 Task: Worlds best dad card (2 per page) blue modern-simple.
Action: Mouse moved to (167, 102)
Screenshot: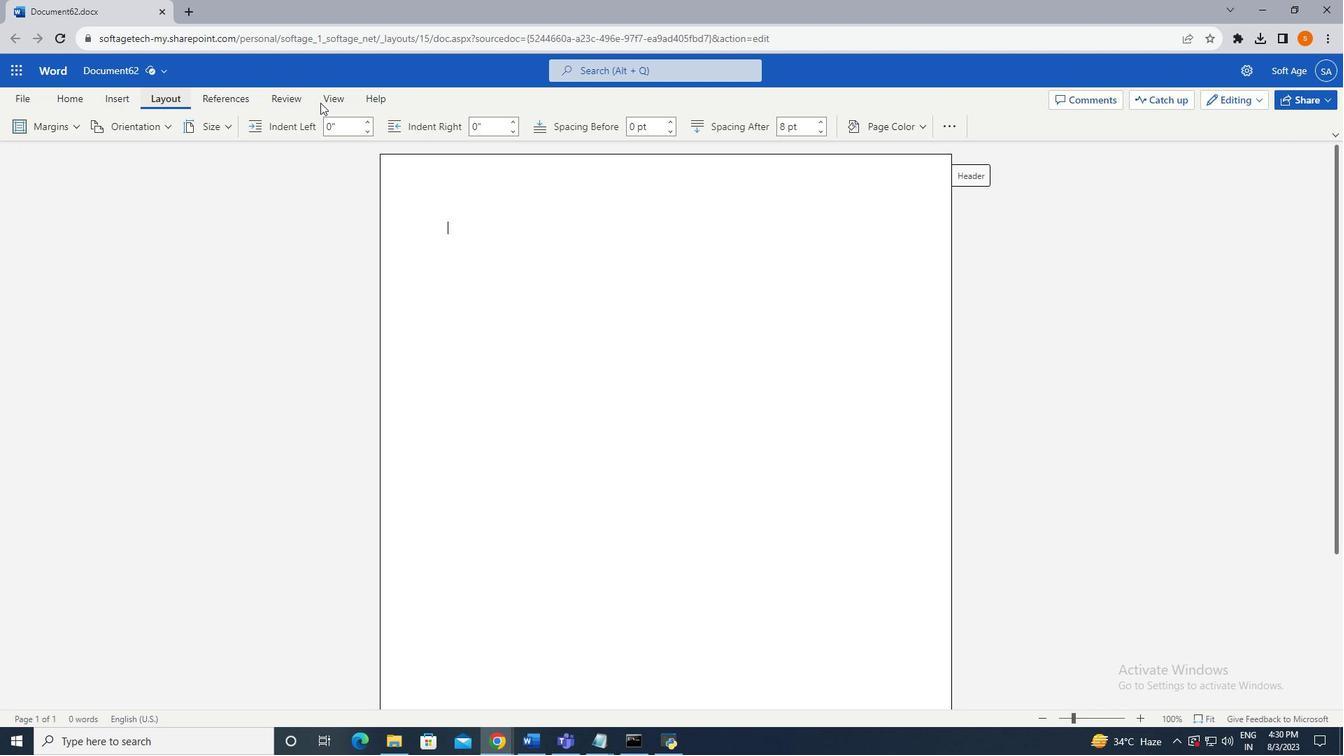 
Action: Mouse pressed left at (167, 102)
Screenshot: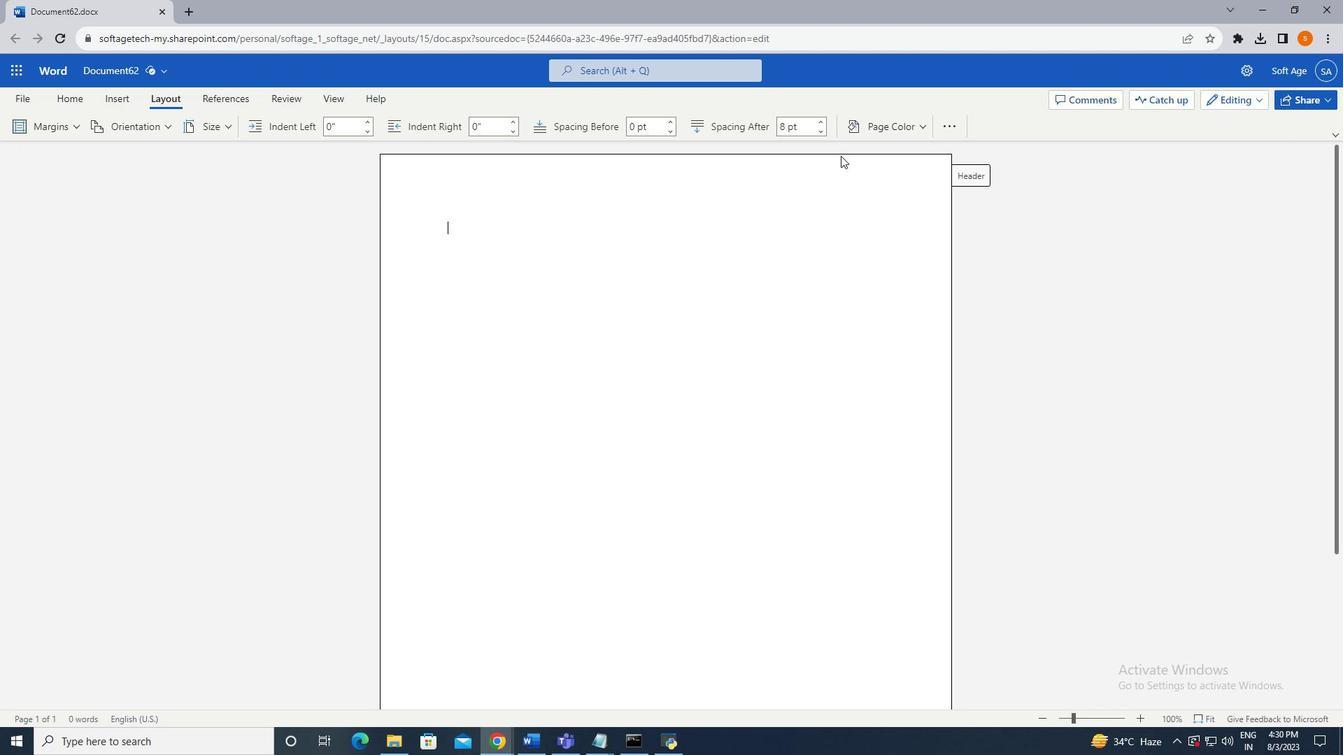 
Action: Mouse moved to (924, 123)
Screenshot: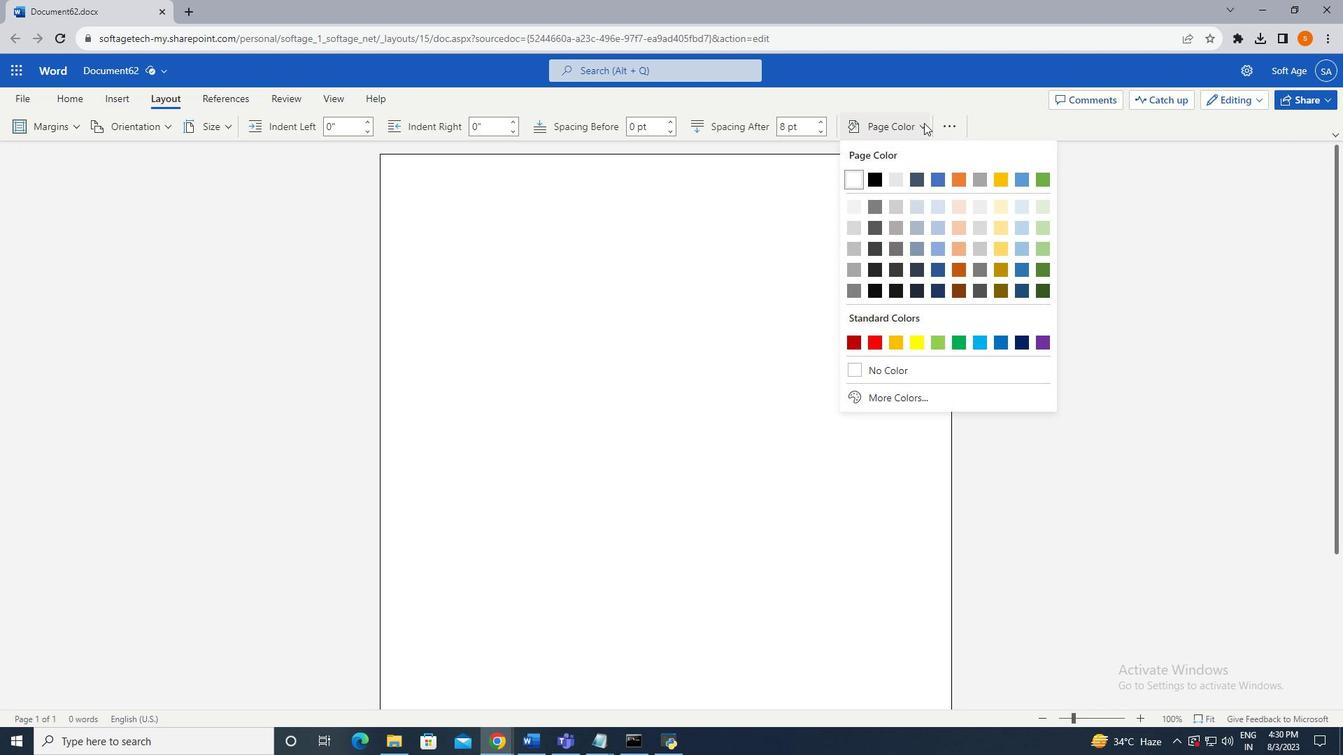 
Action: Mouse pressed left at (924, 123)
Screenshot: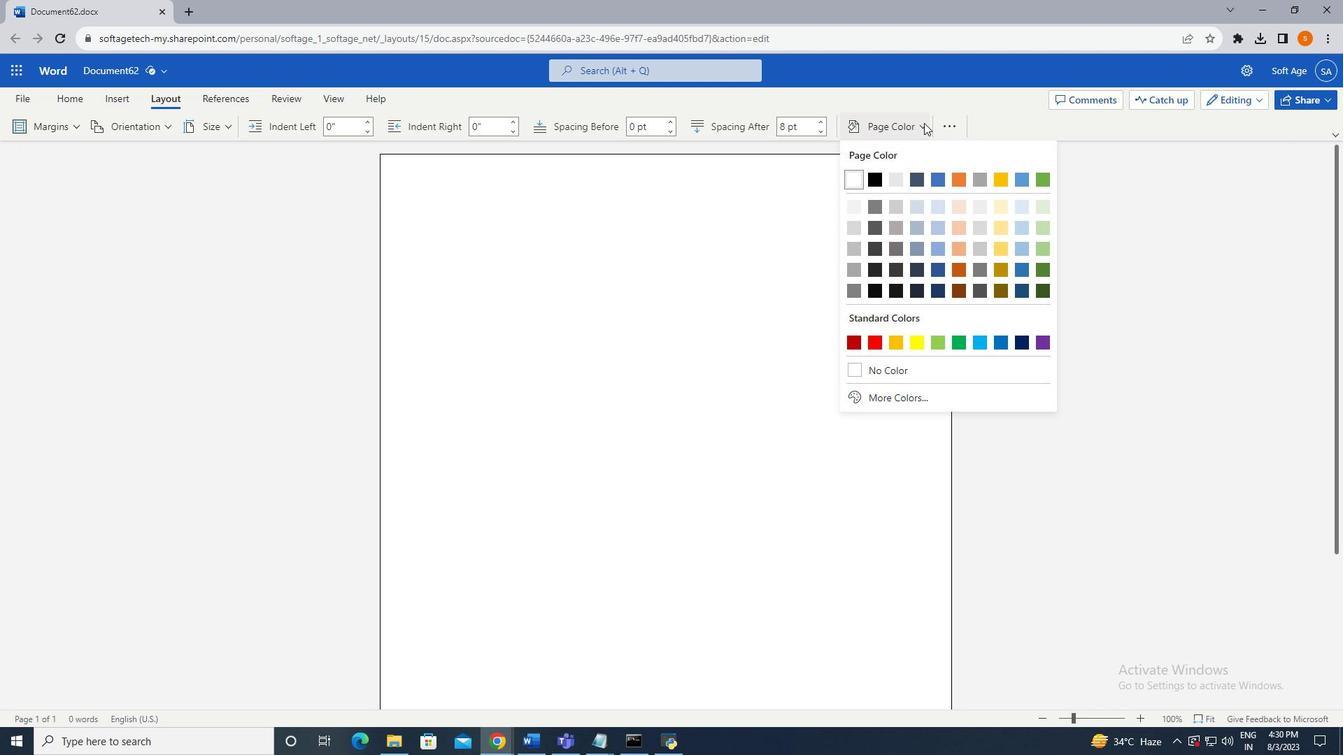 
Action: Mouse moved to (1024, 347)
Screenshot: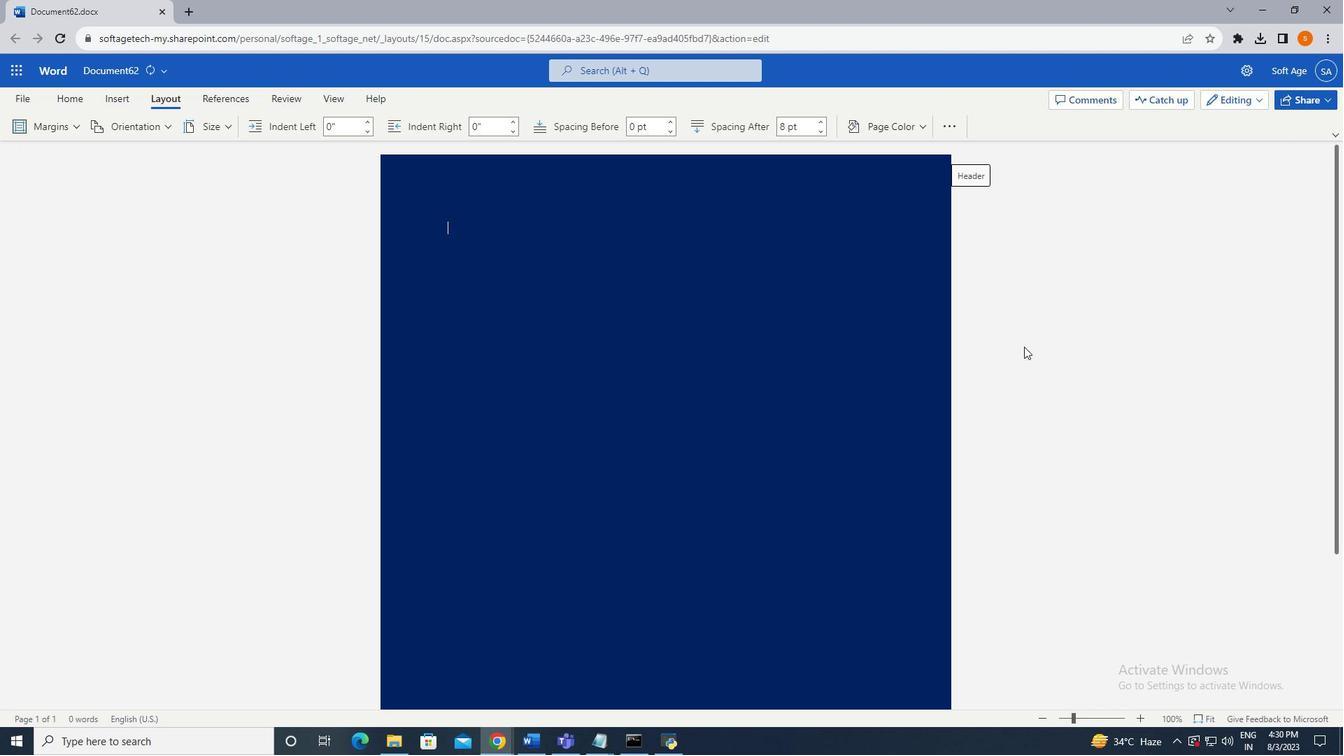 
Action: Mouse pressed left at (1024, 347)
Screenshot: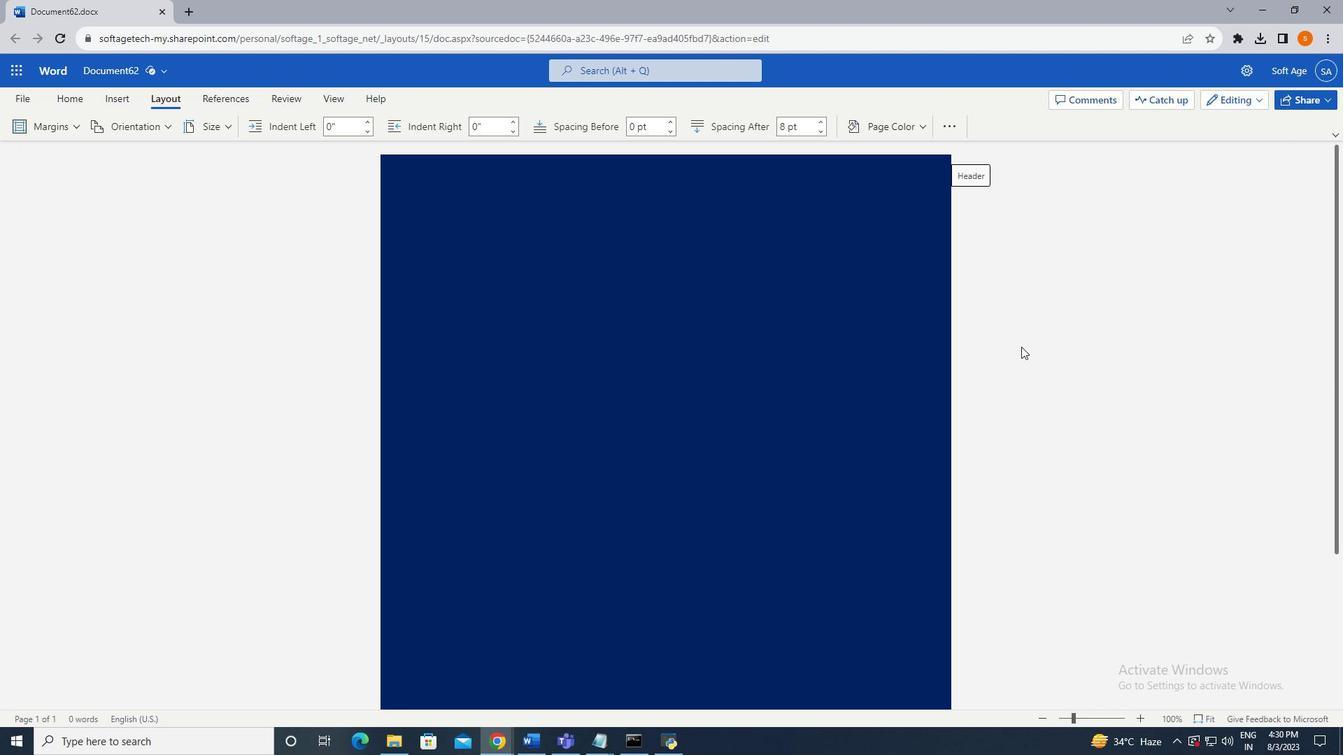 
Action: Mouse moved to (595, 246)
Screenshot: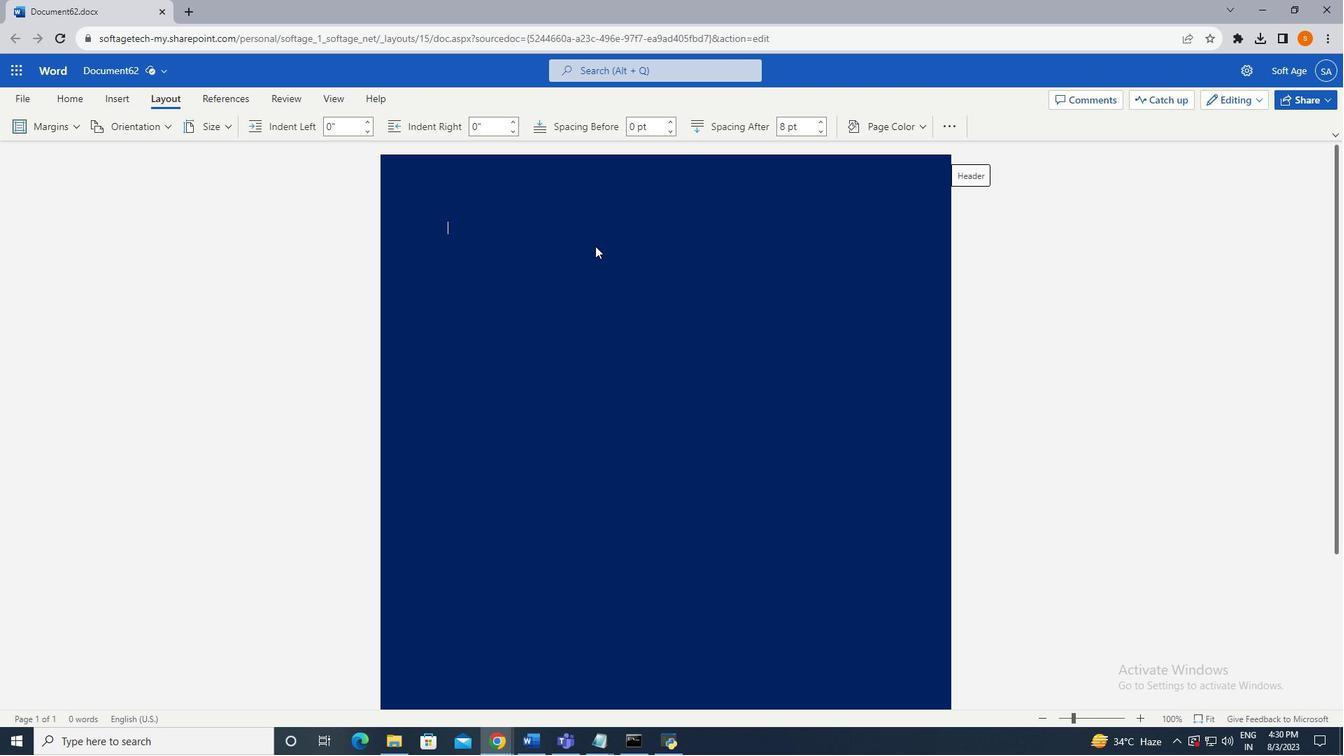 
Action: Key pressed h<Key.backspace><Key.caps_lock>G<Key.backspace>HAPPY<Key.space><Key.enter><Key.space><Key.space><Key.space><Key.space><Key.space><Key.space><Key.space><Key.space><Key.space><Key.space>FATHER'S<Key.enter><Key.space><Key.space><Key.space><Key.space><Key.space><Key.space><Key.space><Key.space><Key.space><Key.space><Key.space><Key.space><Key.space><Key.space><Key.space><Key.space><Key.space><Key.space><Key.space><Key.space><Key.space><Key.space><Key.space><Key.space><Key.space><Key.space>DAY<Key.enter><Key.enter><Key.enter><Key.enter><Key.enter><Key.enter><Key.space><Key.space><Key.space><Key.space><Key.space>D<Key.caps_lock>ad,<Key.space>you're<Key.space>still<Key.space>the<Key.space>one<Key.space><Key.shift_r>I<Key.space>think<Key.space>of<Key.space>first<Key.space>when<Key.space><Key.shift_r>I<Key.space>have<Key.space>a<Key.space>question<Key.space>about<Key.space>something<Key.space>or<Key.space>when<Key.space><Key.shift_r>I<Key.space>just<Key.space>need<Key.space>some<Key.space>support<Key.space>and<Key.space>good<Key.space>advice.
Screenshot: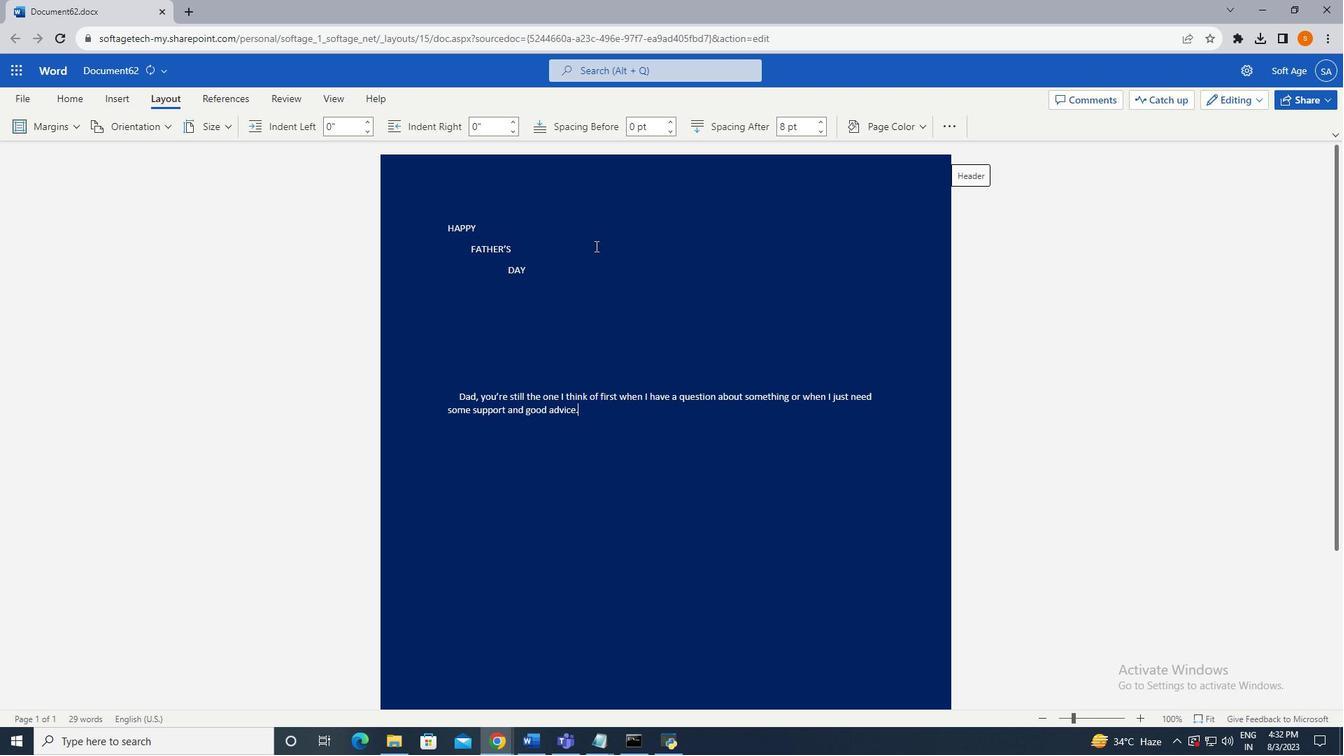 
Action: Mouse moved to (643, 396)
Screenshot: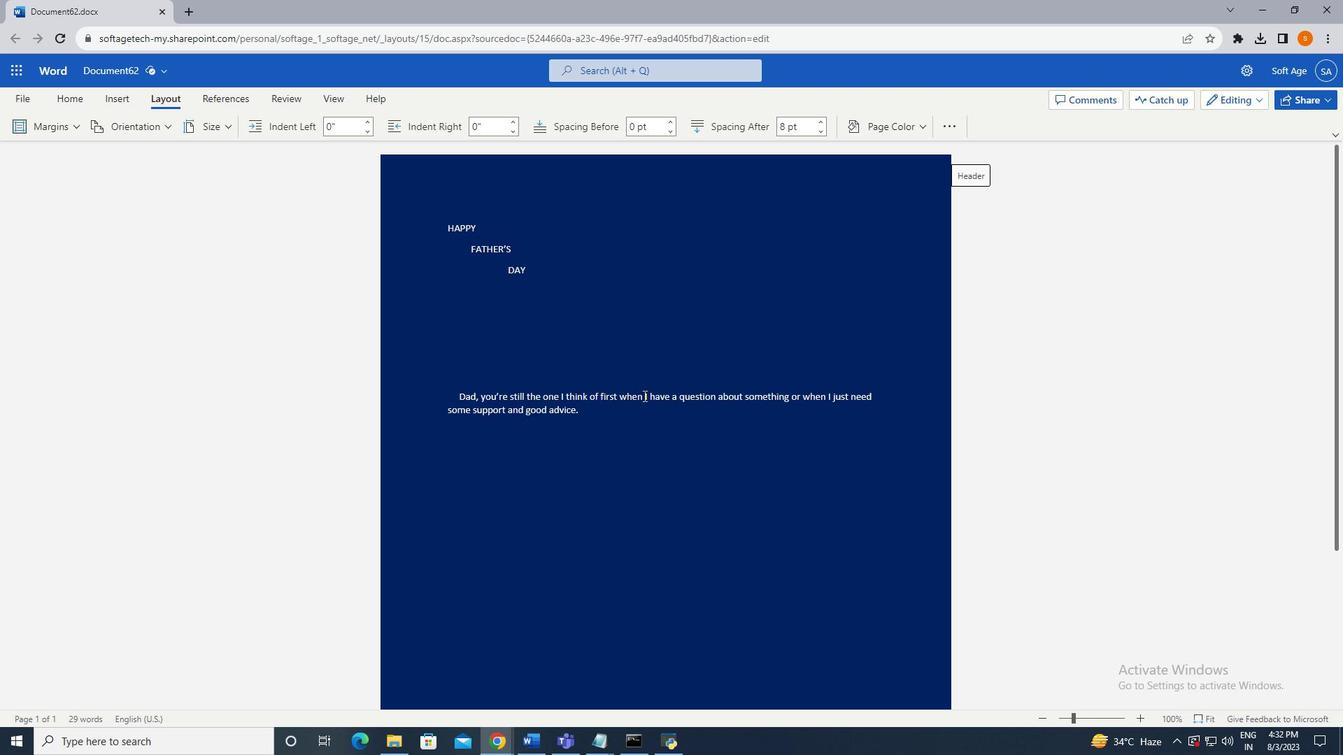 
Action: Mouse pressed left at (643, 396)
Screenshot: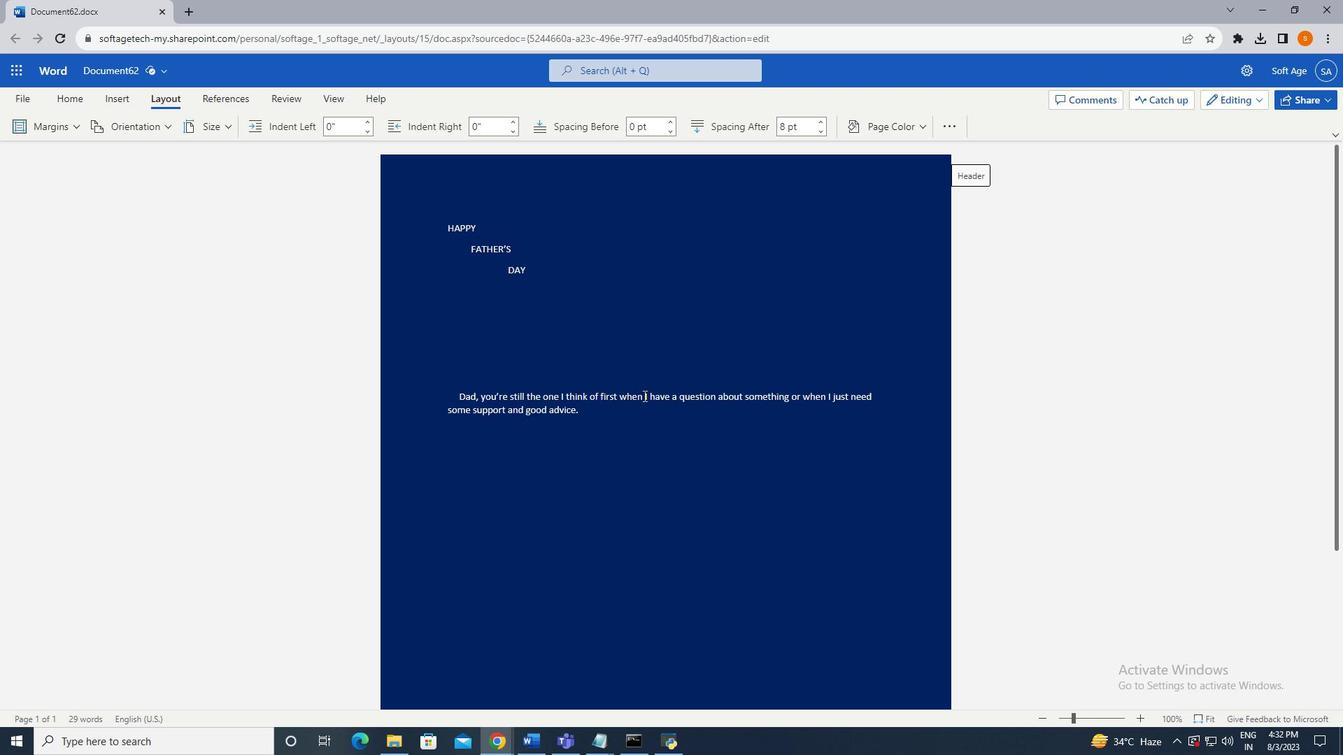 
Action: Key pressed <Key.enter>
Screenshot: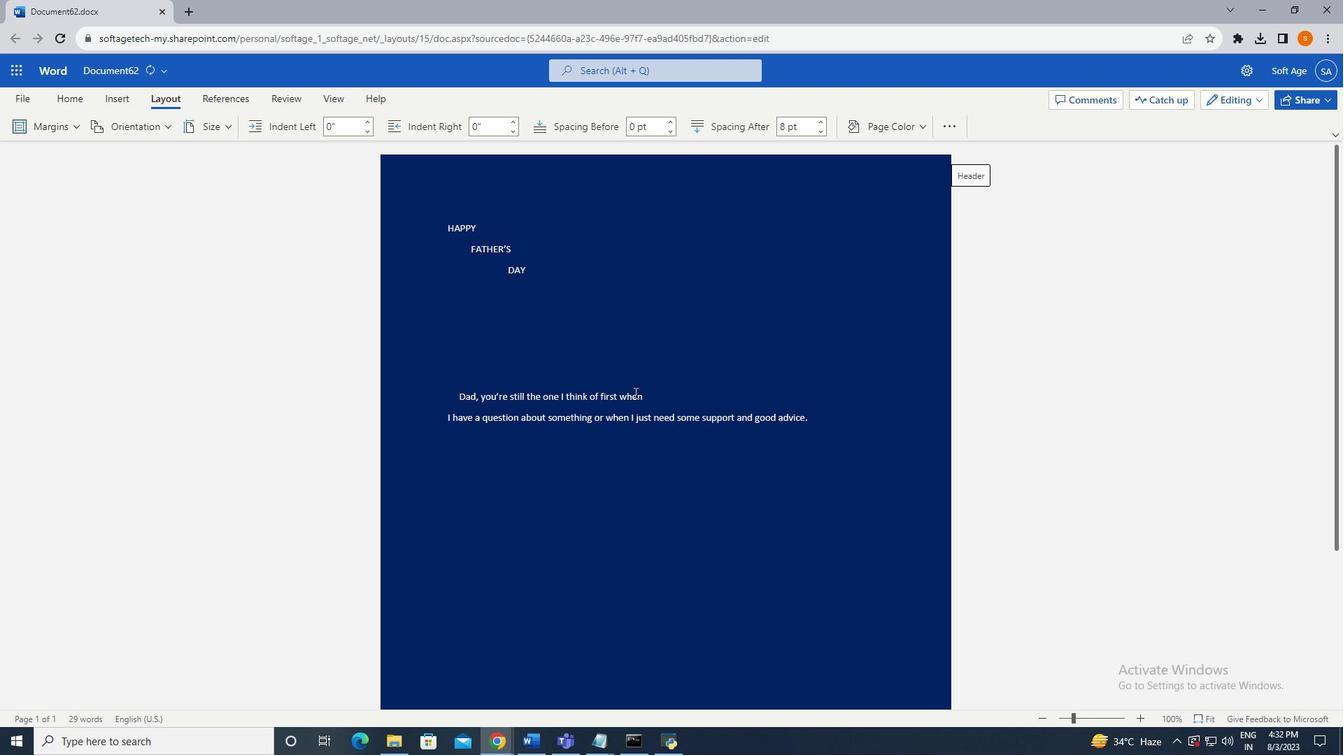 
Action: Mouse moved to (605, 419)
Screenshot: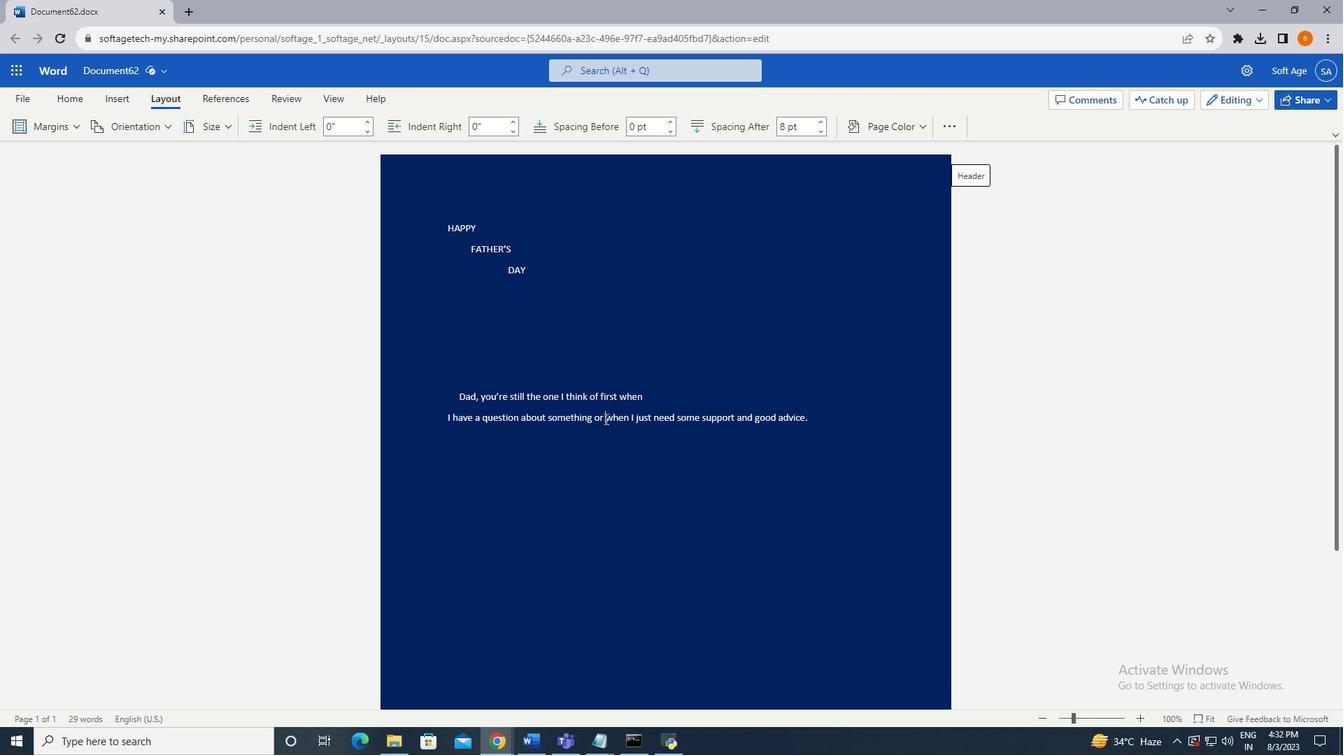 
Action: Mouse pressed left at (605, 419)
Screenshot: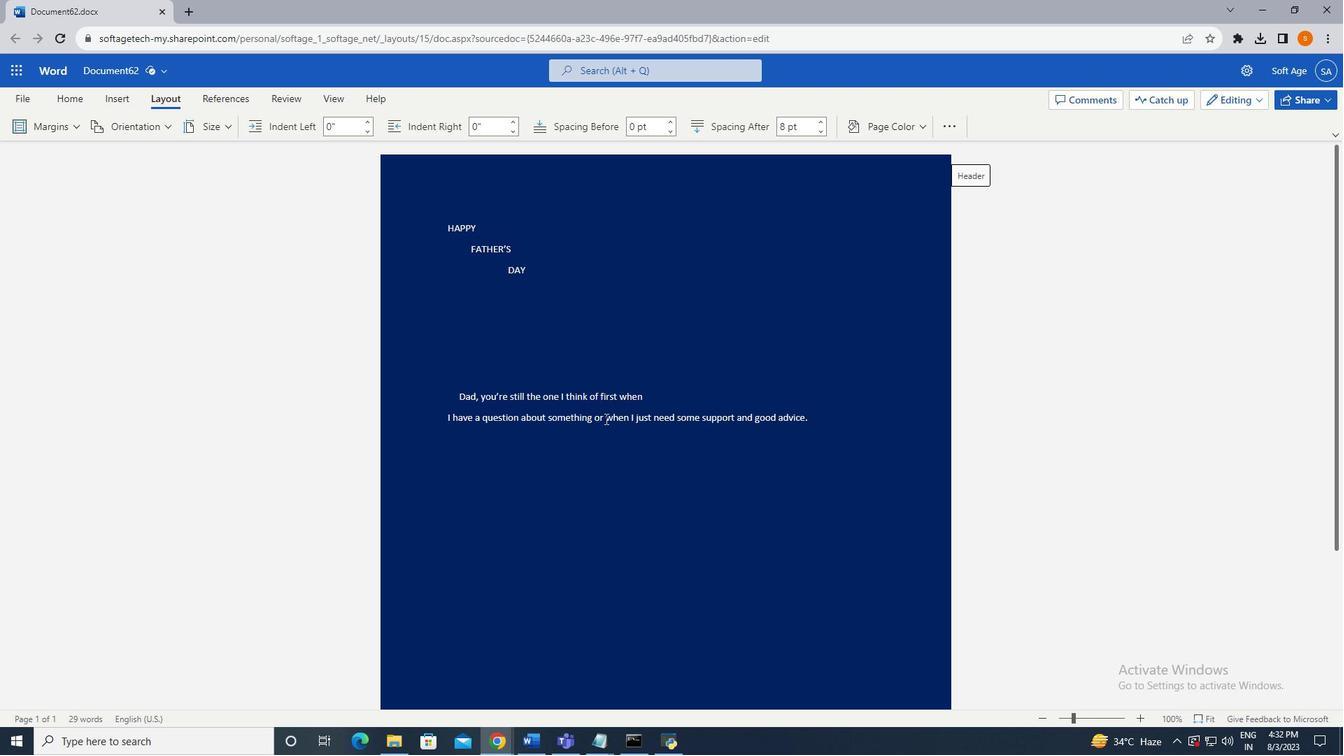 
Action: Key pressed <Key.enter>
Screenshot: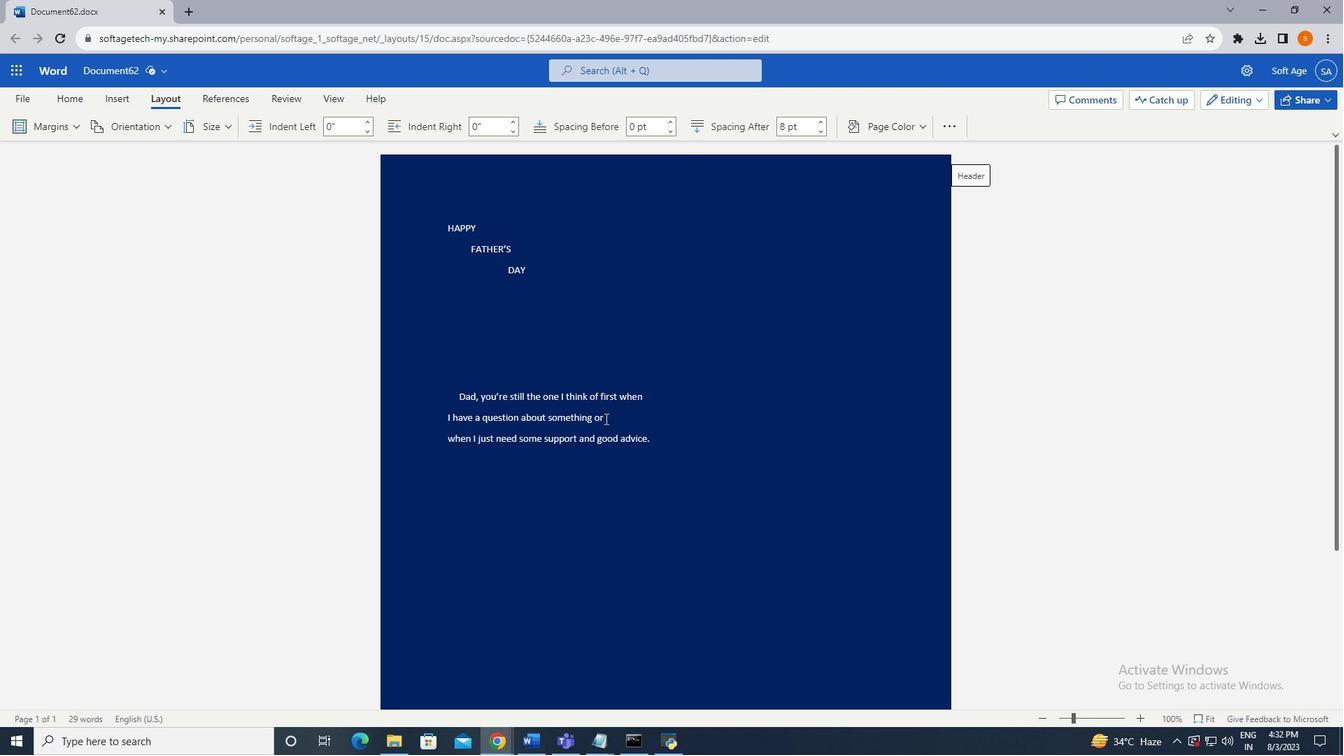 
Action: Mouse moved to (442, 411)
Screenshot: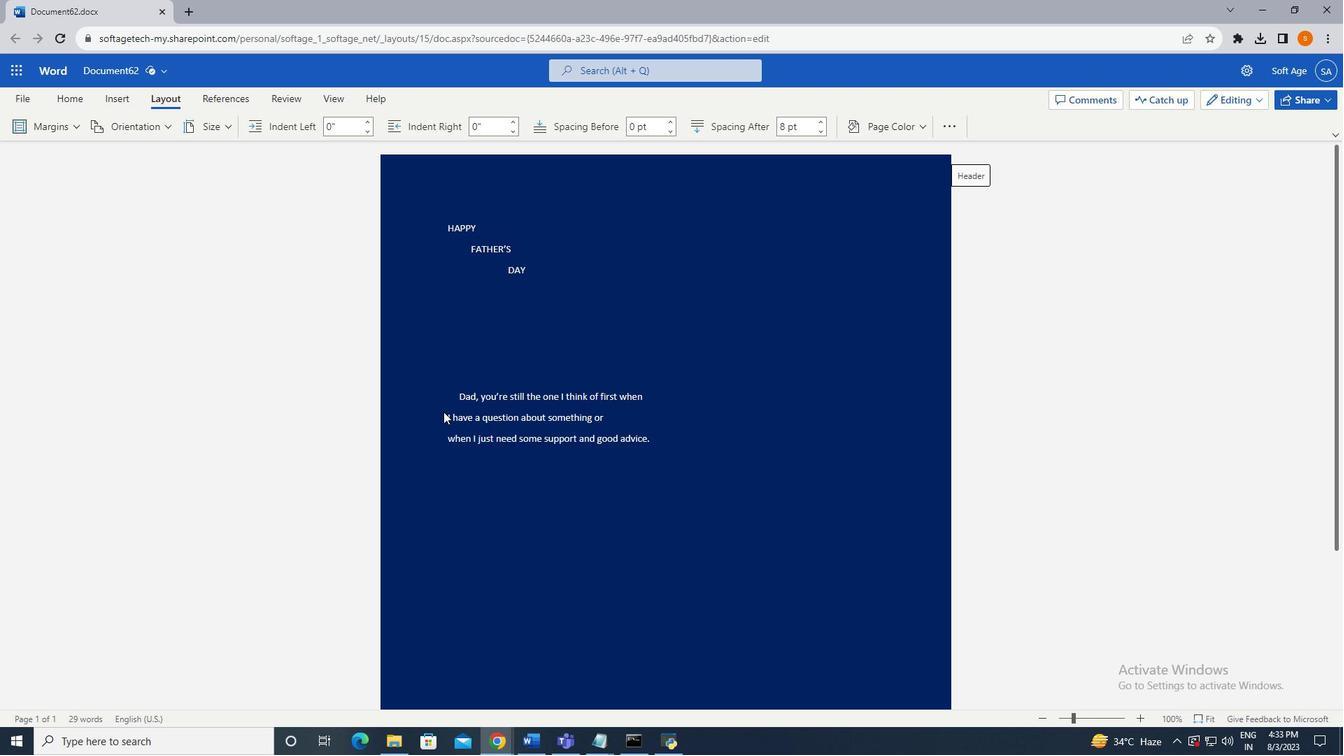 
Action: Mouse pressed left at (442, 411)
Screenshot: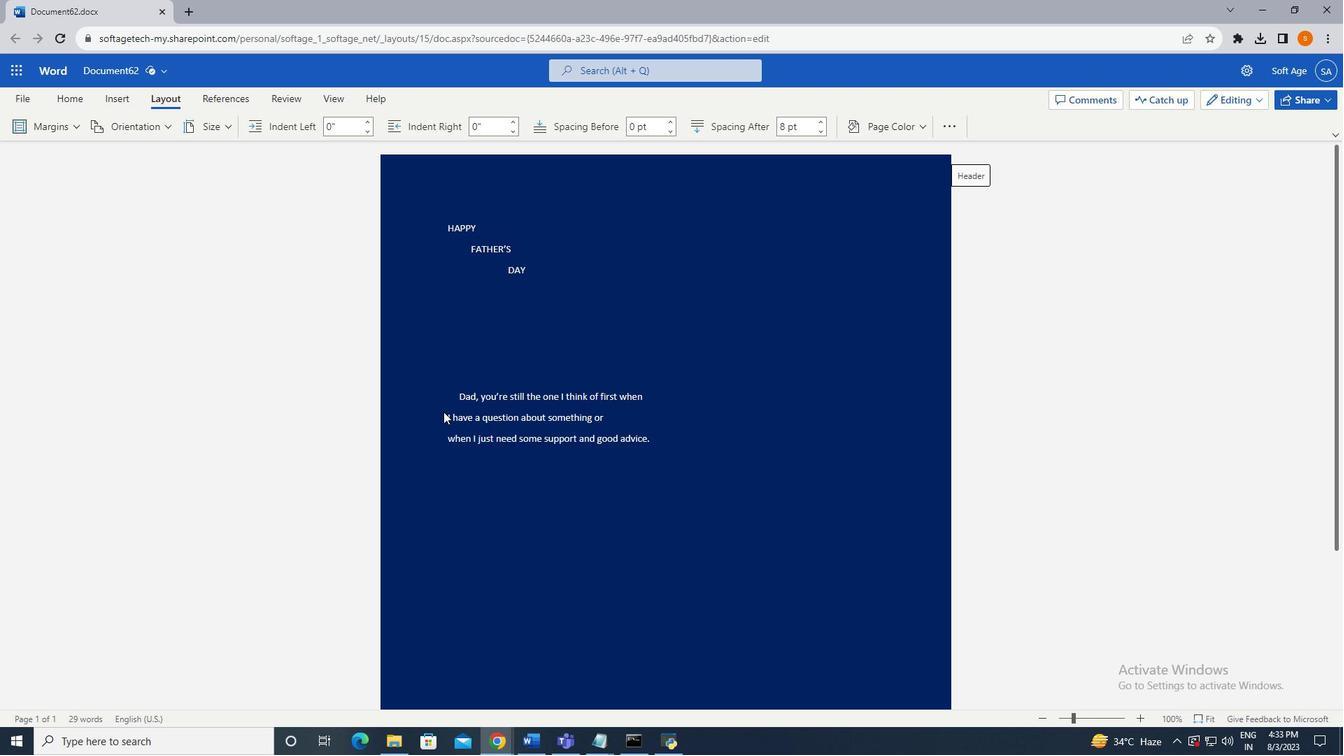 
Action: Mouse moved to (443, 412)
Screenshot: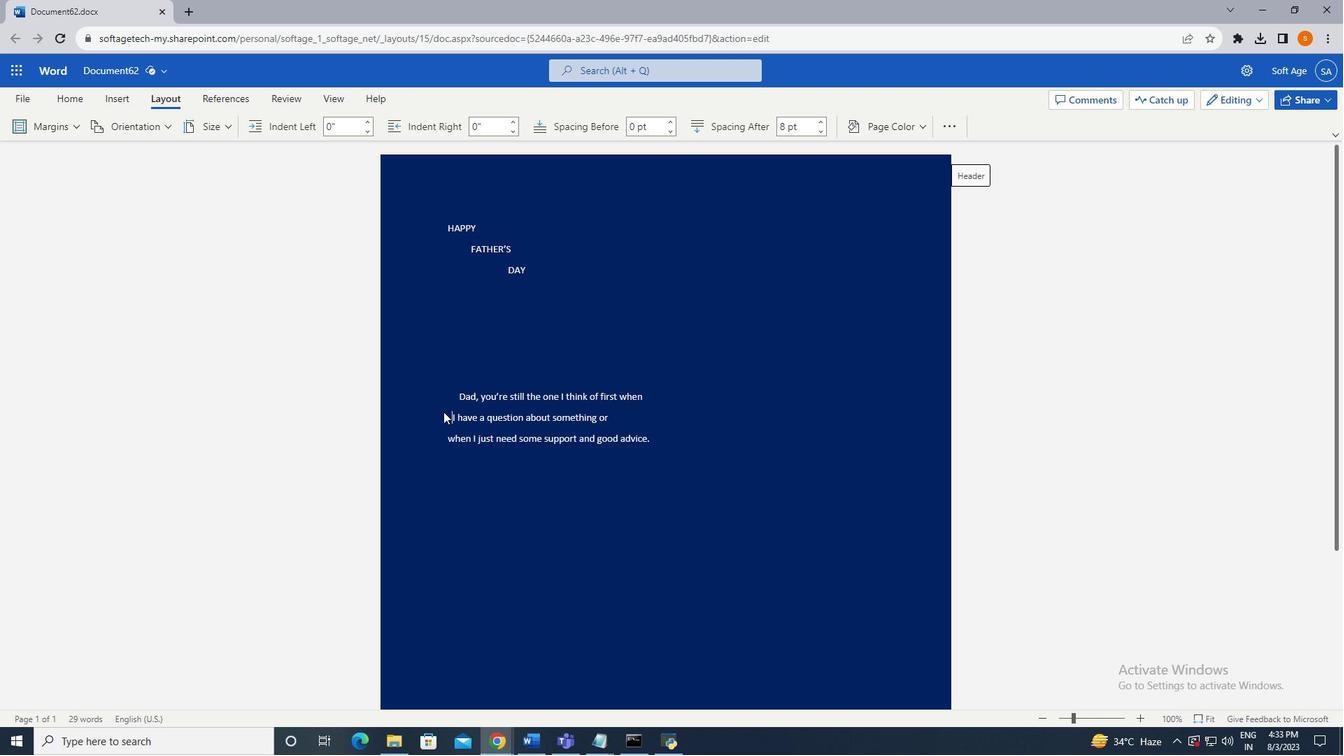 
Action: Key pressed <Key.space><Key.space><Key.space><Key.space><Key.space><Key.space><Key.space><Key.space><Key.space><Key.space><Key.space><Key.space><Key.space><Key.space><Key.space><Key.space><Key.space><Key.space><Key.space><Key.space><Key.space><Key.space><Key.space><Key.space><Key.space><Key.space><Key.space><Key.space><Key.space><Key.space><Key.space><Key.space><Key.space><Key.space><Key.space>
Screenshot: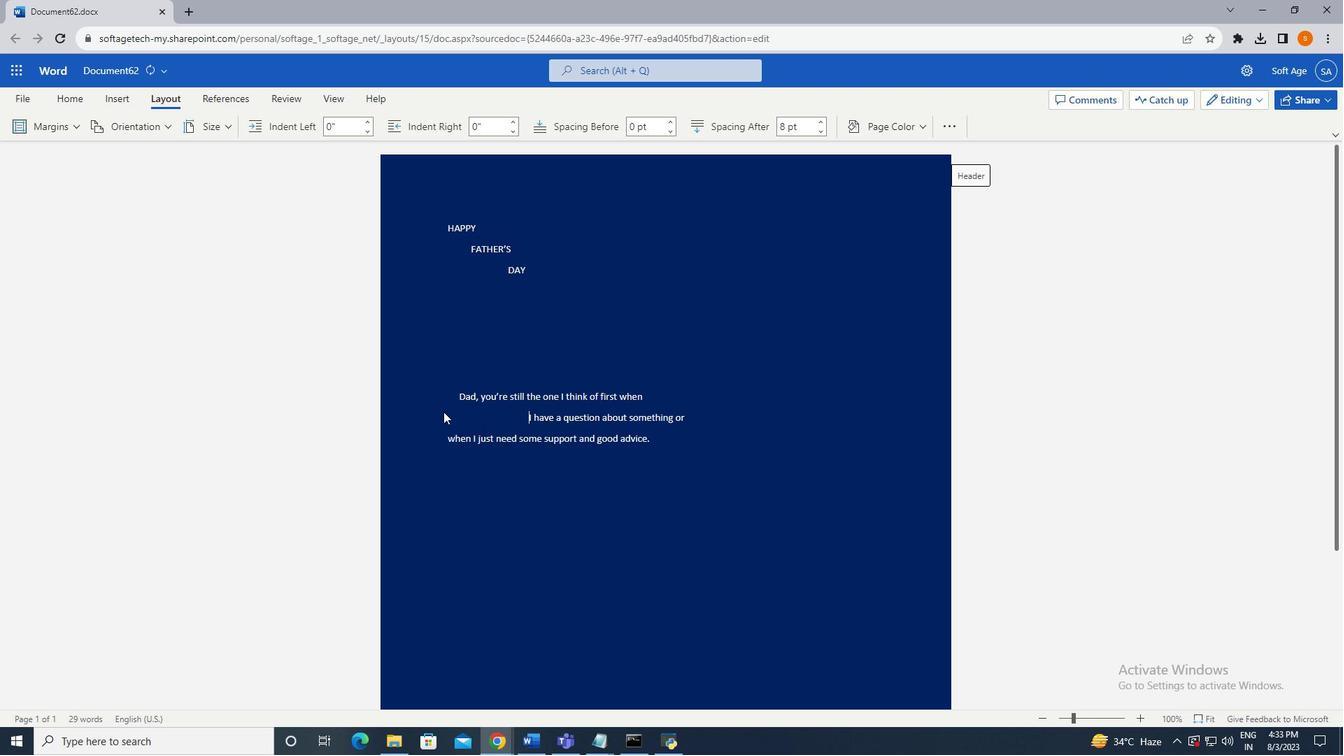 
Action: Mouse moved to (440, 438)
Screenshot: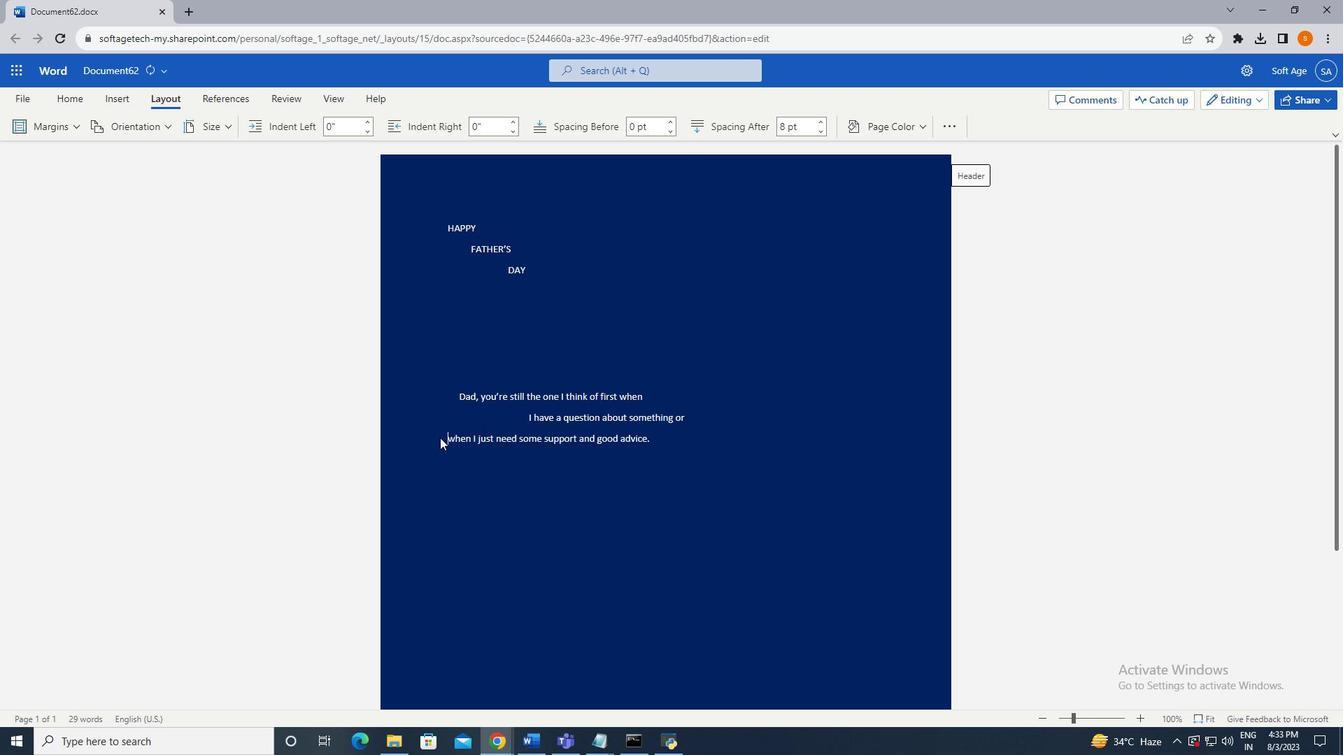 
Action: Mouse pressed left at (440, 438)
Screenshot: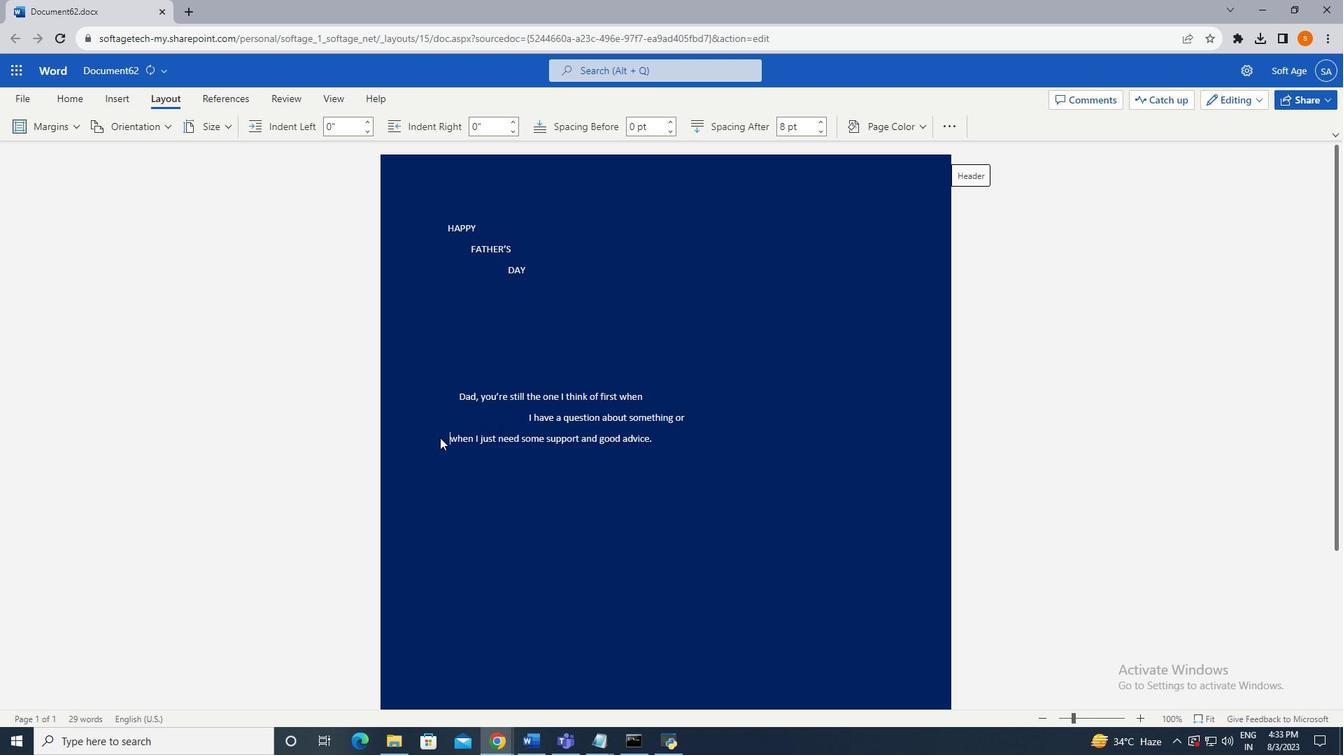 
Action: Key pressed <Key.space><Key.space><Key.space><Key.space><Key.space><Key.space><Key.space><Key.space><Key.space><Key.space><Key.space><Key.space><Key.space><Key.space><Key.space><Key.space><Key.space><Key.space><Key.space><Key.space><Key.space><Key.space><Key.space><Key.space><Key.space><Key.space><Key.space><Key.space><Key.space><Key.space><Key.space><Key.space><Key.space><Key.space><Key.space><Key.space><Key.space><Key.space><Key.space><Key.space><Key.space><Key.space><Key.space><Key.space><Key.space><Key.space><Key.space><Key.space><Key.space>
Screenshot: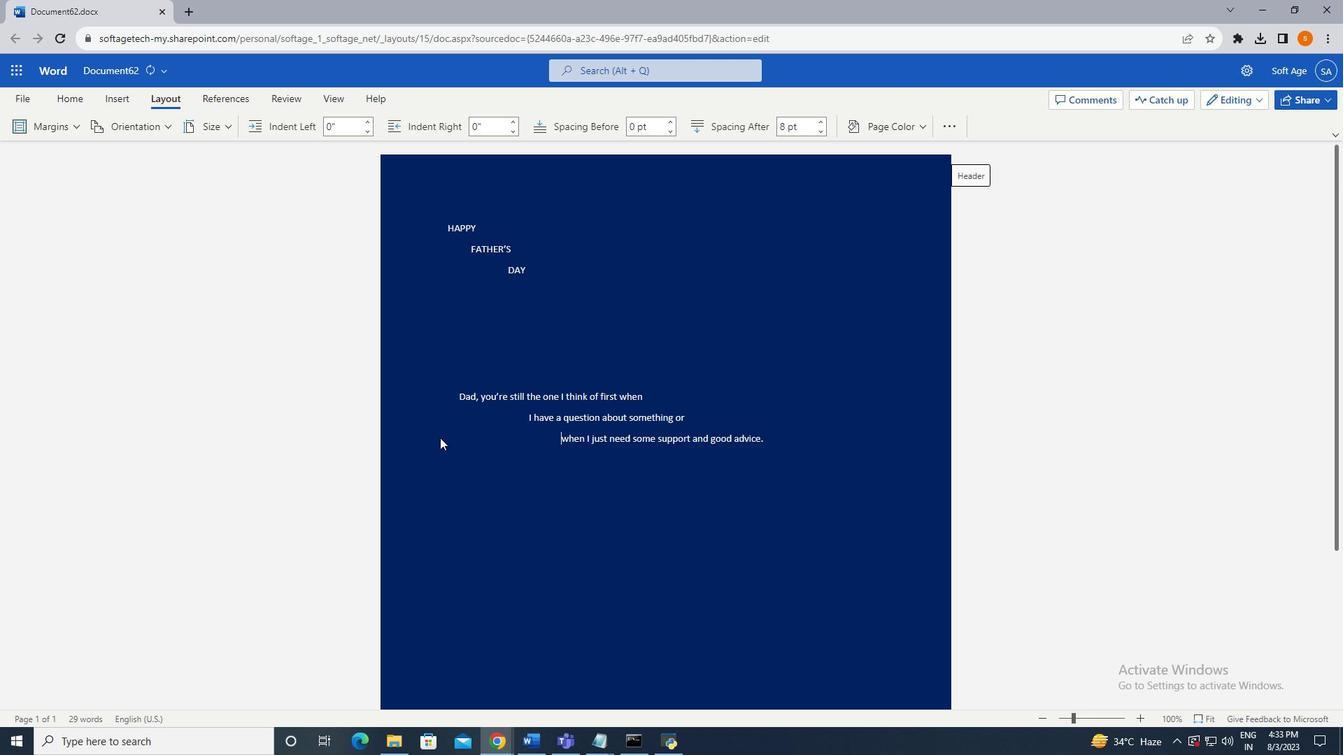 
Action: Mouse moved to (772, 442)
Screenshot: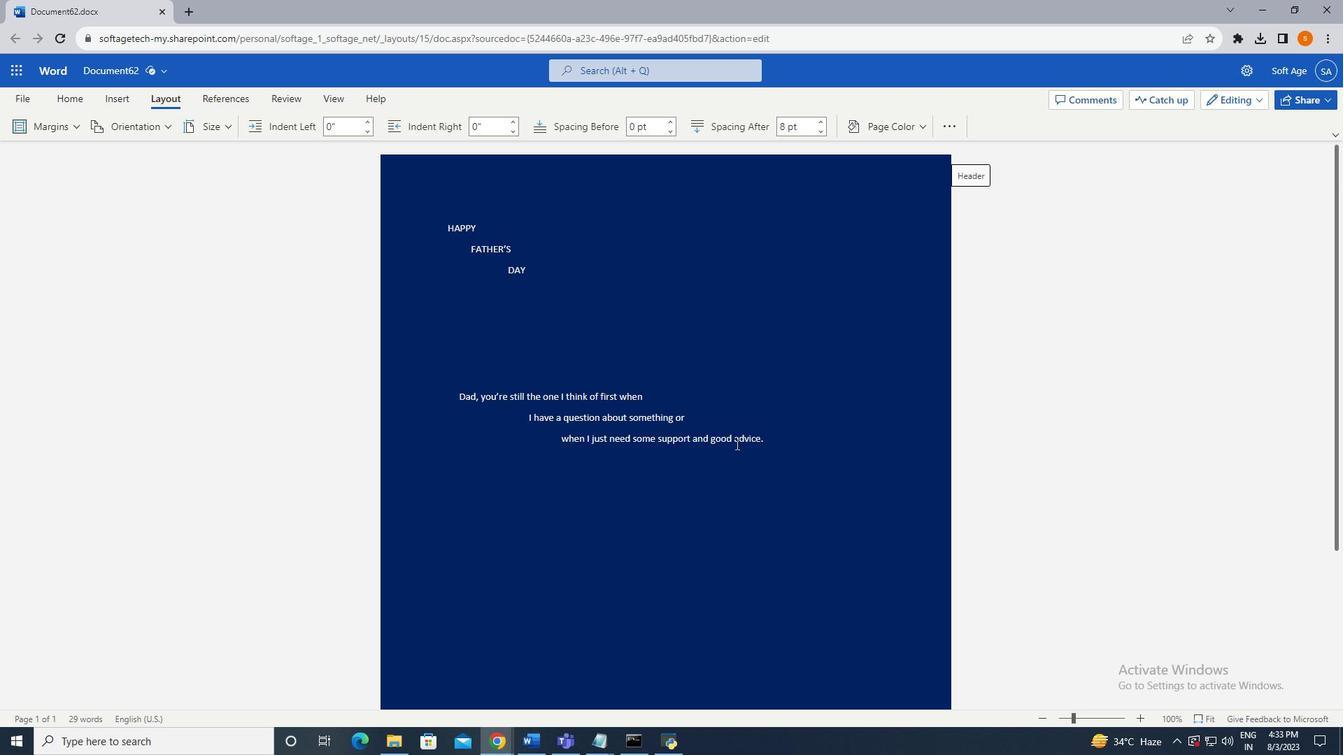 
Action: Mouse pressed left at (772, 442)
Screenshot: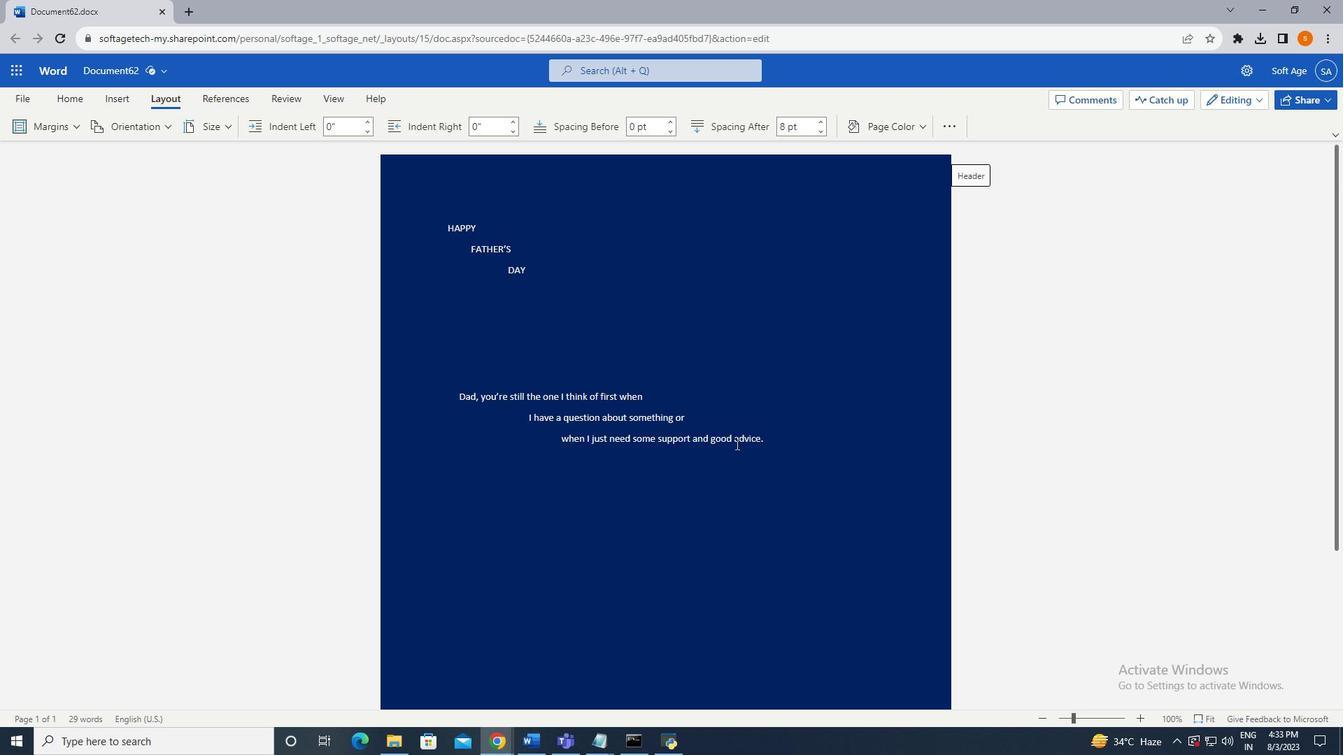 
Action: Mouse moved to (736, 444)
Screenshot: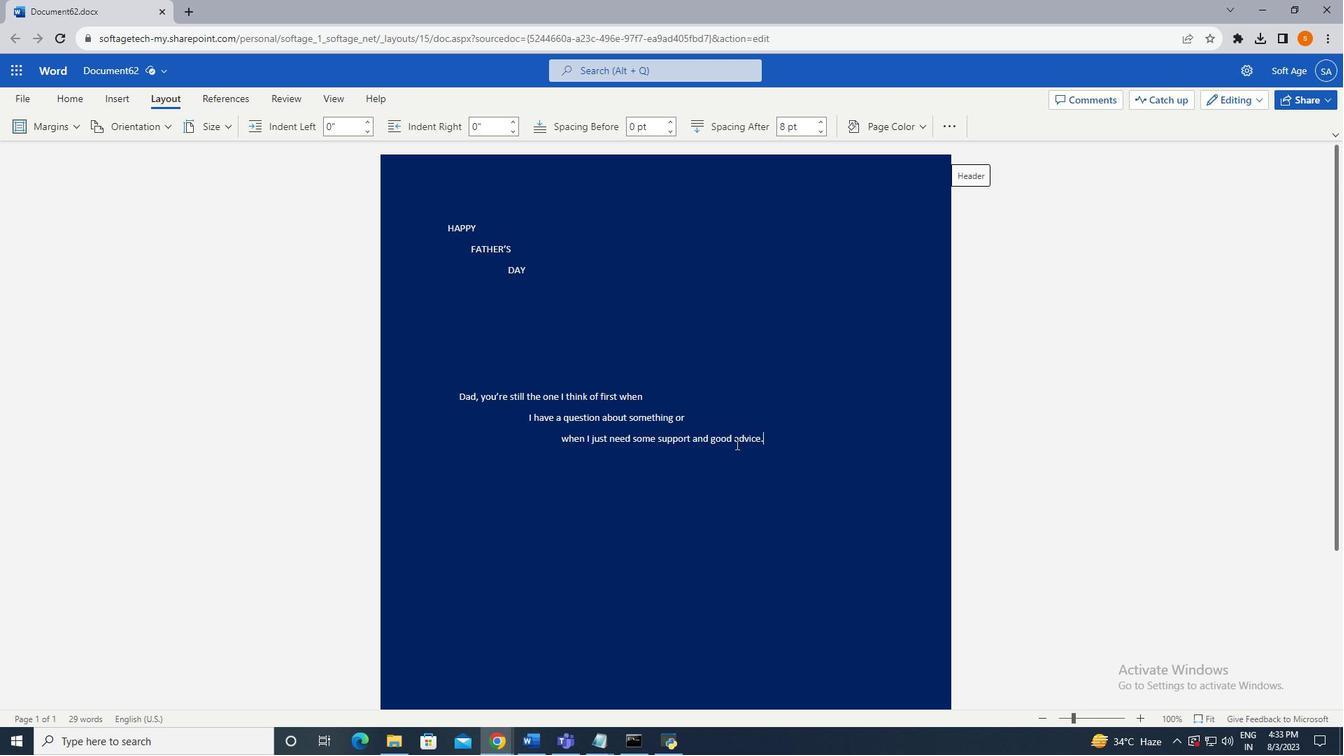 
Action: Key pressed <Key.enter><Key.space><Key.space><Key.space><Key.space><Key.space><Key.space><Key.space><Key.space><Key.space><Key.space><Key.space><Key.space><Key.space><Key.space><Key.space><Key.space><Key.space><Key.space><Key.space><Key.space><Key.space><Key.space><Key.space><Key.space><Key.space><Key.space><Key.space><Key.space><Key.space><Key.backspace><Key.backspace><Key.backspace><Key.backspace><Key.backspace><Key.backspace><Key.backspace><Key.backspace><Key.backspace><Key.backspace><Key.backspace><Key.backspace><Key.backspace><Key.backspace><Key.backspace><Key.backspace><Key.backspace><Key.backspace><Key.backspace><Key.backspace><Key.backspace><Key.shift><Key.shift><Key.shift><Key.shift><Key.shift><Key.shift>Thank<Key.space>you<Key.space>for<Key.space>always<Key.space>being<Key.space>there<Key.space>for<Key.space>me
Screenshot: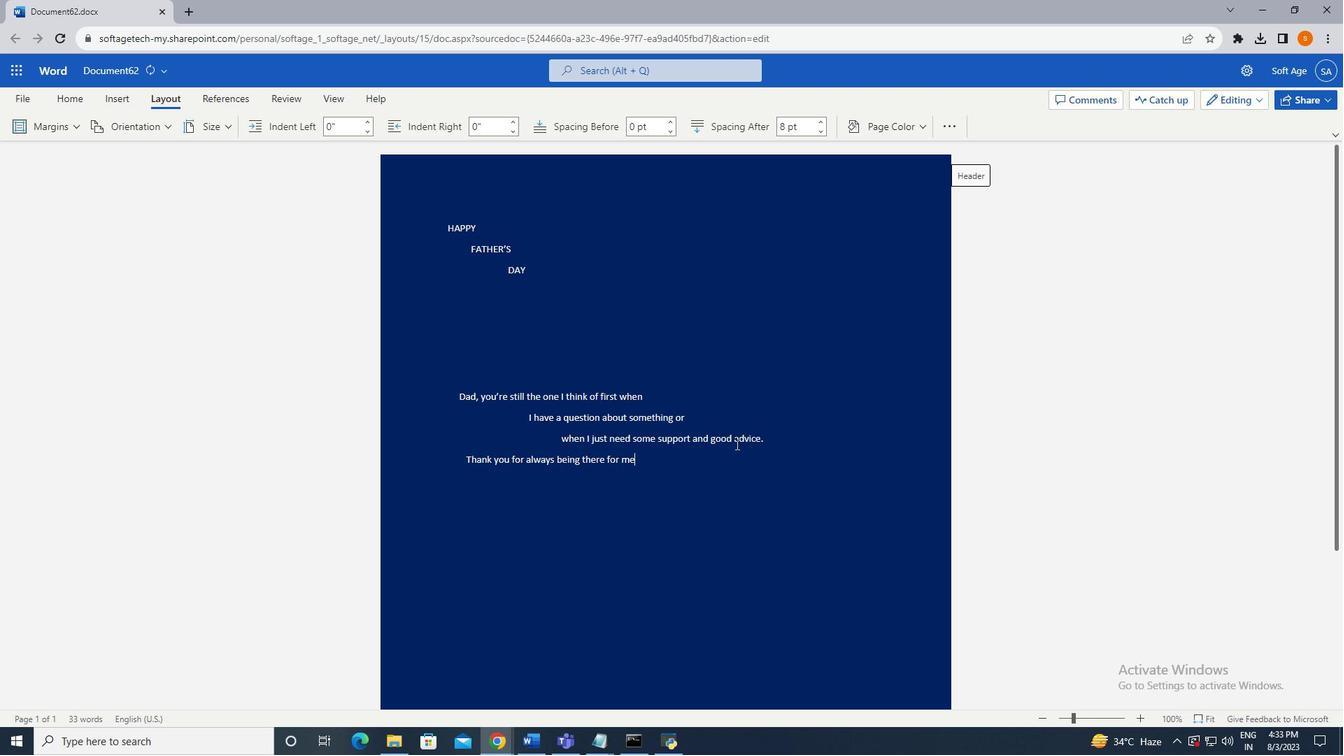 
Action: Mouse moved to (457, 464)
Screenshot: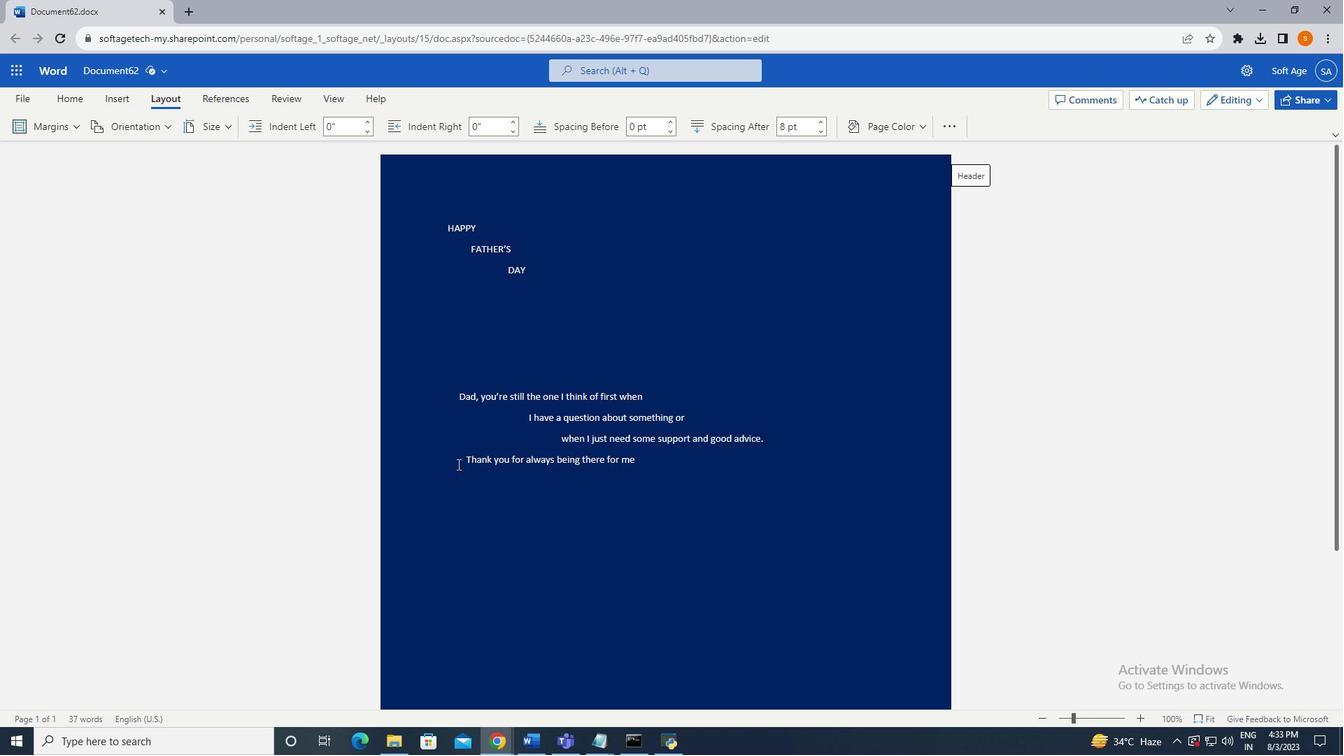 
Action: Mouse pressed left at (457, 464)
Screenshot: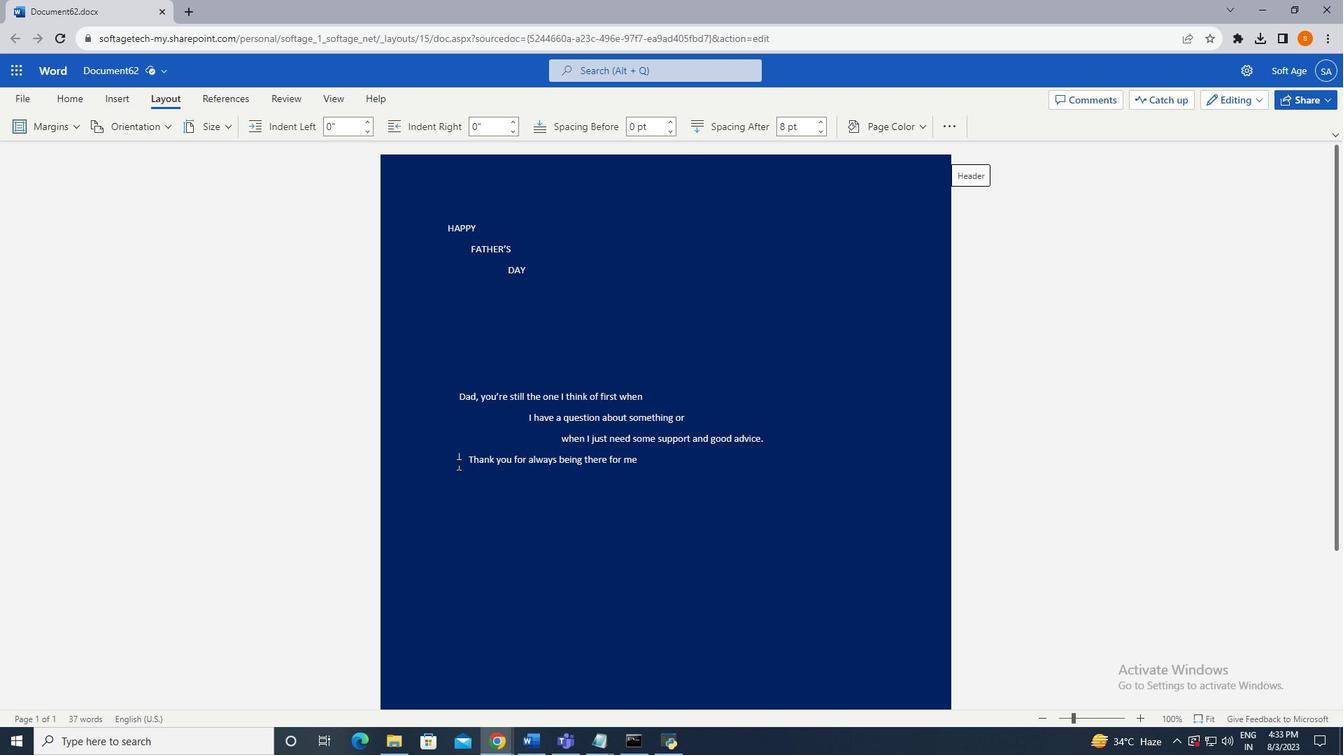 
Action: Key pressed <Key.space><Key.space><Key.space><Key.space><Key.space><Key.space><Key.space><Key.space><Key.space><Key.space><Key.space><Key.space><Key.space><Key.space><Key.space><Key.space><Key.space><Key.space><Key.space><Key.space><Key.space><Key.space><Key.space><Key.space><Key.space><Key.space><Key.space><Key.space><Key.space><Key.space><Key.space><Key.space><Key.space><Key.space><Key.space><Key.space><Key.space><Key.space><Key.space><Key.space><Key.space><Key.space><Key.space><Key.space><Key.space><Key.space><Key.space><Key.space><Key.space><Key.space><Key.space><Key.space><Key.space><Key.space><Key.space><Key.space><Key.space><Key.space><Key.space><Key.space><Key.space><Key.space><Key.space><Key.space><Key.space><Key.space><Key.space><Key.space><Key.space><Key.space><Key.space><Key.space><Key.space><Key.space><Key.space><Key.space><Key.space><Key.space><Key.space><Key.space><Key.space><Key.space><Key.space><Key.space><Key.space><Key.space><Key.space><Key.space><Key.space><Key.space>
Screenshot: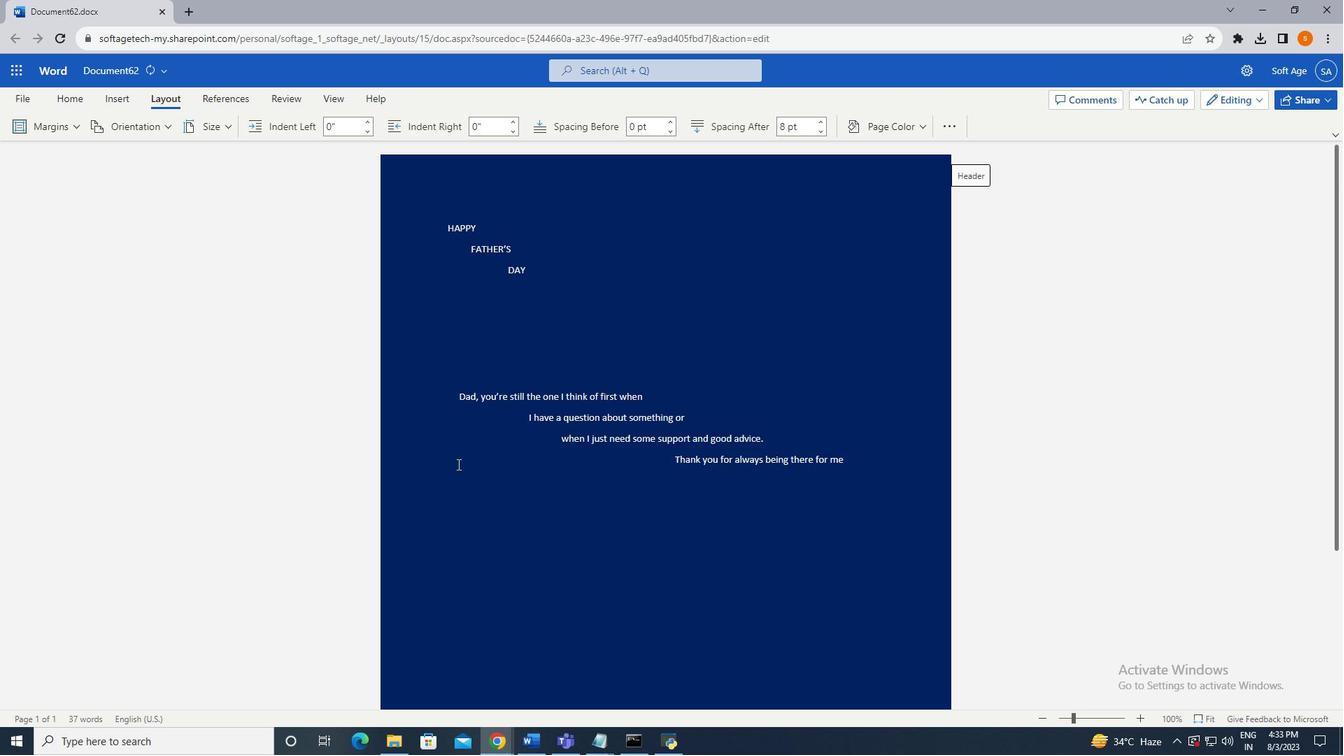 
Action: Mouse moved to (438, 226)
Screenshot: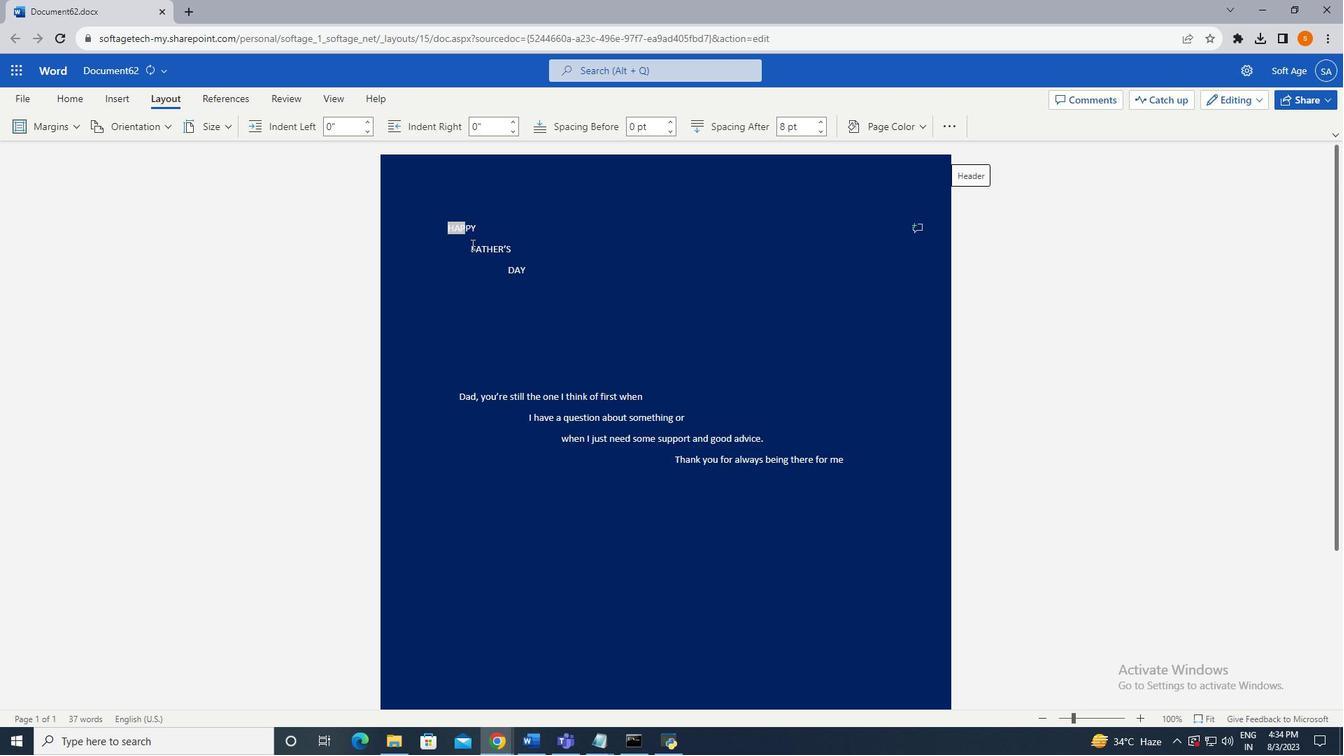 
Action: Mouse pressed left at (438, 226)
Screenshot: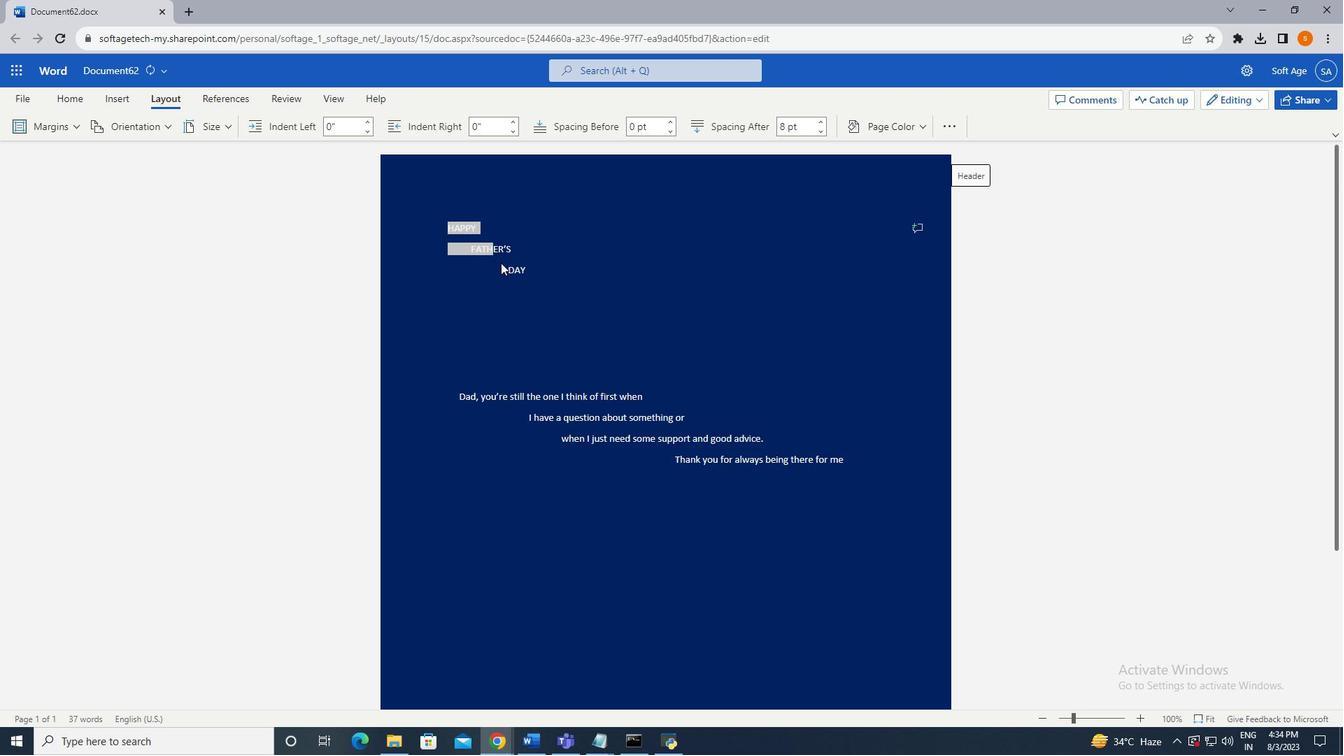 
Action: Mouse moved to (653, 228)
Screenshot: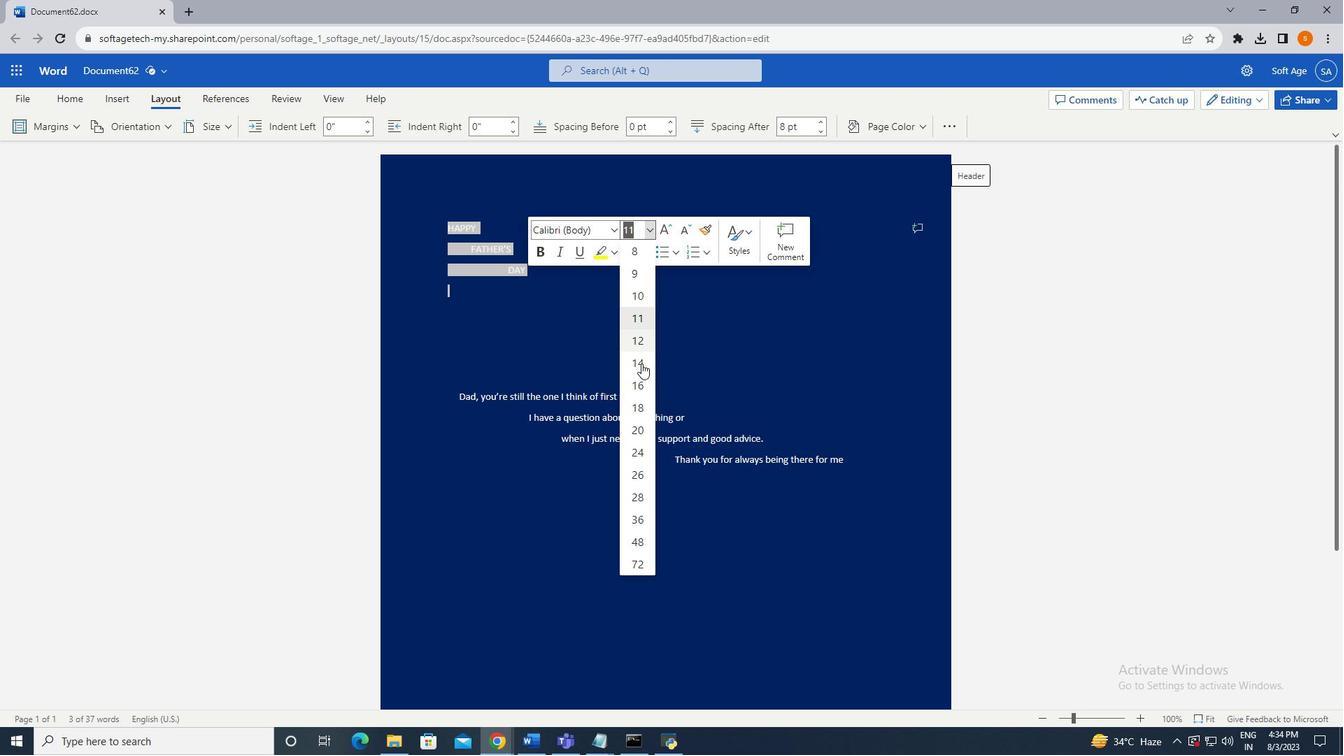 
Action: Mouse pressed left at (653, 228)
Screenshot: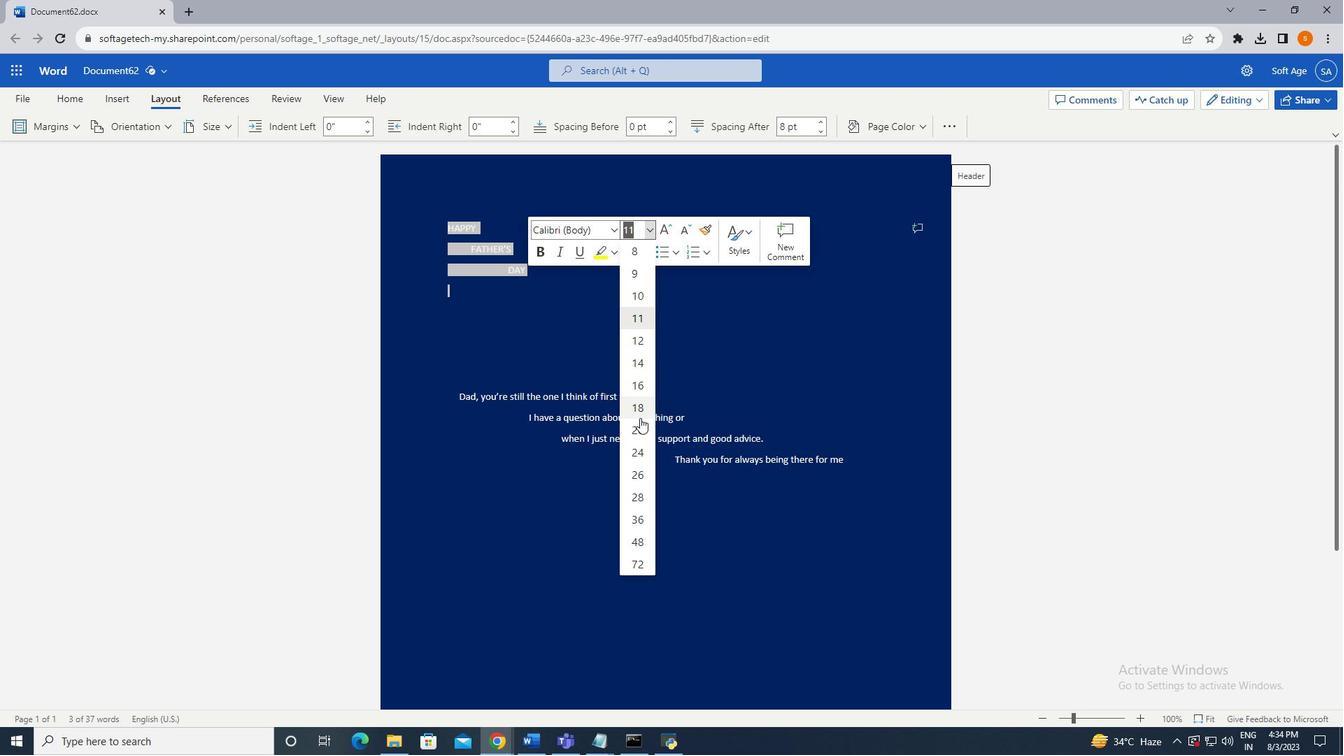 
Action: Mouse moved to (642, 494)
Screenshot: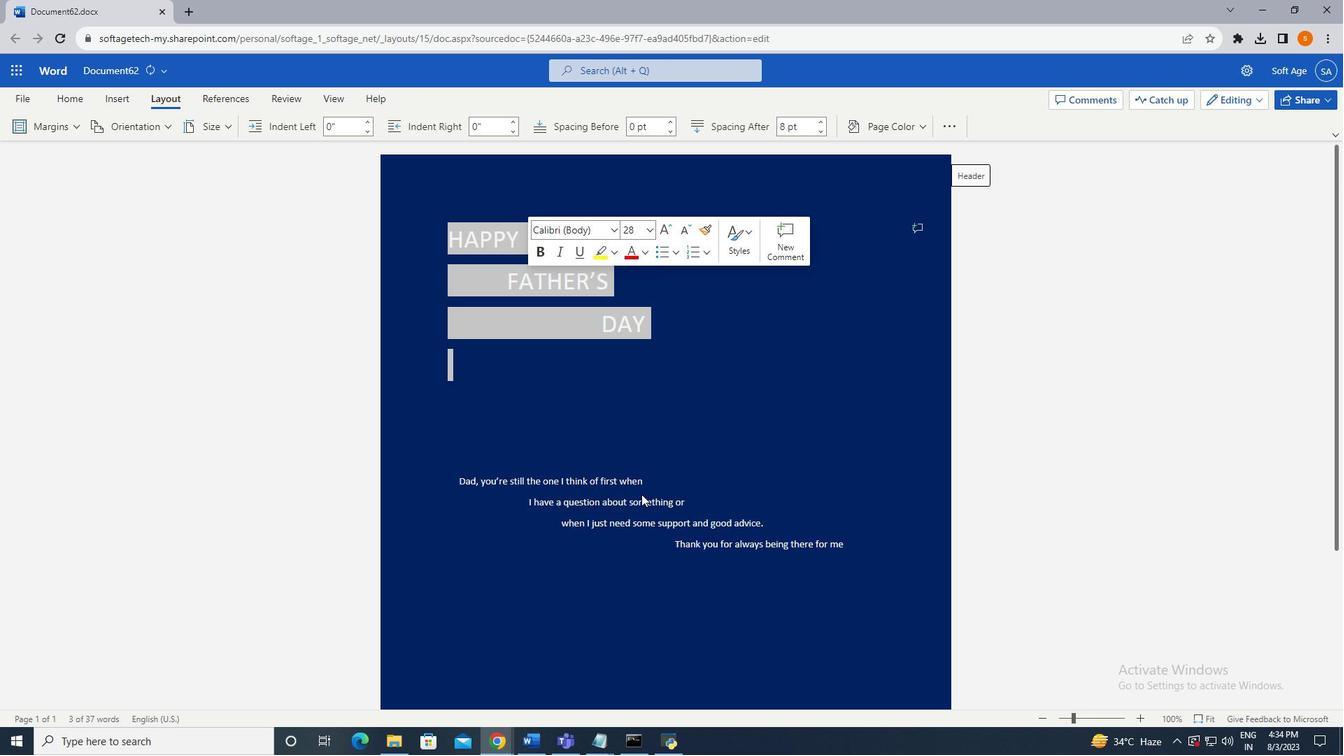 
Action: Mouse pressed left at (642, 494)
Screenshot: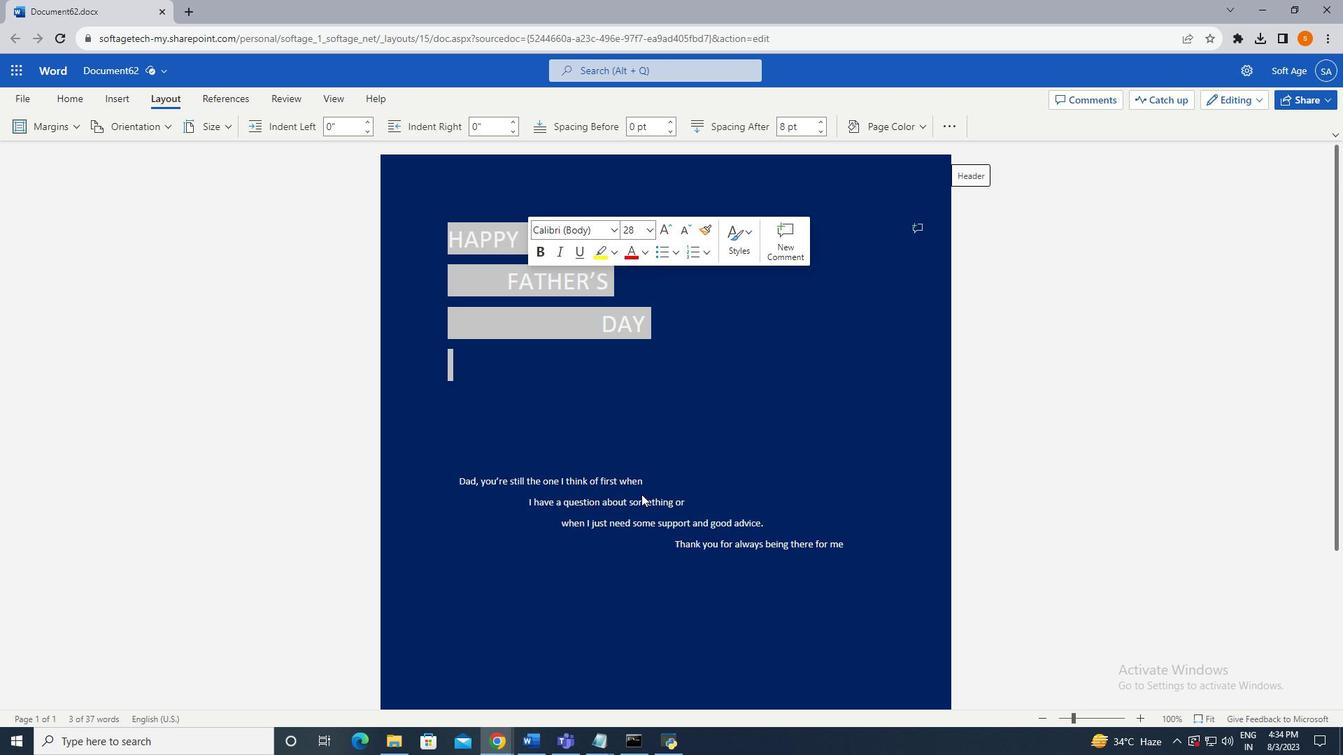 
Action: Mouse moved to (612, 229)
Screenshot: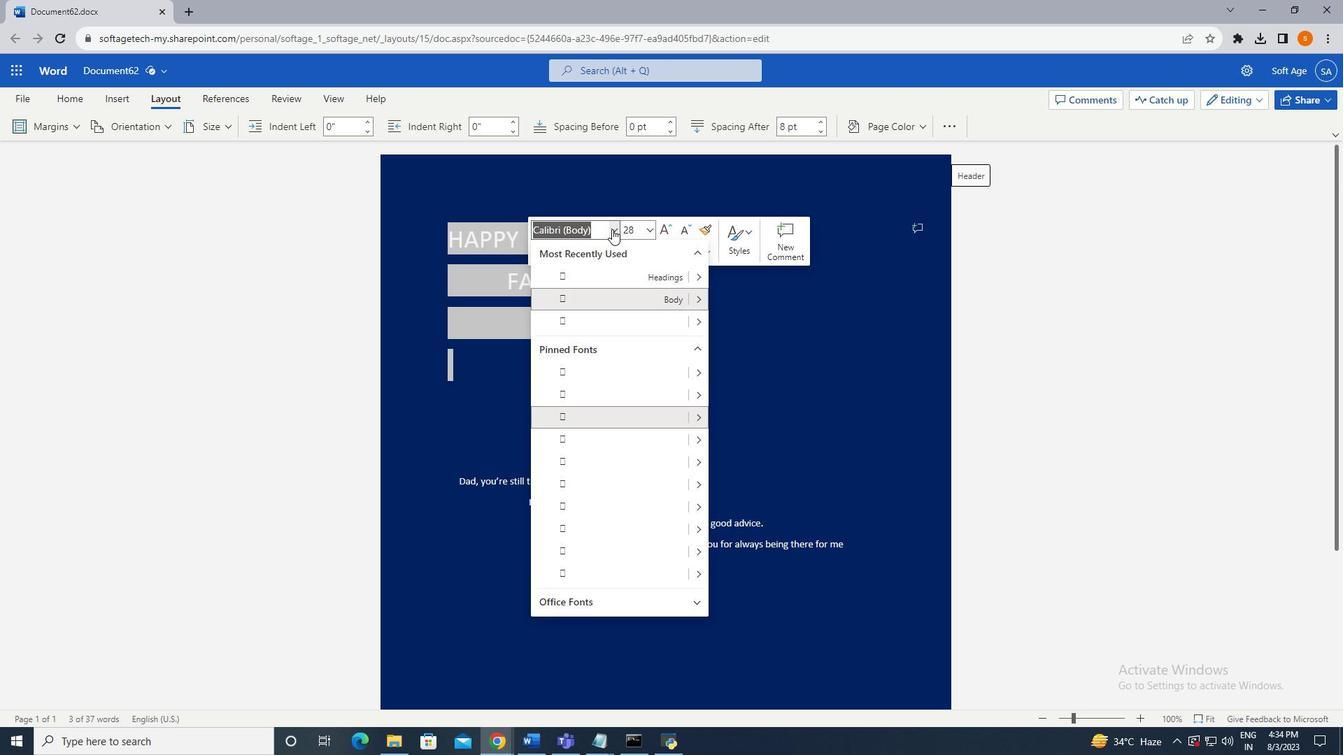 
Action: Mouse pressed left at (612, 229)
Screenshot: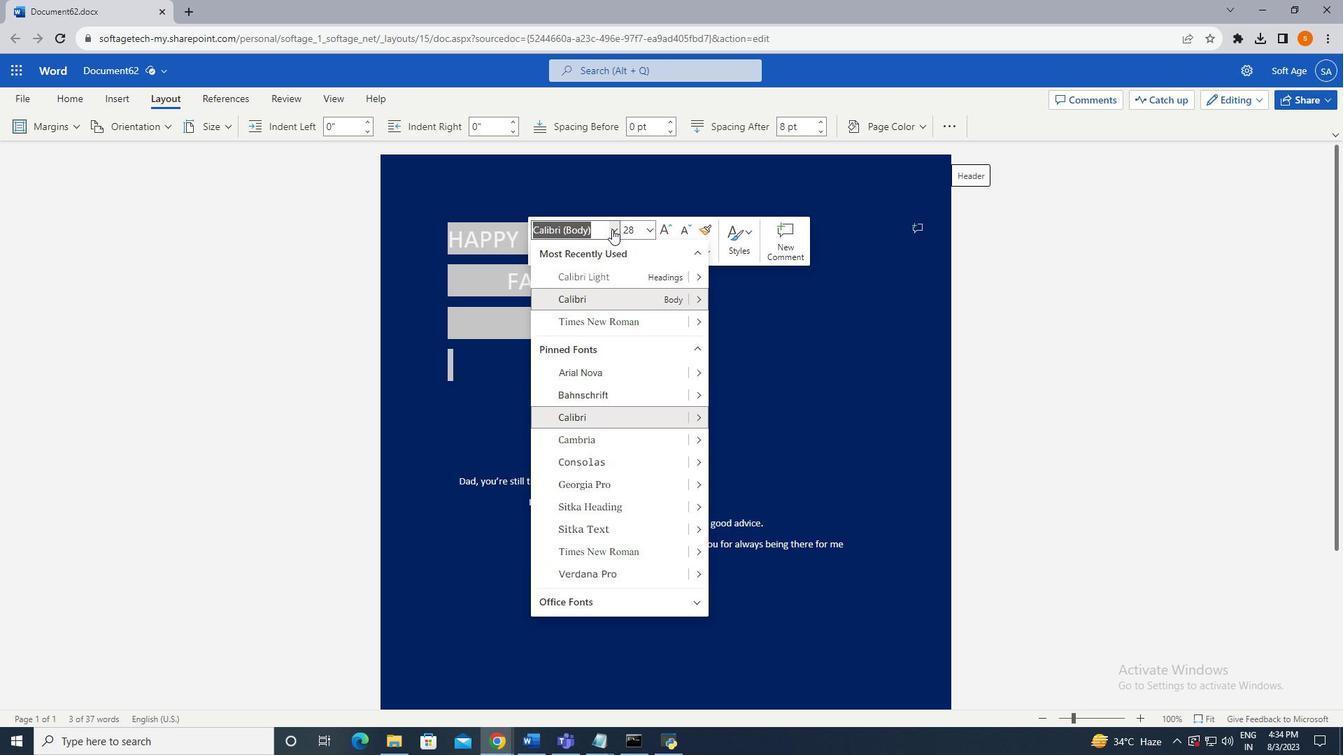 
Action: Mouse moved to (610, 384)
Screenshot: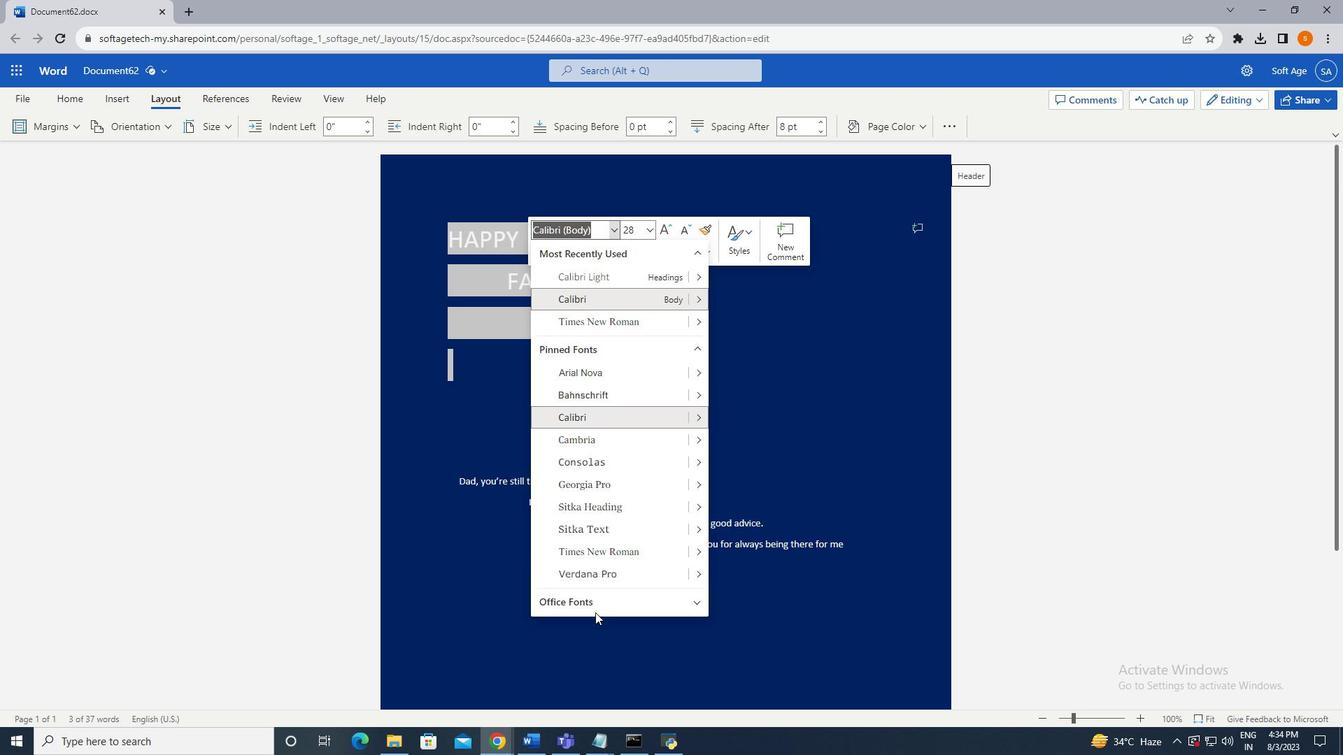 
Action: Mouse scrolled (610, 383) with delta (0, 0)
Screenshot: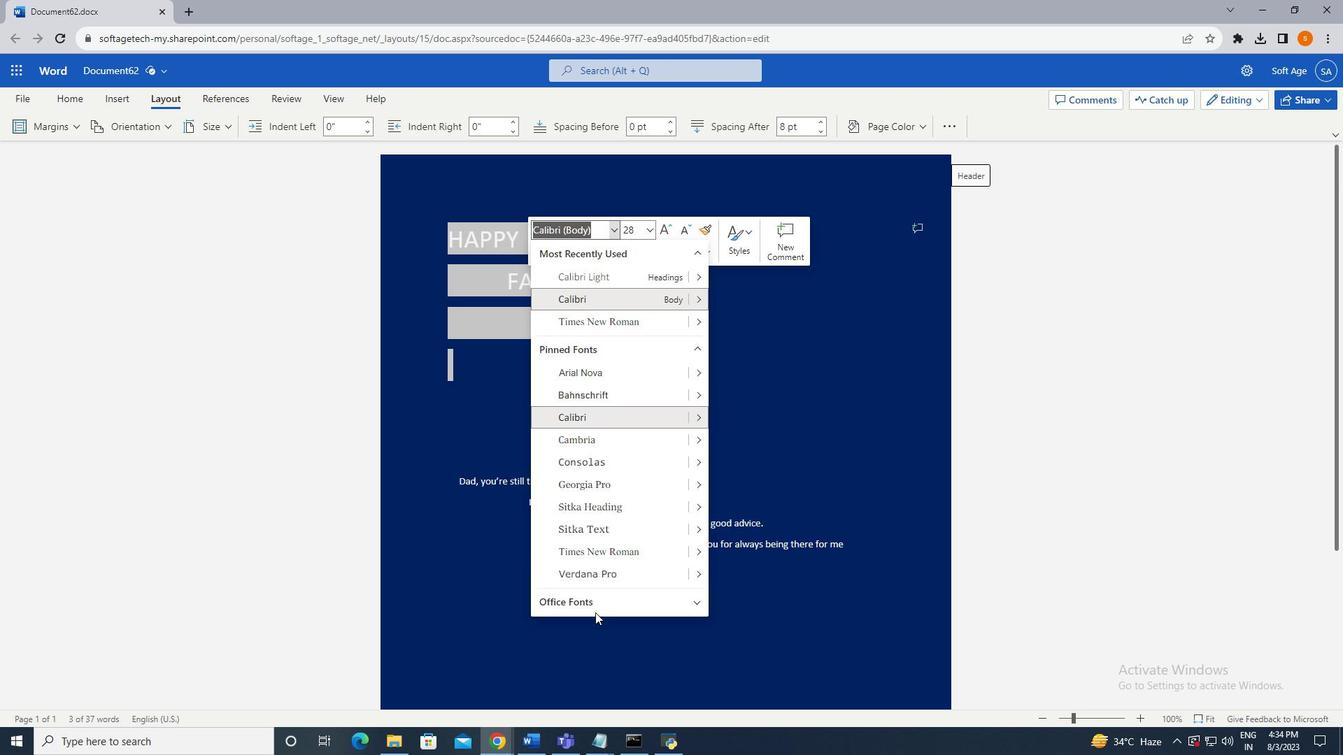 
Action: Mouse moved to (610, 403)
Screenshot: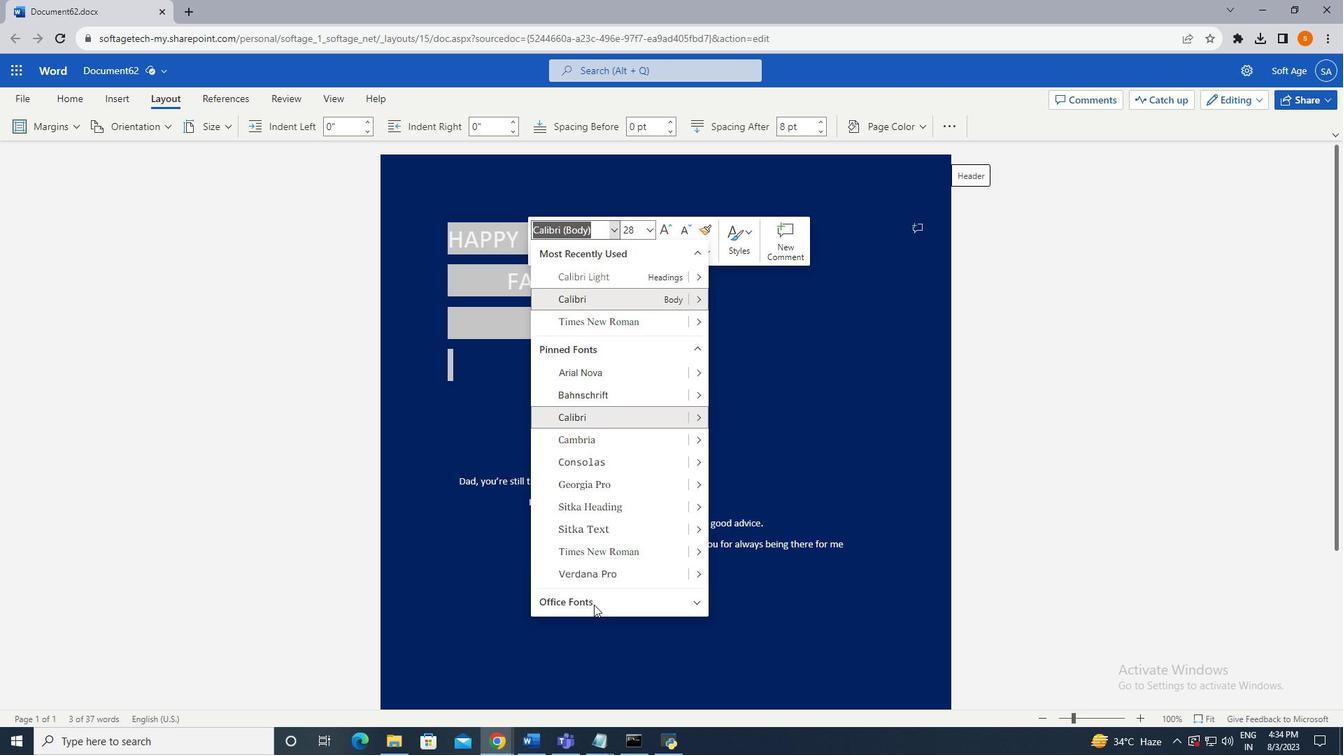 
Action: Mouse scrolled (610, 403) with delta (0, 0)
Screenshot: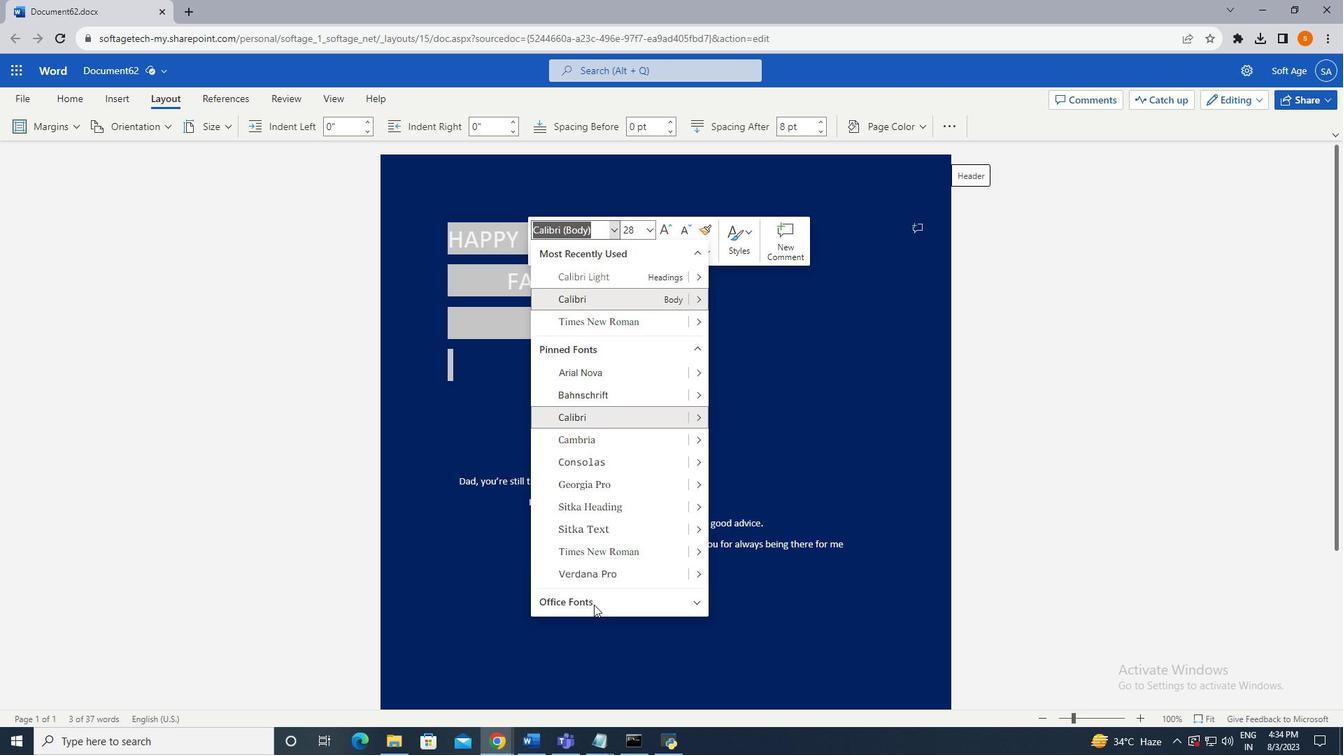 
Action: Mouse moved to (594, 605)
Screenshot: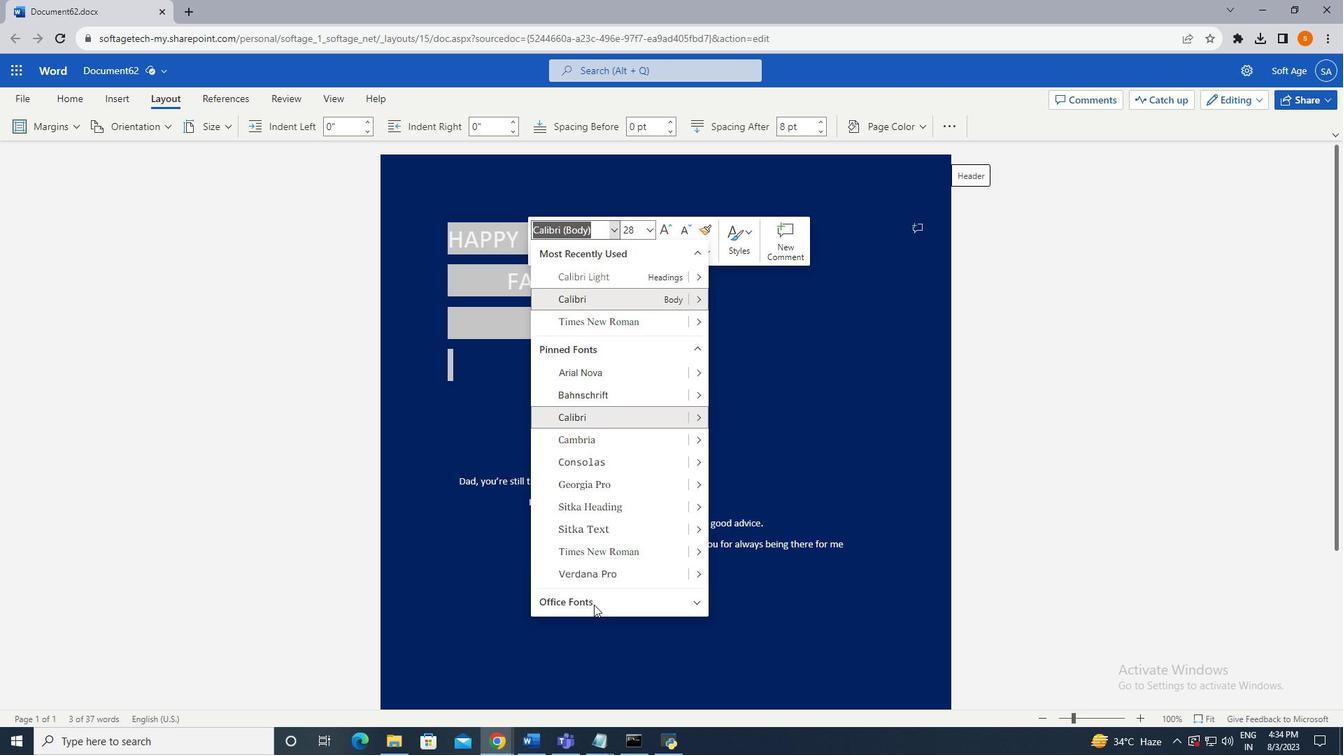 
Action: Mouse pressed left at (594, 605)
Screenshot: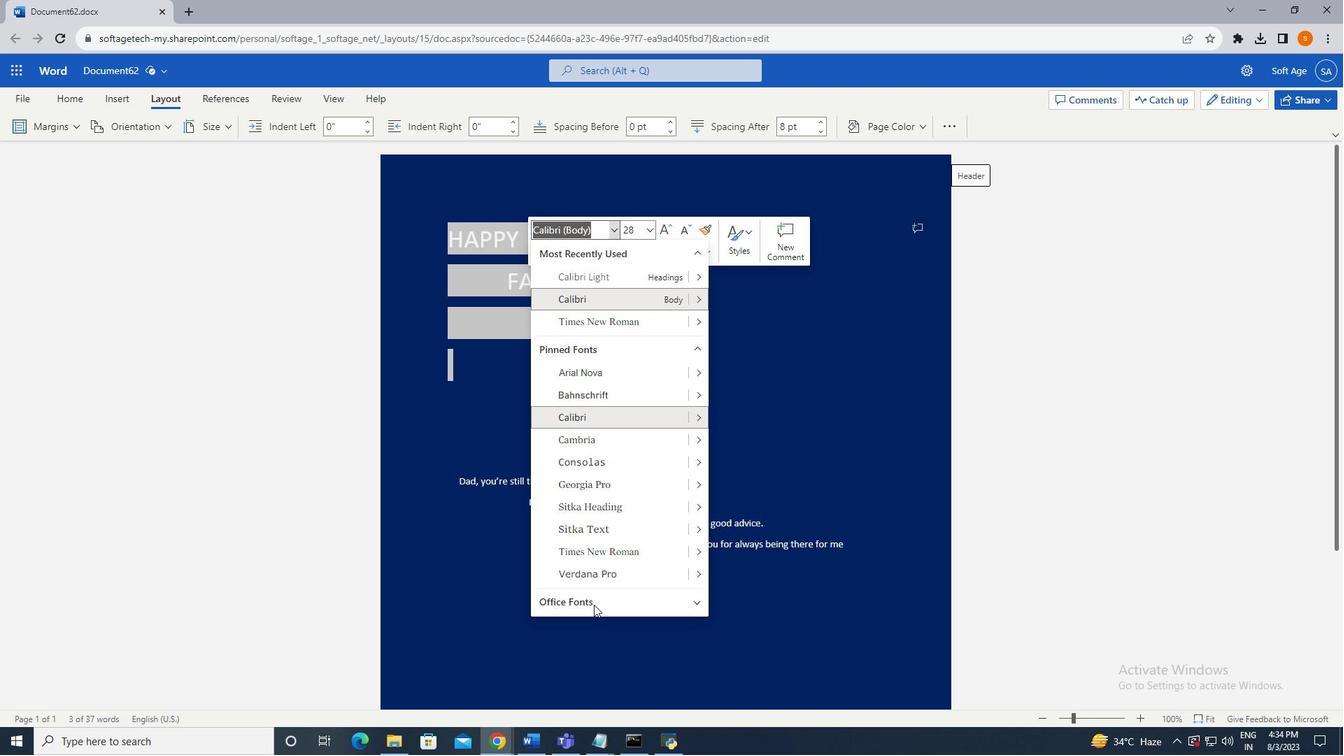 
Action: Mouse pressed left at (594, 605)
Screenshot: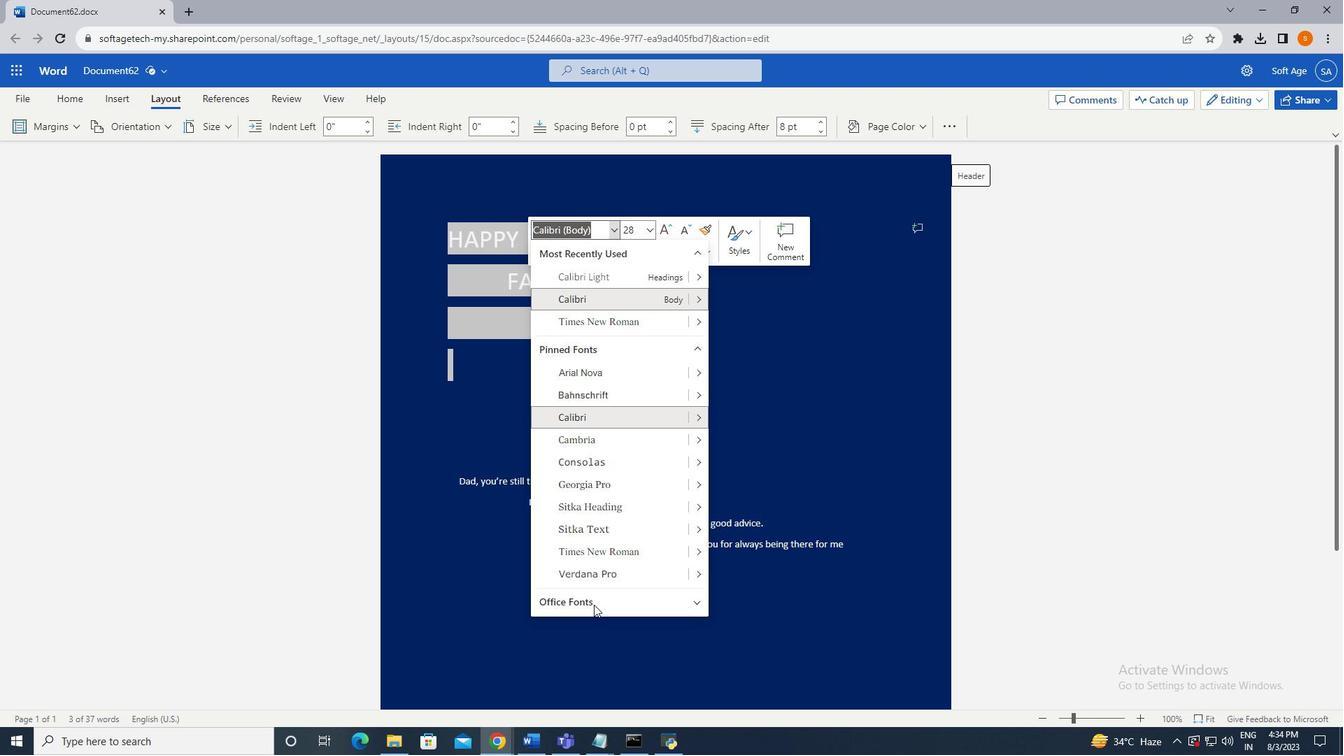 
Action: Mouse moved to (700, 600)
Screenshot: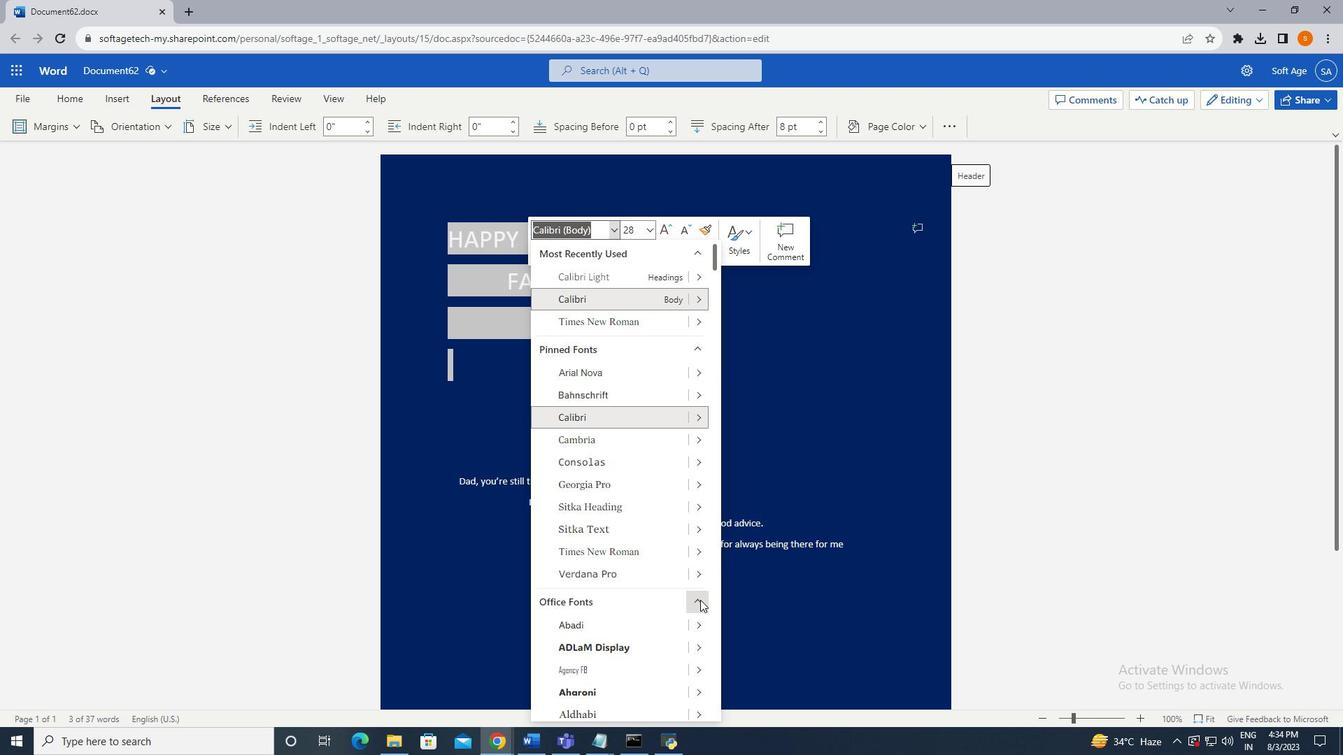 
Action: Mouse pressed left at (700, 600)
Screenshot: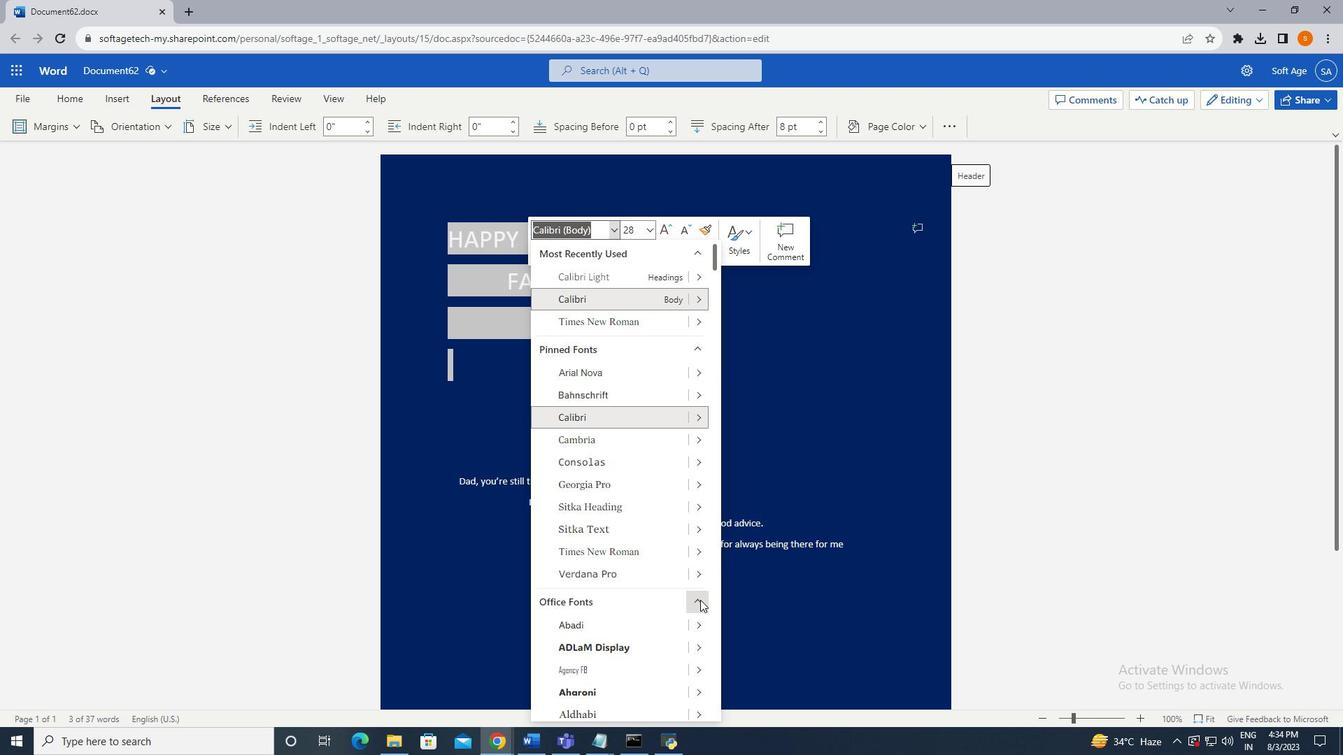 
Action: Mouse moved to (594, 596)
Screenshot: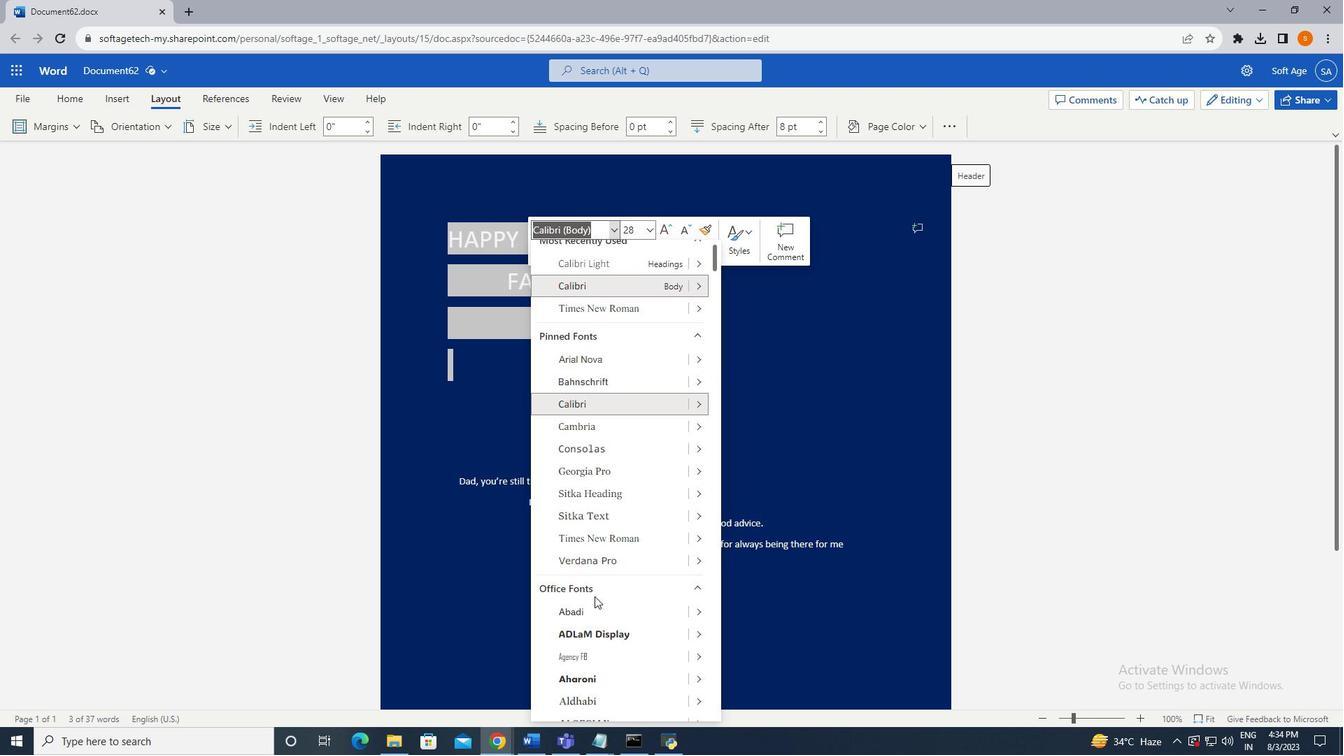 
Action: Mouse scrolled (594, 596) with delta (0, 0)
Screenshot: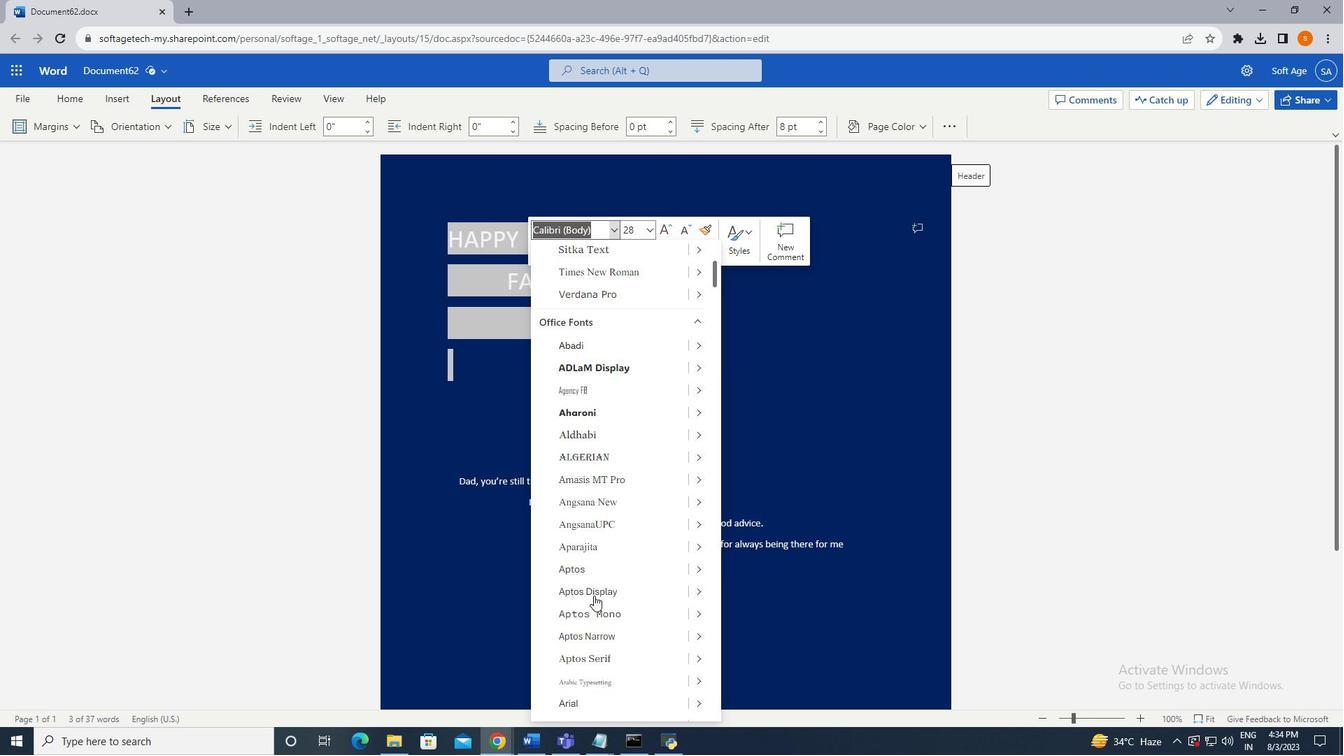 
Action: Mouse scrolled (594, 596) with delta (0, 0)
Screenshot: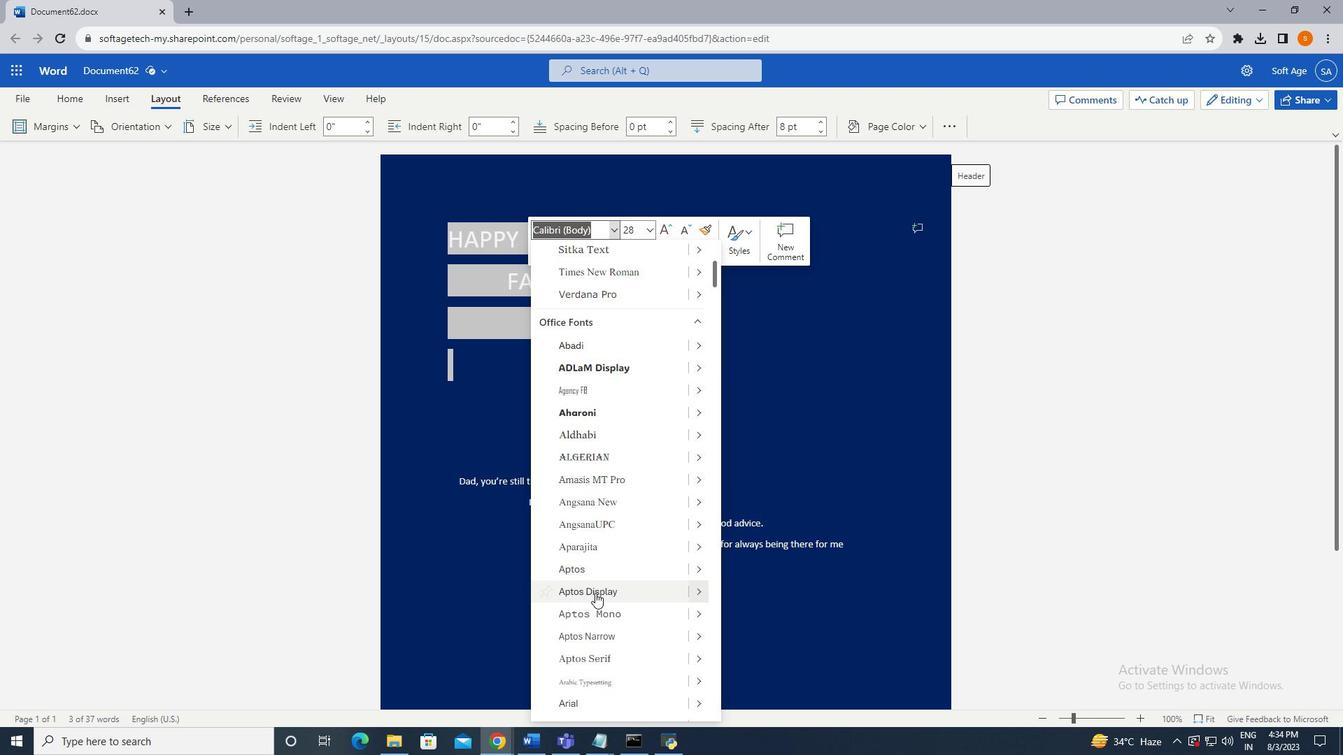
Action: Mouse scrolled (594, 596) with delta (0, 0)
Screenshot: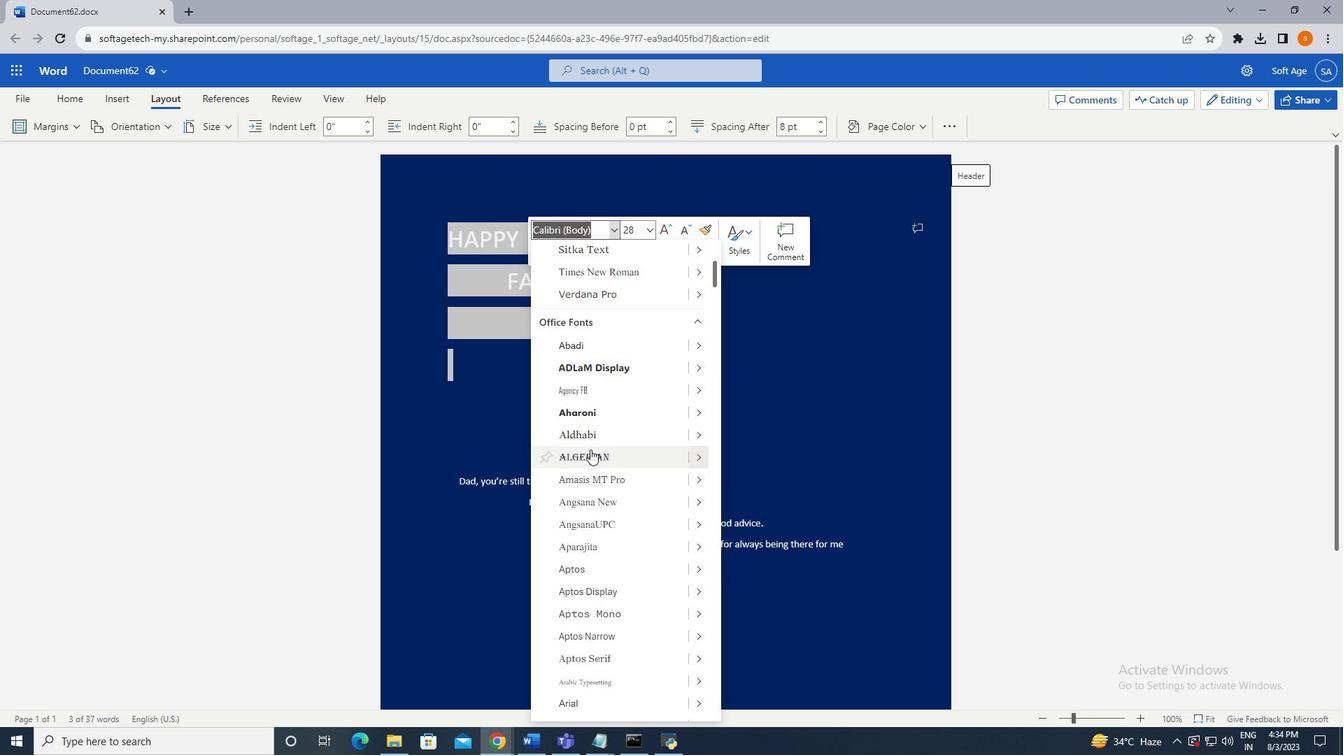 
Action: Mouse scrolled (594, 596) with delta (0, 0)
Screenshot: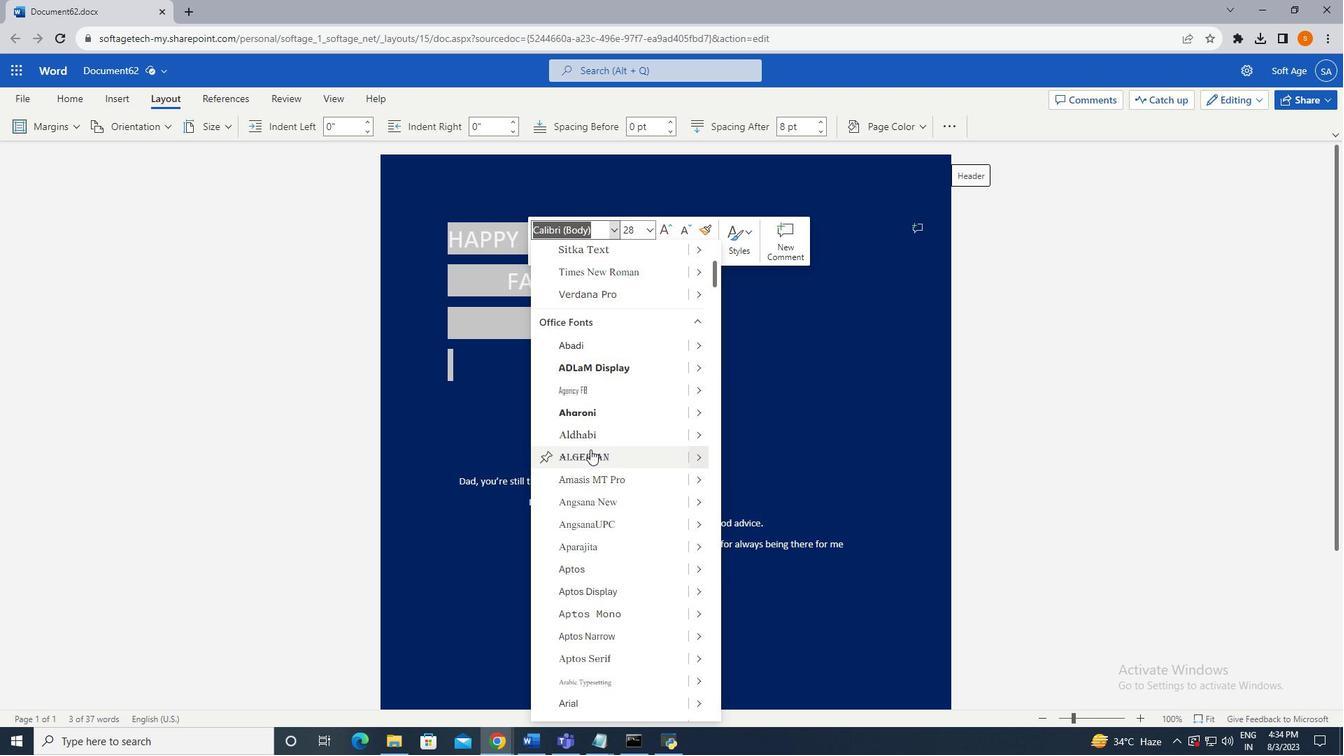 
Action: Mouse moved to (566, 538)
Screenshot: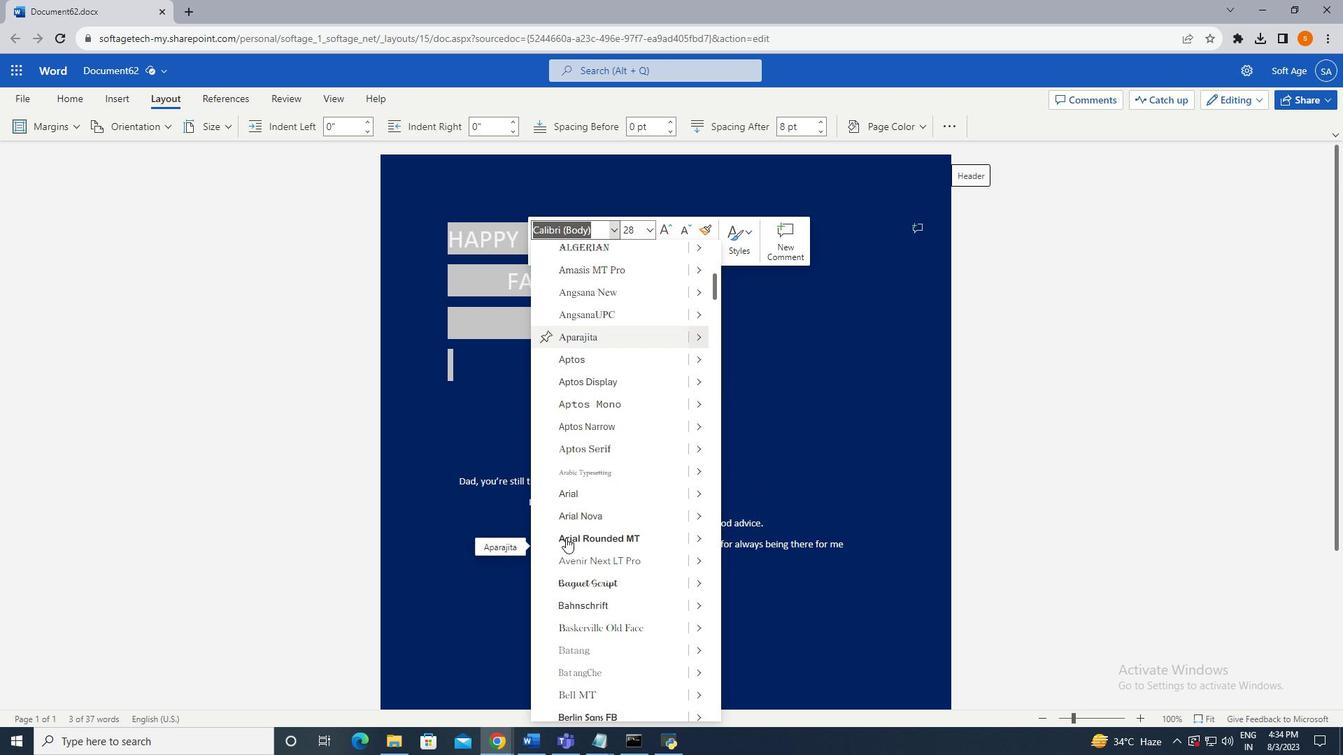 
Action: Mouse scrolled (566, 537) with delta (0, 0)
Screenshot: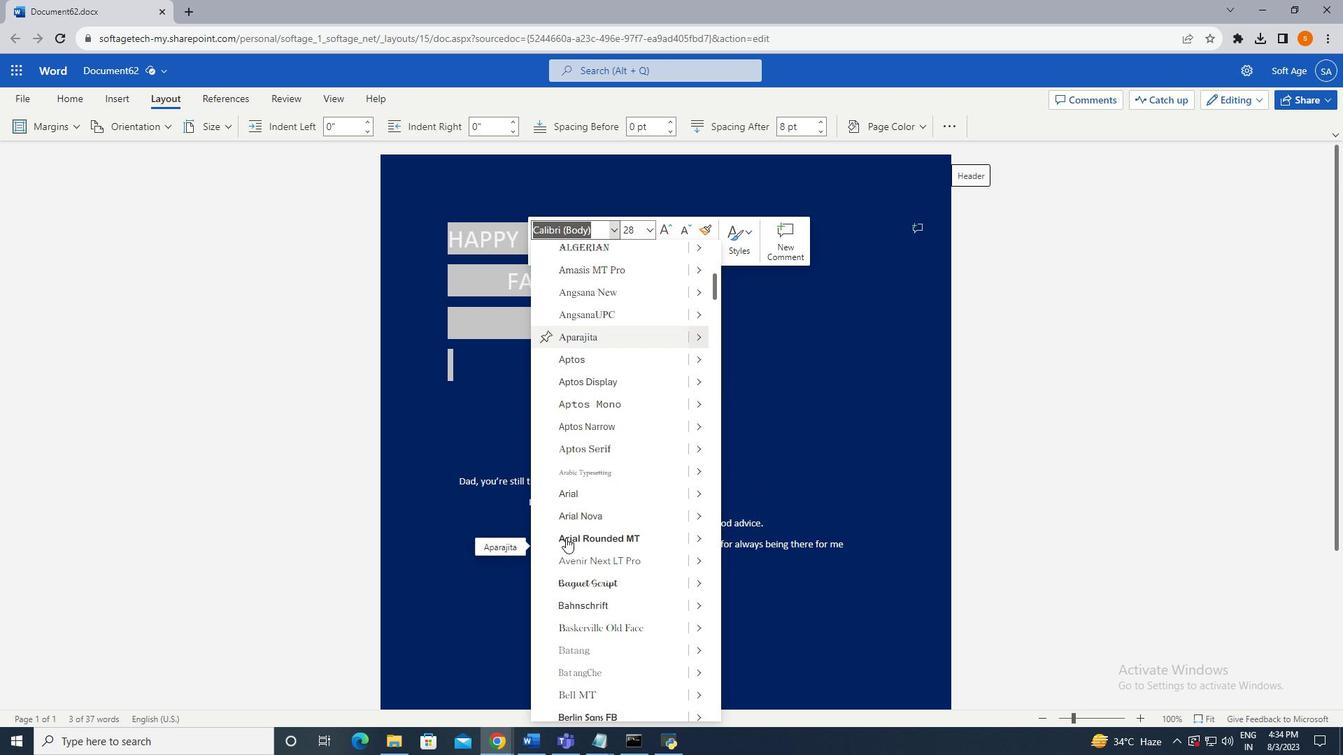 
Action: Mouse scrolled (566, 537) with delta (0, 0)
Screenshot: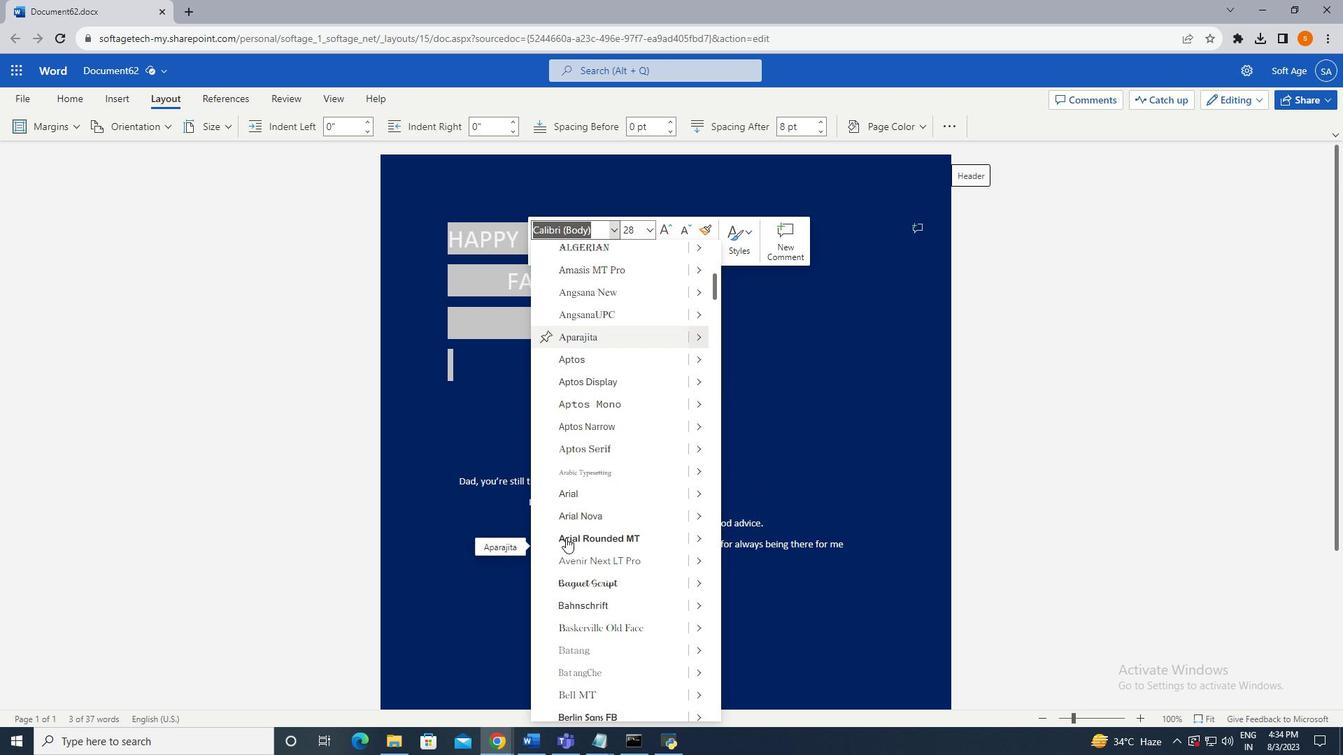 
Action: Mouse scrolled (566, 537) with delta (0, 0)
Screenshot: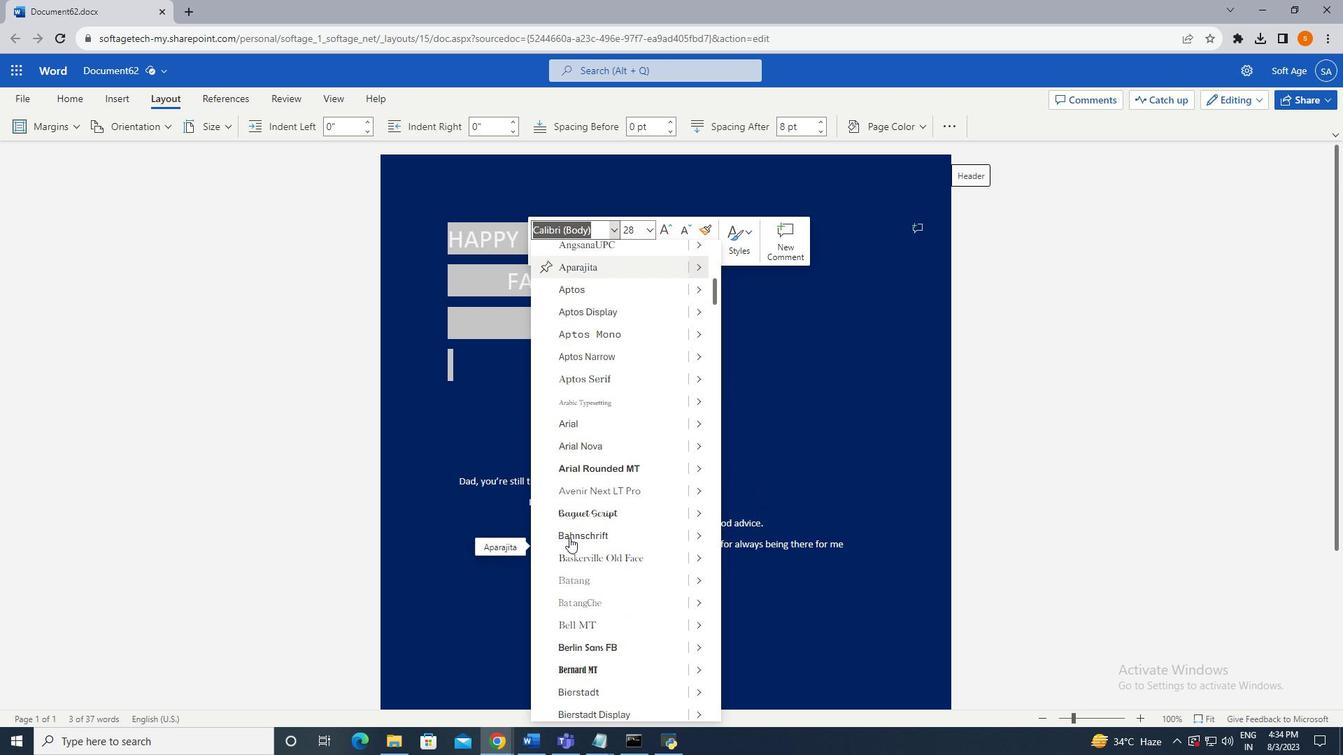 
Action: Mouse scrolled (566, 537) with delta (0, 0)
Screenshot: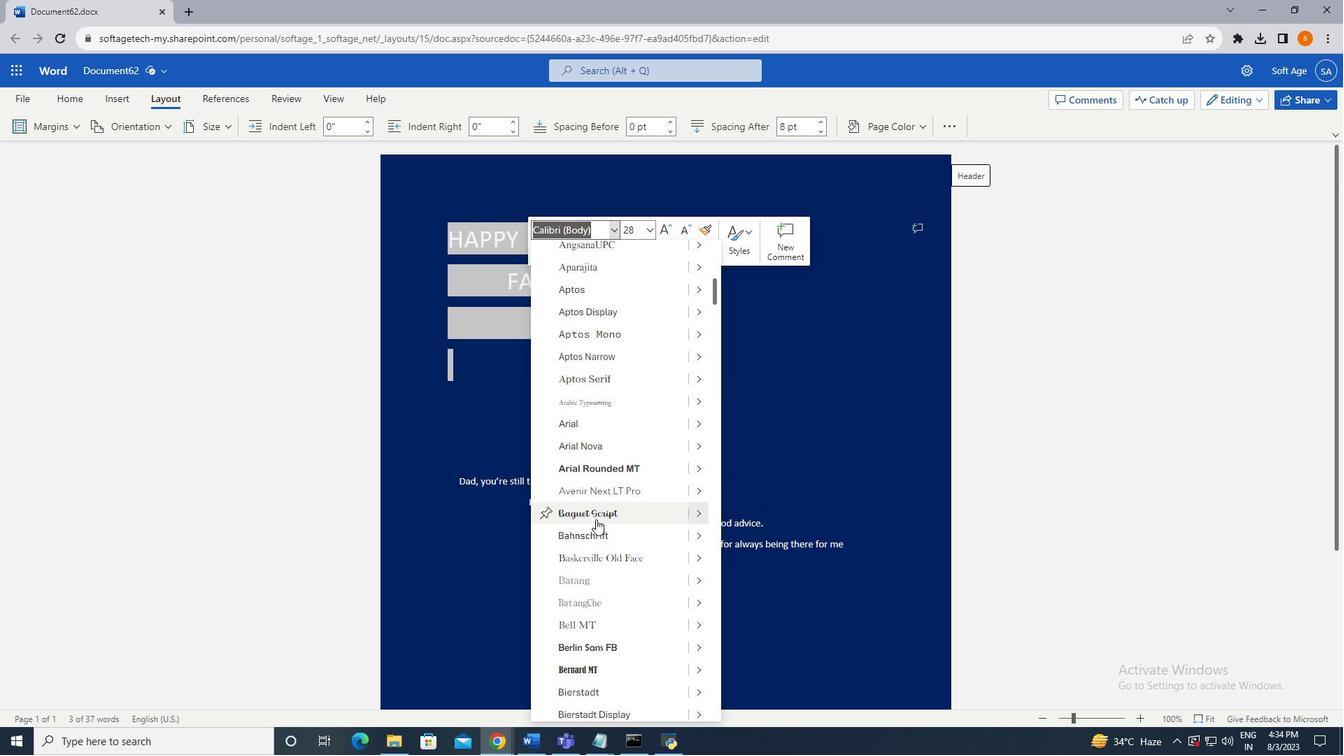 
Action: Mouse moved to (603, 561)
Screenshot: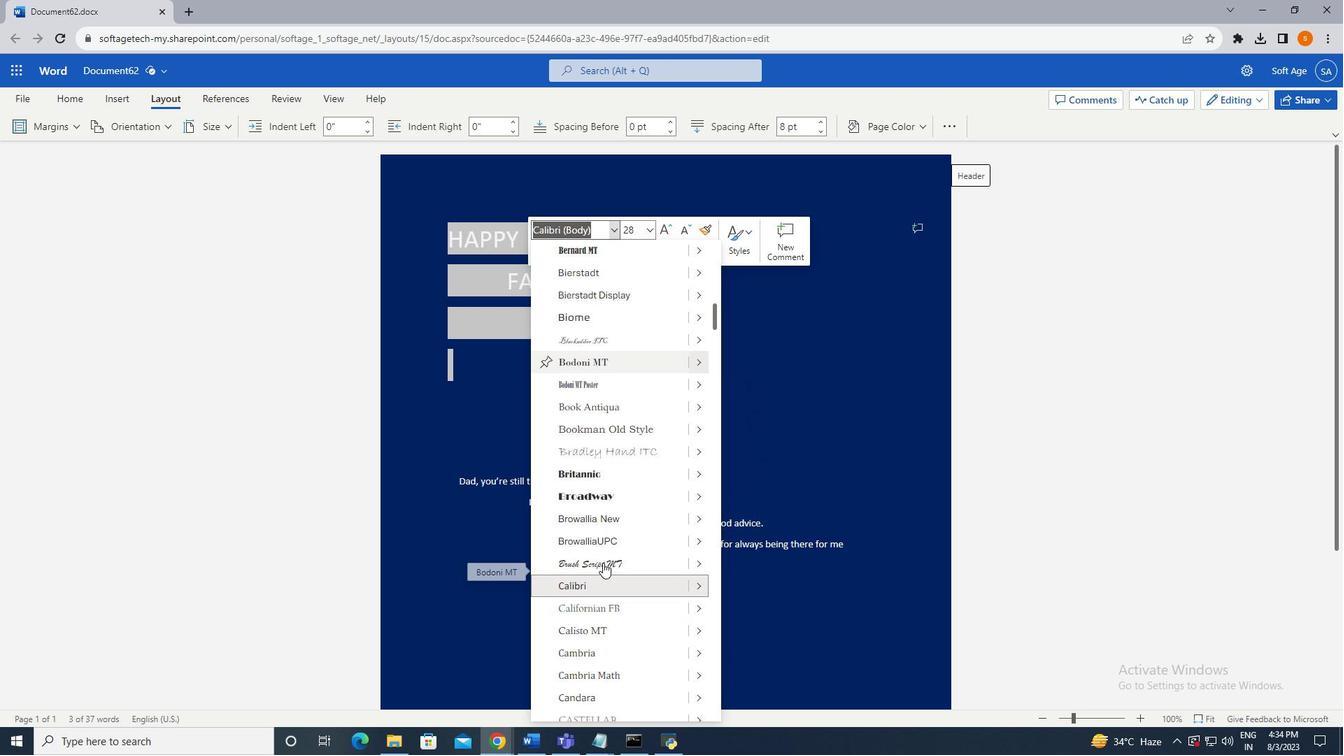 
Action: Mouse scrolled (603, 560) with delta (0, 0)
Screenshot: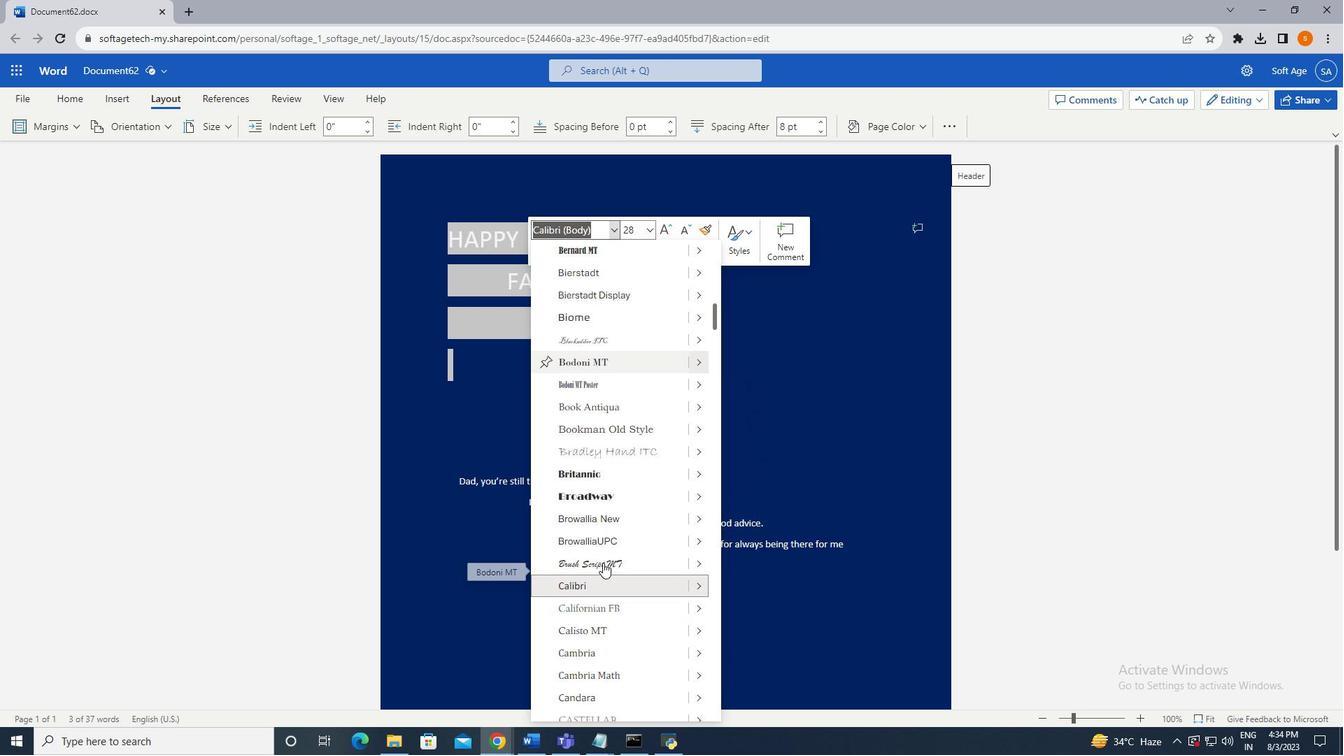 
Action: Mouse moved to (603, 563)
Screenshot: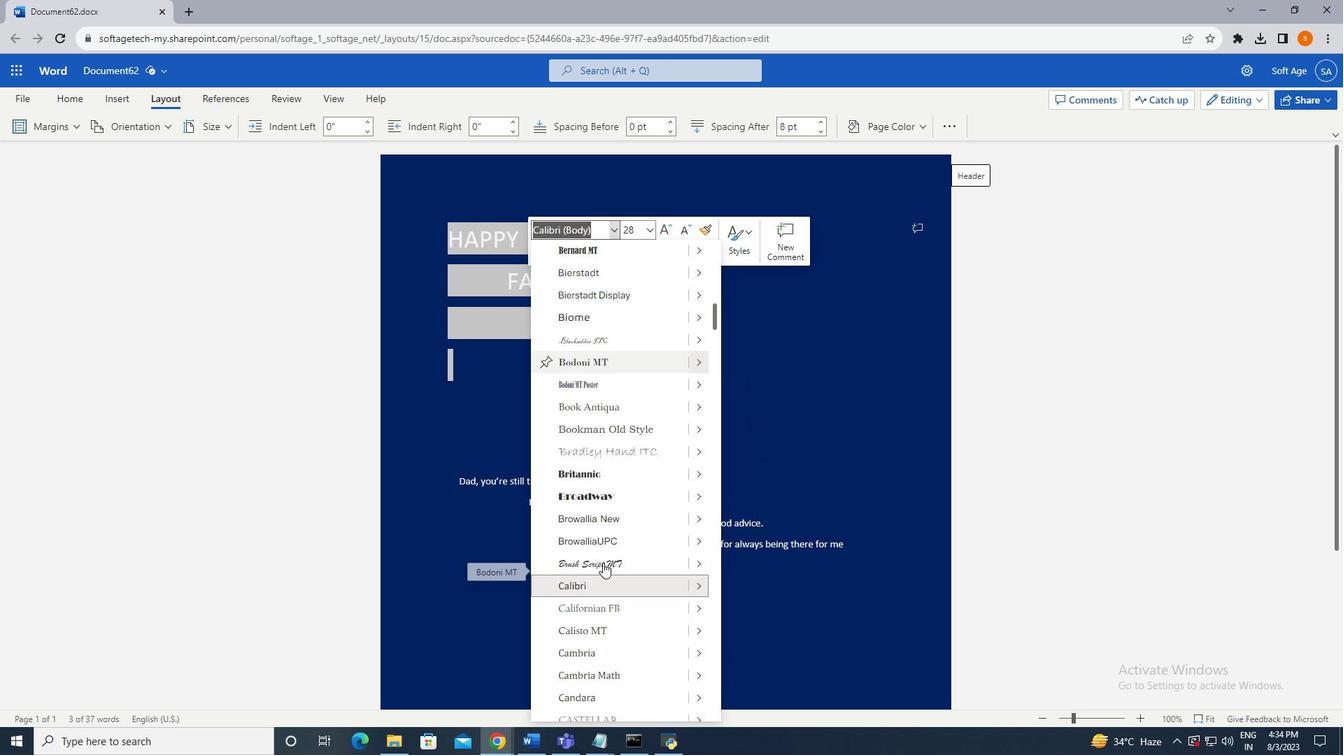 
Action: Mouse scrolled (603, 562) with delta (0, 0)
Screenshot: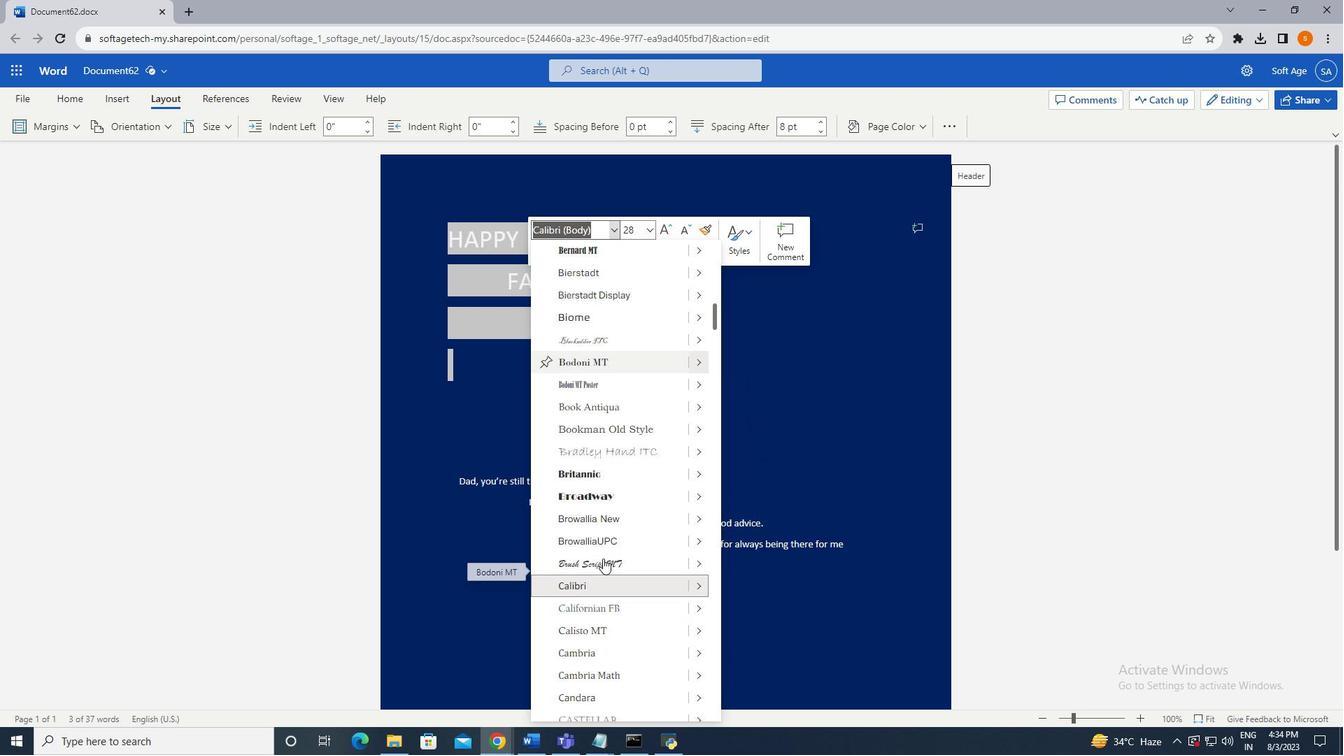 
Action: Mouse scrolled (603, 562) with delta (0, 0)
Screenshot: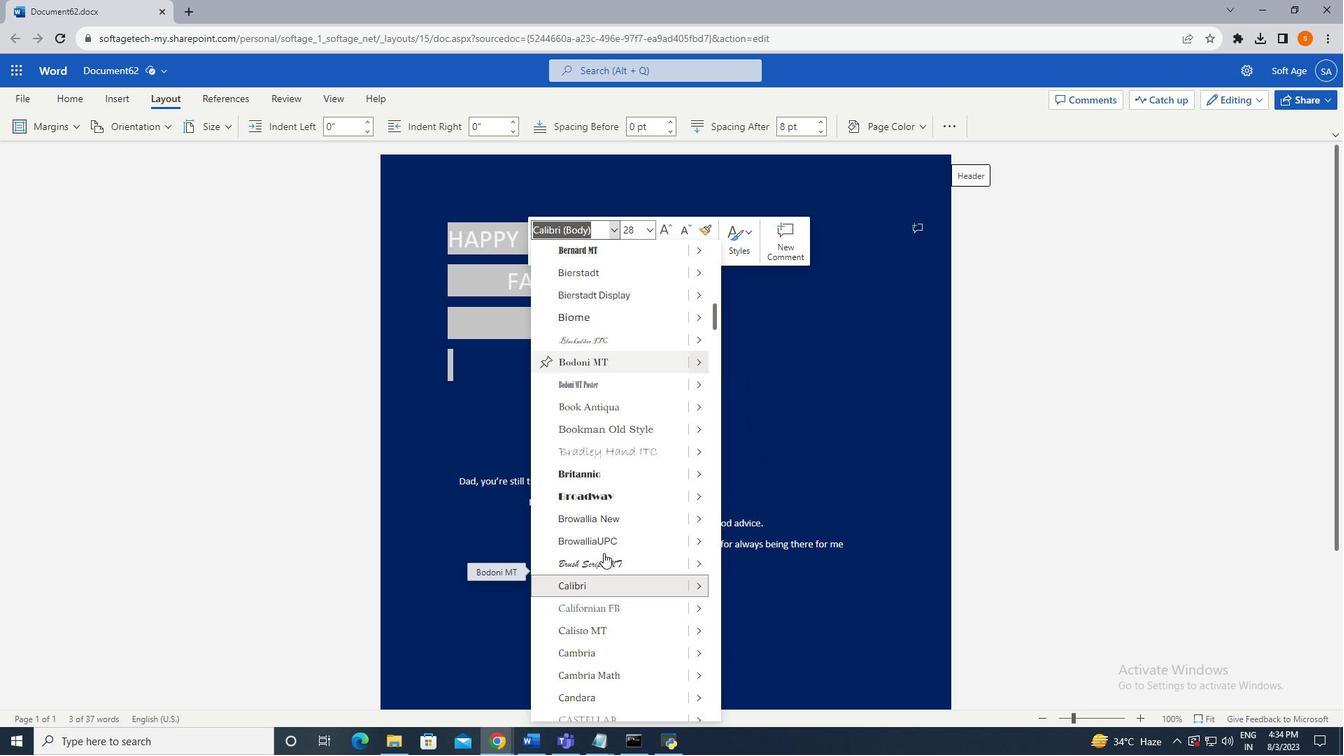 
Action: Mouse scrolled (603, 562) with delta (0, 0)
Screenshot: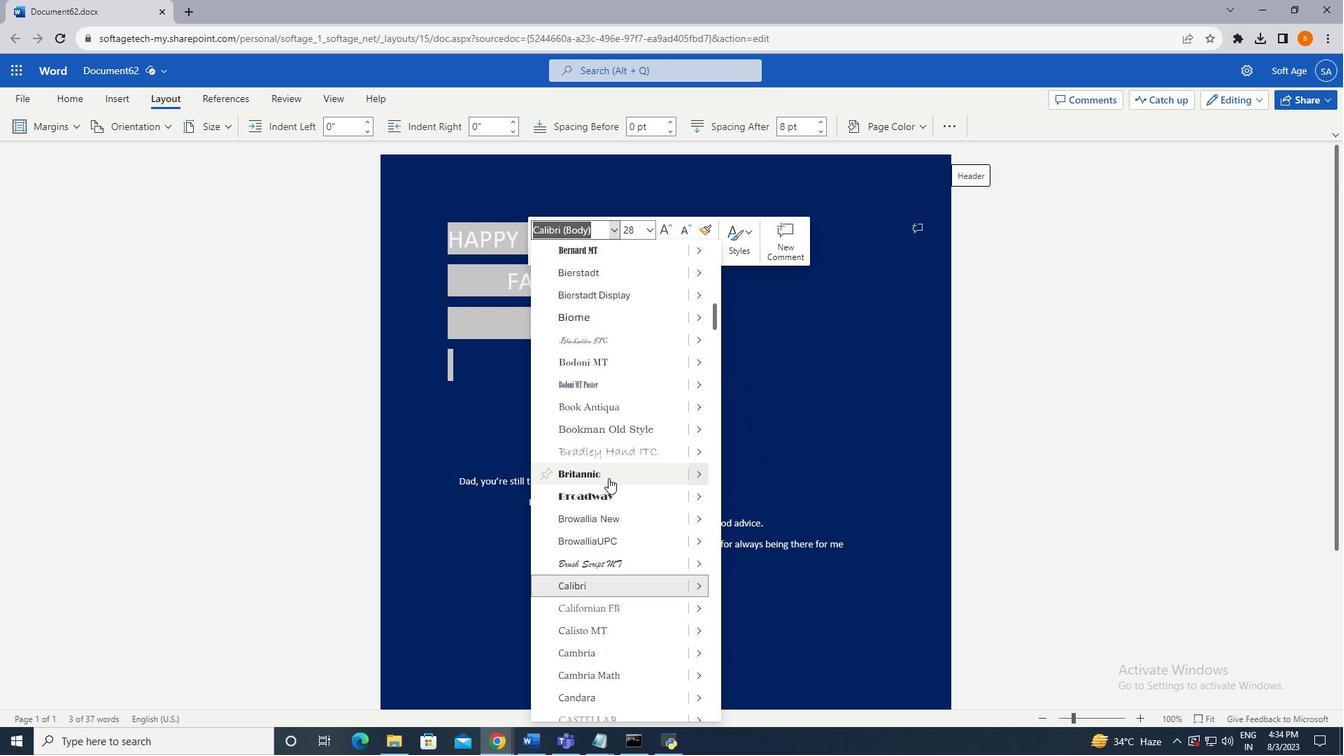 
Action: Mouse scrolled (603, 562) with delta (0, 0)
Screenshot: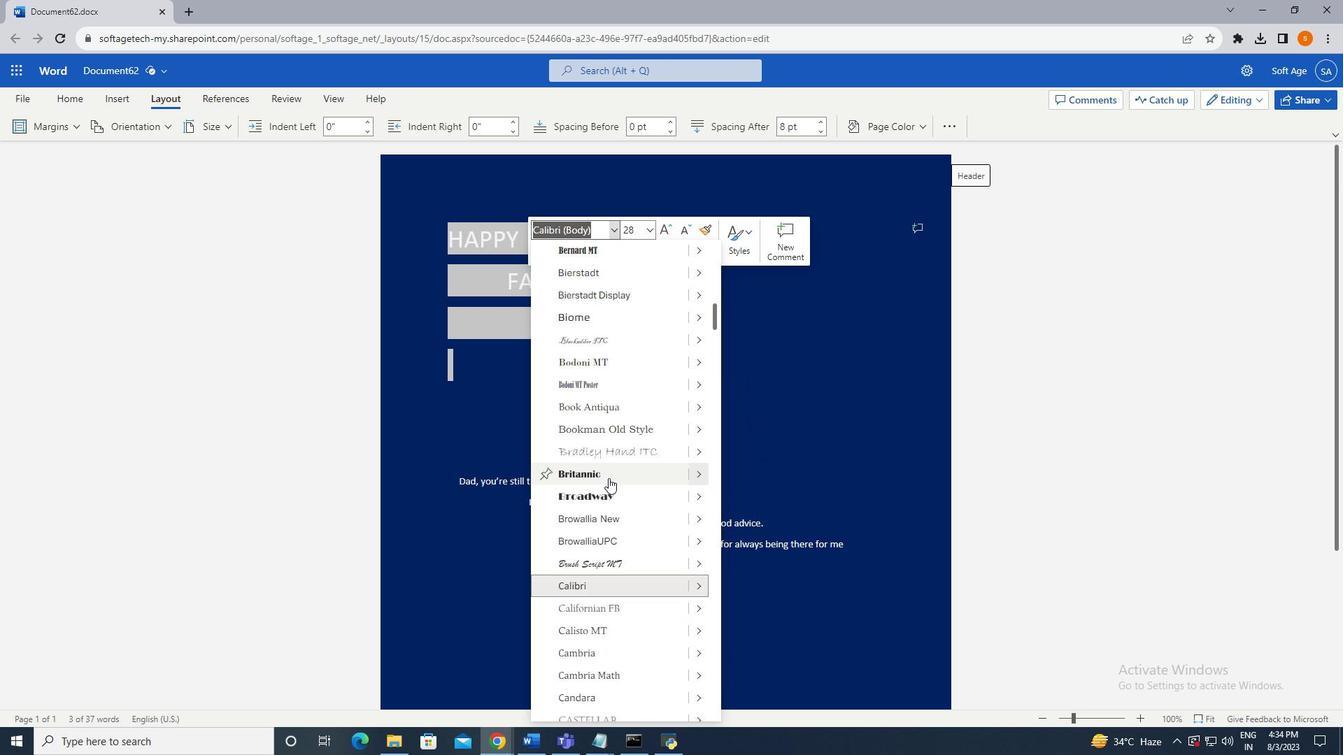 
Action: Mouse scrolled (603, 562) with delta (0, 0)
Screenshot: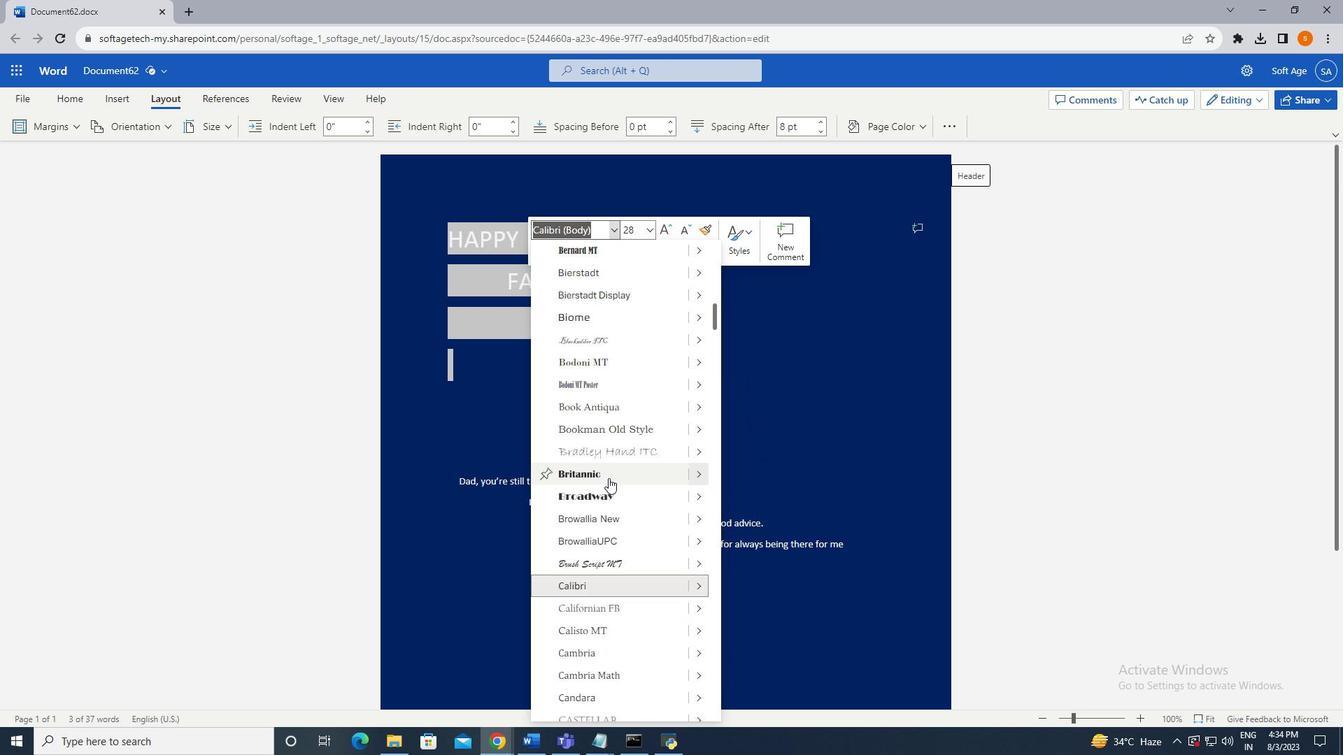 
Action: Mouse moved to (594, 566)
Screenshot: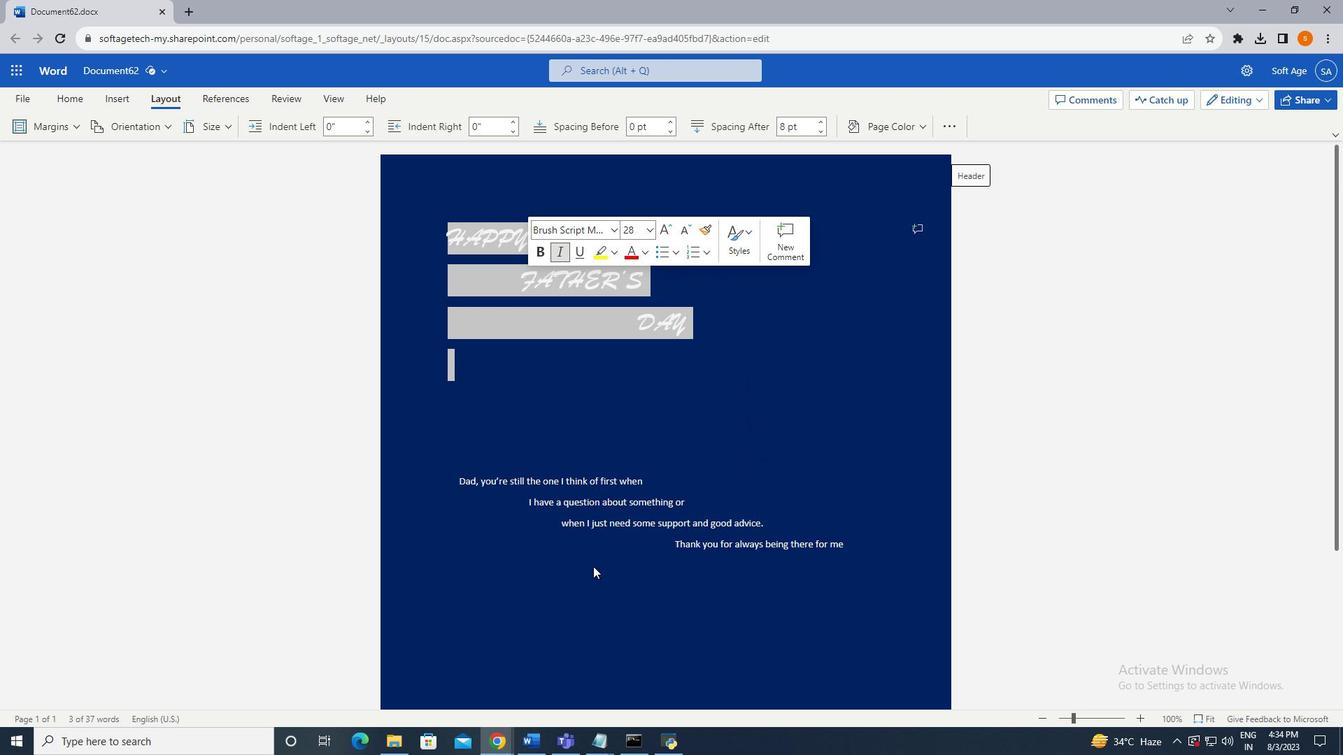 
Action: Mouse pressed left at (594, 566)
Screenshot: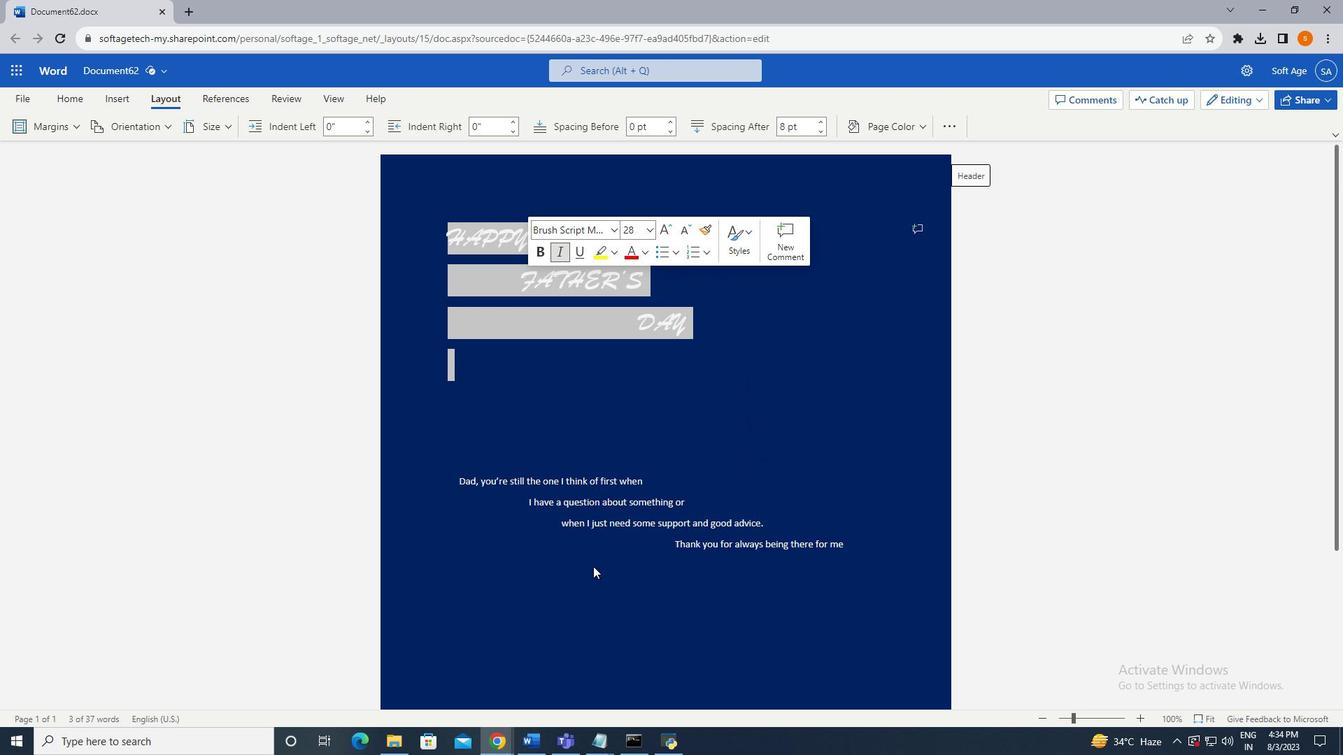 
Action: Mouse moved to (669, 376)
Screenshot: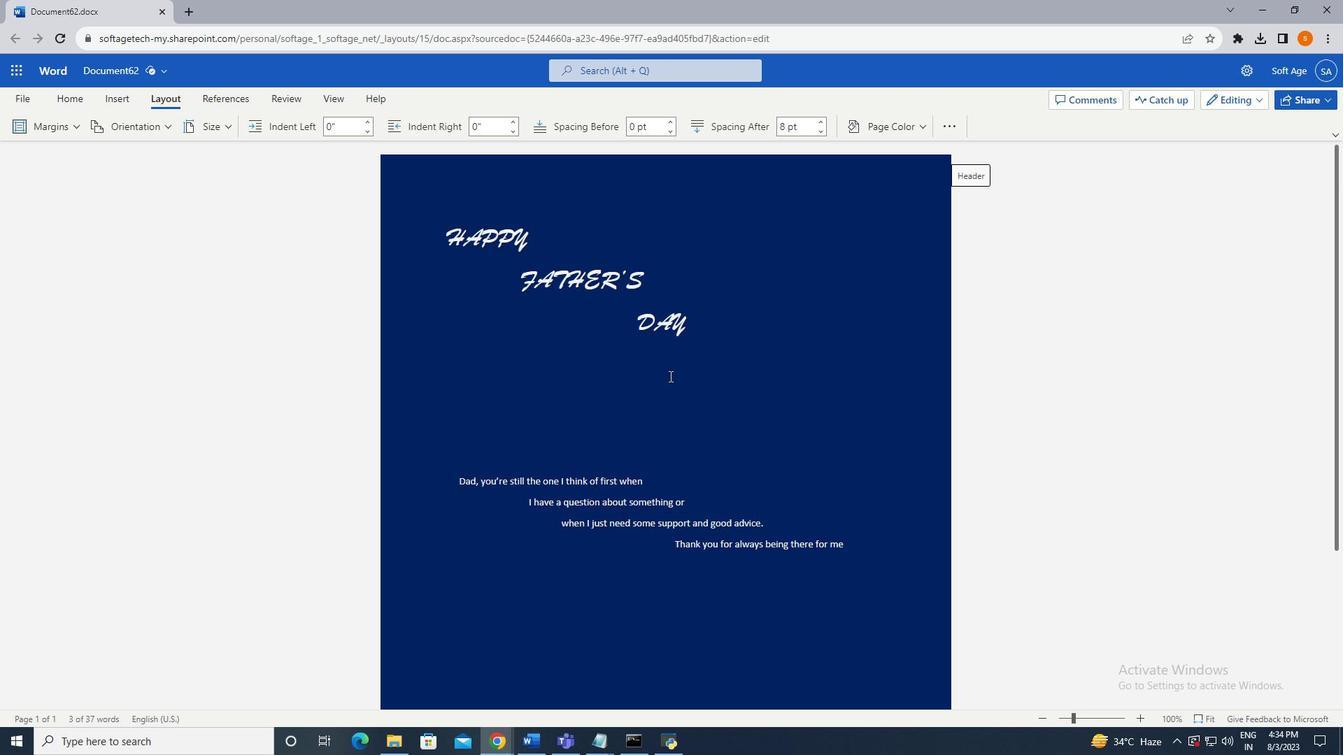 
Action: Mouse pressed left at (669, 376)
Screenshot: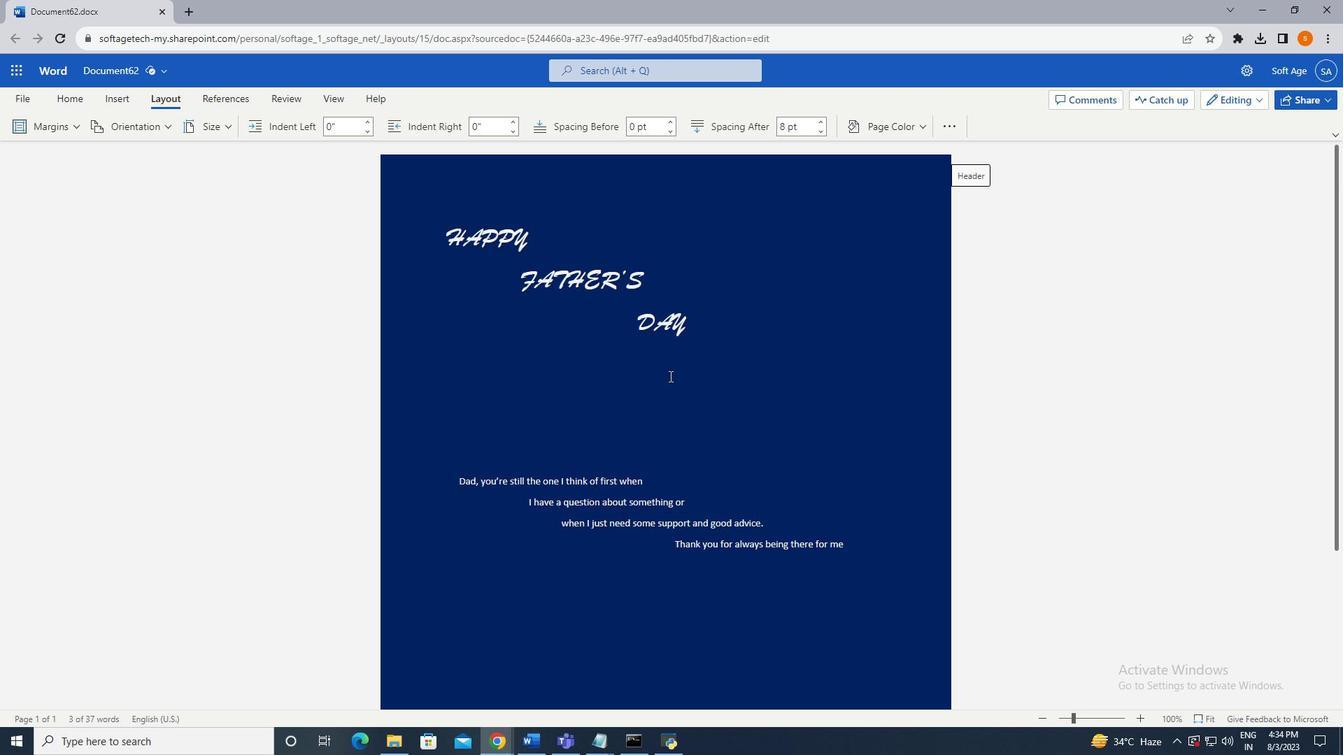 
Action: Mouse moved to (456, 478)
Screenshot: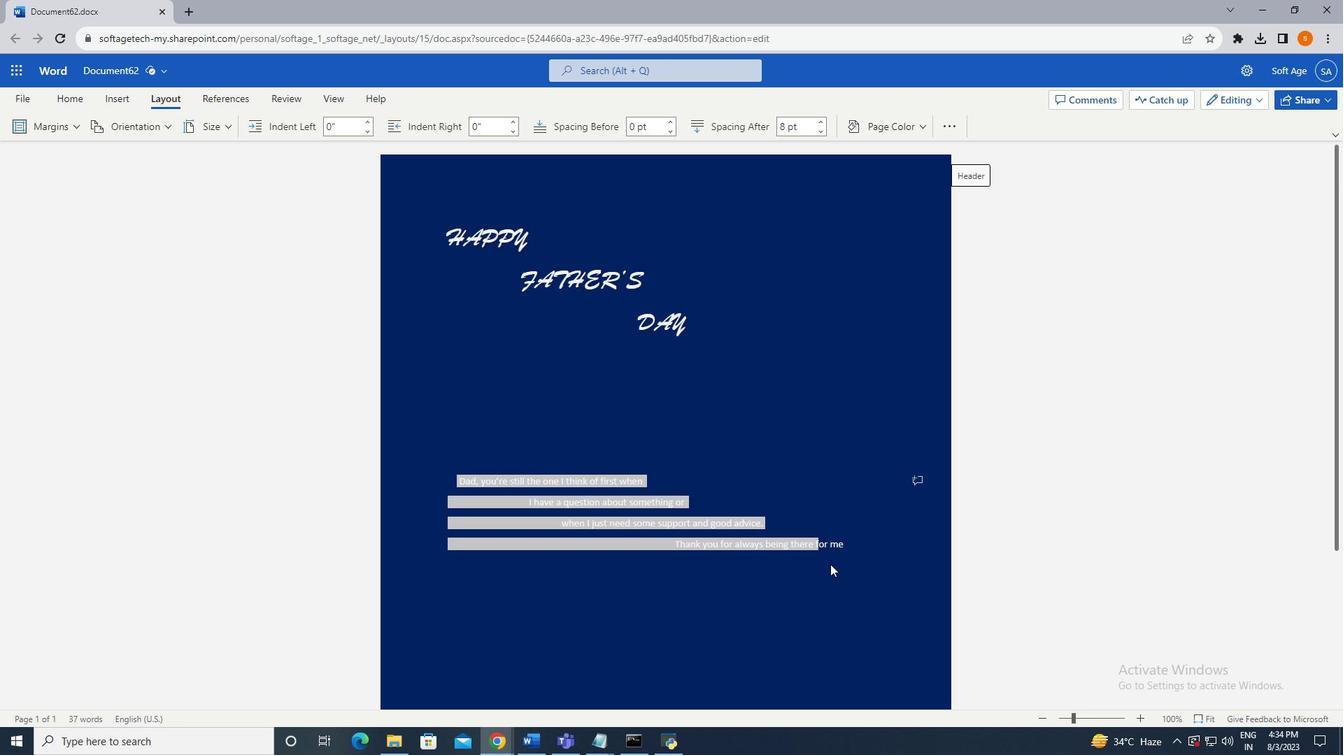 
Action: Mouse pressed left at (456, 478)
Screenshot: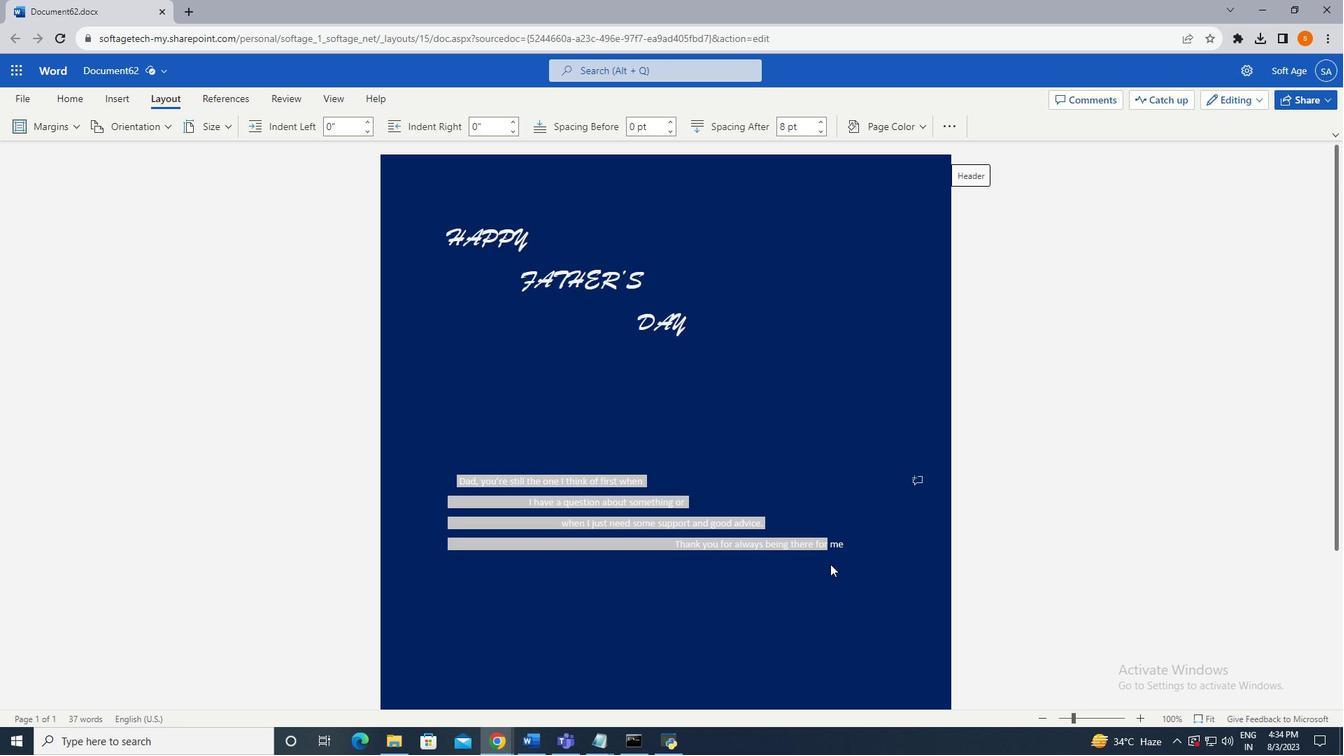 
Action: Mouse moved to (693, 464)
Screenshot: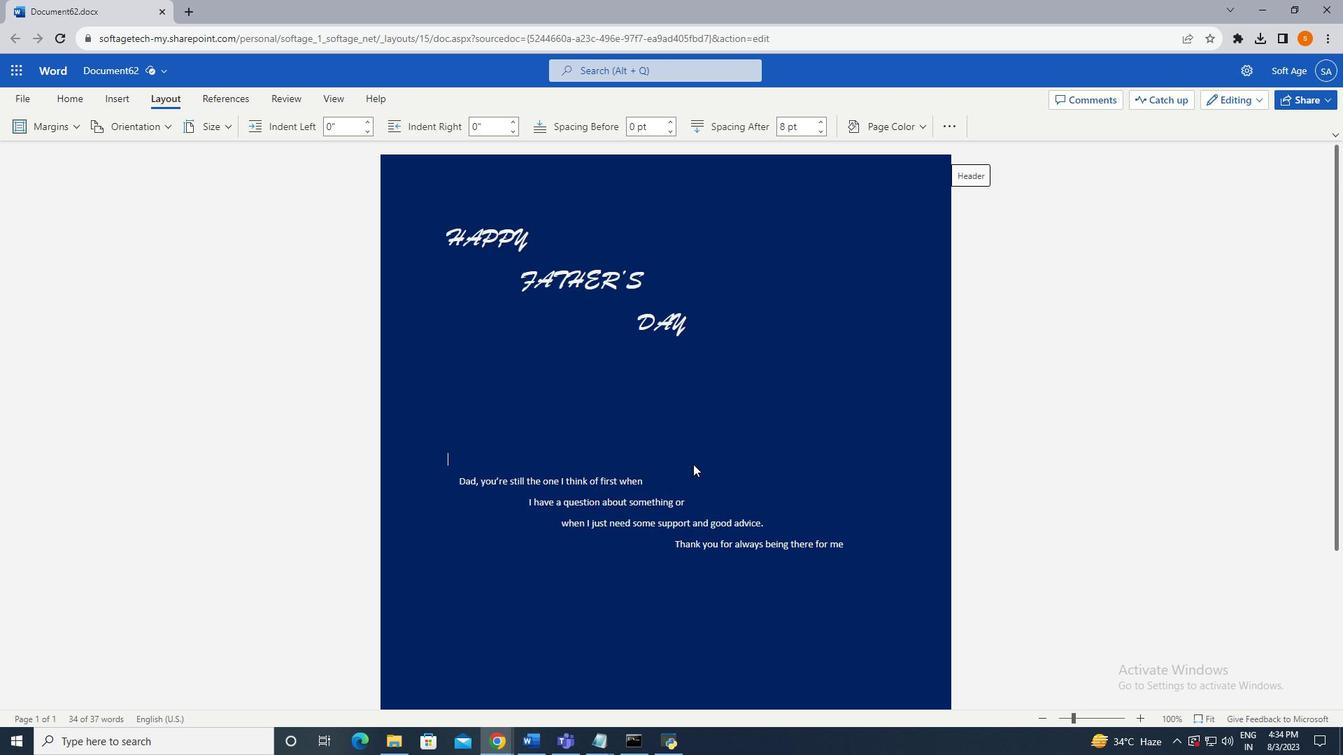 
Action: Mouse pressed right at (693, 464)
Screenshot: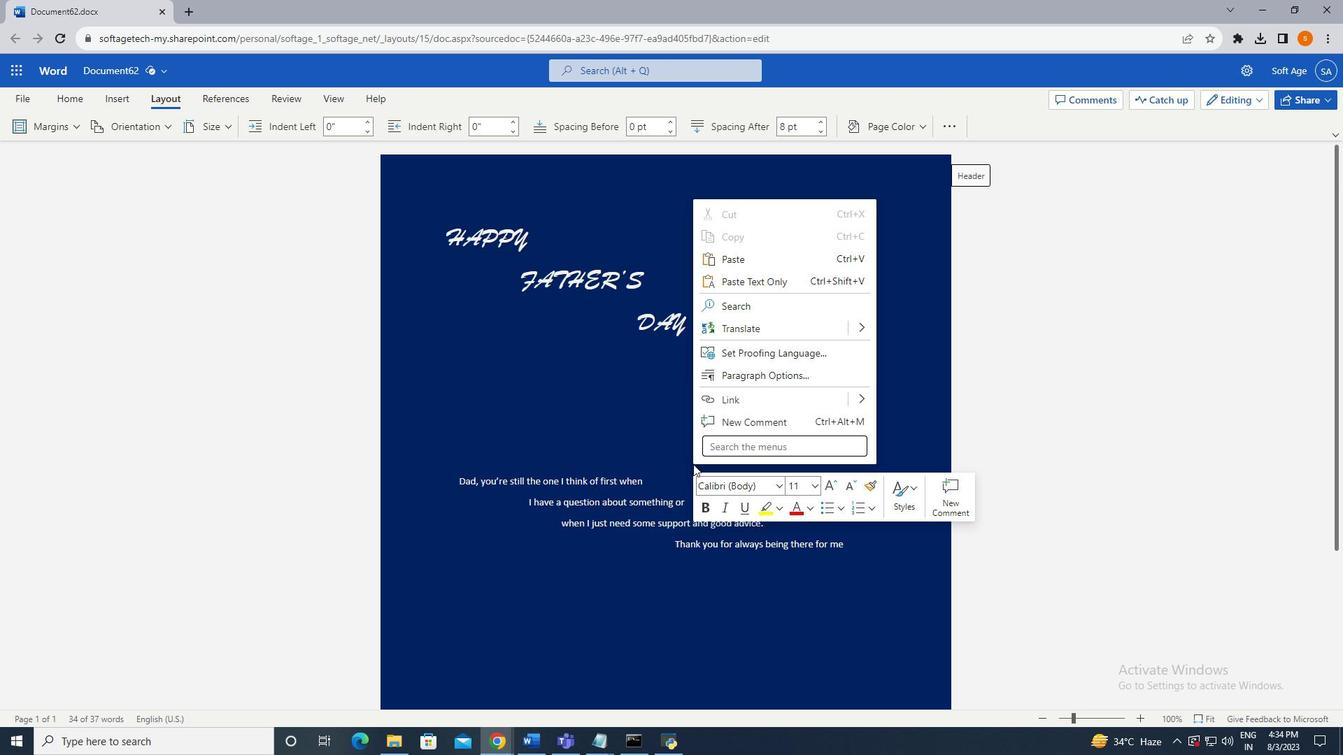 
Action: Mouse moved to (641, 439)
Screenshot: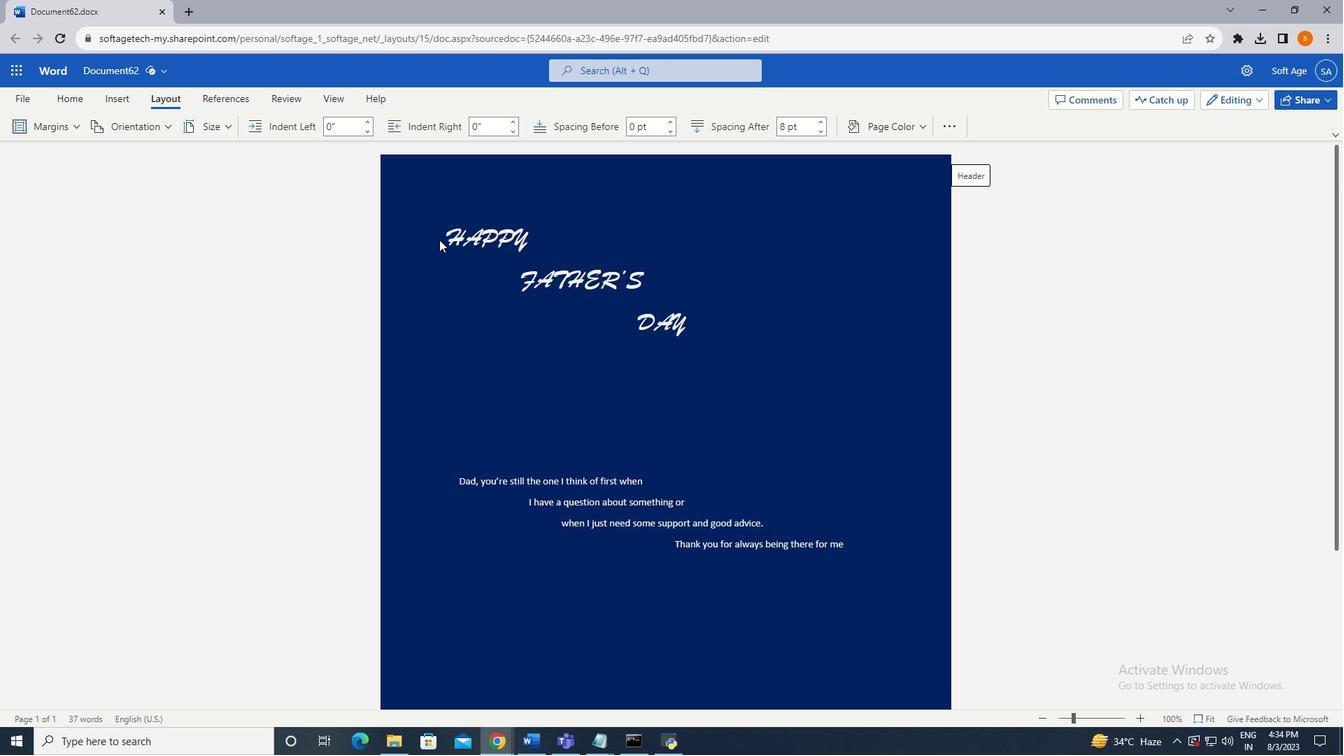 
Action: Mouse pressed left at (641, 439)
Screenshot: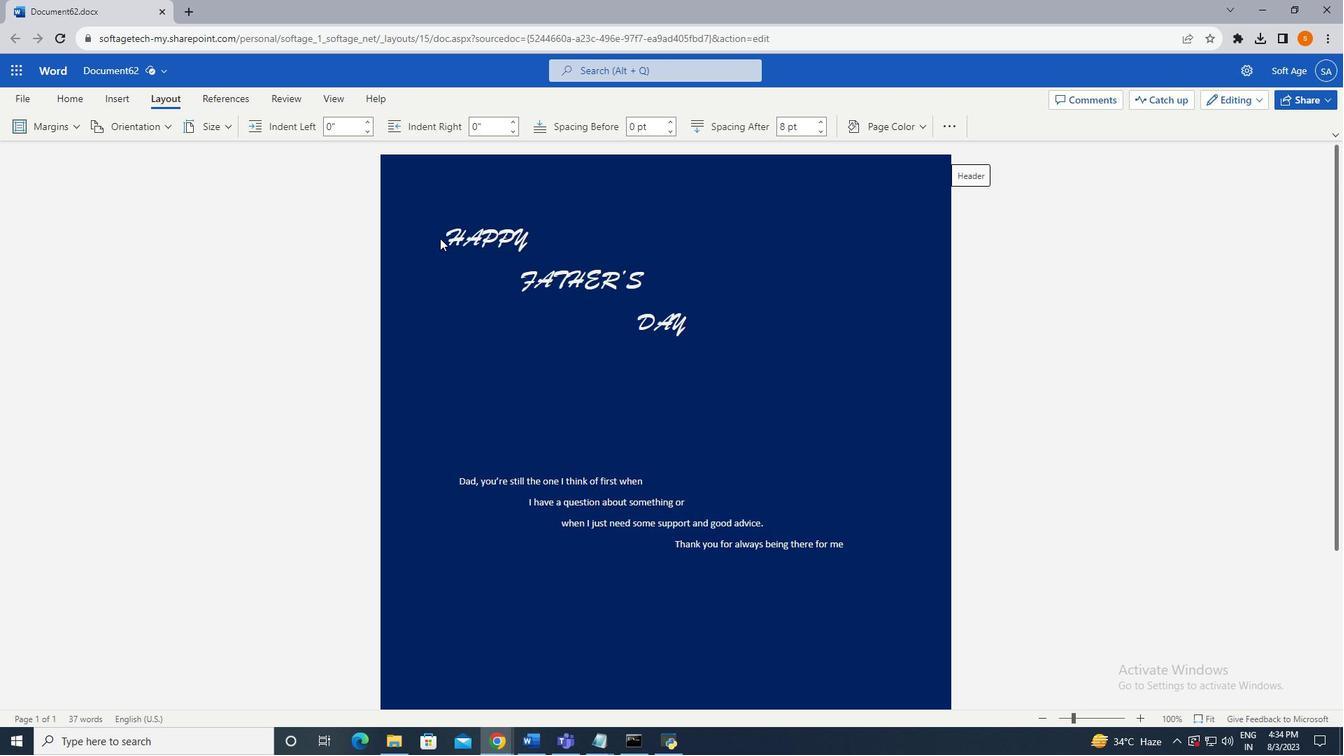 
Action: Mouse moved to (440, 237)
Screenshot: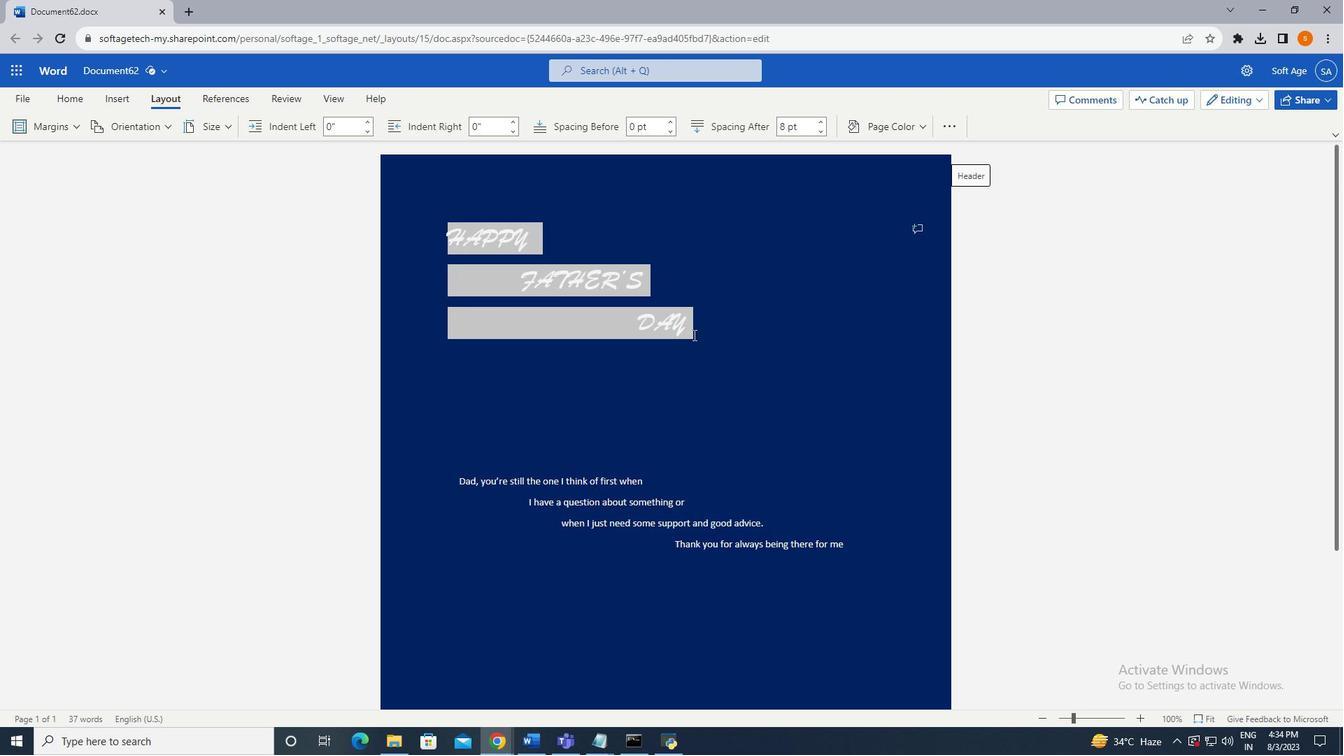 
Action: Mouse pressed left at (440, 237)
Screenshot: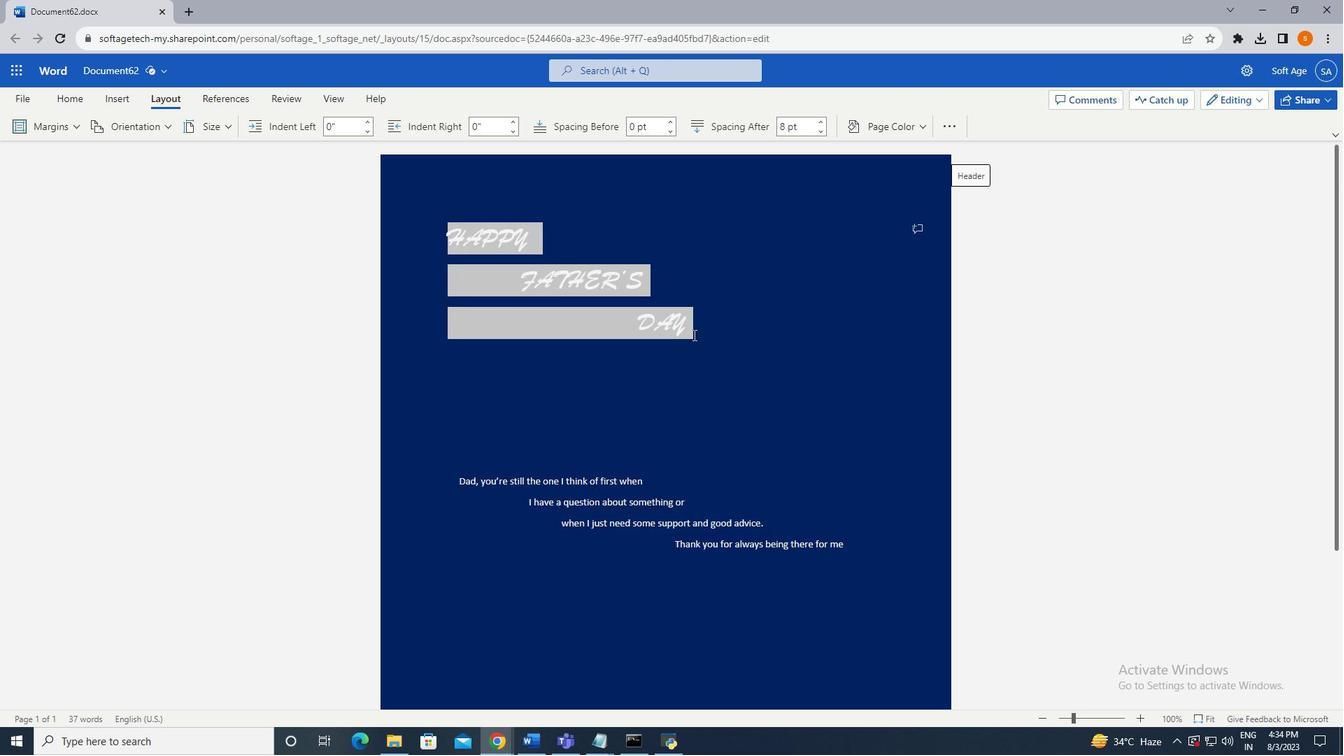 
Action: Mouse moved to (700, 300)
Screenshot: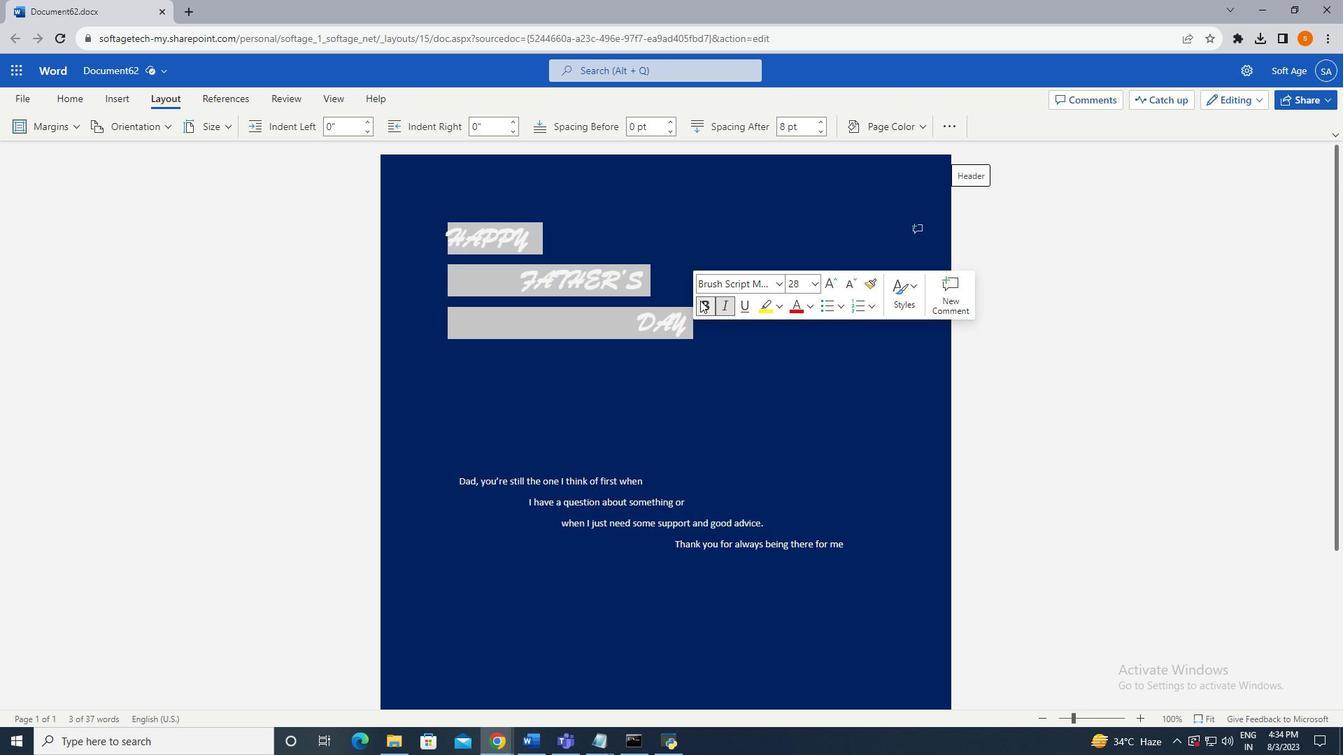 
Action: Mouse pressed left at (700, 300)
Screenshot: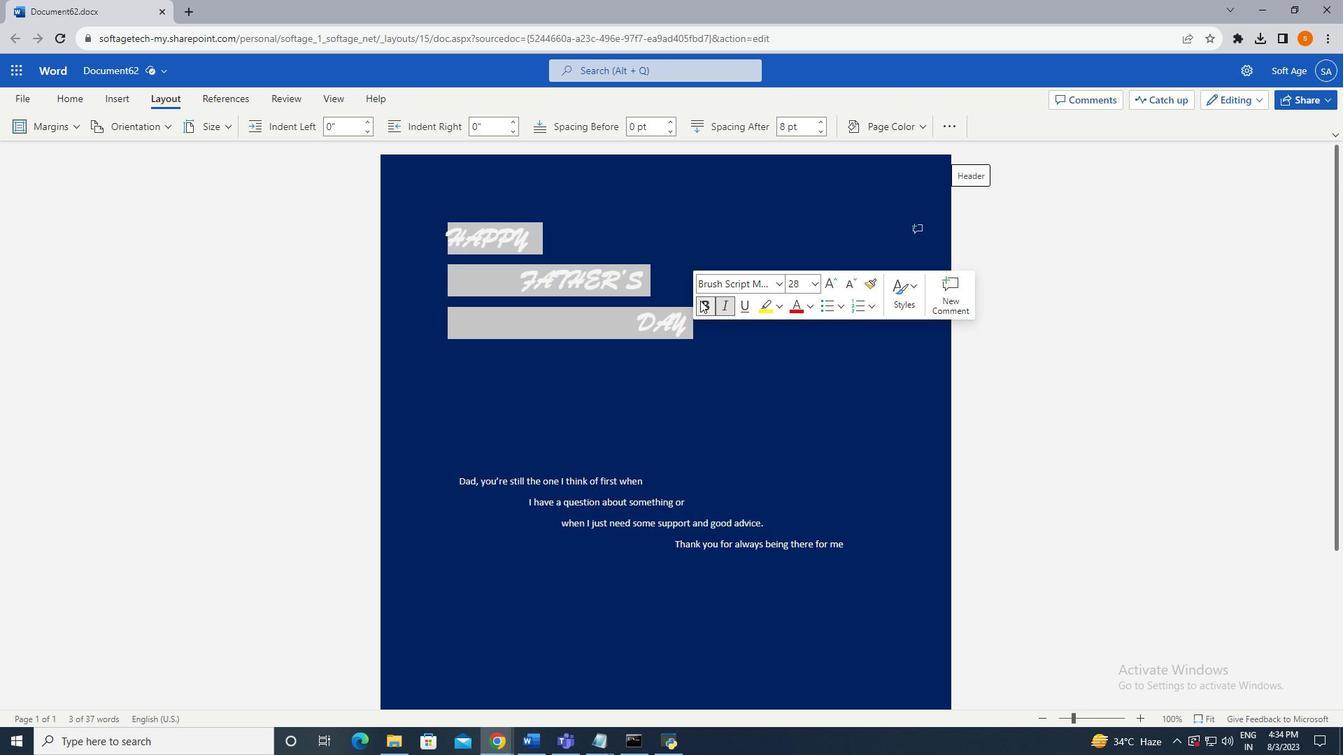 
Action: Mouse moved to (808, 308)
Screenshot: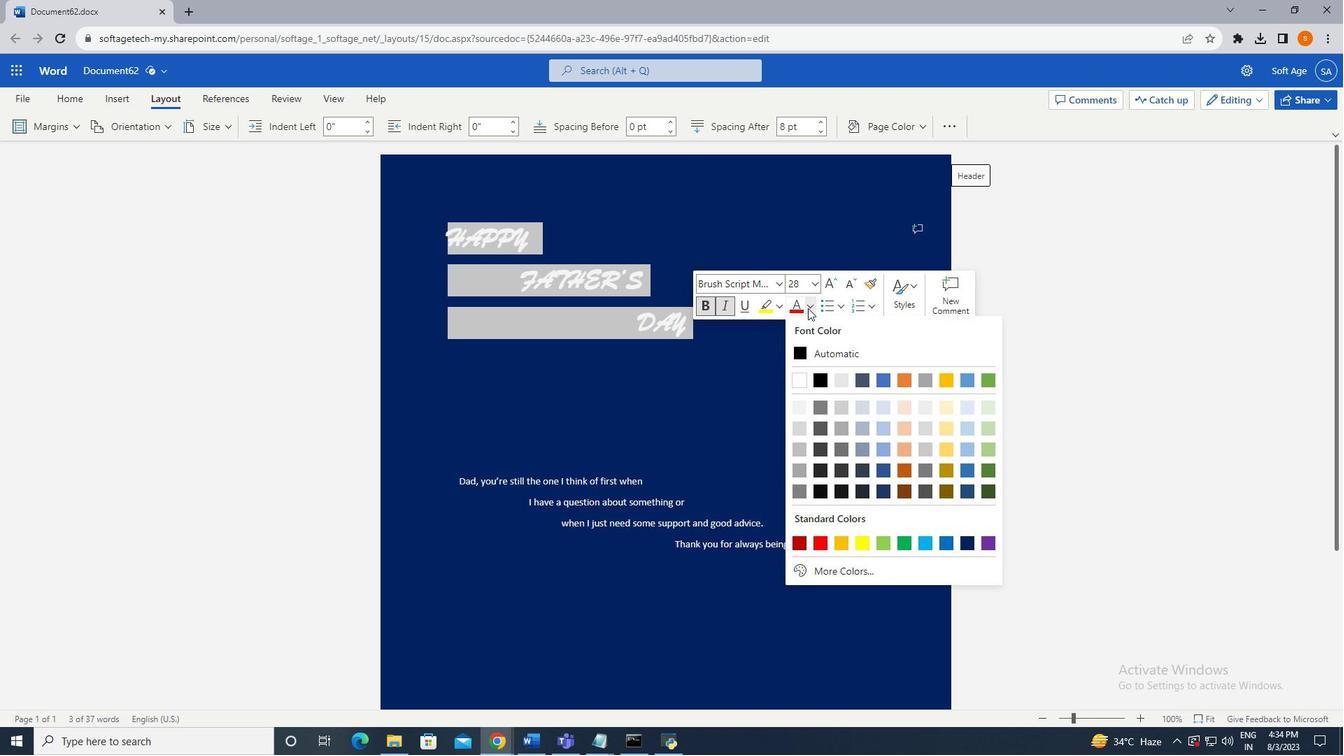 
Action: Mouse pressed left at (808, 308)
Screenshot: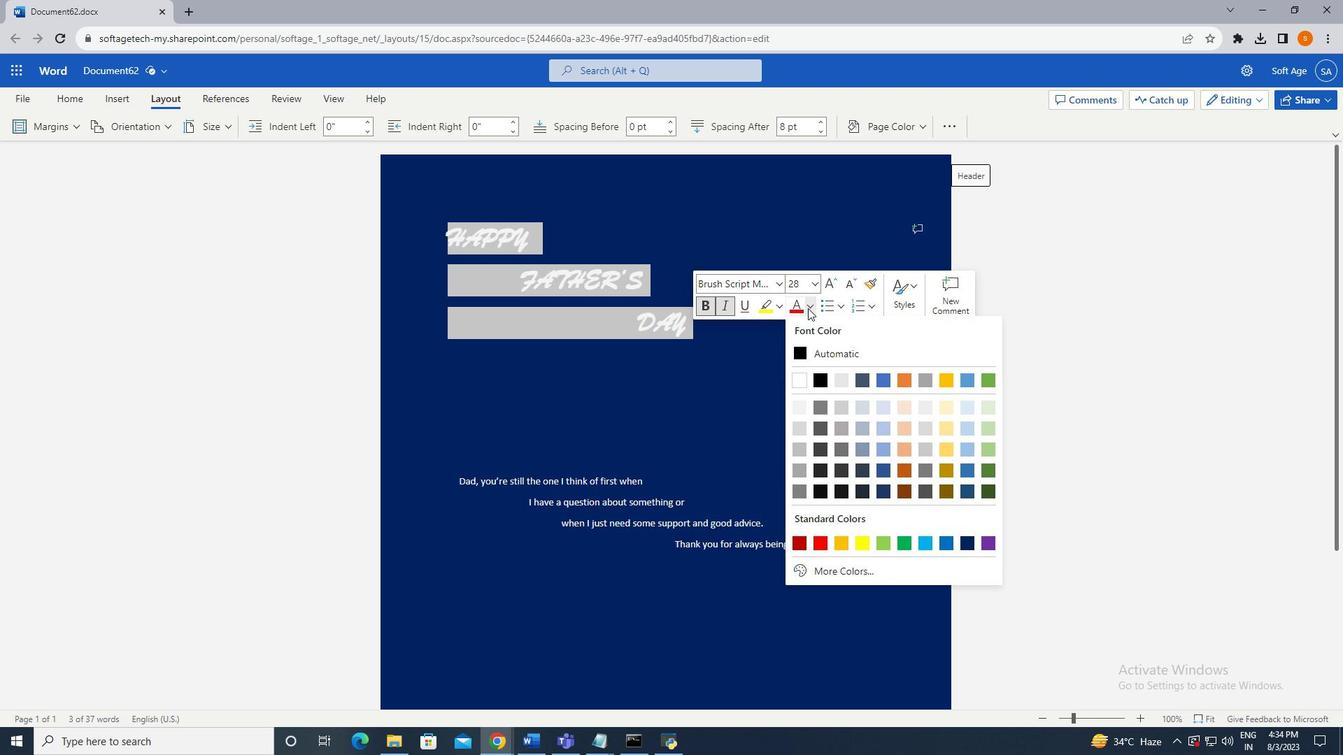 
Action: Mouse moved to (815, 376)
Screenshot: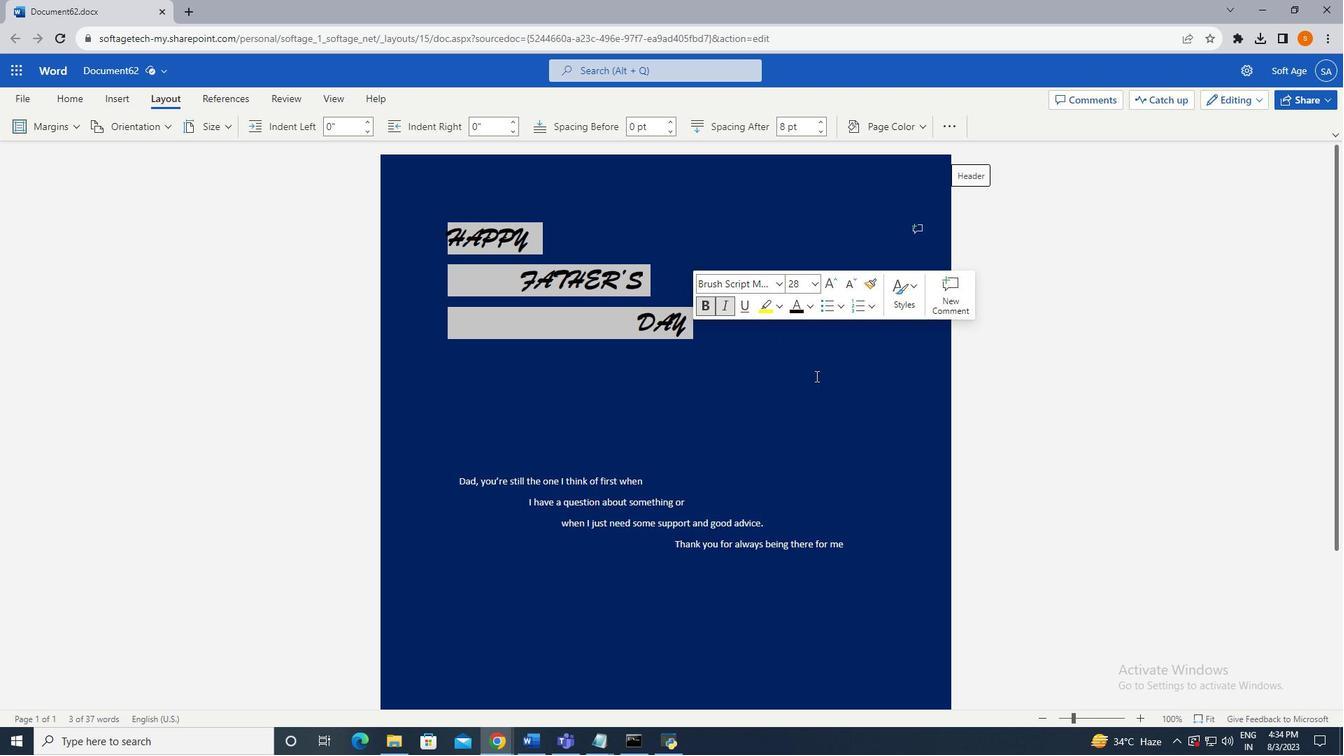 
Action: Mouse pressed left at (815, 376)
Screenshot: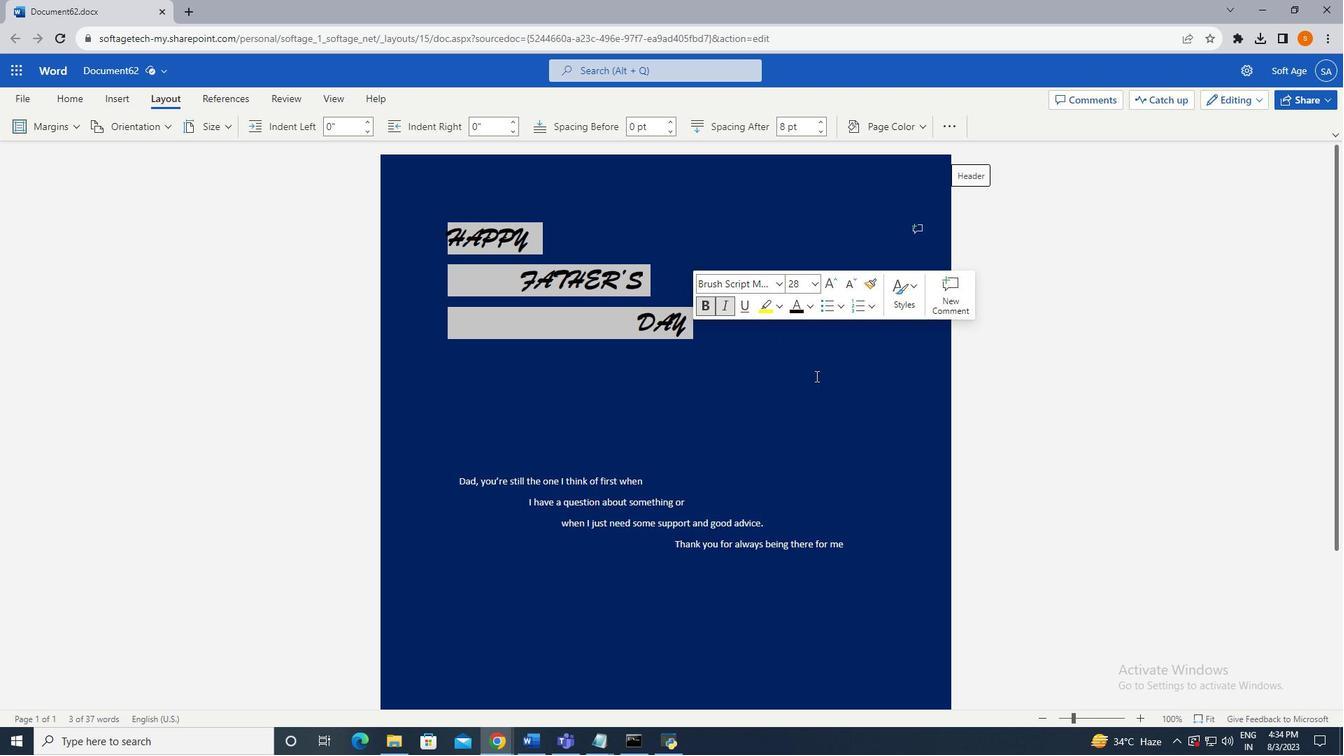 
Action: Mouse moved to (782, 291)
Screenshot: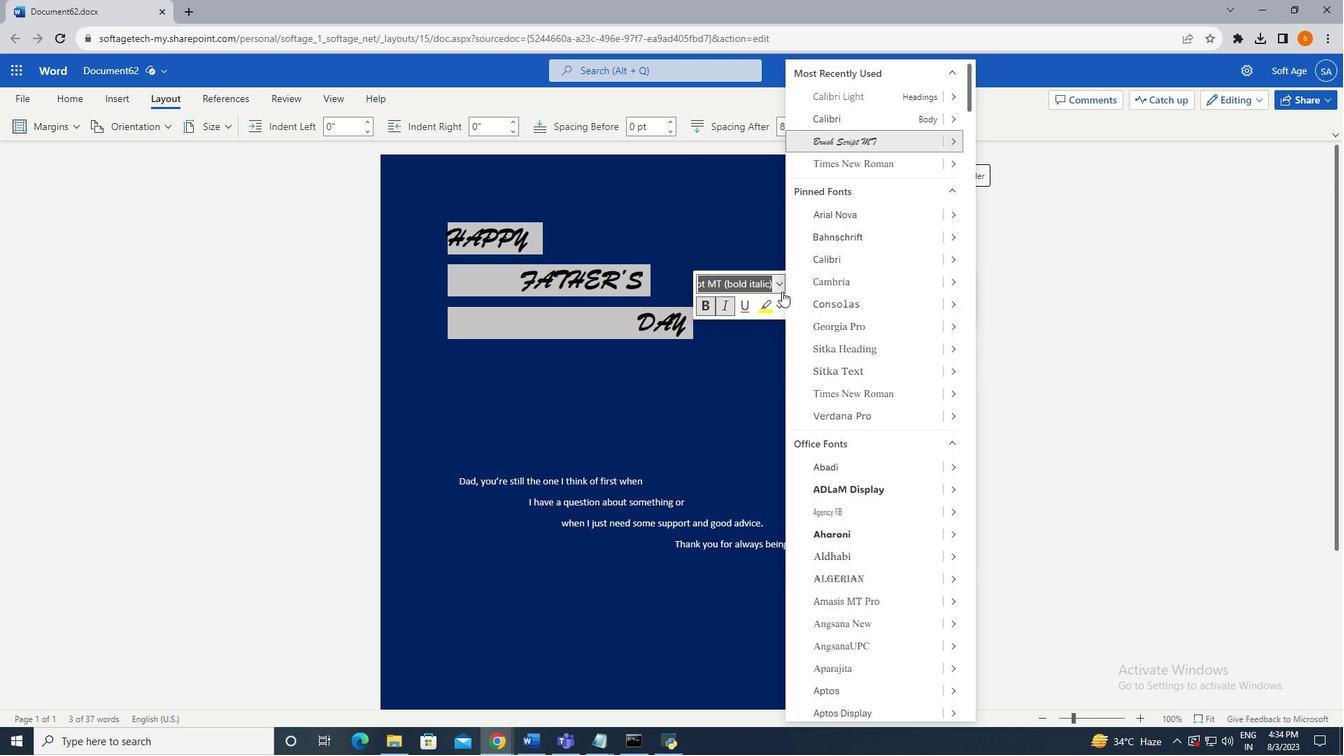 
Action: Mouse pressed left at (782, 291)
Screenshot: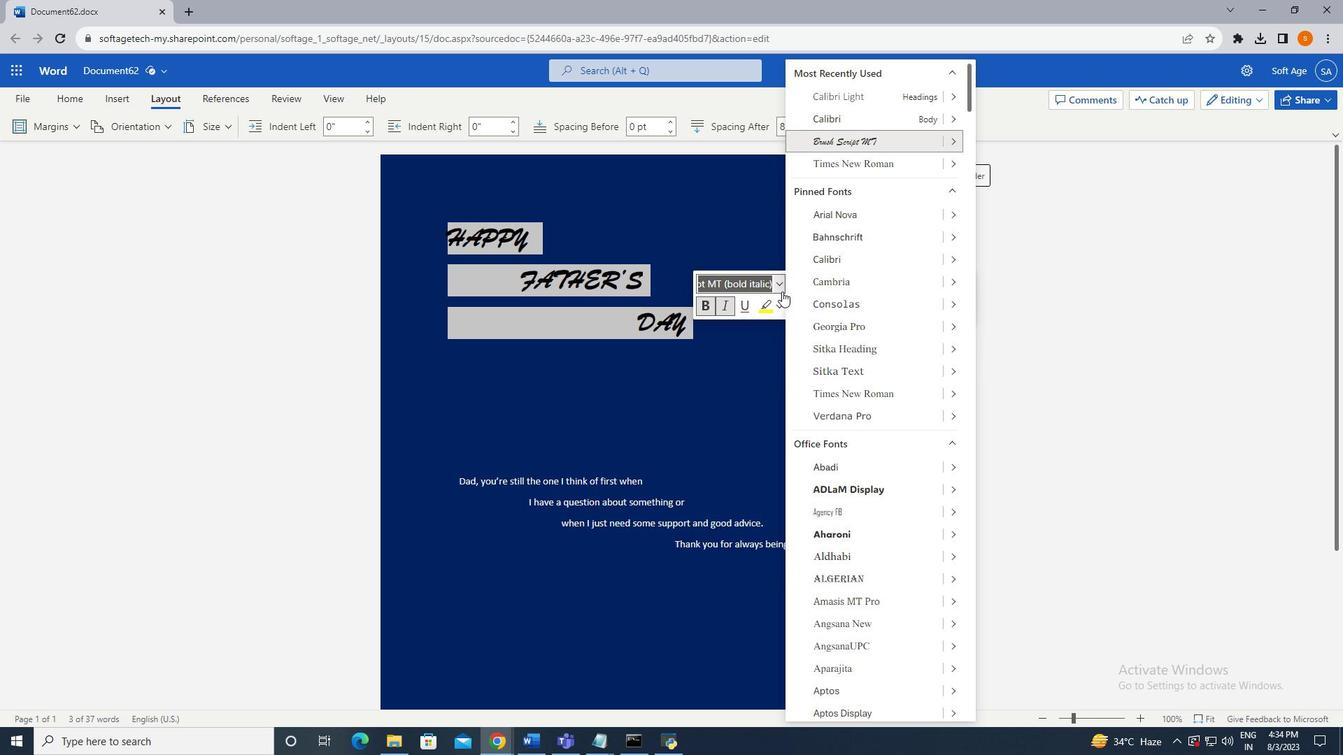 
Action: Mouse moved to (850, 505)
Screenshot: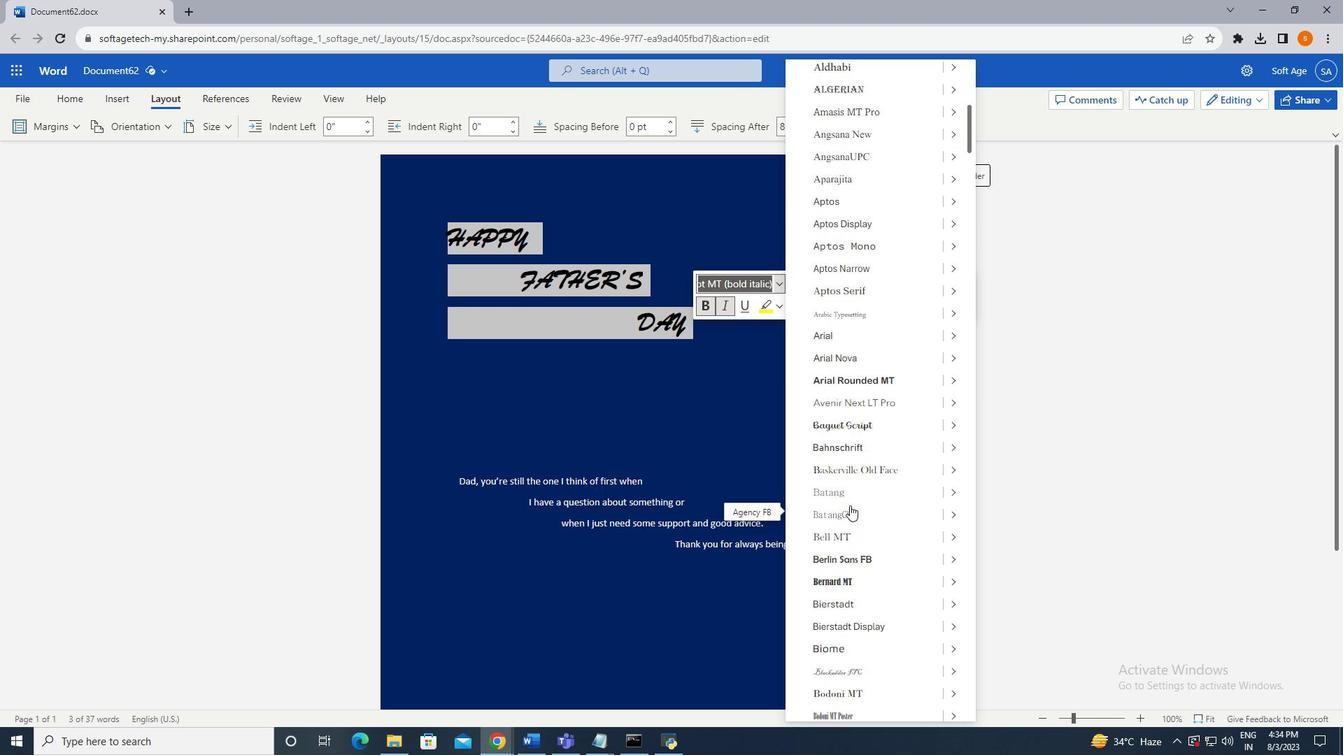 
Action: Mouse scrolled (850, 505) with delta (0, 0)
Screenshot: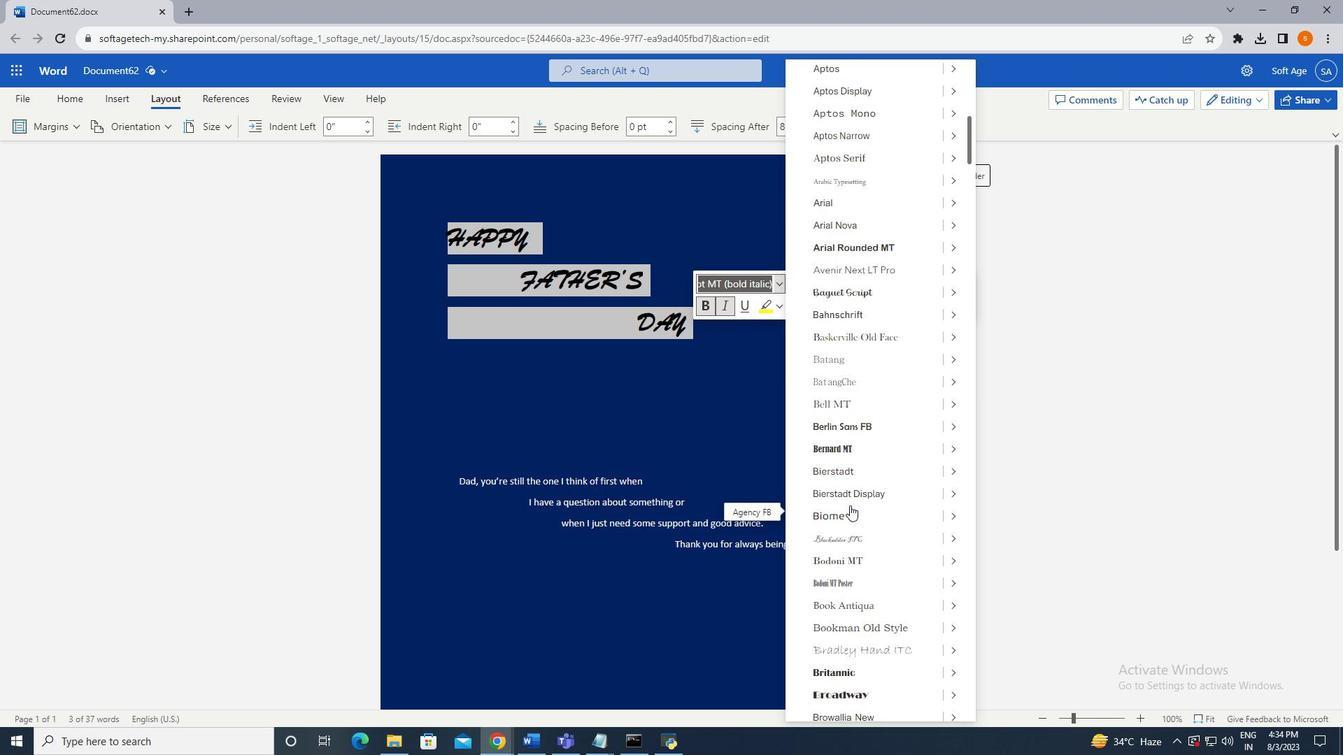 
Action: Mouse scrolled (850, 505) with delta (0, 0)
Screenshot: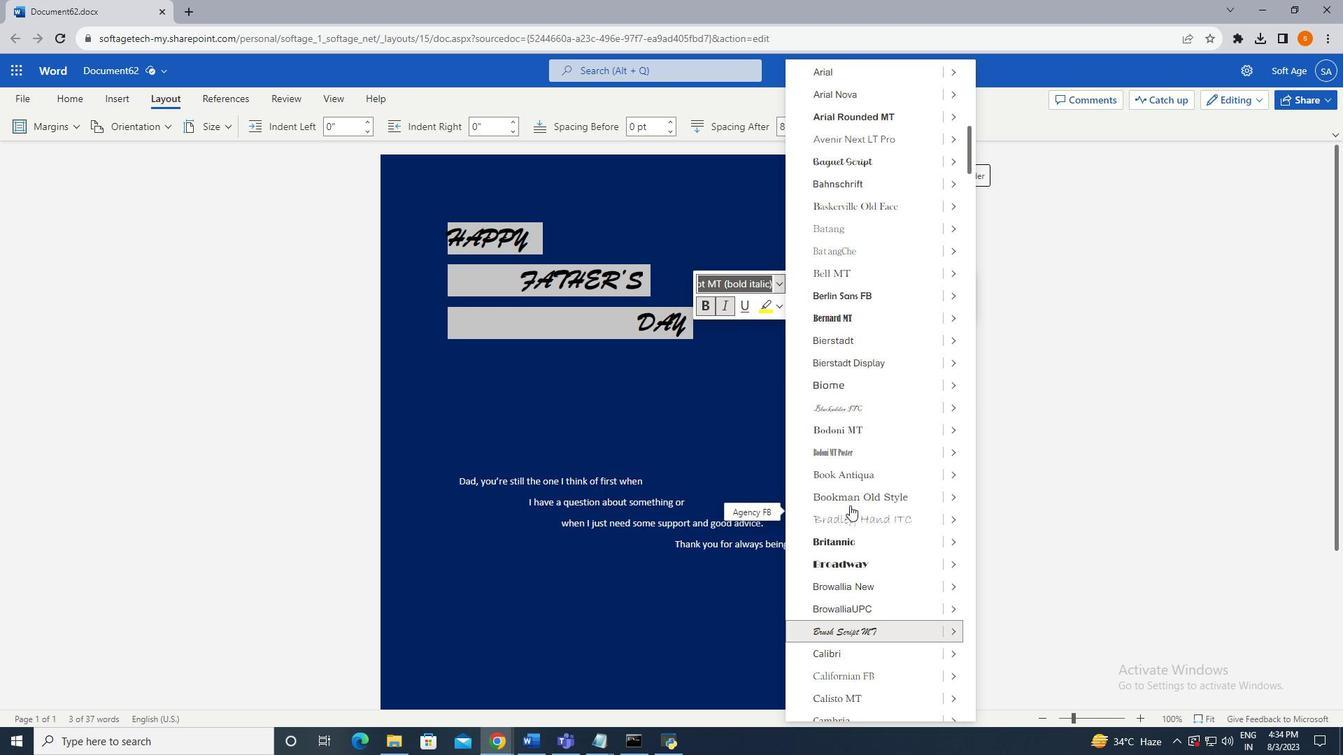 
Action: Mouse scrolled (850, 505) with delta (0, 0)
Screenshot: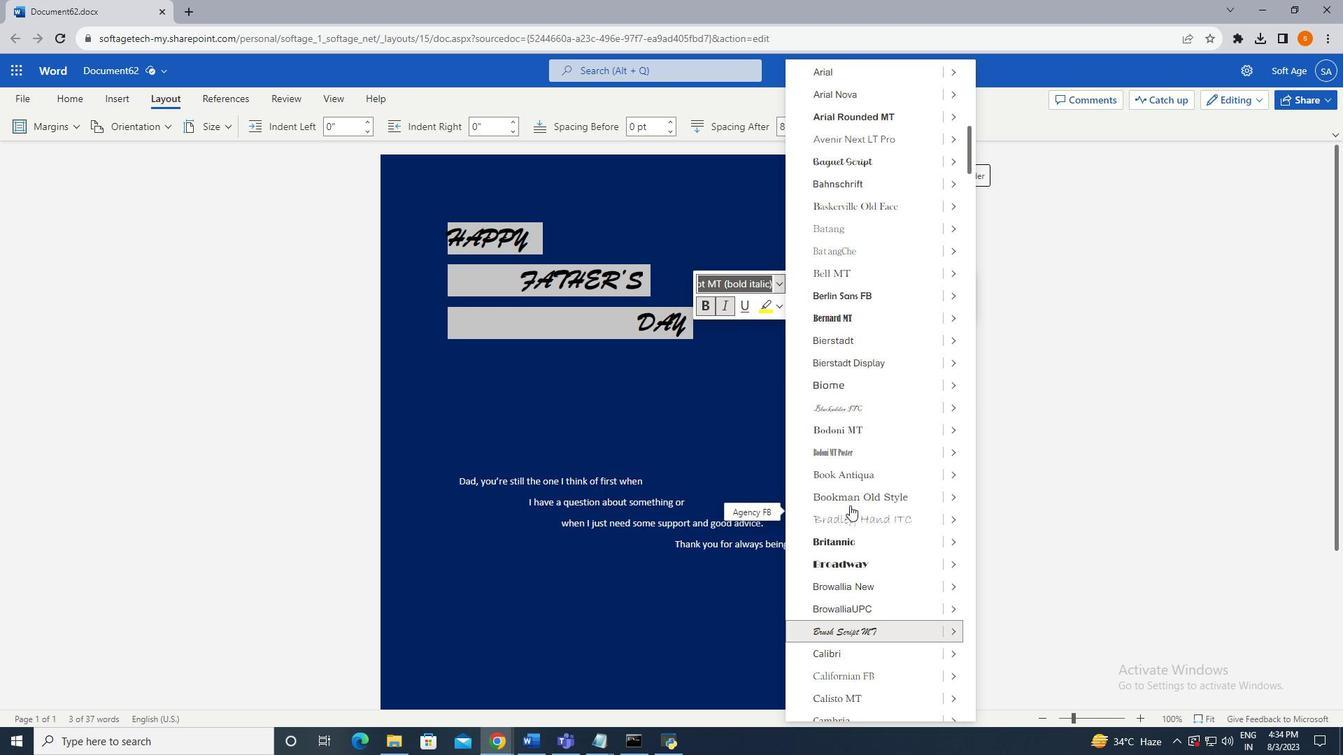 
Action: Mouse scrolled (850, 505) with delta (0, 0)
Screenshot: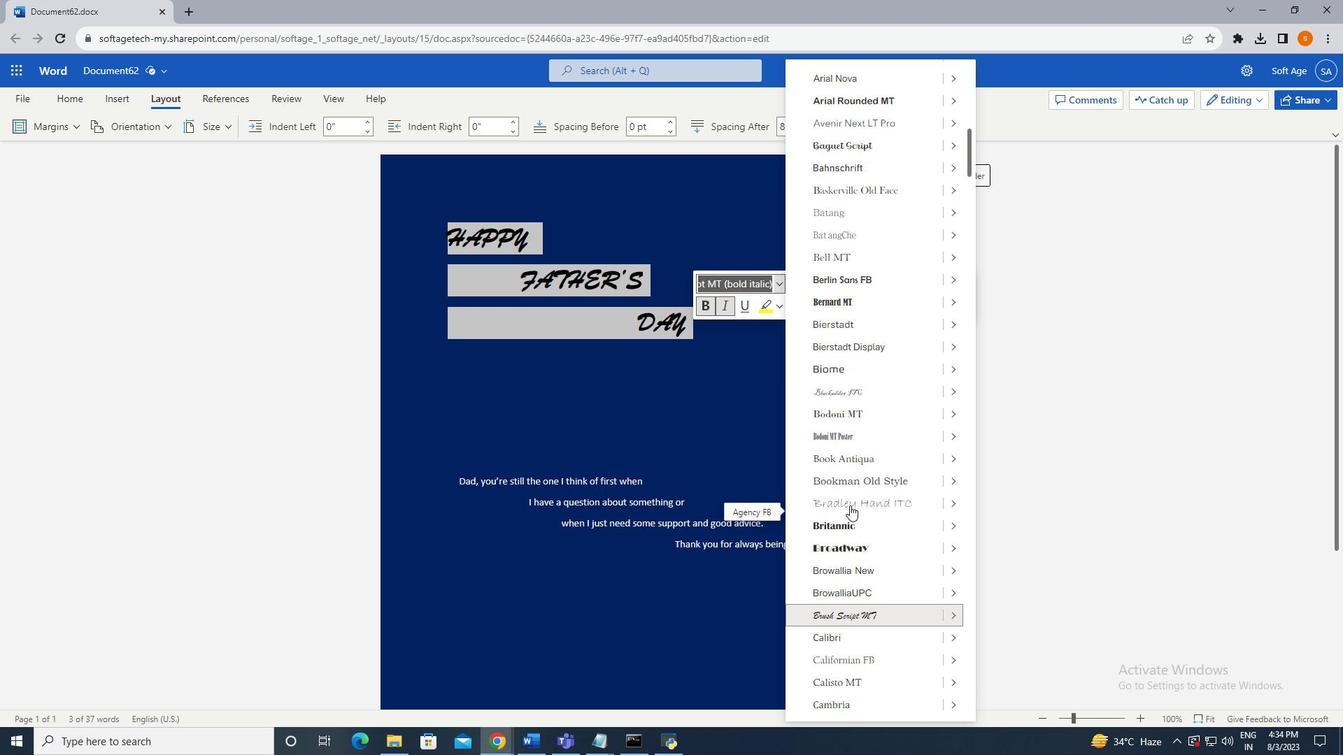
Action: Mouse scrolled (850, 505) with delta (0, 0)
Screenshot: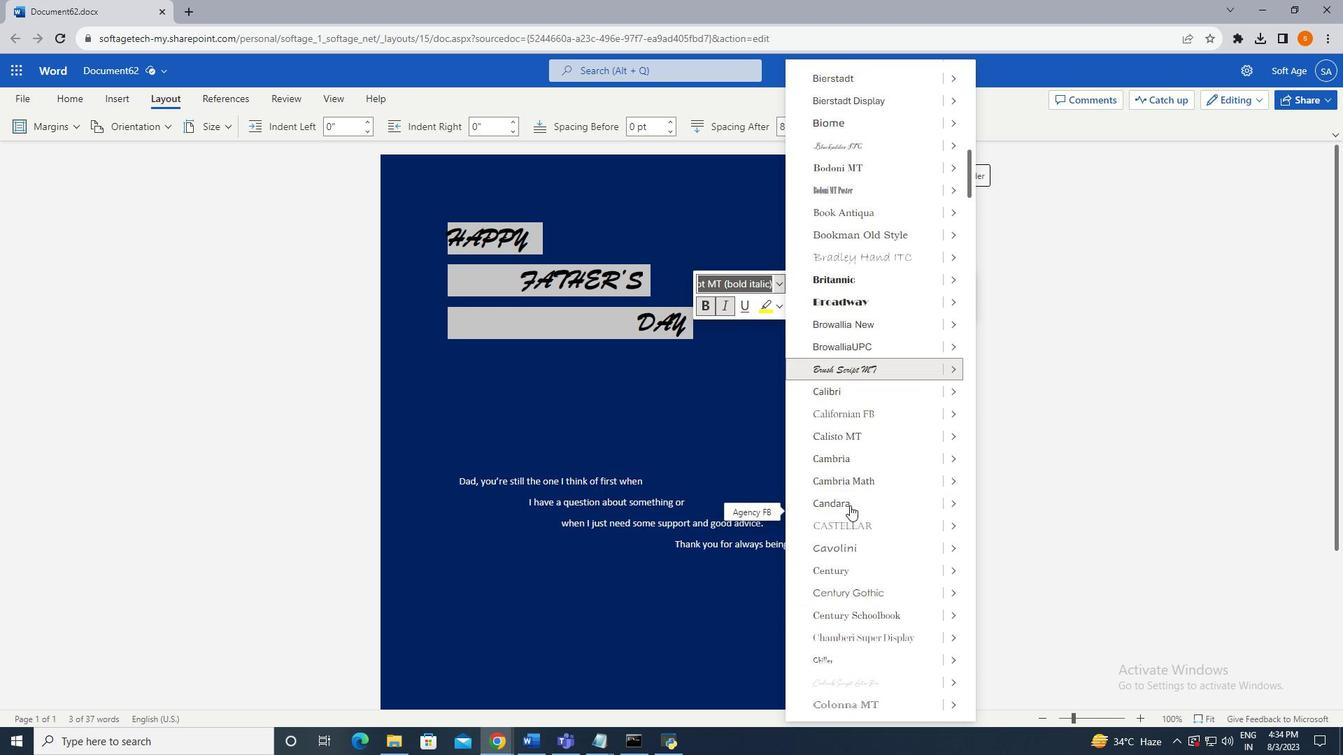 
Action: Mouse scrolled (850, 505) with delta (0, 0)
Screenshot: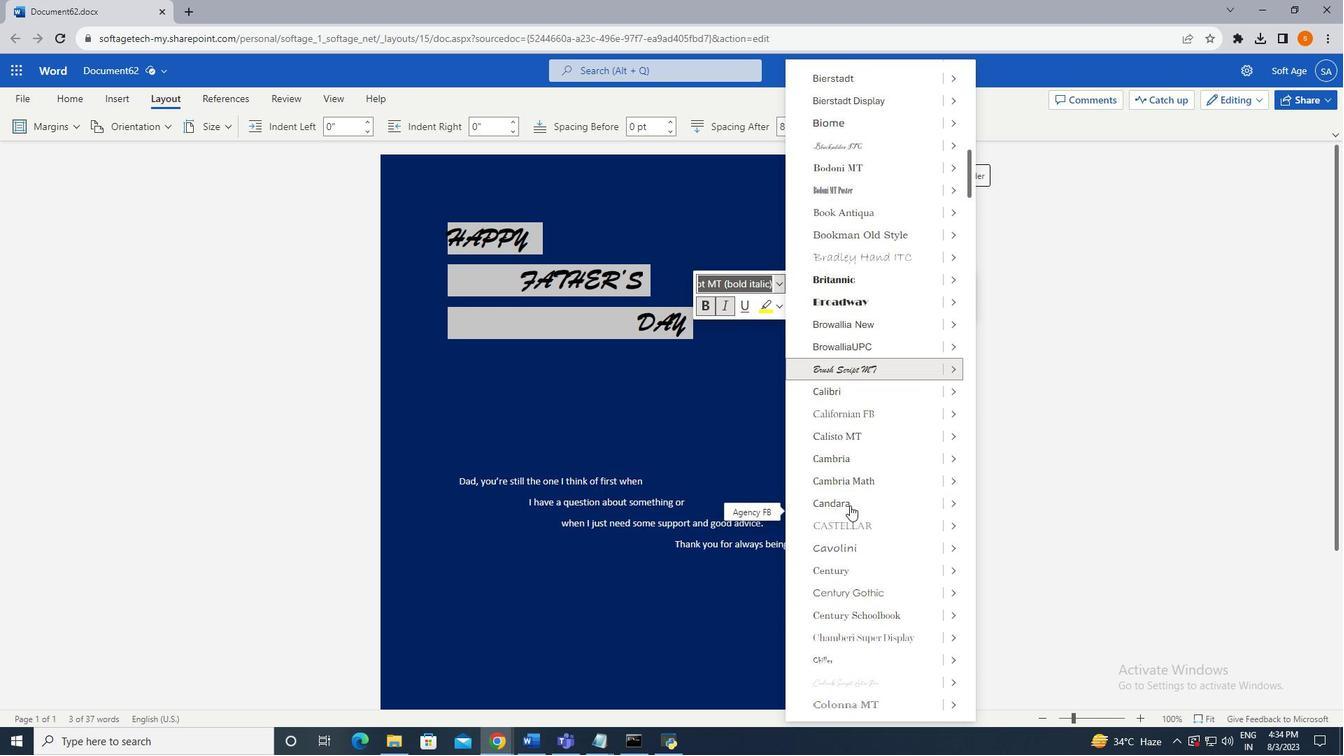 
Action: Mouse scrolled (850, 505) with delta (0, 0)
Screenshot: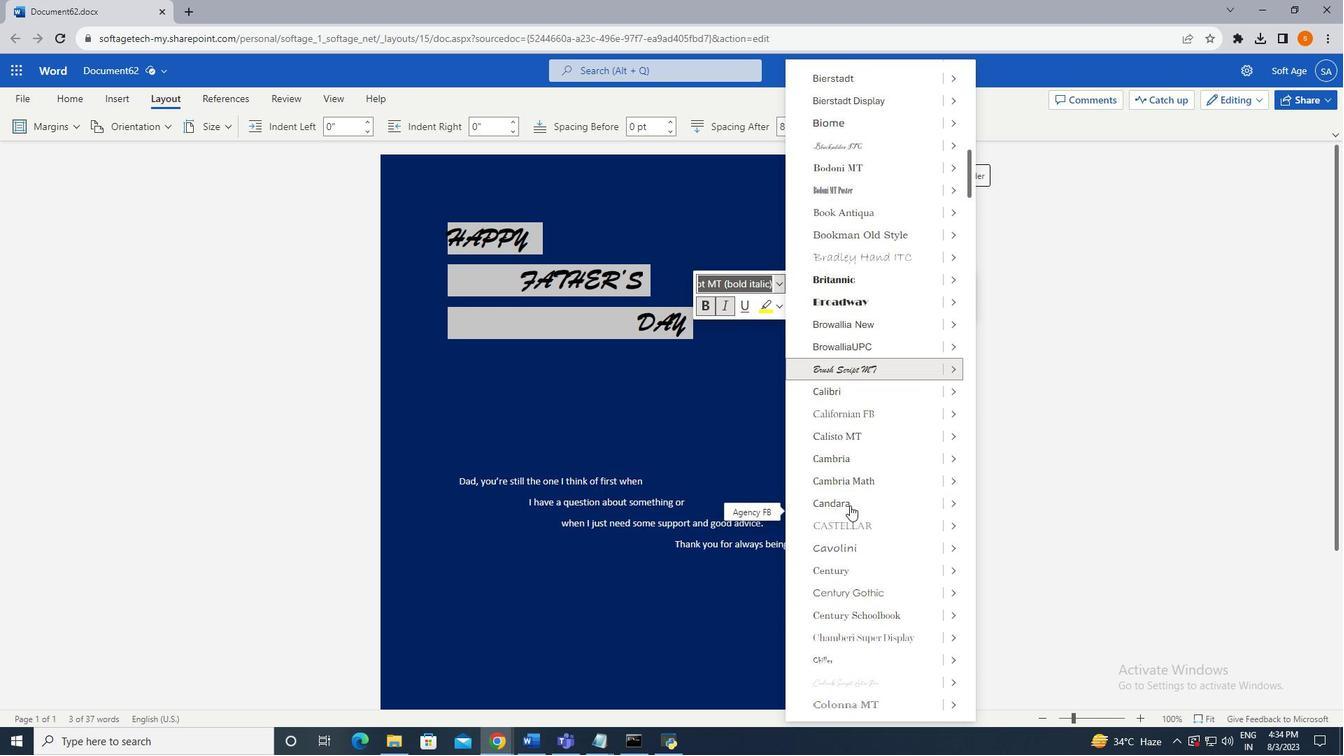 
Action: Mouse scrolled (850, 505) with delta (0, 0)
Screenshot: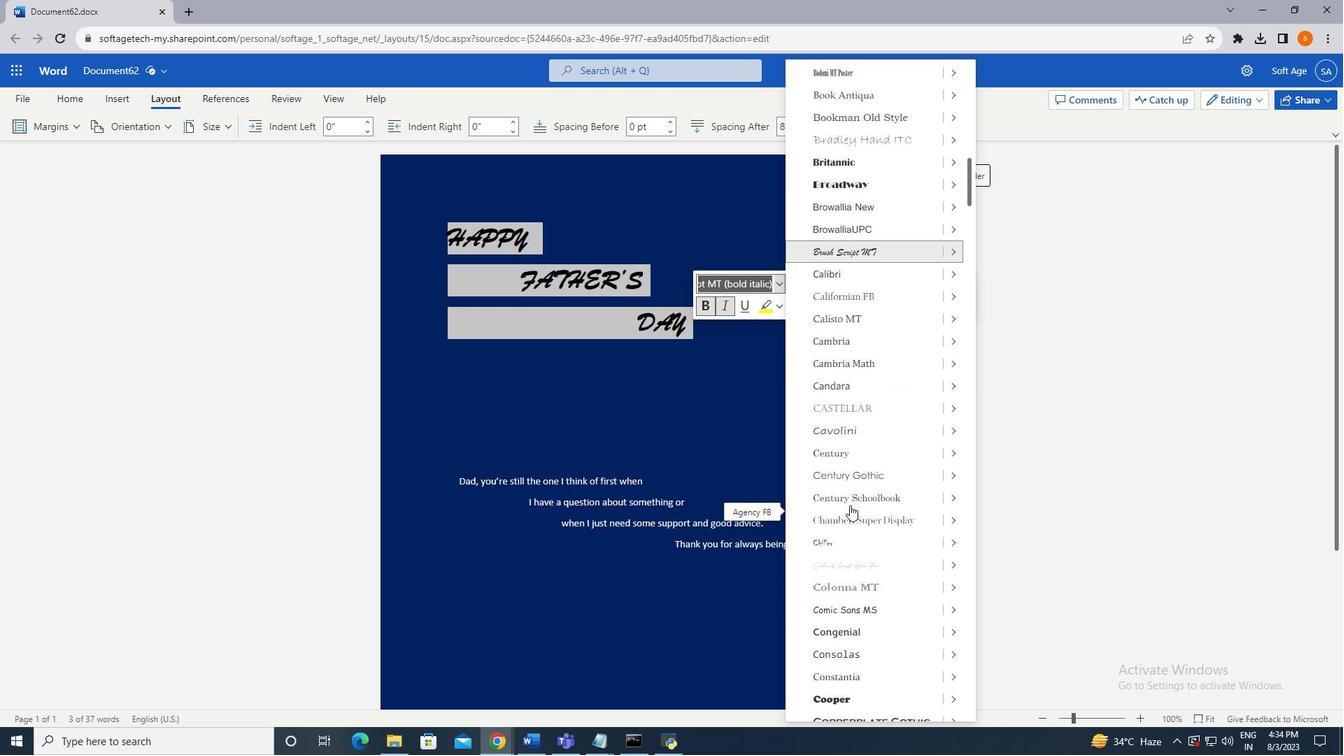 
Action: Mouse scrolled (850, 505) with delta (0, 0)
Screenshot: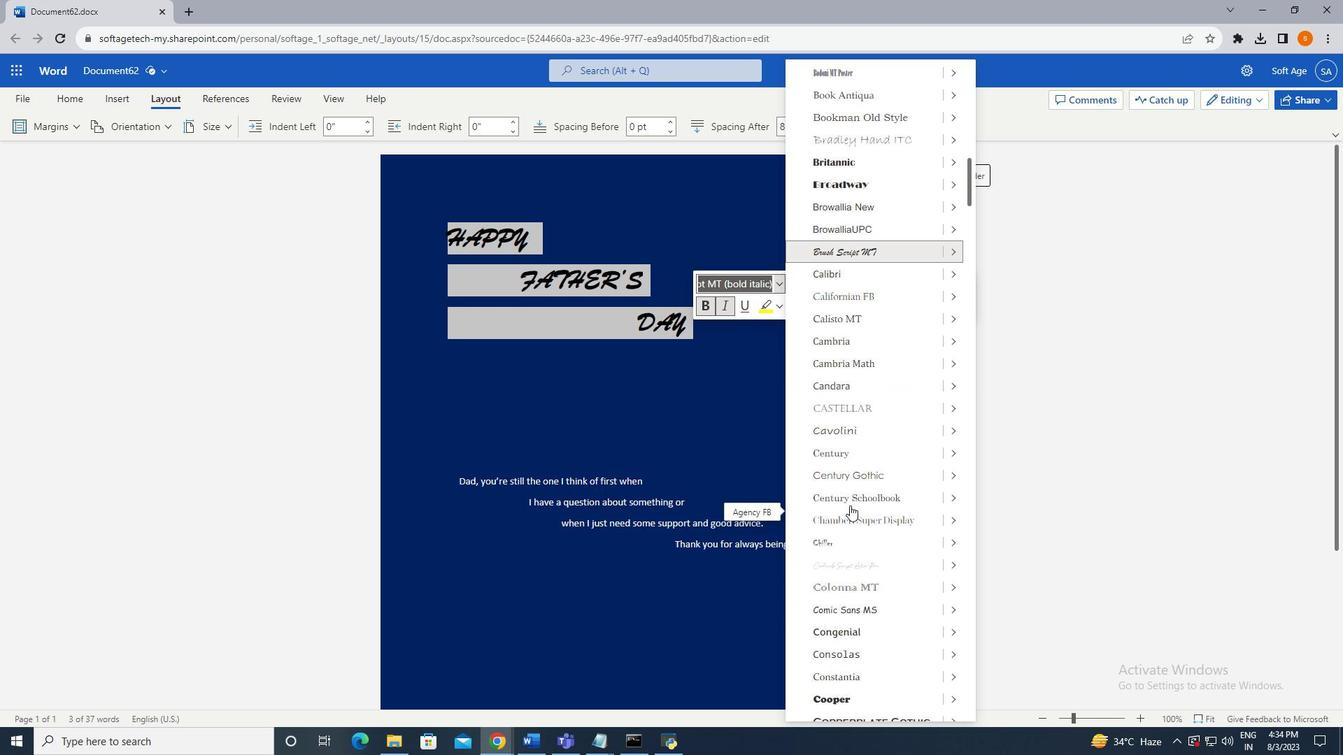 
Action: Mouse scrolled (850, 505) with delta (0, 0)
Screenshot: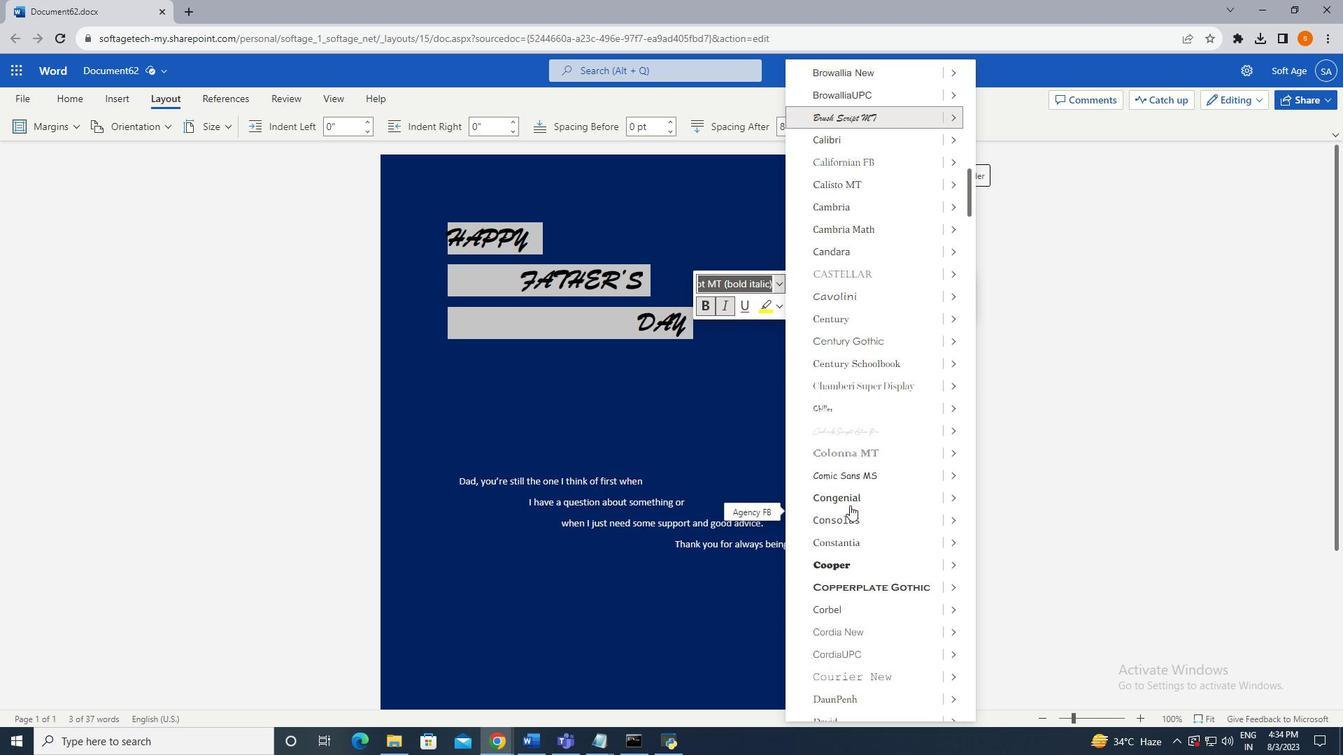 
Action: Mouse scrolled (850, 505) with delta (0, 0)
Screenshot: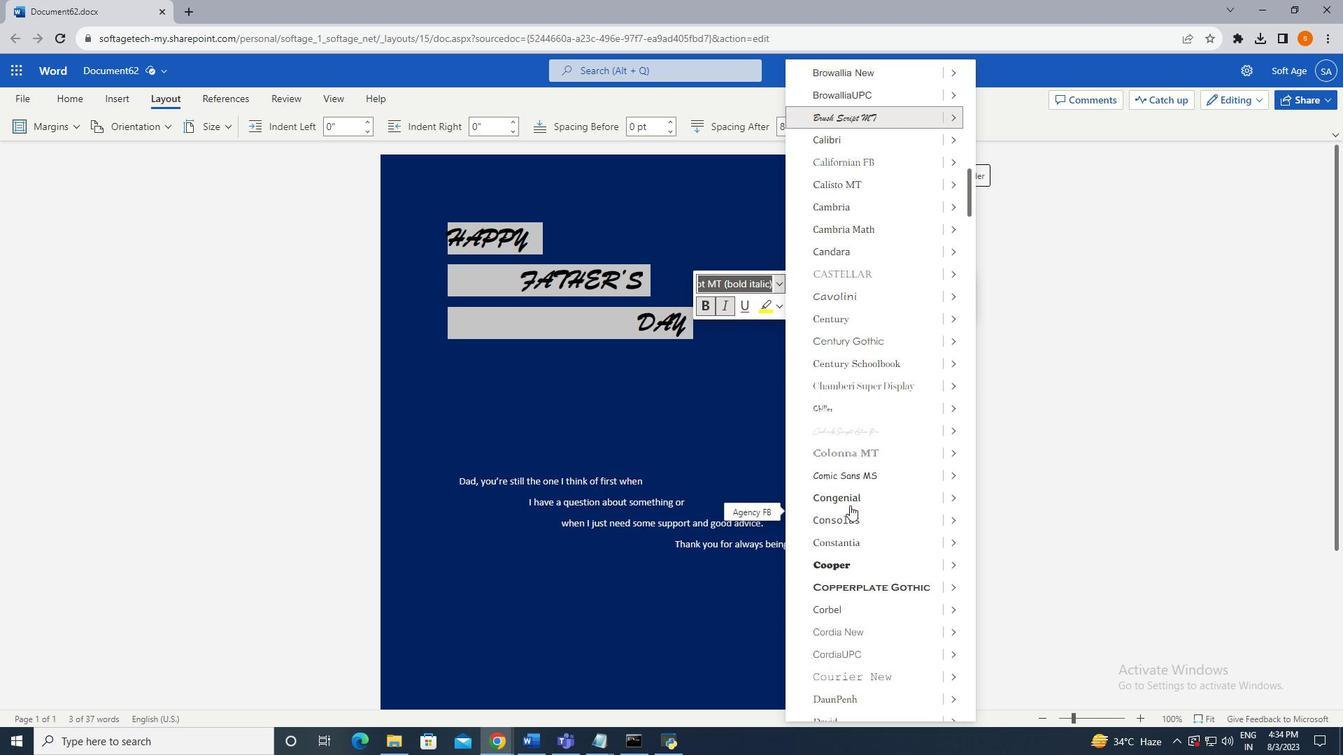 
Action: Mouse scrolled (850, 505) with delta (0, 0)
Screenshot: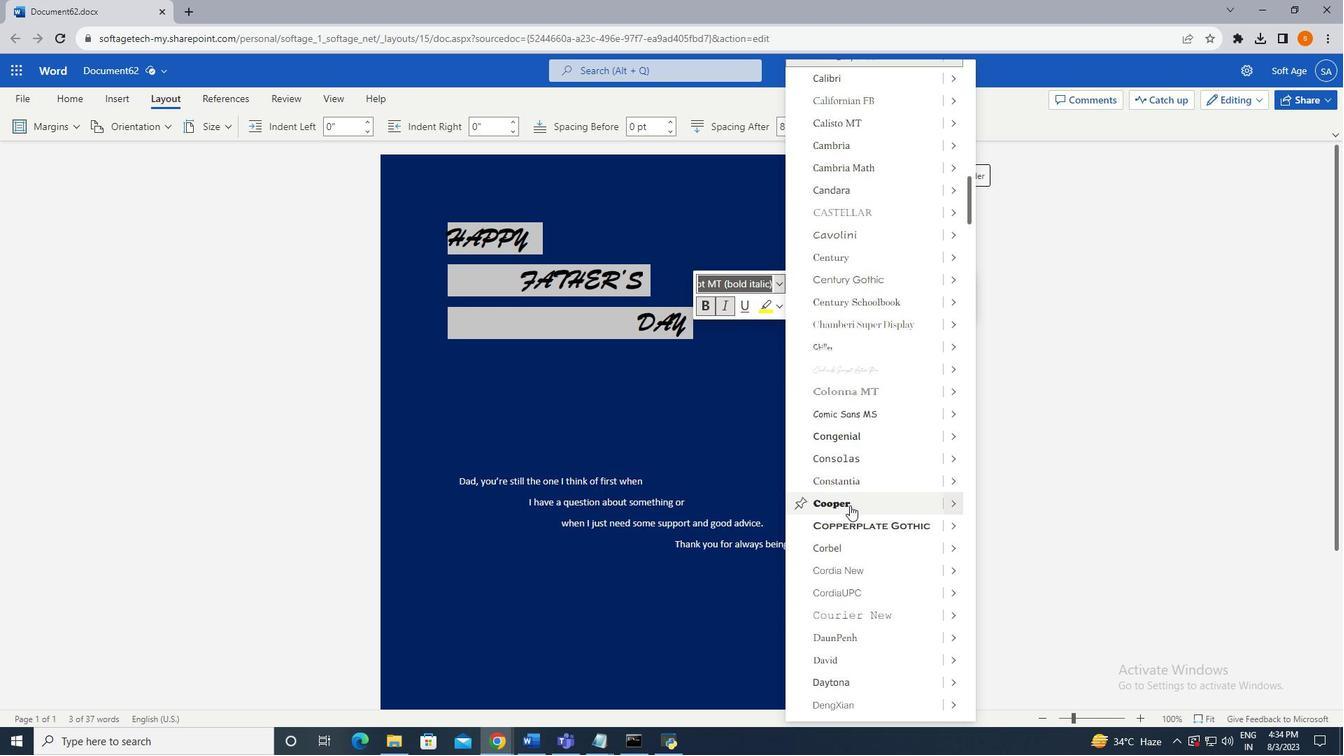 
Action: Mouse scrolled (850, 505) with delta (0, 0)
Screenshot: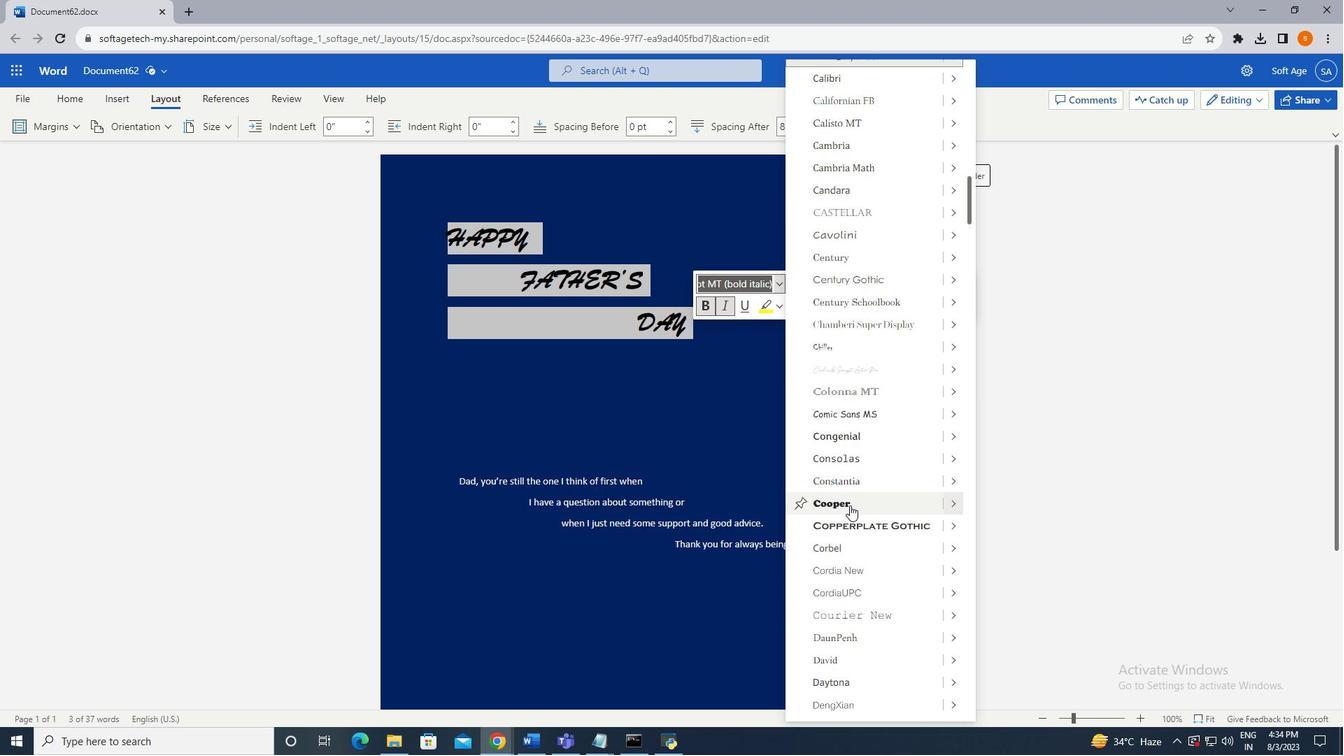 
Action: Mouse scrolled (850, 505) with delta (0, 0)
Screenshot: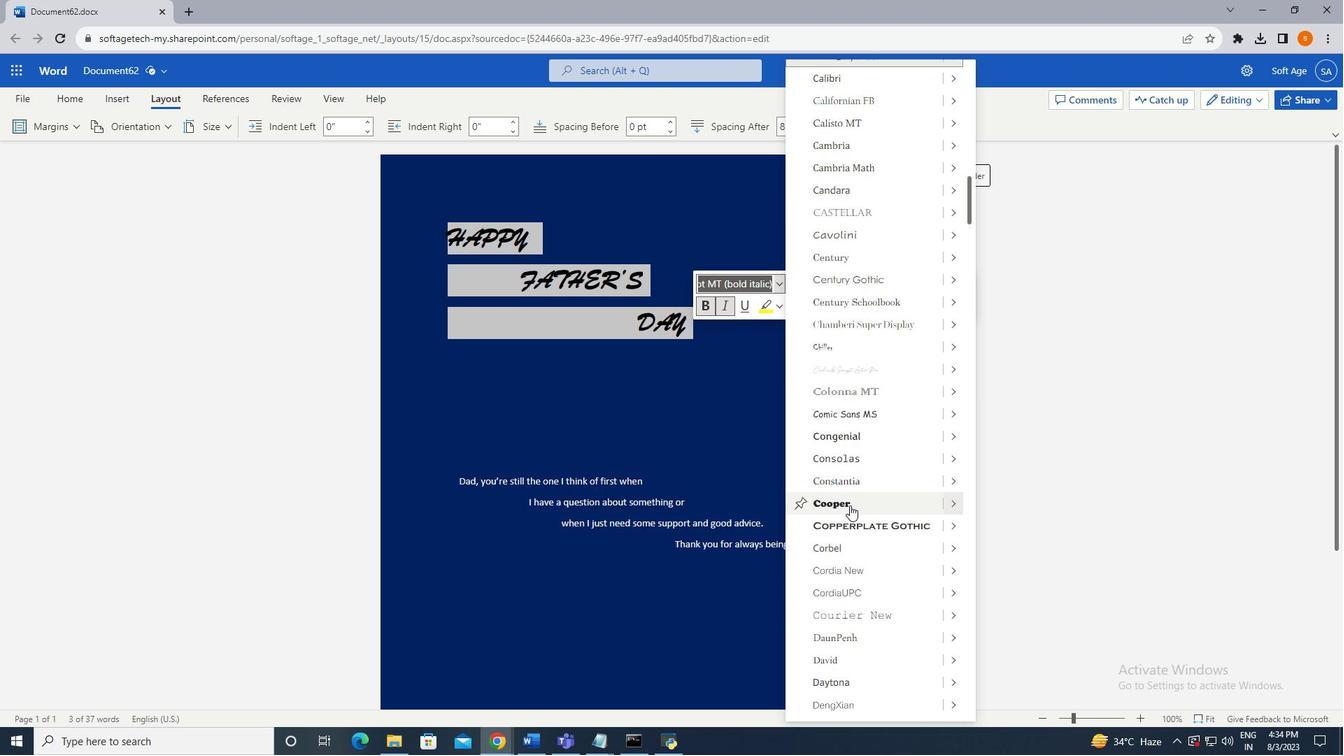 
Action: Mouse scrolled (850, 505) with delta (0, 0)
Screenshot: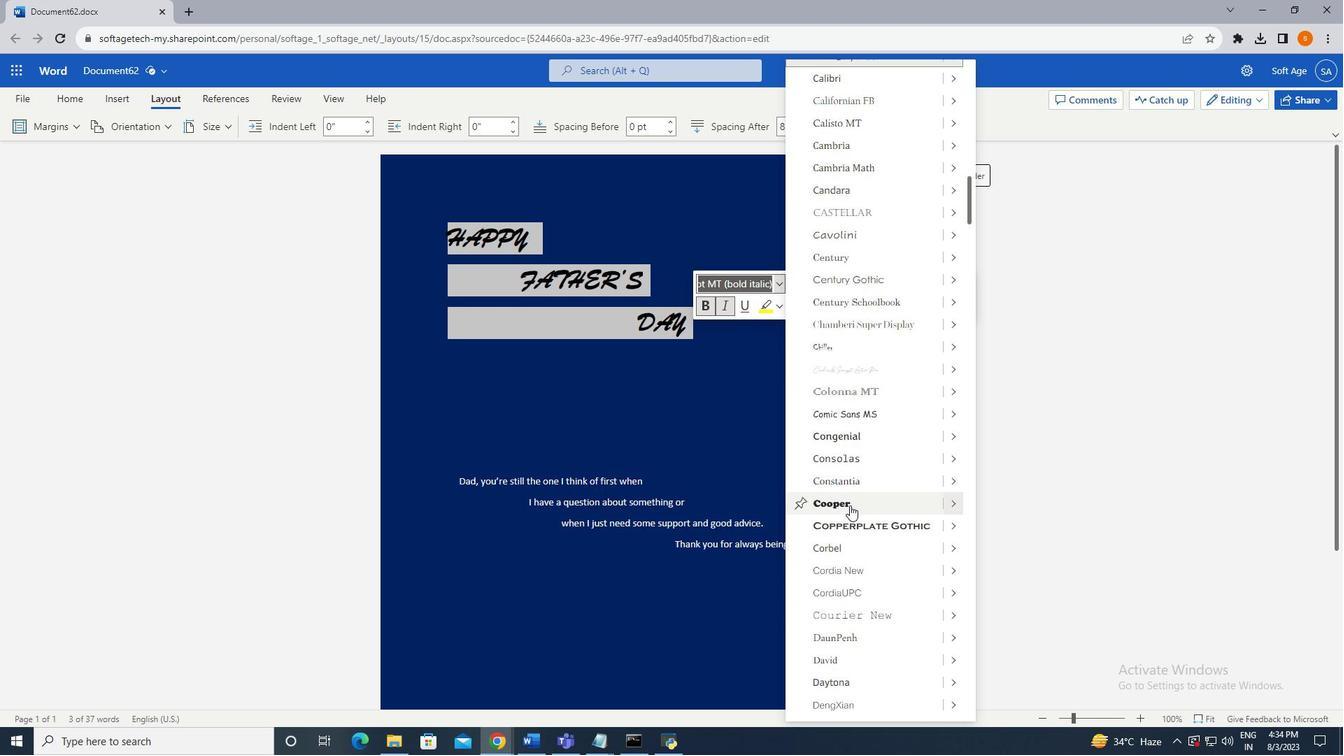 
Action: Mouse scrolled (850, 505) with delta (0, 0)
Screenshot: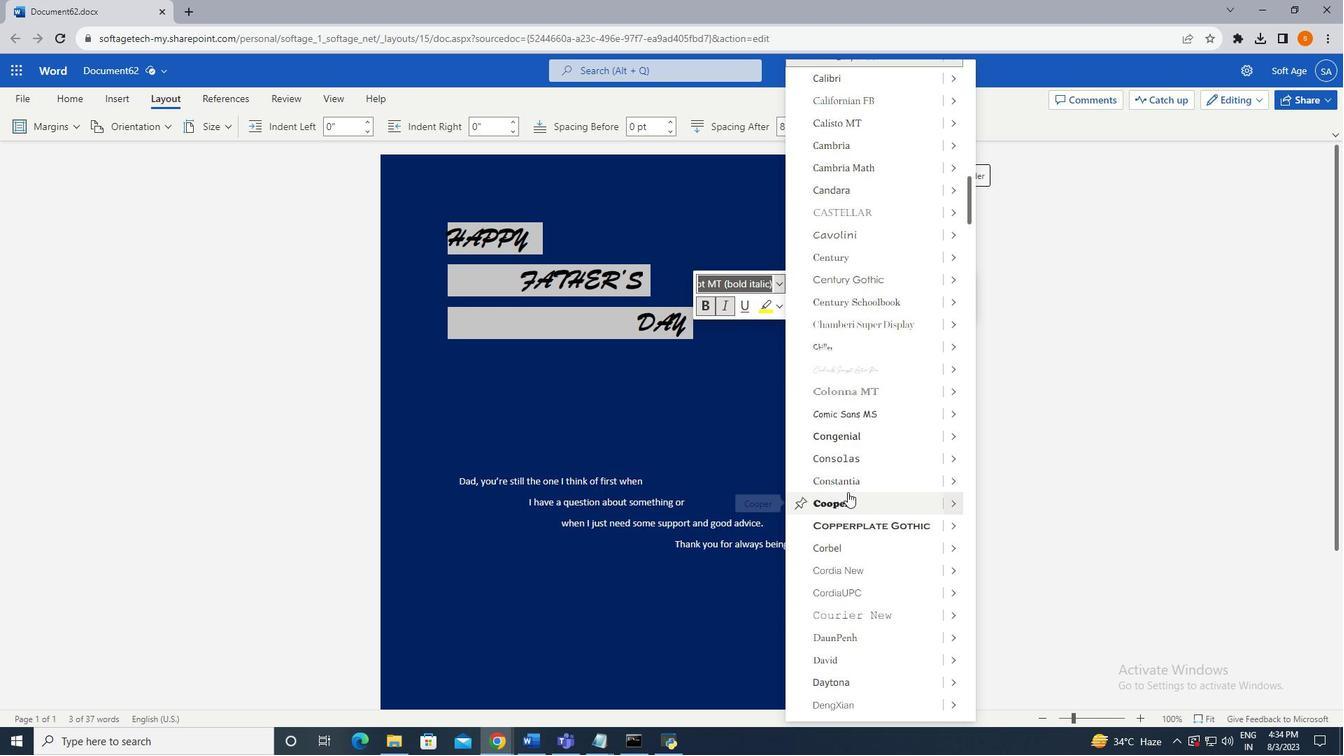 
Action: Mouse scrolled (850, 505) with delta (0, 0)
Screenshot: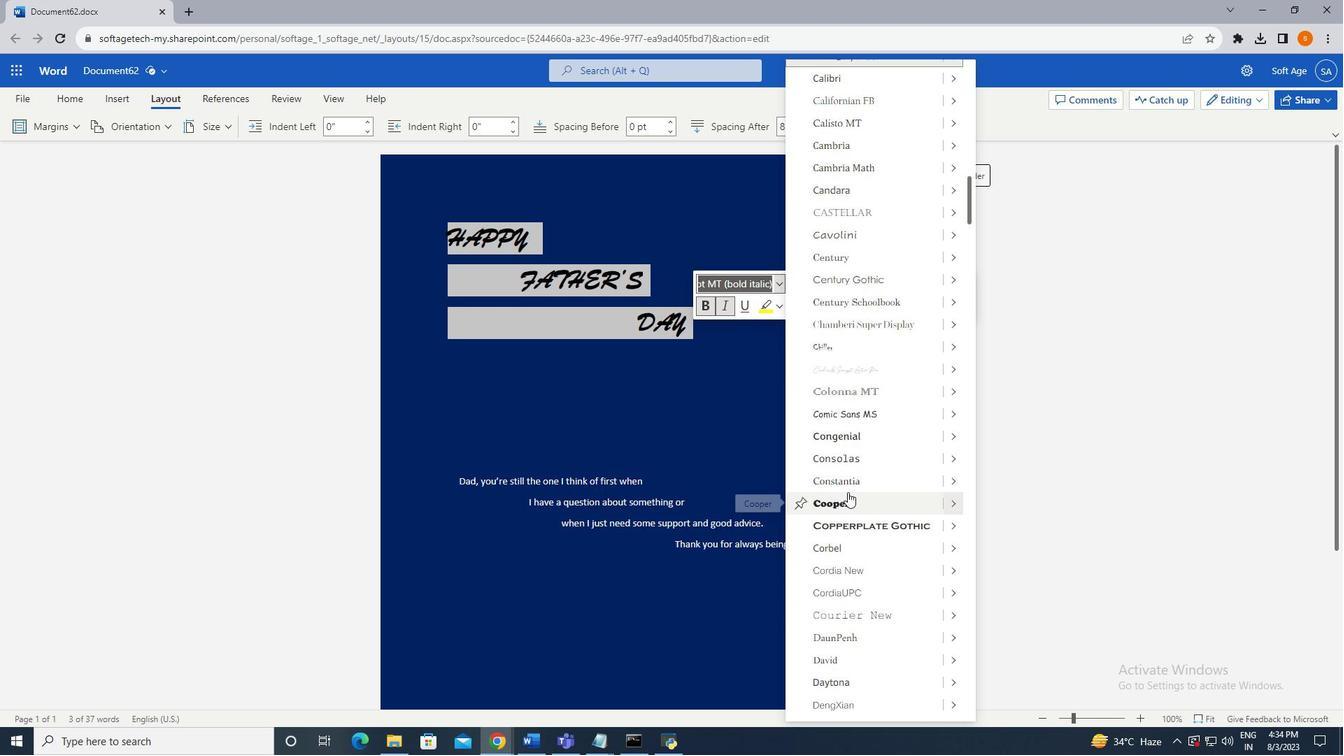 
Action: Mouse scrolled (850, 505) with delta (0, 0)
Screenshot: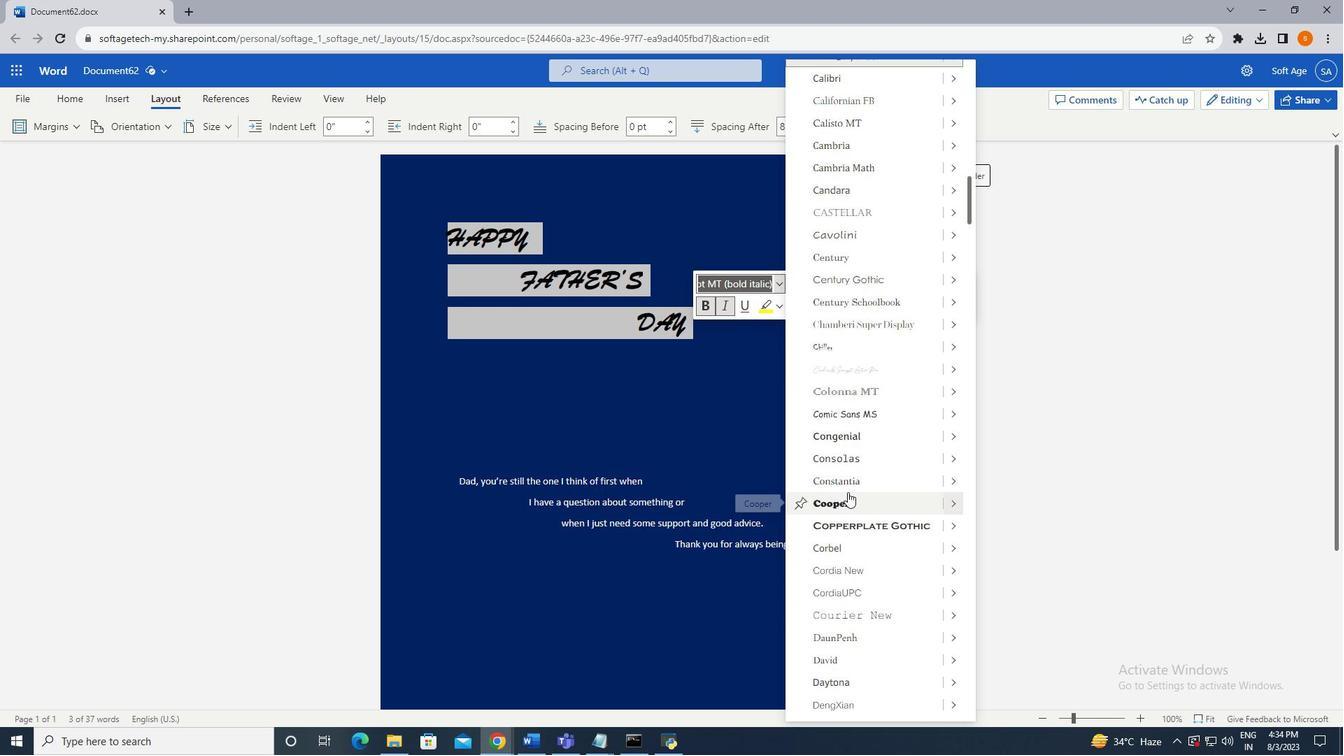 
Action: Mouse scrolled (850, 505) with delta (0, 0)
Screenshot: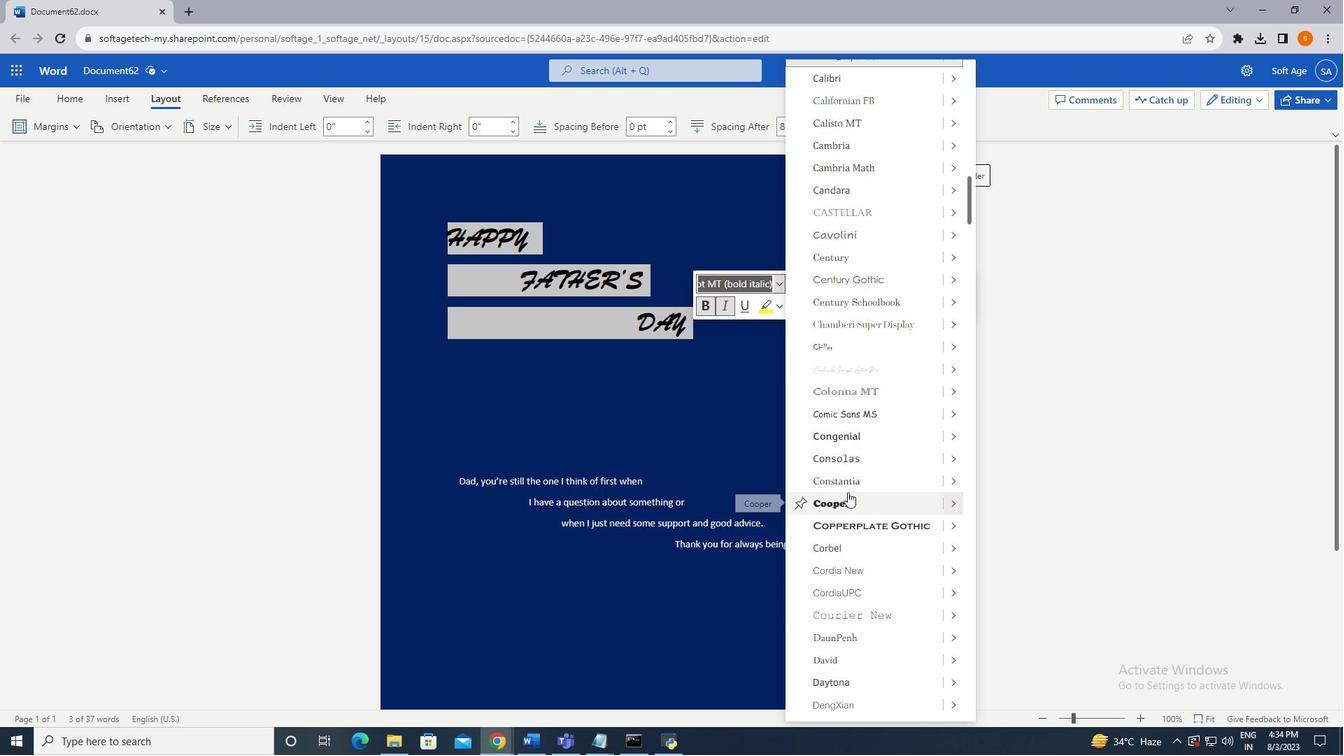 
Action: Mouse moved to (840, 492)
Screenshot: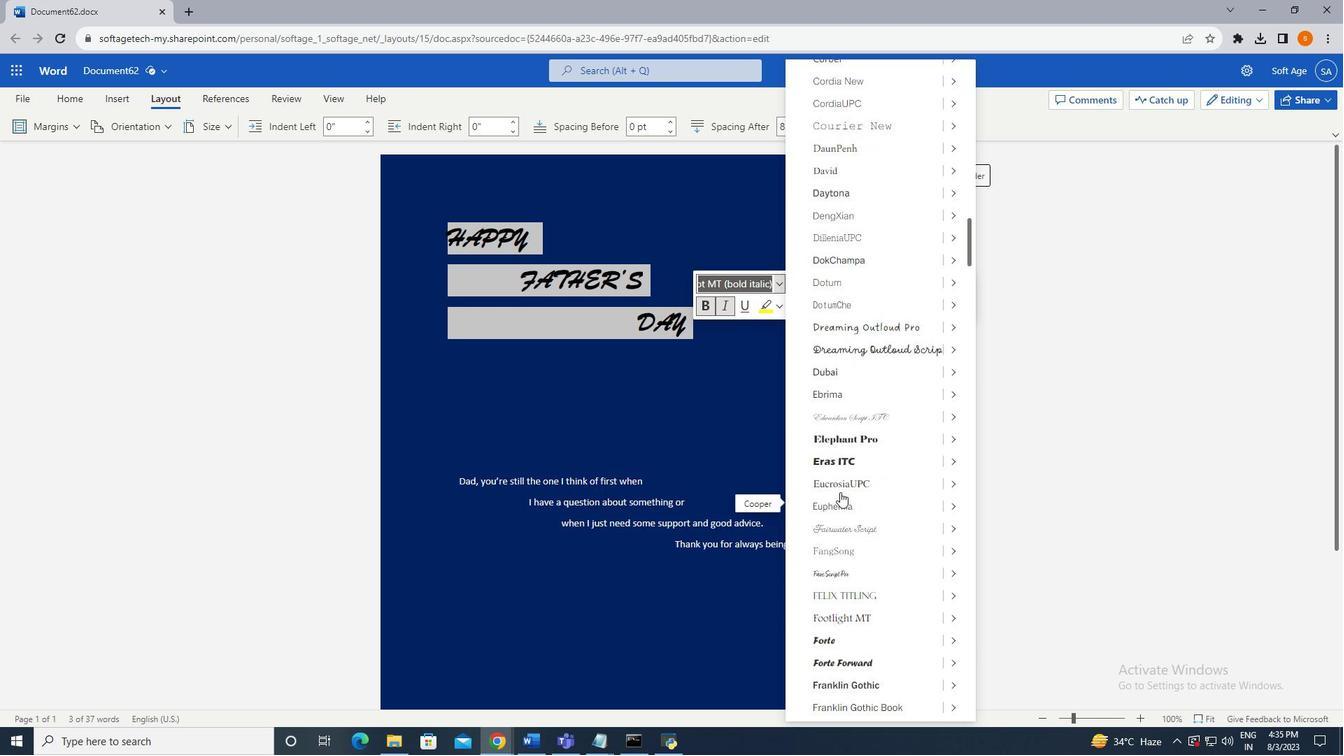 
Action: Mouse scrolled (840, 491) with delta (0, 0)
Screenshot: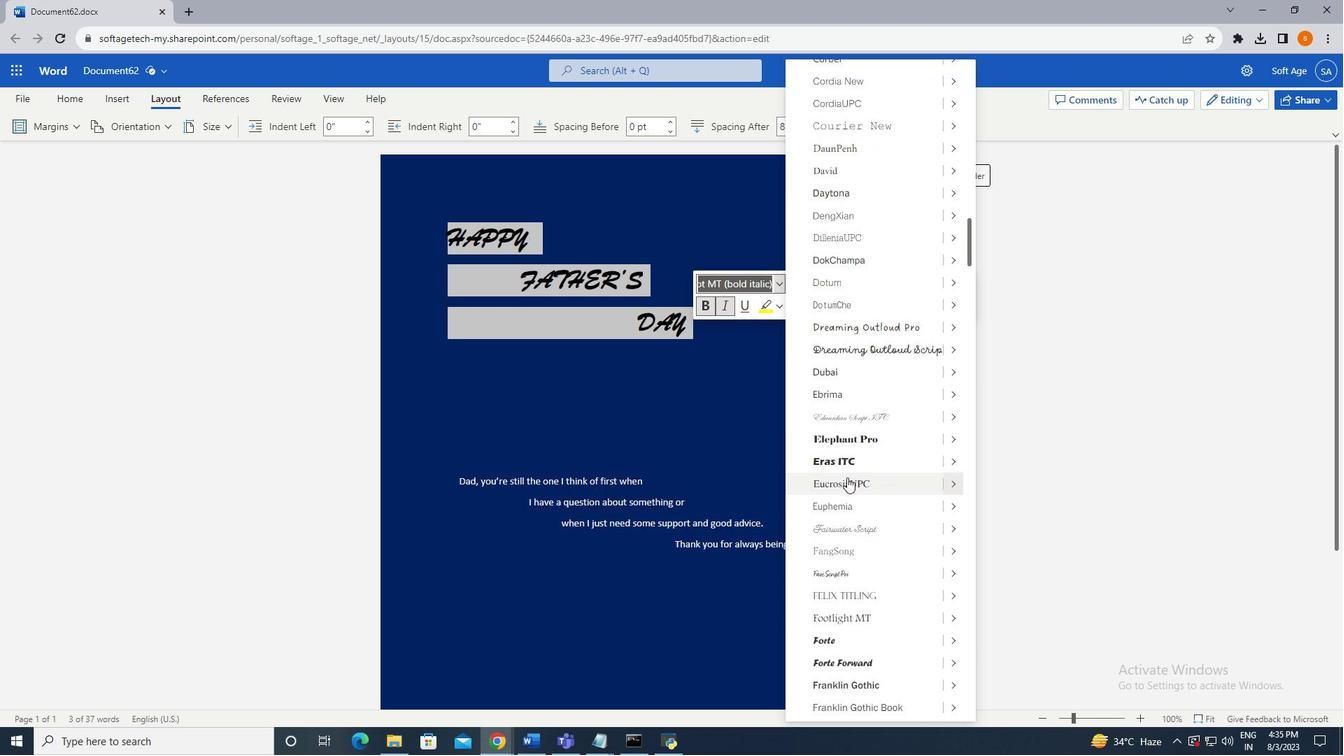 
Action: Mouse scrolled (840, 491) with delta (0, 0)
Screenshot: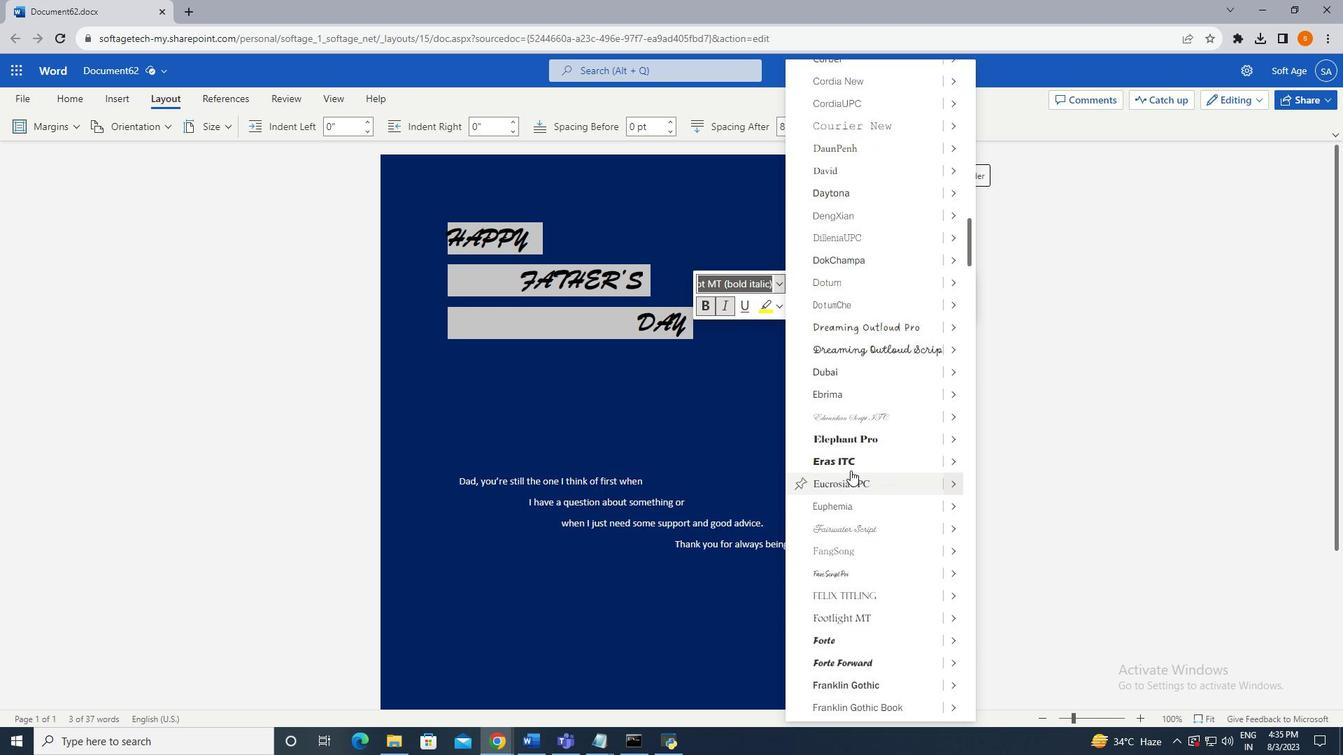 
Action: Mouse scrolled (840, 491) with delta (0, 0)
Screenshot: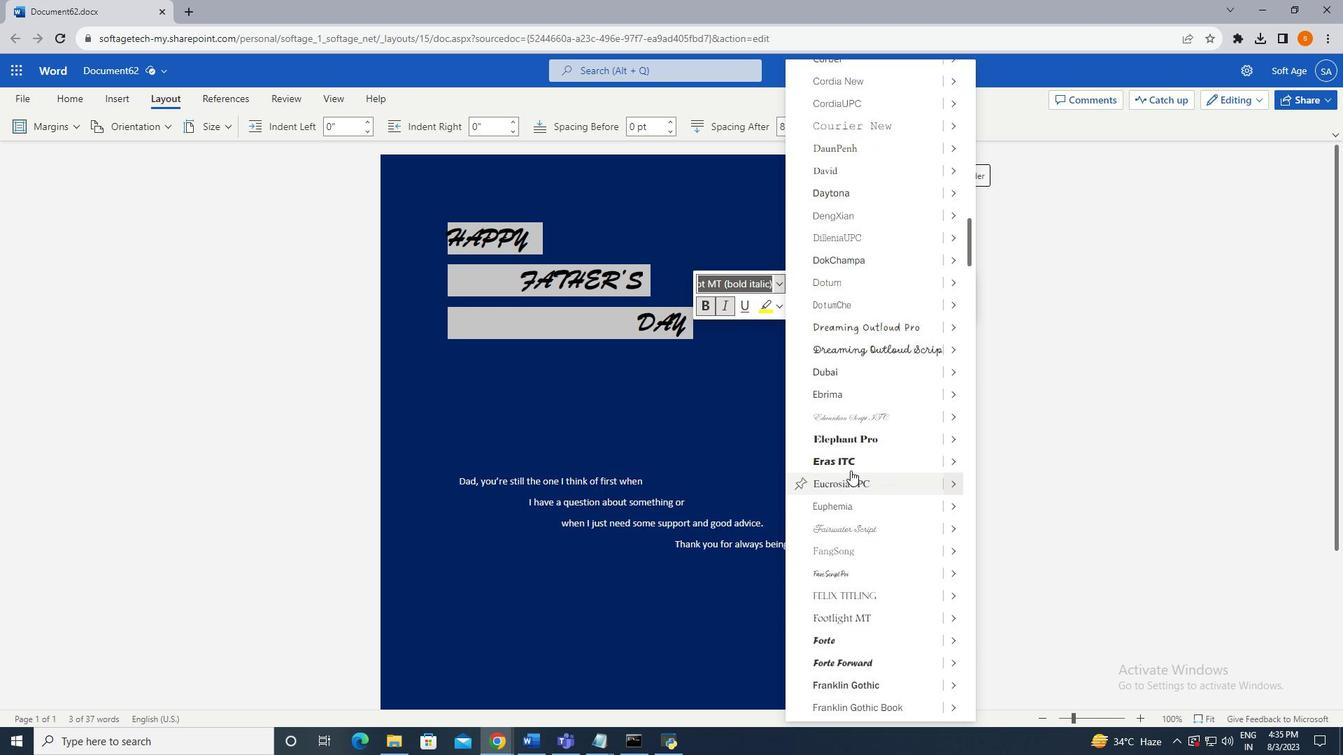 
Action: Mouse scrolled (840, 491) with delta (0, 0)
Screenshot: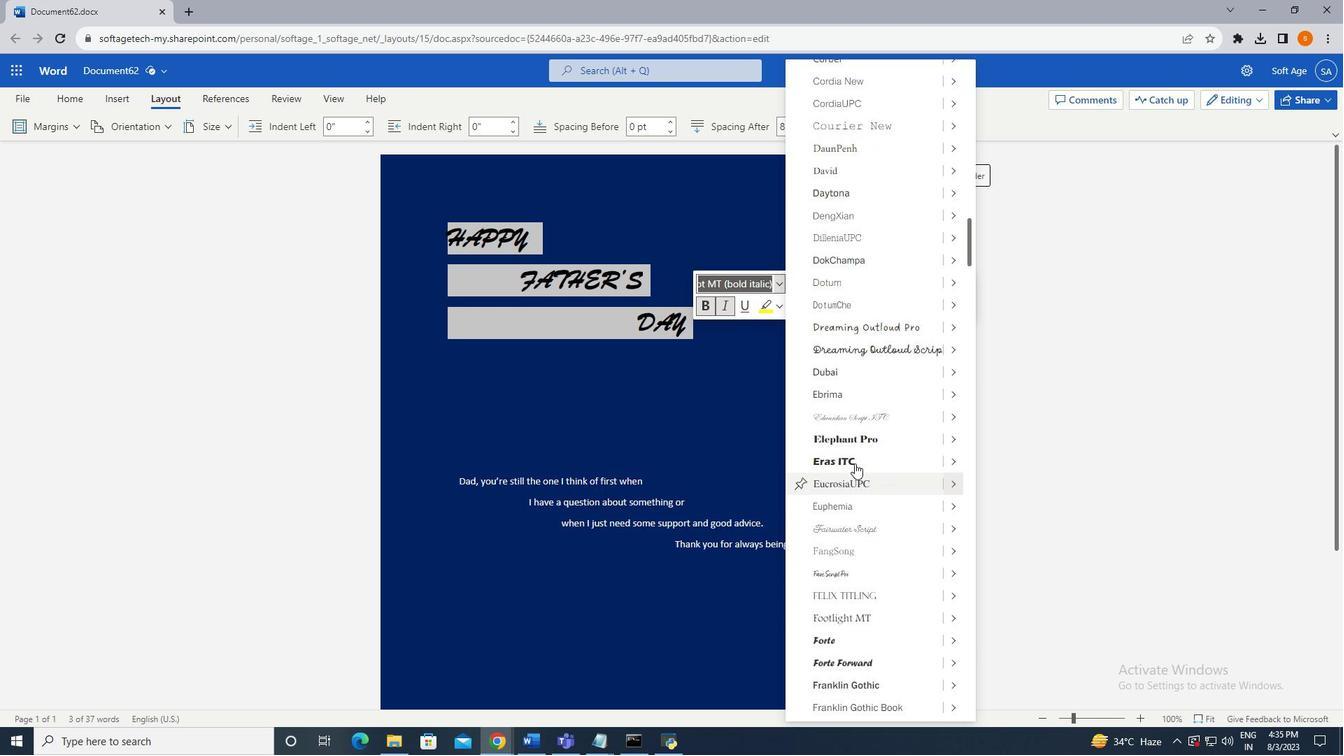 
Action: Mouse scrolled (840, 491) with delta (0, 0)
Screenshot: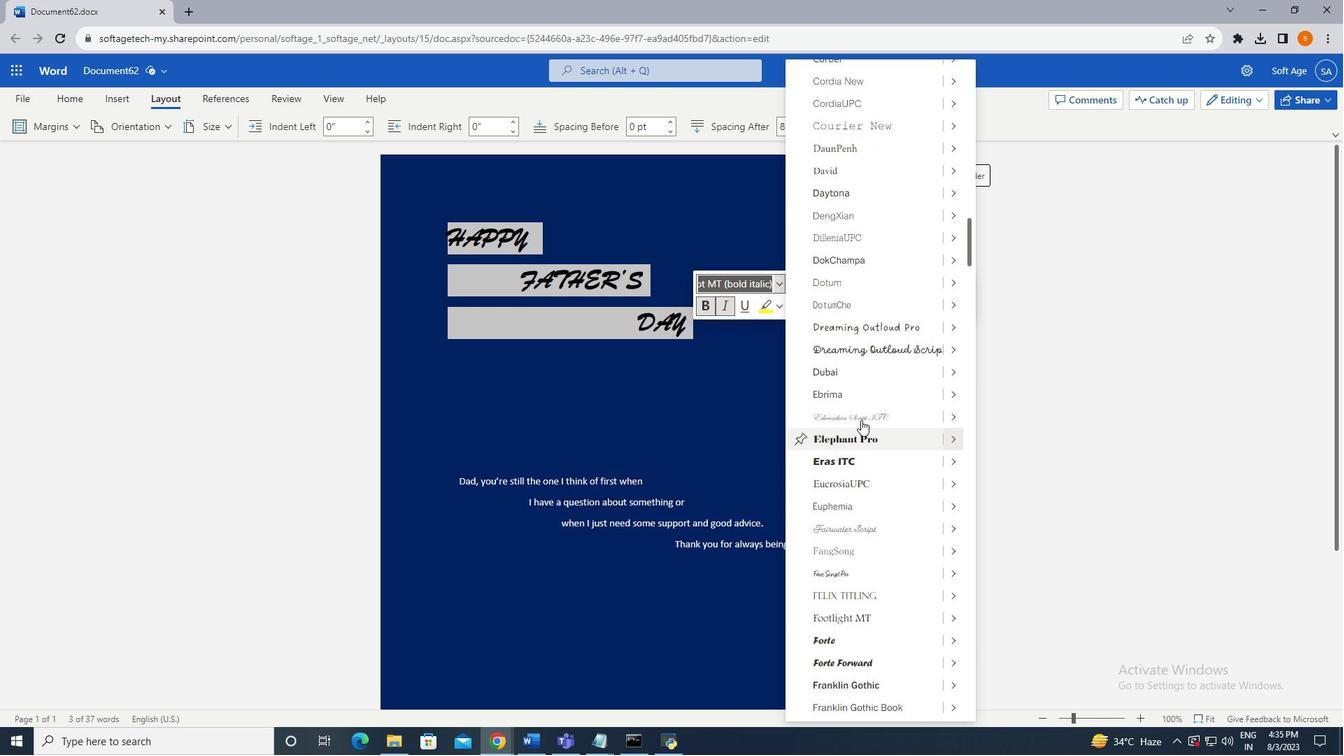 
Action: Mouse scrolled (840, 491) with delta (0, 0)
Screenshot: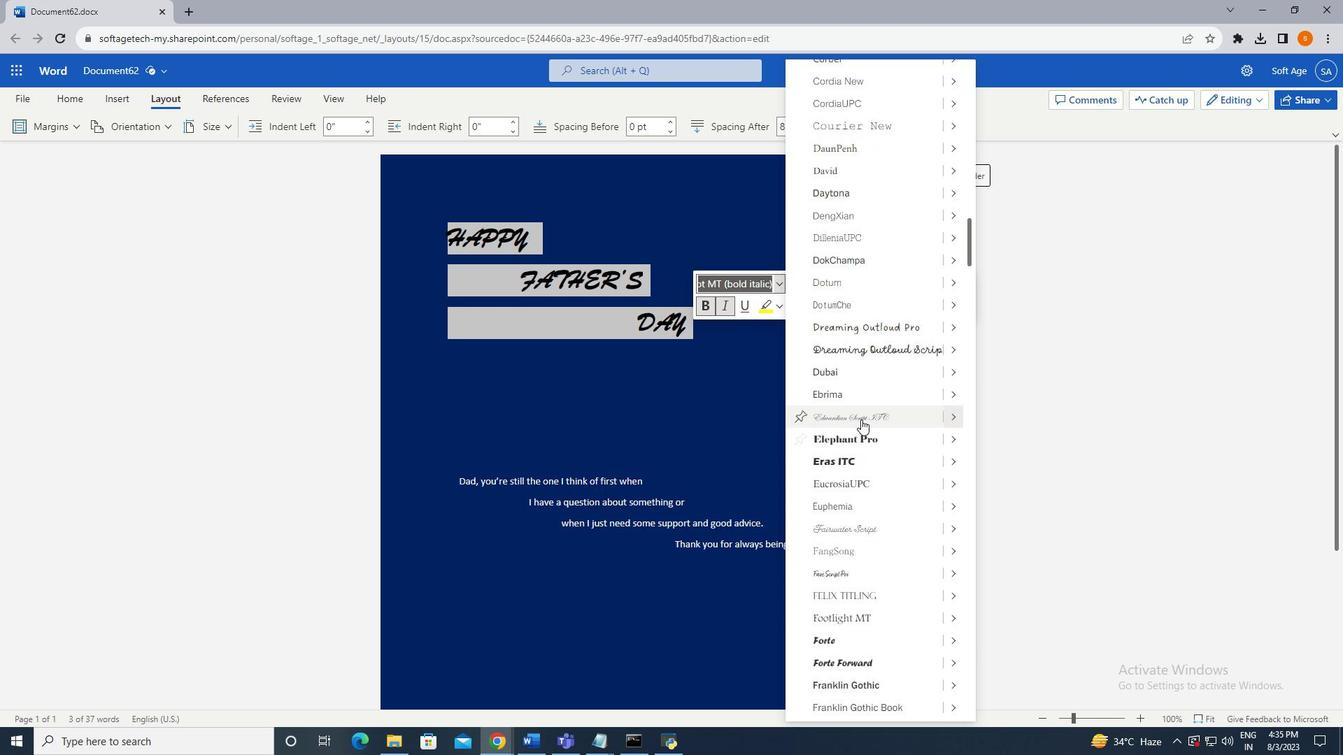 
Action: Mouse scrolled (840, 491) with delta (0, 0)
Screenshot: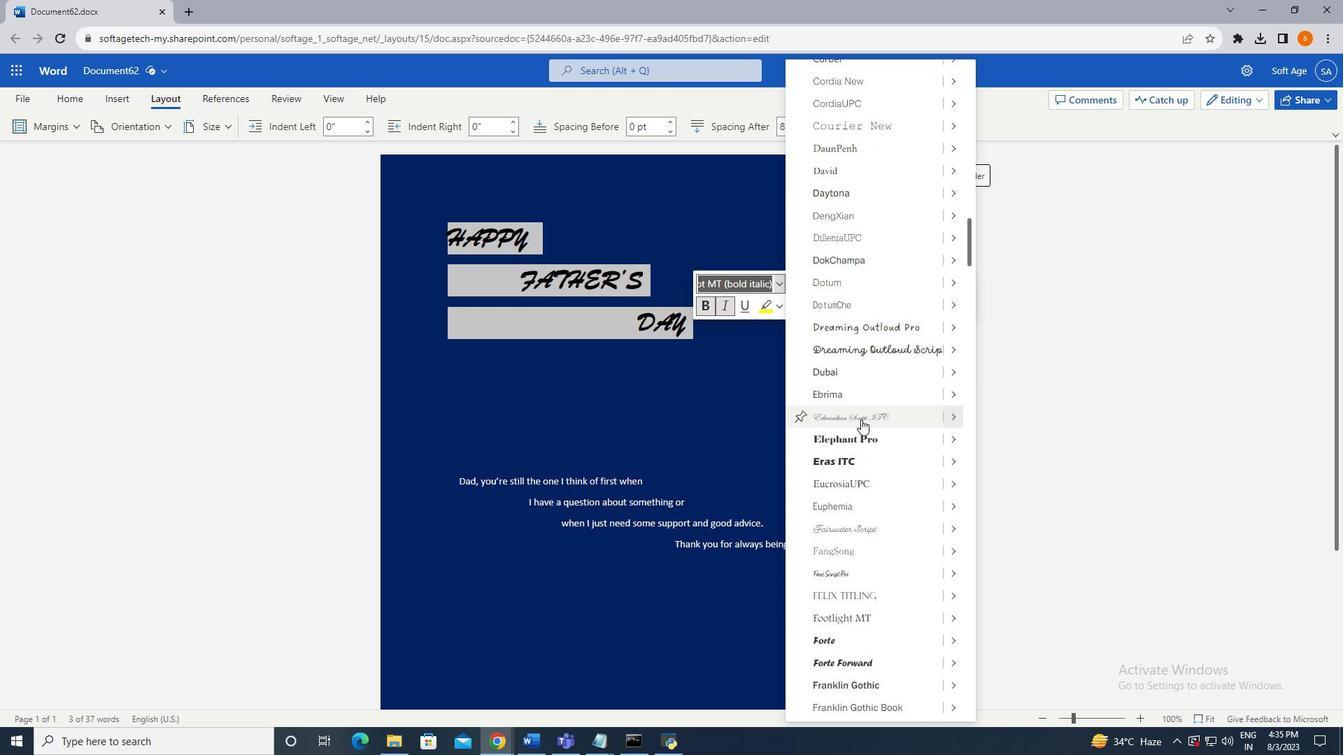 
Action: Mouse moved to (861, 419)
Screenshot: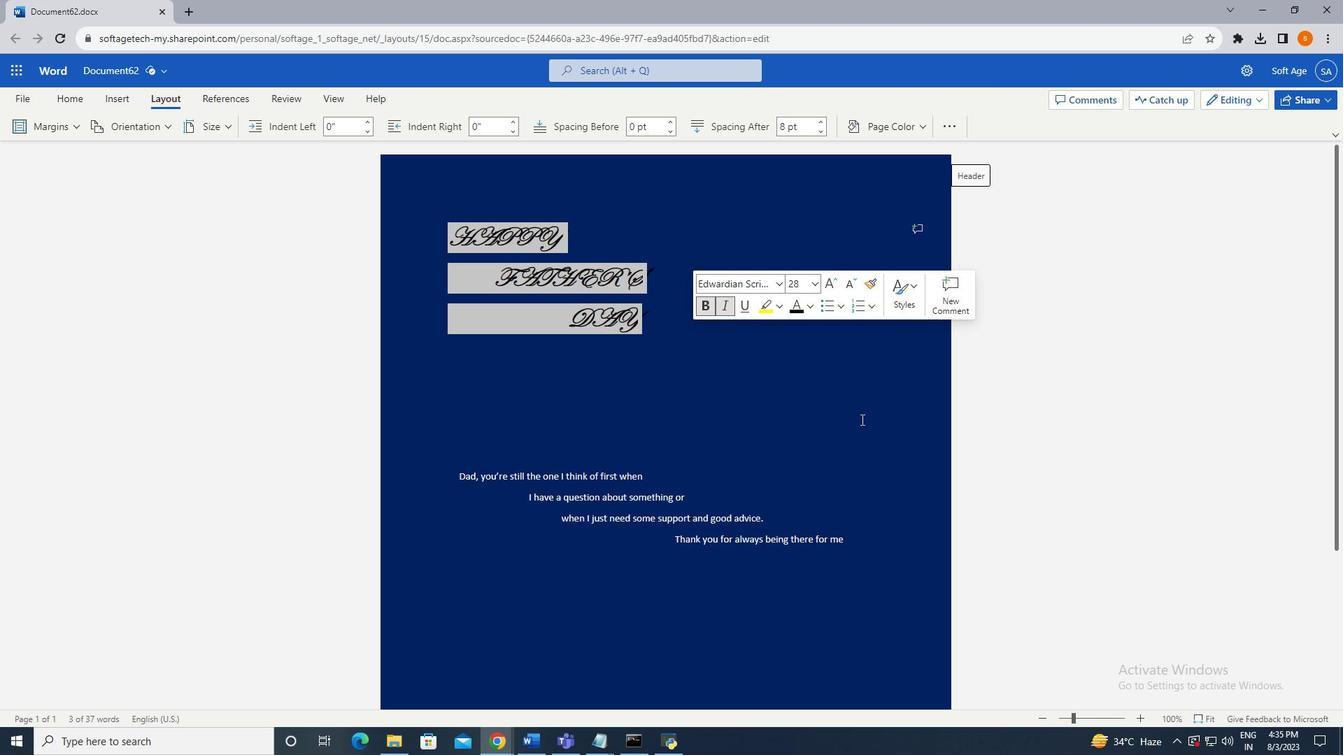 
Action: Mouse pressed left at (861, 419)
Screenshot: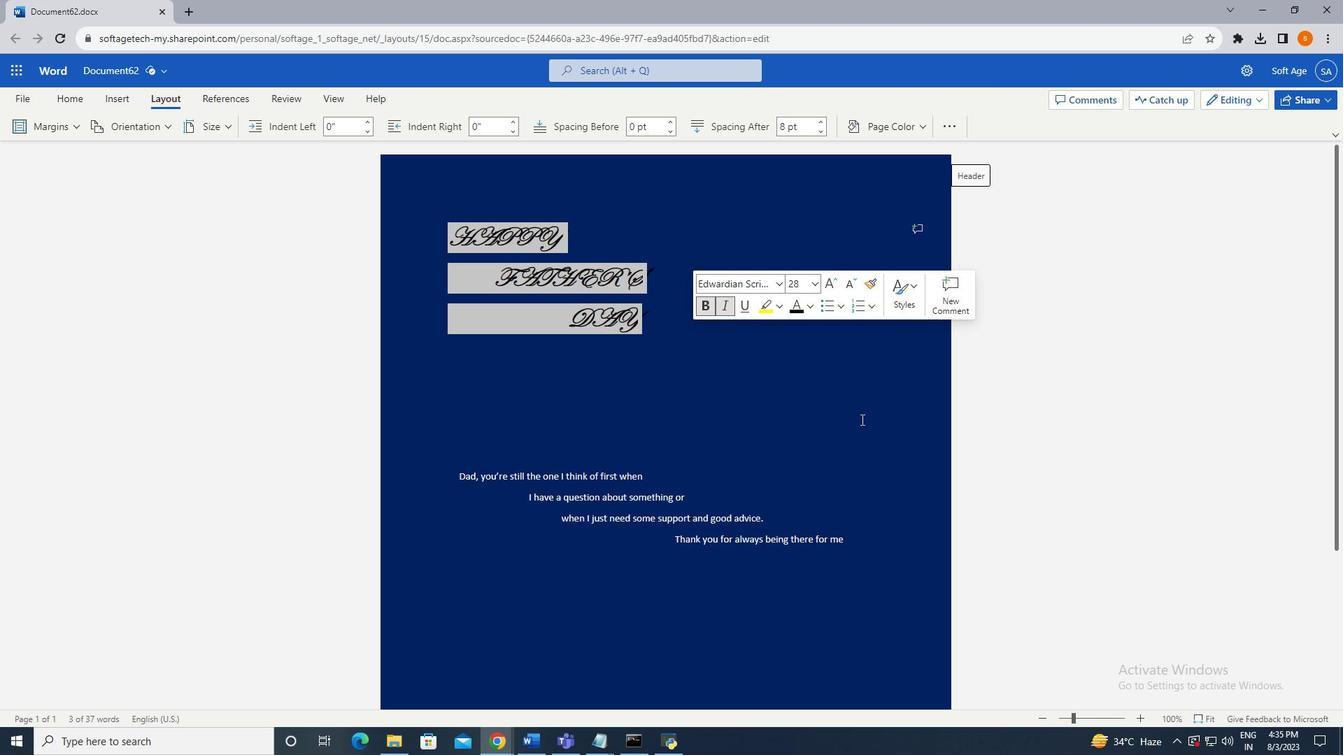
Action: Mouse moved to (778, 284)
Screenshot: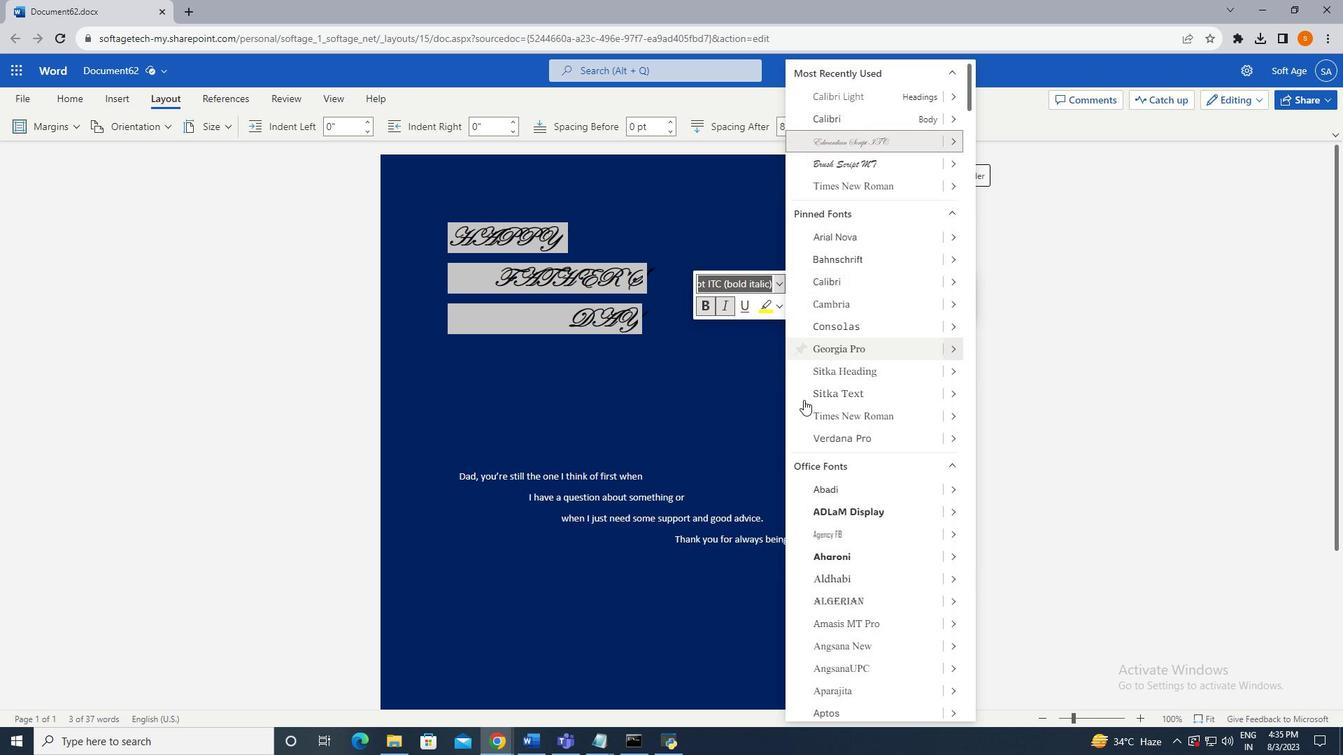 
Action: Mouse pressed left at (778, 284)
Screenshot: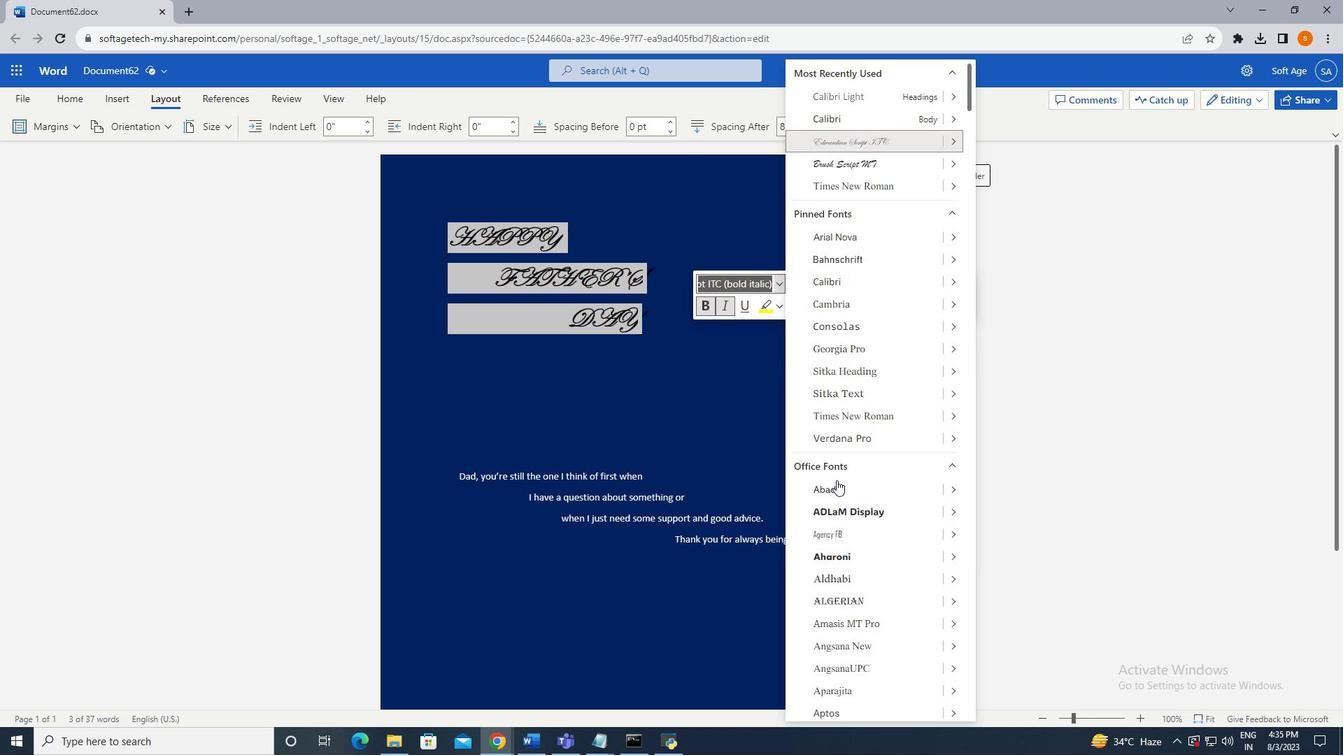 
Action: Mouse moved to (836, 480)
Screenshot: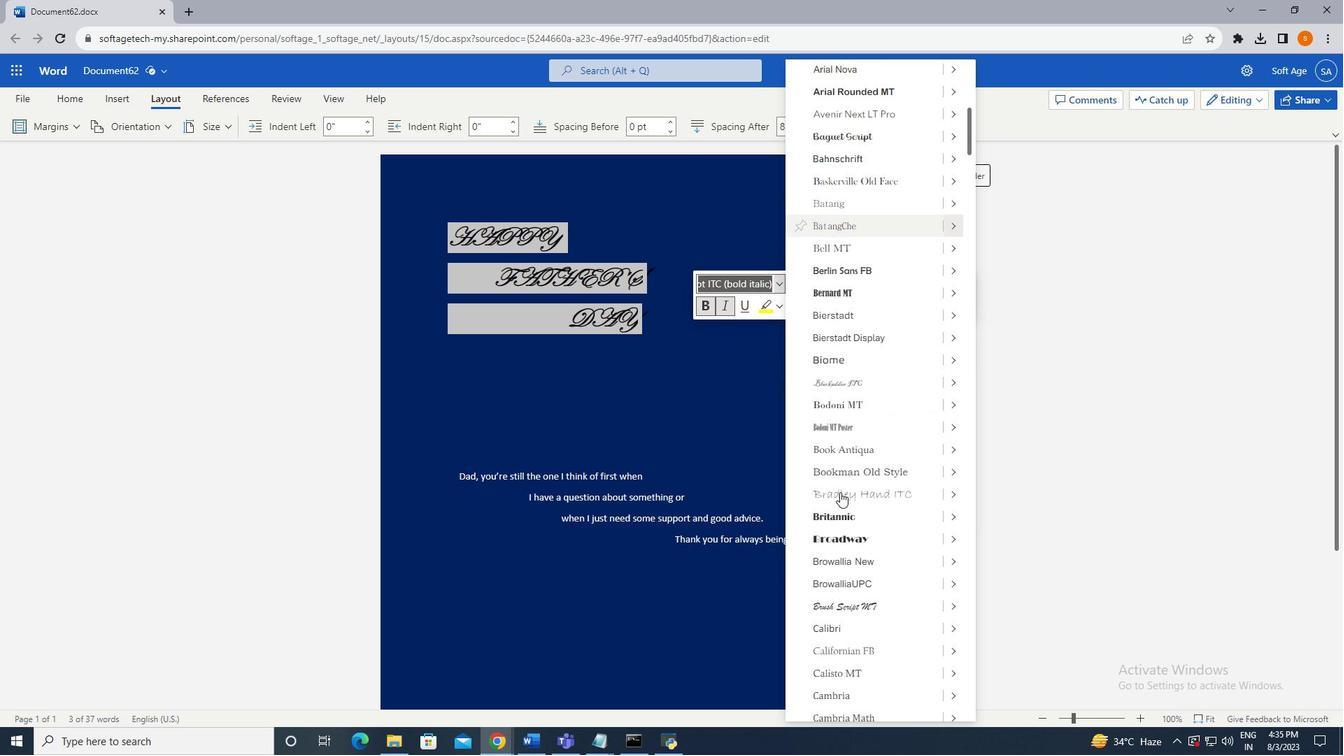 
Action: Mouse scrolled (836, 480) with delta (0, 0)
Screenshot: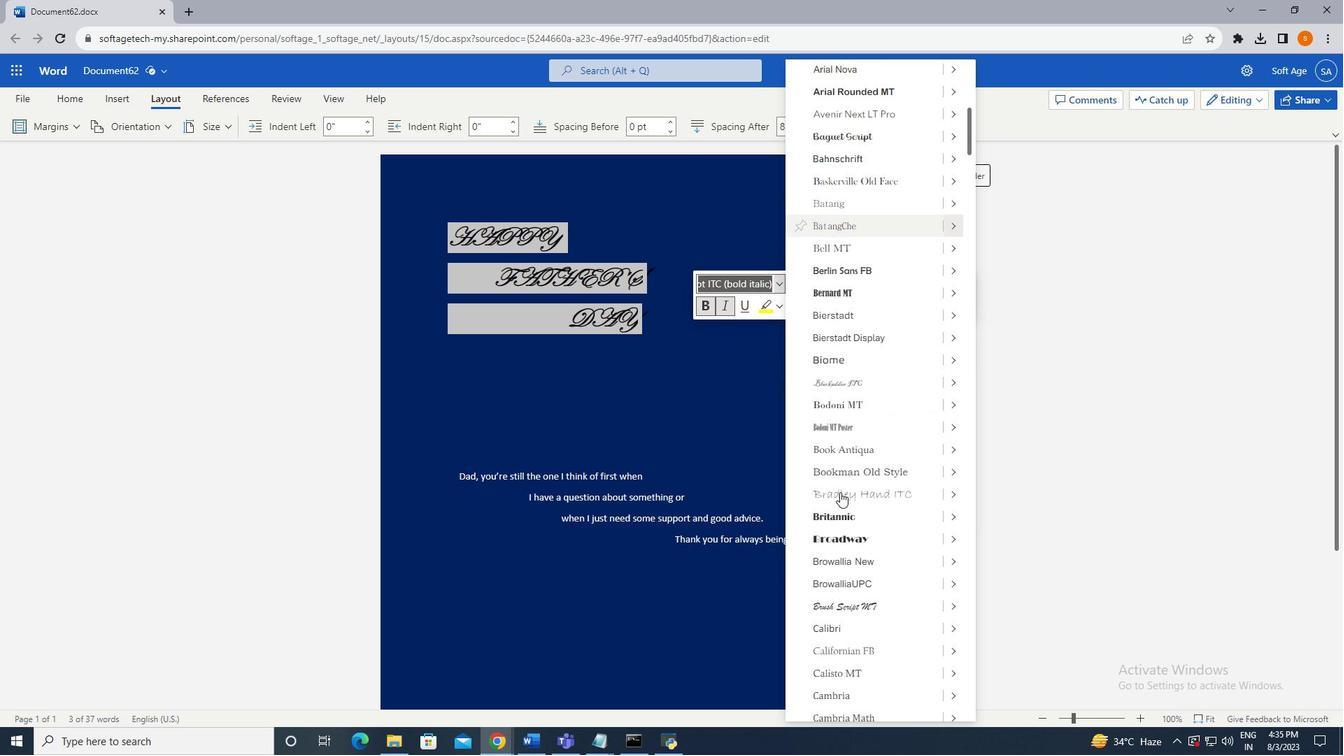 
Action: Mouse moved to (837, 482)
Screenshot: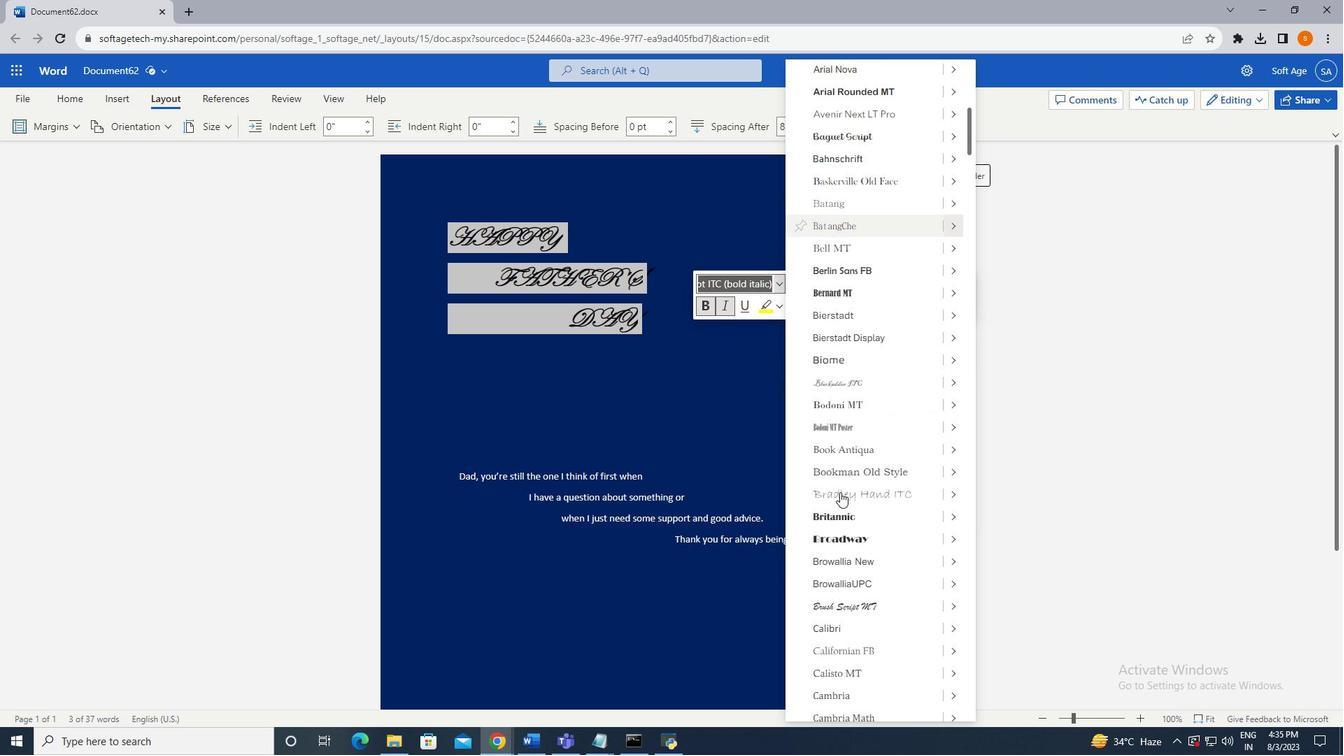 
Action: Mouse scrolled (837, 482) with delta (0, 0)
Screenshot: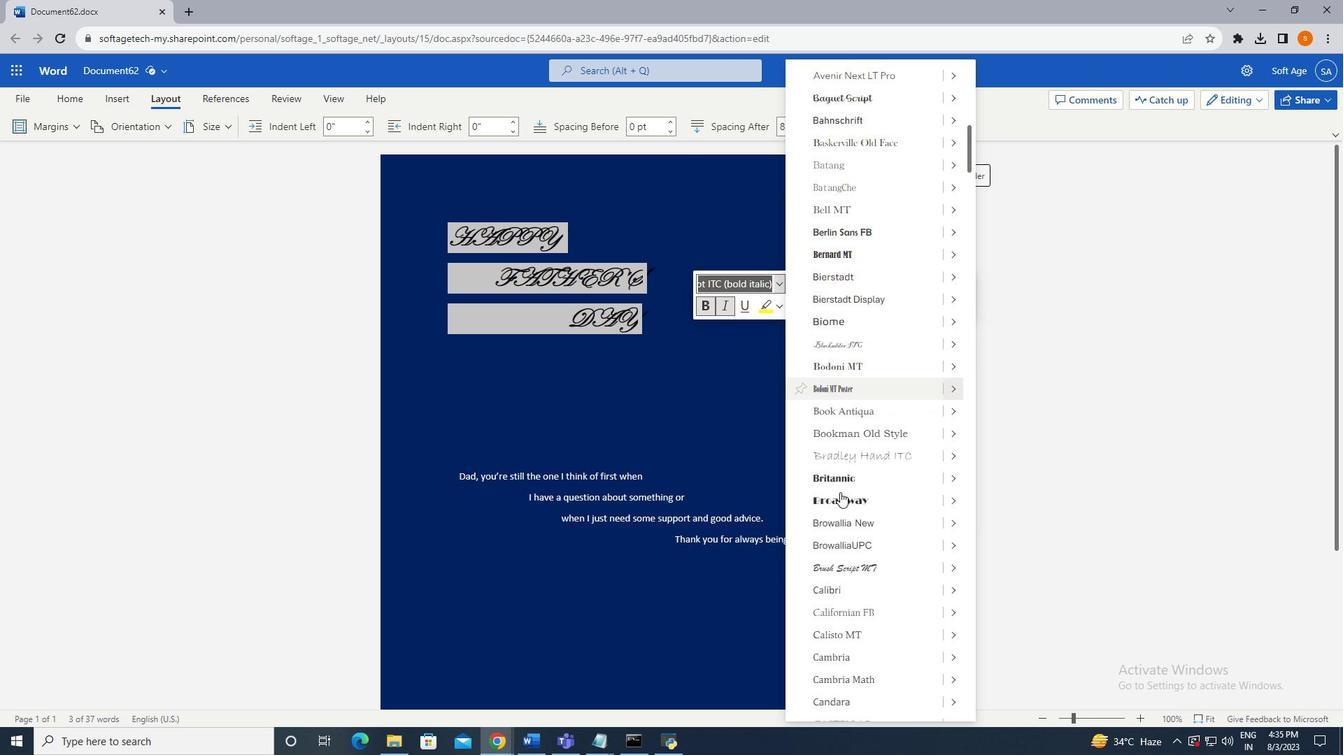 
Action: Mouse moved to (838, 484)
Screenshot: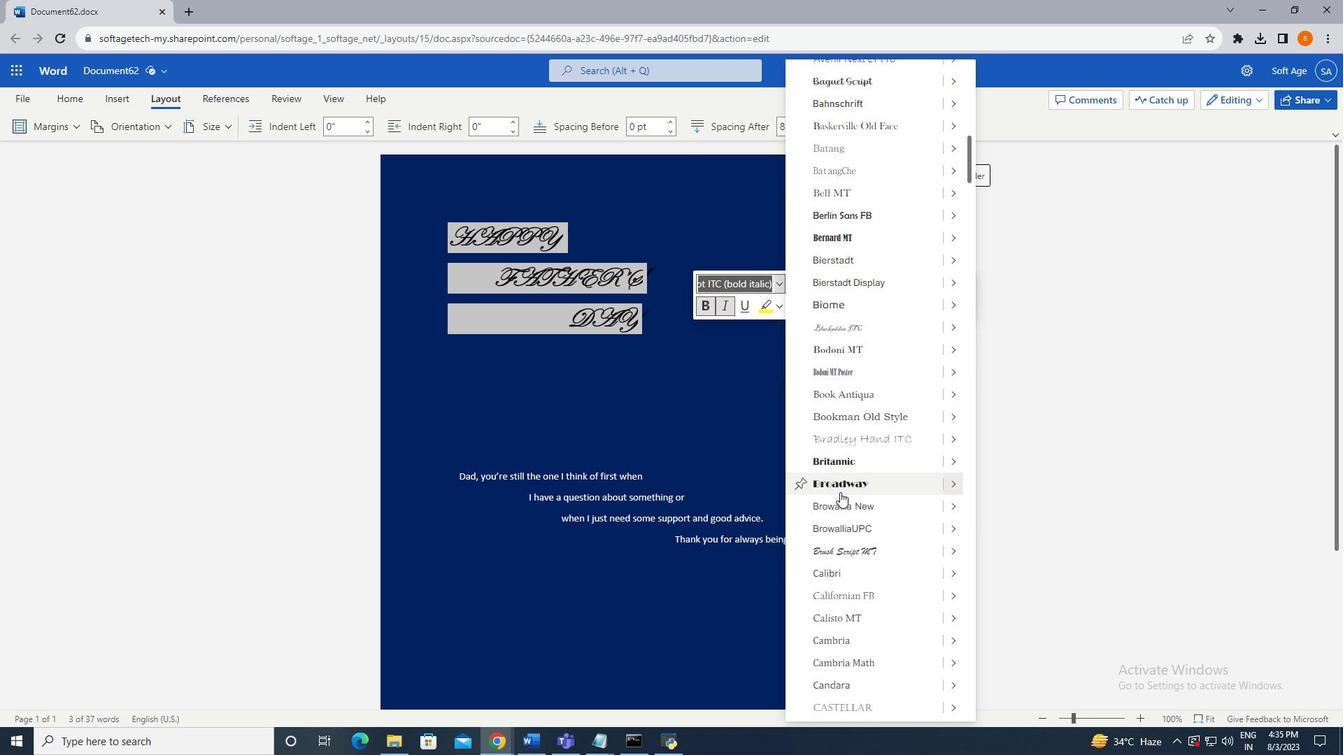 
Action: Mouse scrolled (837, 482) with delta (0, 0)
Screenshot: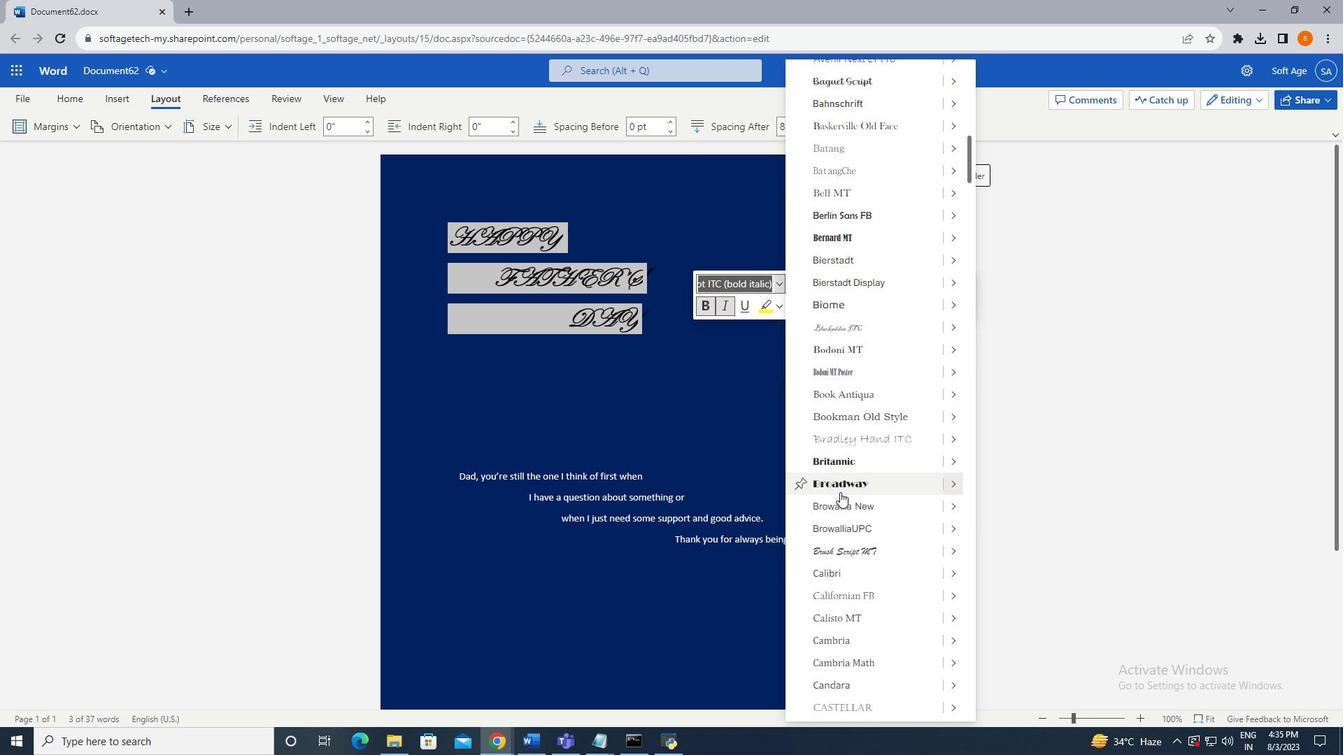 
Action: Mouse moved to (840, 492)
Screenshot: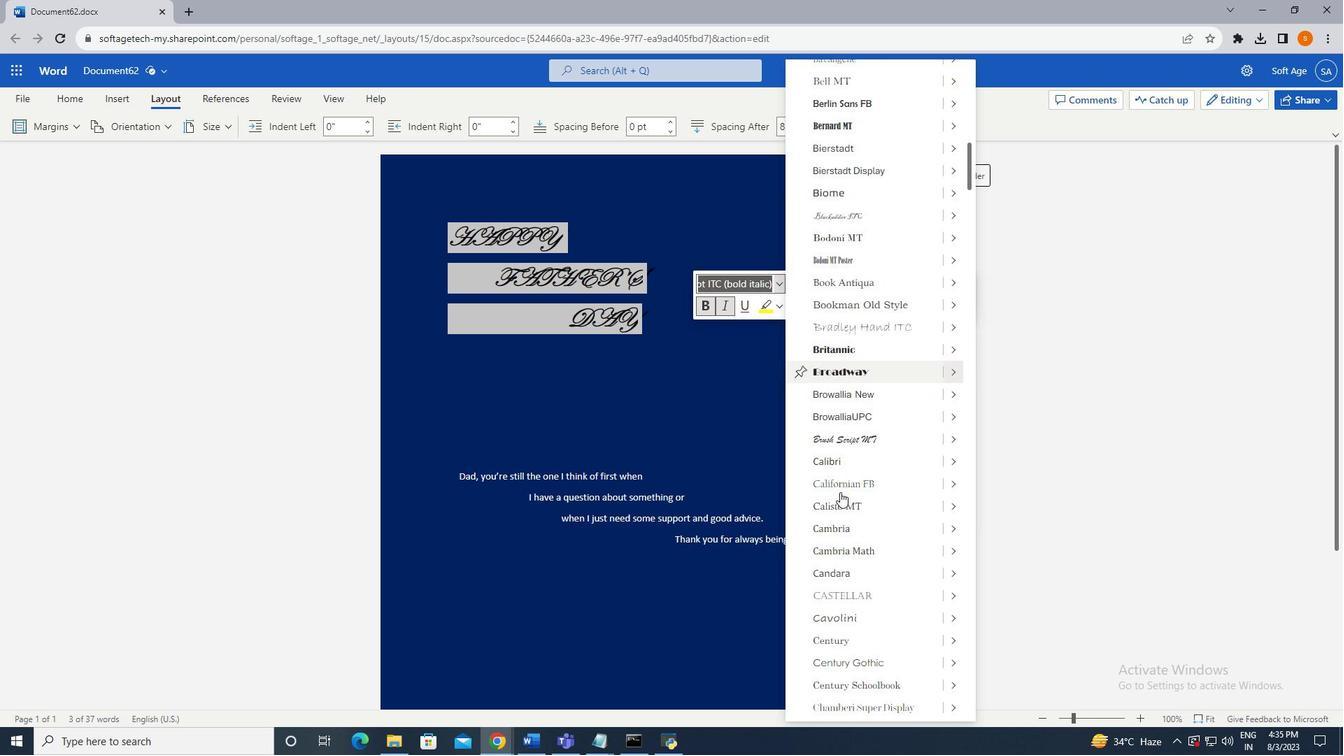 
Action: Mouse scrolled (837, 482) with delta (0, 0)
Screenshot: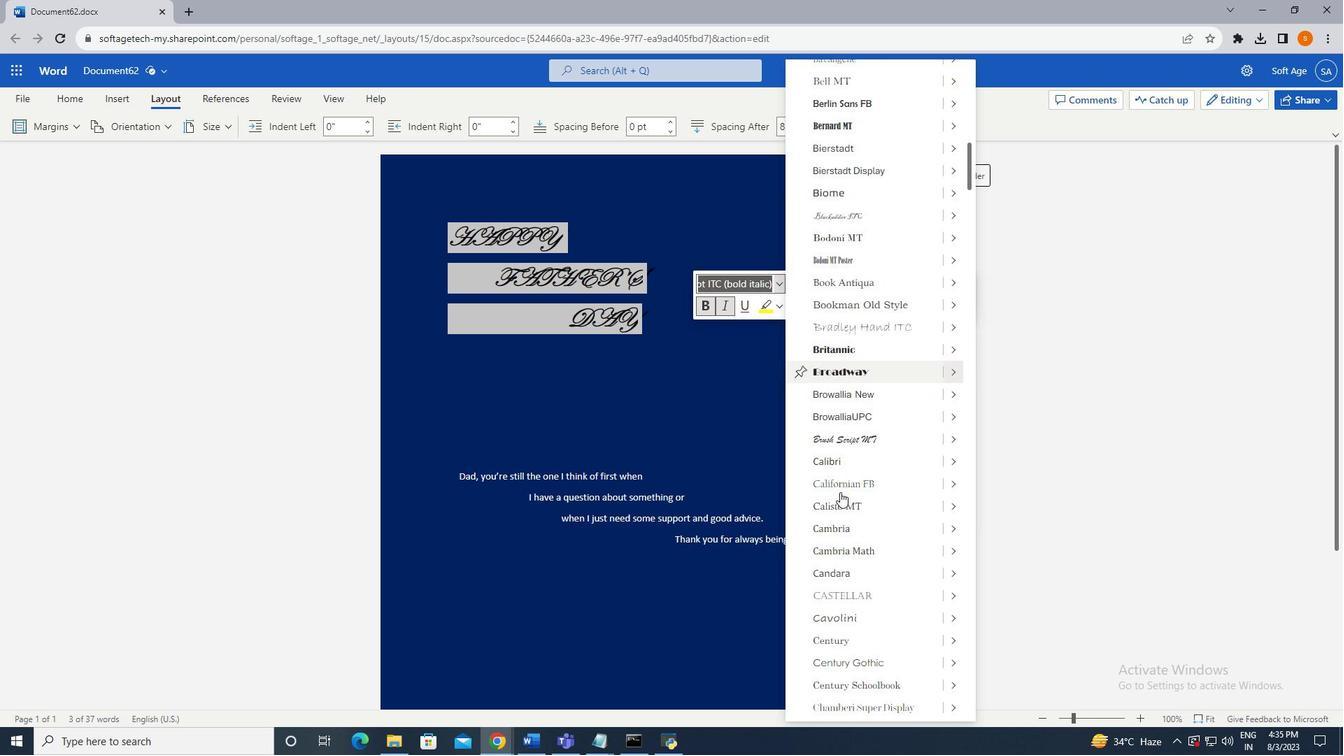 
Action: Mouse scrolled (840, 491) with delta (0, 0)
Screenshot: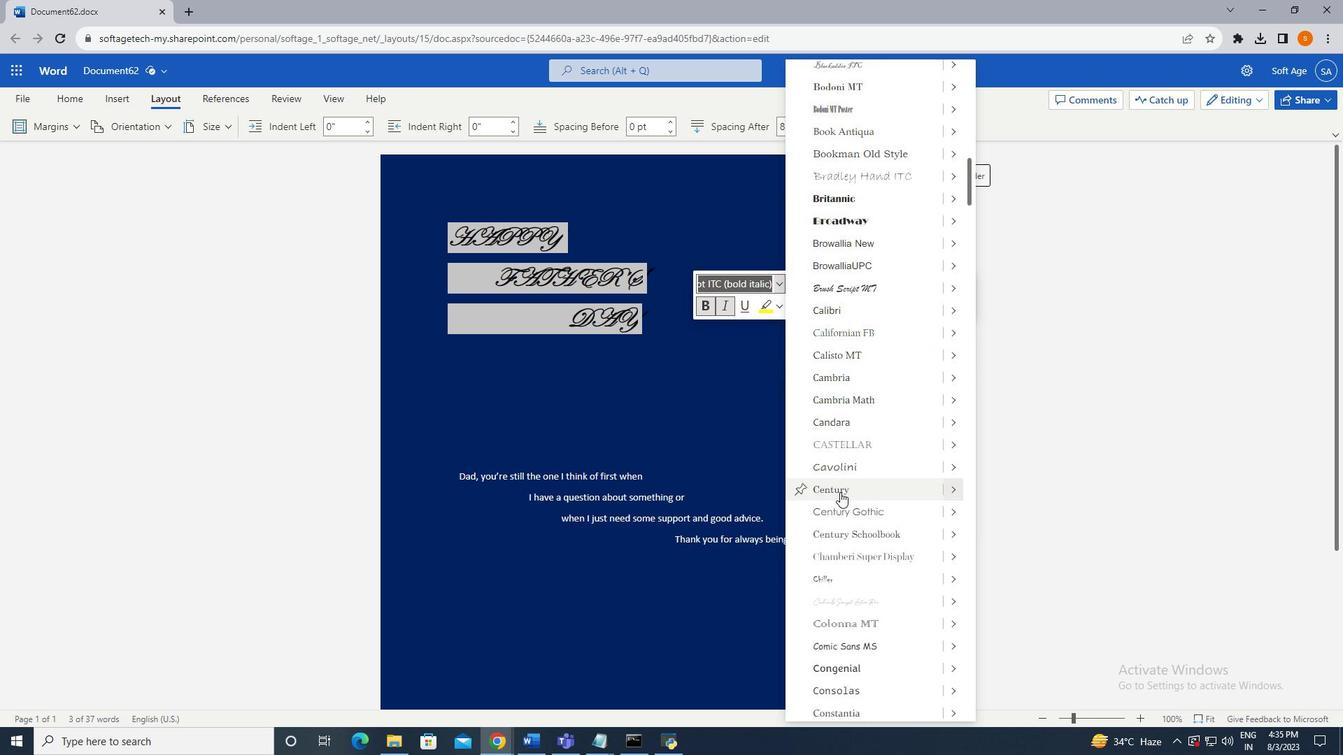 
Action: Mouse scrolled (840, 491) with delta (0, 0)
Screenshot: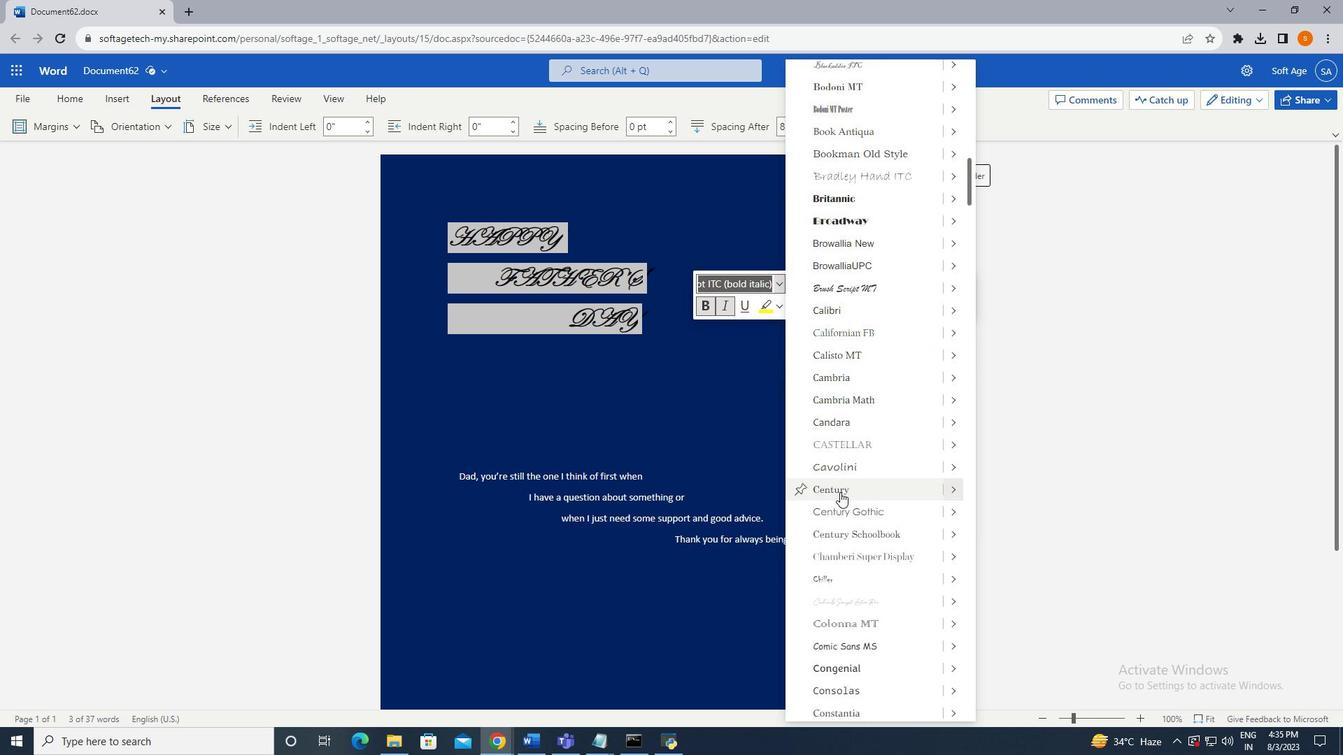 
Action: Mouse scrolled (840, 491) with delta (0, 0)
Screenshot: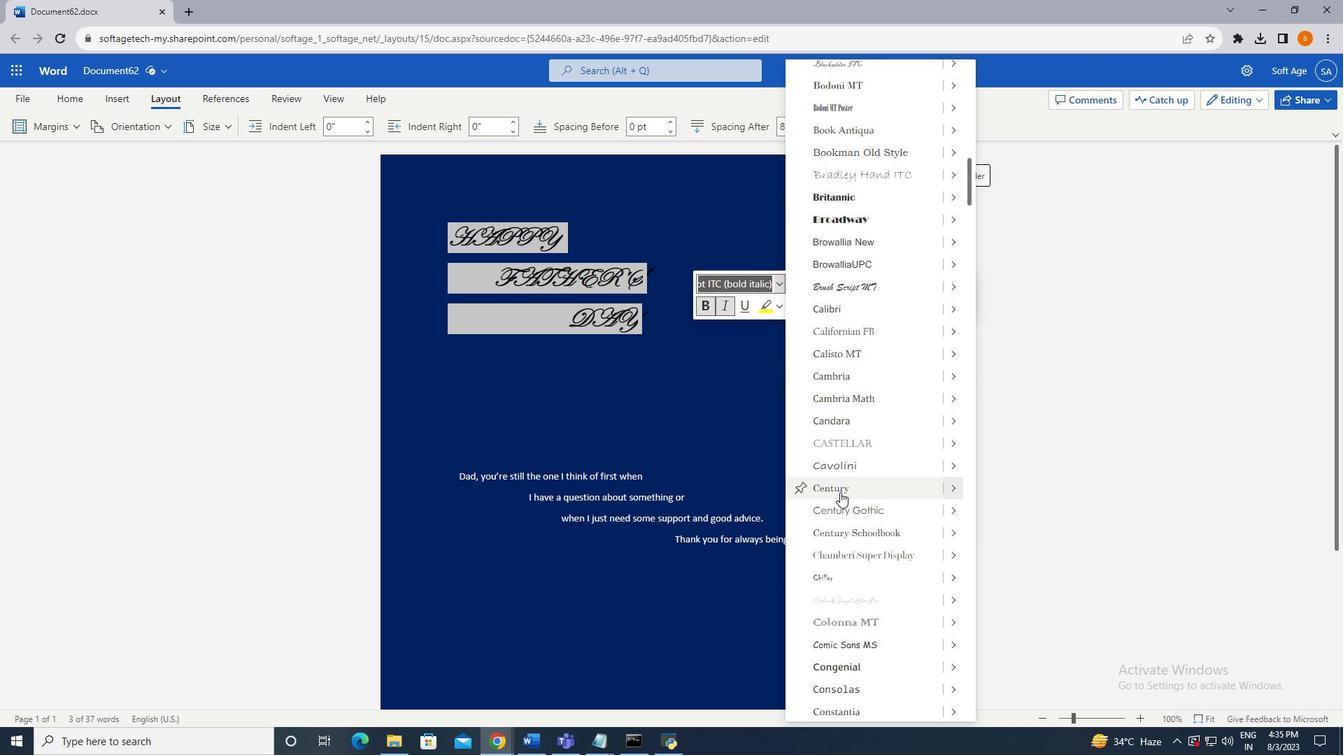 
Action: Mouse scrolled (840, 493) with delta (0, 0)
Screenshot: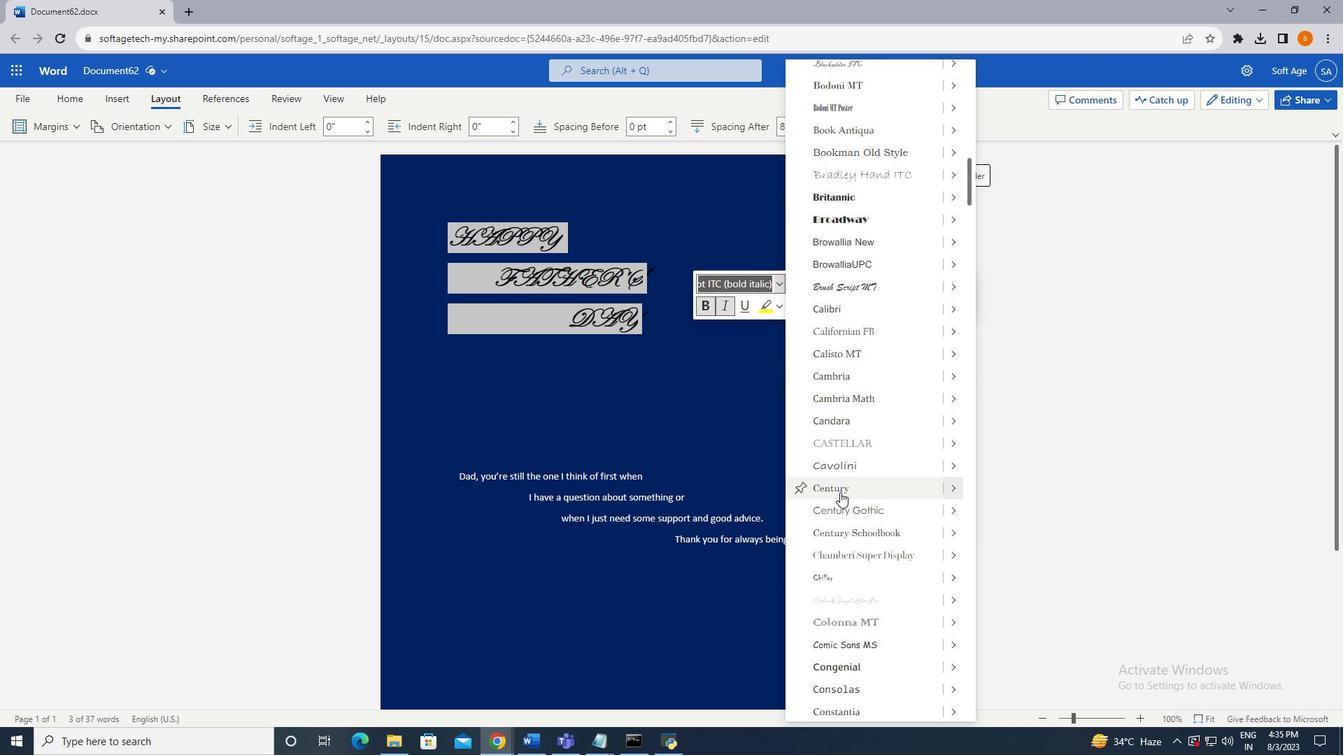 
Action: Mouse scrolled (840, 491) with delta (0, 0)
Screenshot: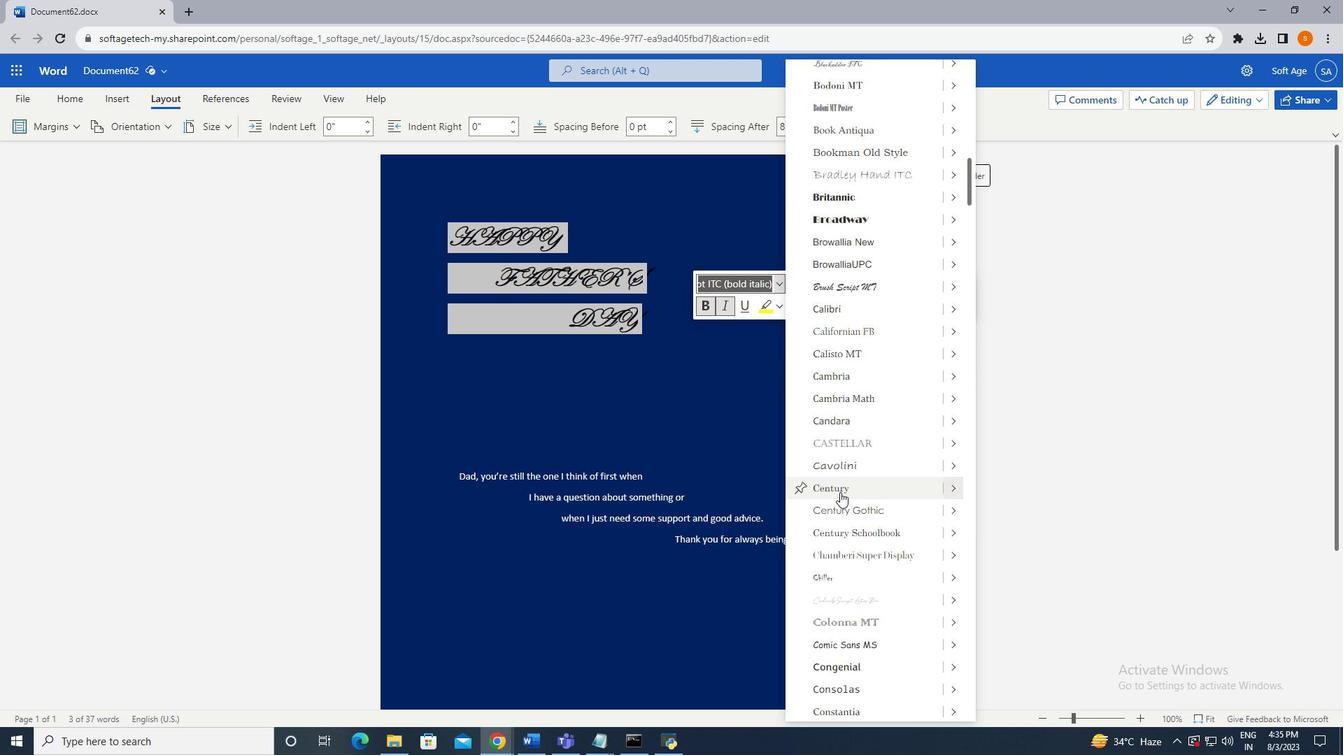 
Action: Mouse scrolled (840, 491) with delta (0, 0)
Screenshot: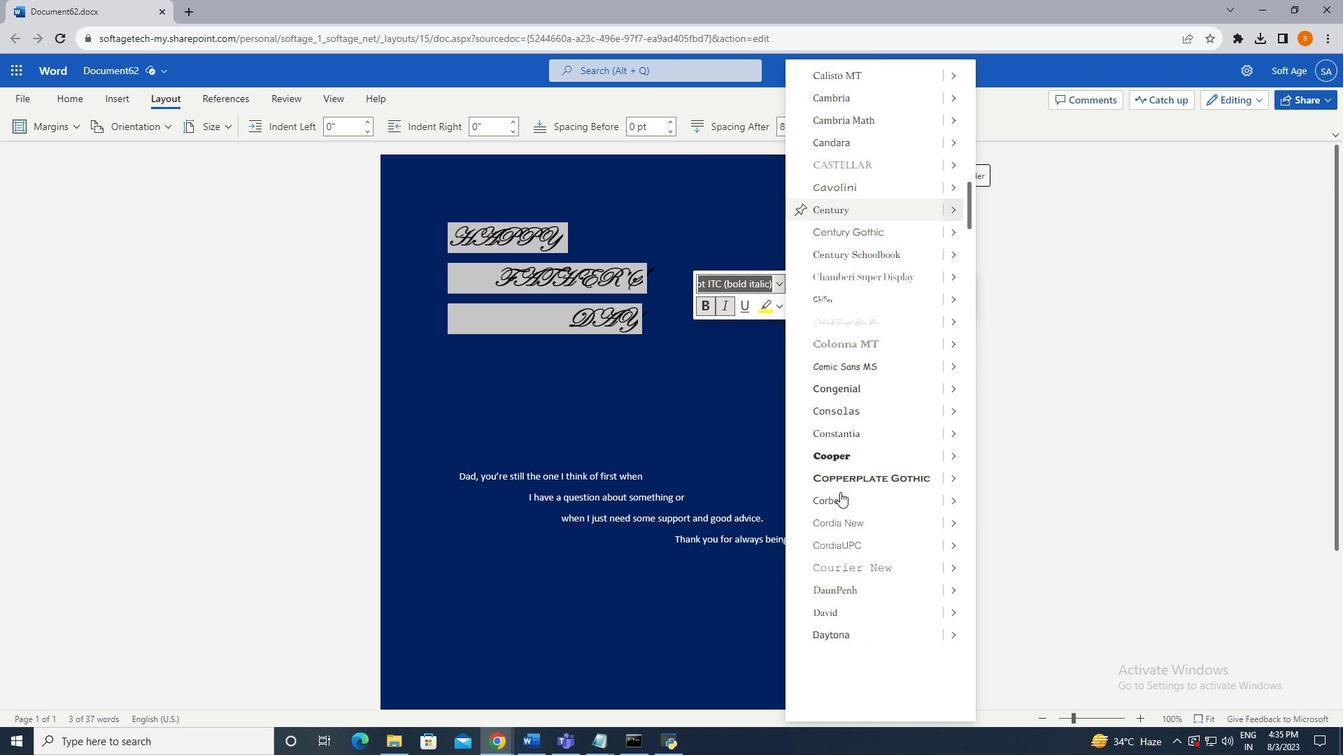 
Action: Mouse scrolled (840, 491) with delta (0, 0)
Screenshot: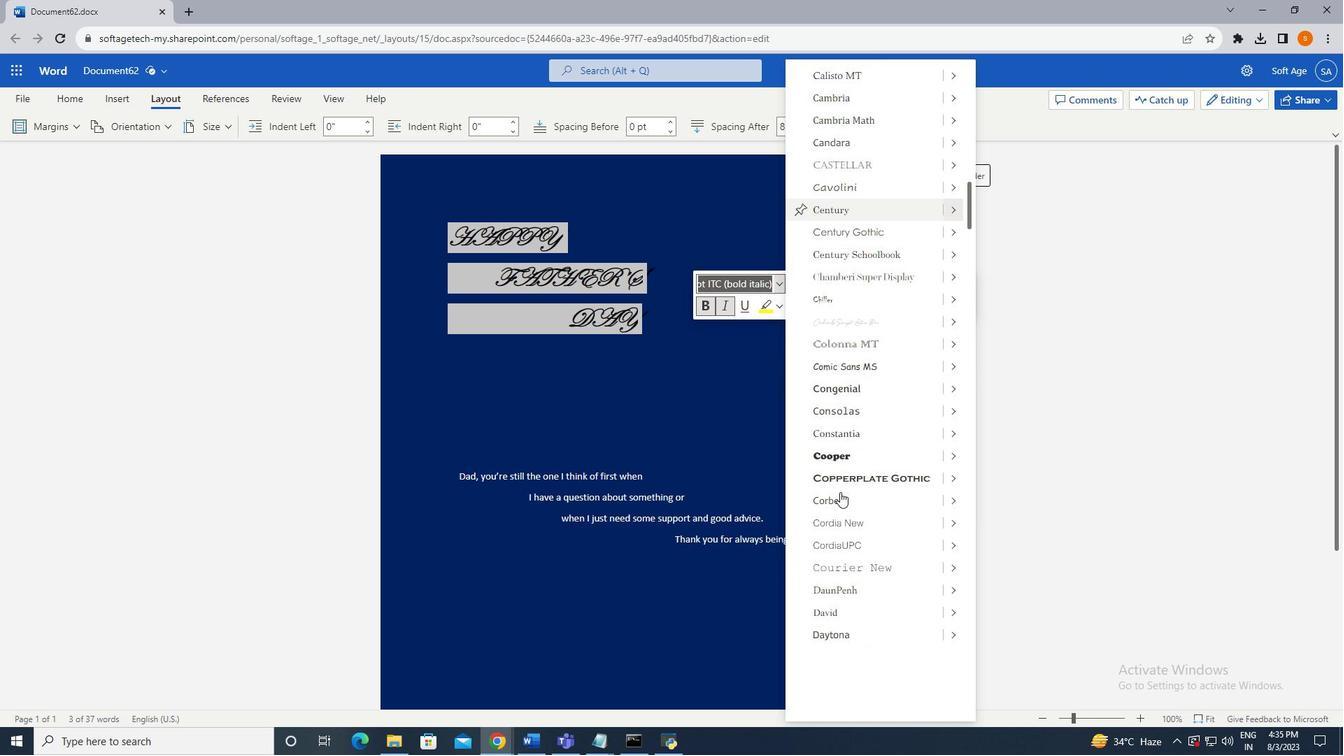
Action: Mouse scrolled (840, 491) with delta (0, 0)
Screenshot: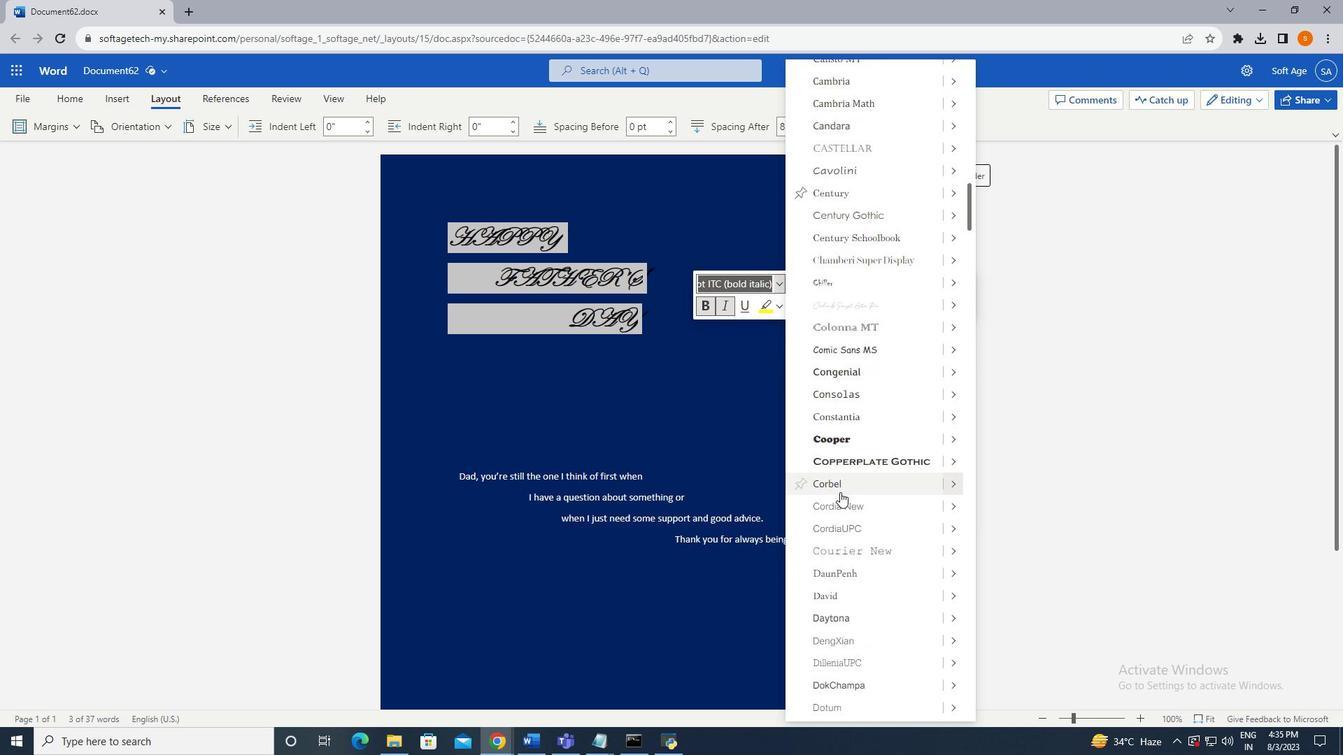 
Action: Mouse scrolled (840, 491) with delta (0, 0)
Screenshot: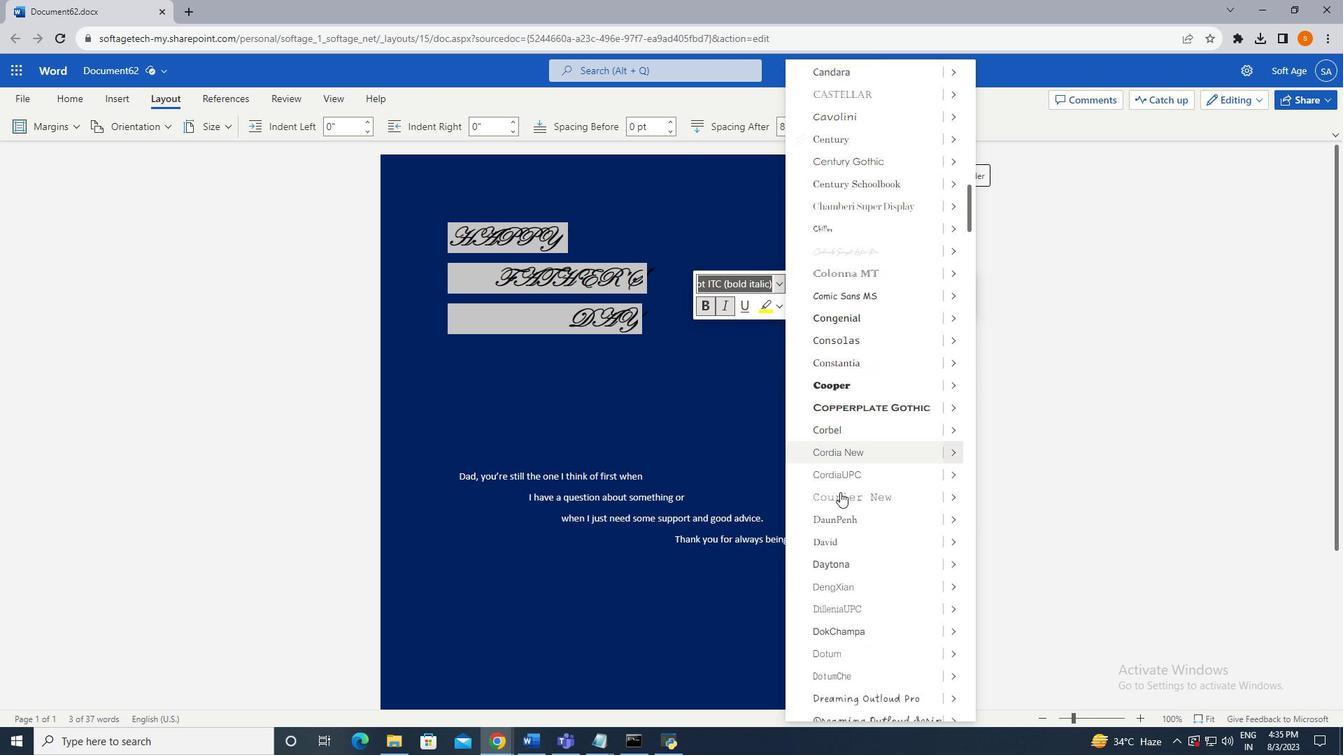 
Action: Mouse scrolled (840, 491) with delta (0, 0)
Screenshot: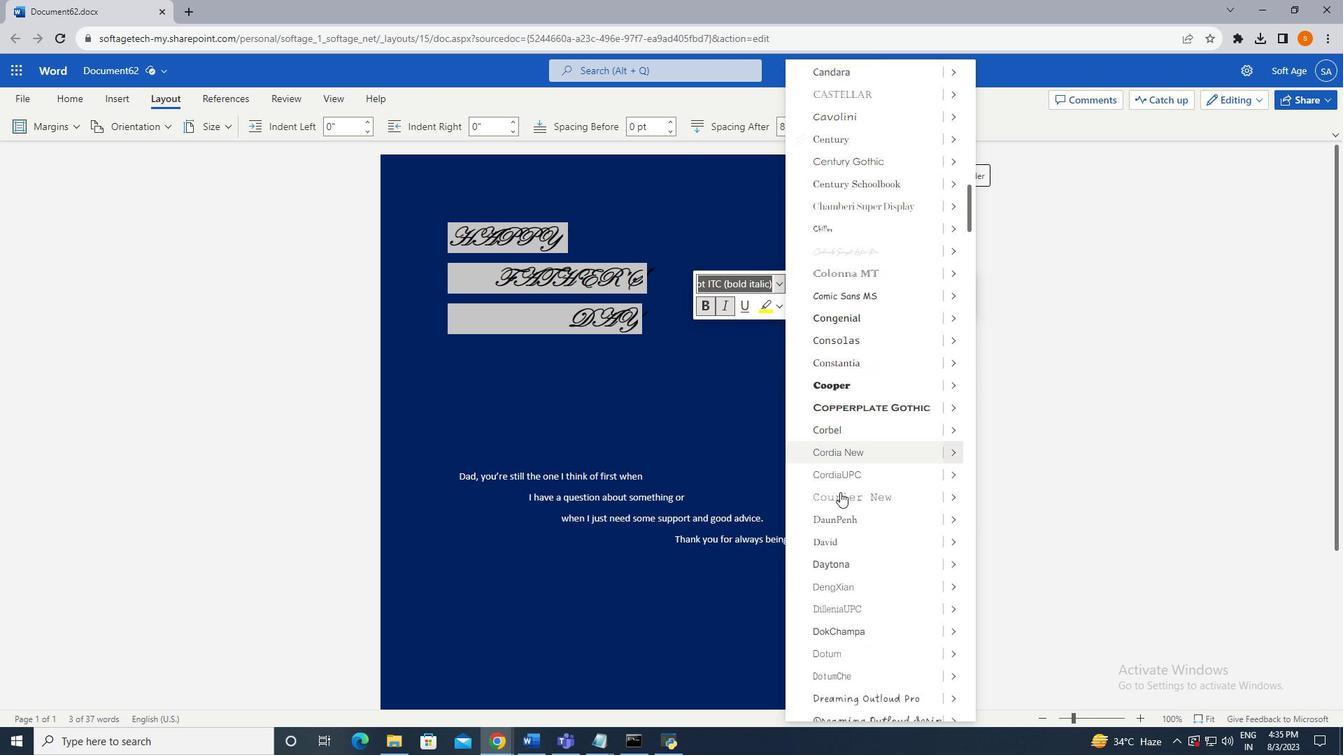 
Action: Mouse scrolled (840, 491) with delta (0, 0)
Screenshot: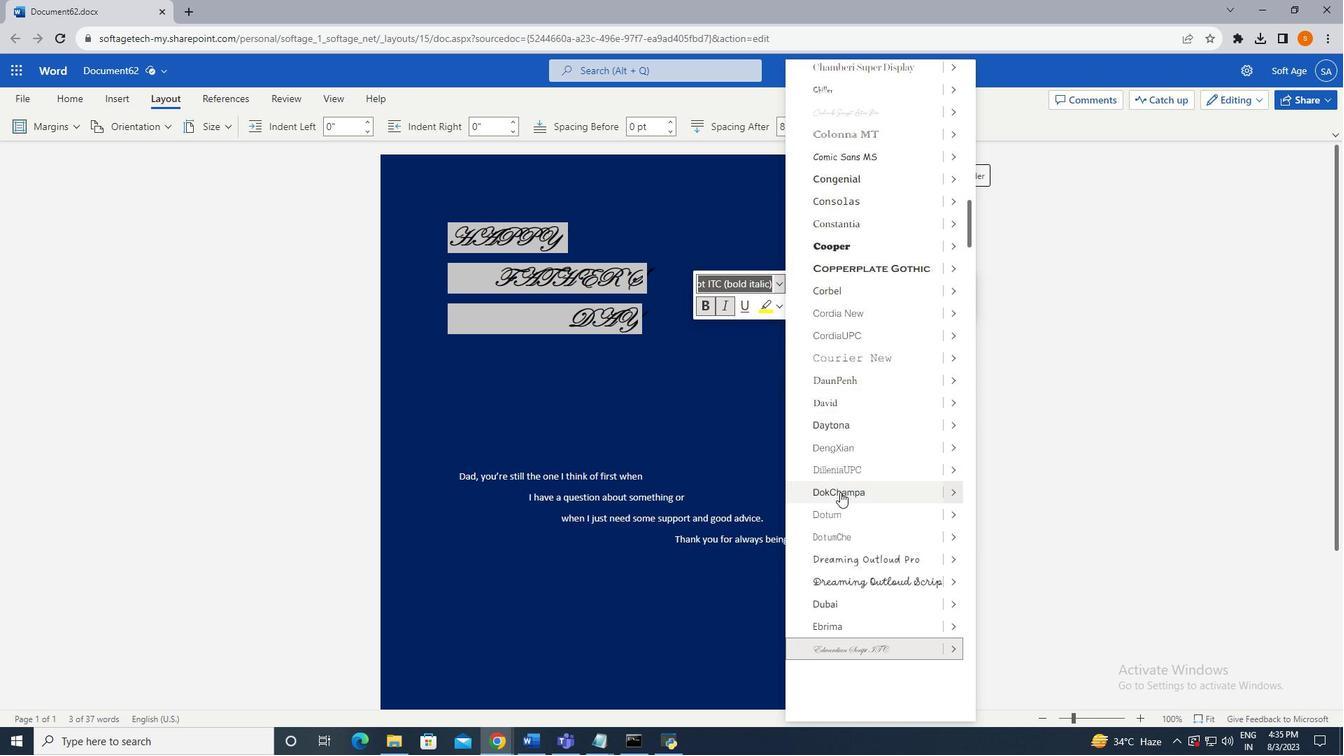 
Action: Mouse scrolled (840, 491) with delta (0, 0)
Screenshot: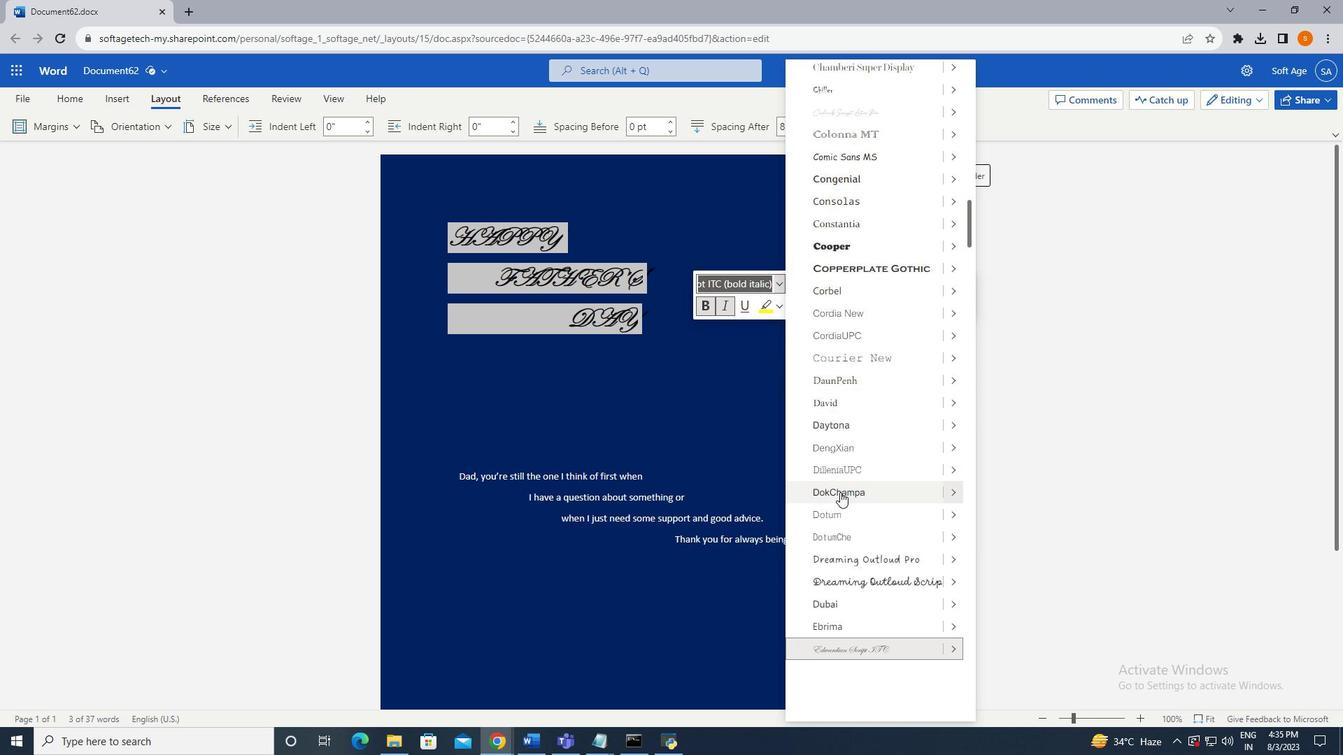 
Action: Mouse scrolled (840, 491) with delta (0, 0)
Screenshot: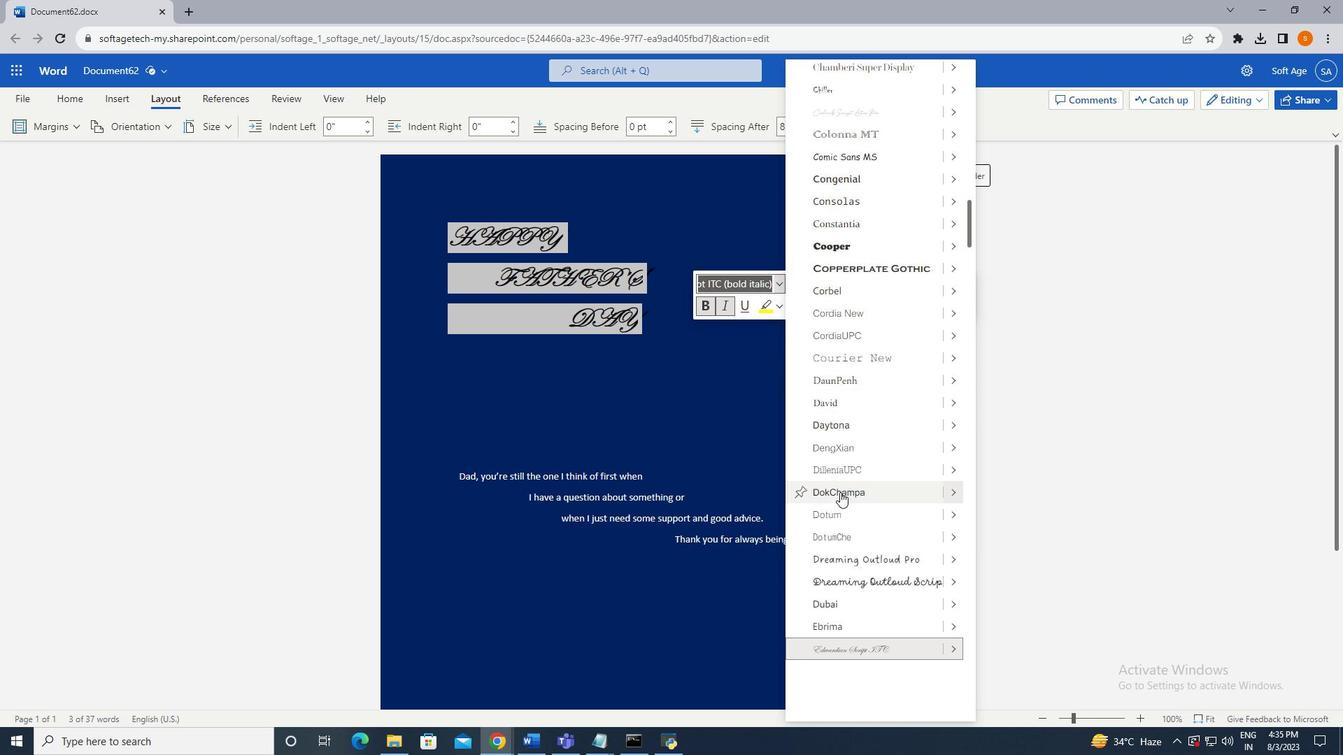 
Action: Mouse scrolled (840, 491) with delta (0, 0)
Screenshot: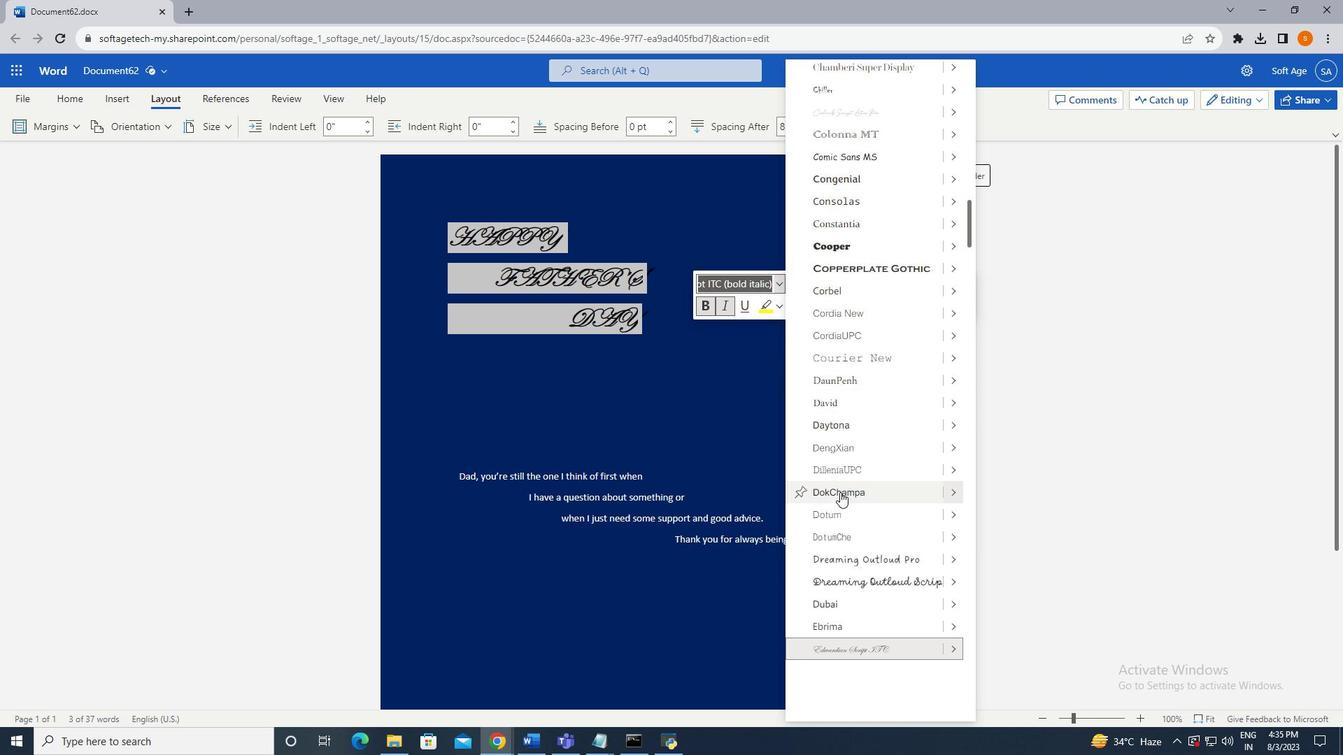 
Action: Mouse scrolled (840, 491) with delta (0, 0)
Screenshot: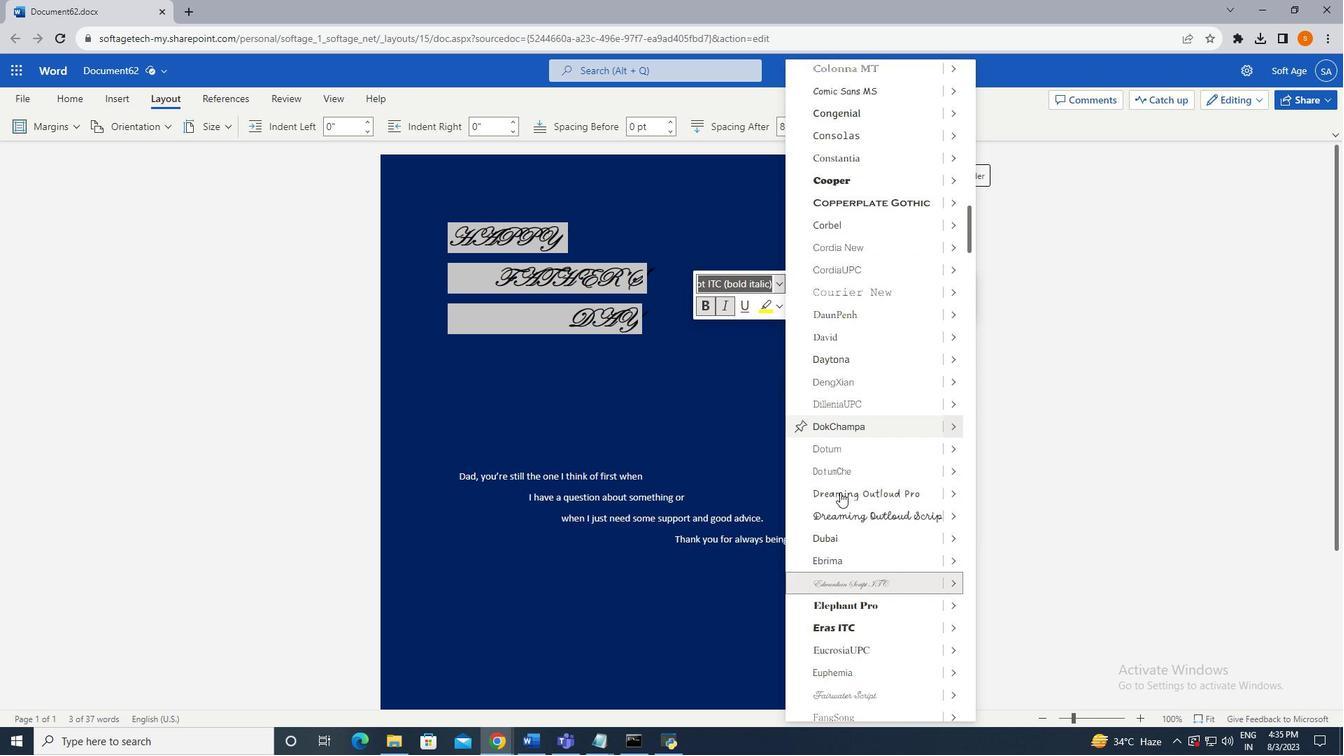 
Action: Mouse scrolled (840, 491) with delta (0, 0)
Screenshot: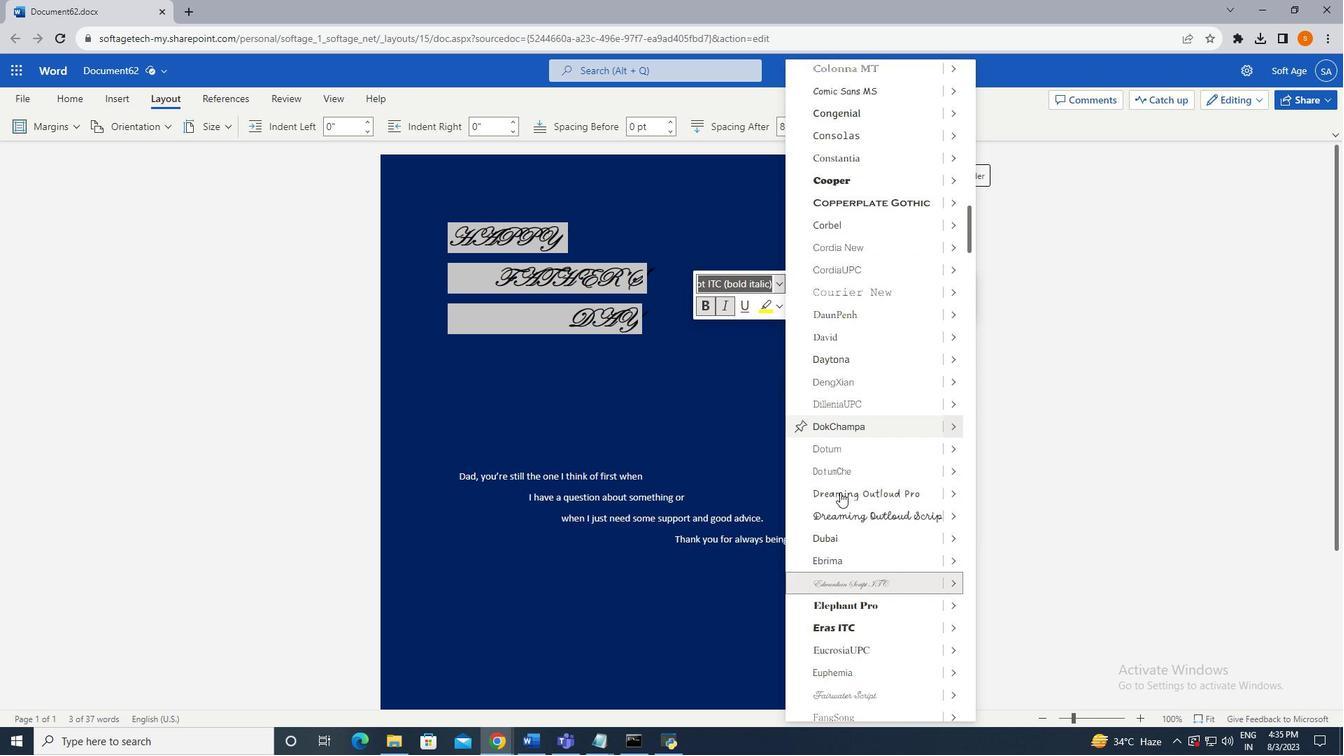 
Action: Mouse scrolled (840, 491) with delta (0, 0)
Screenshot: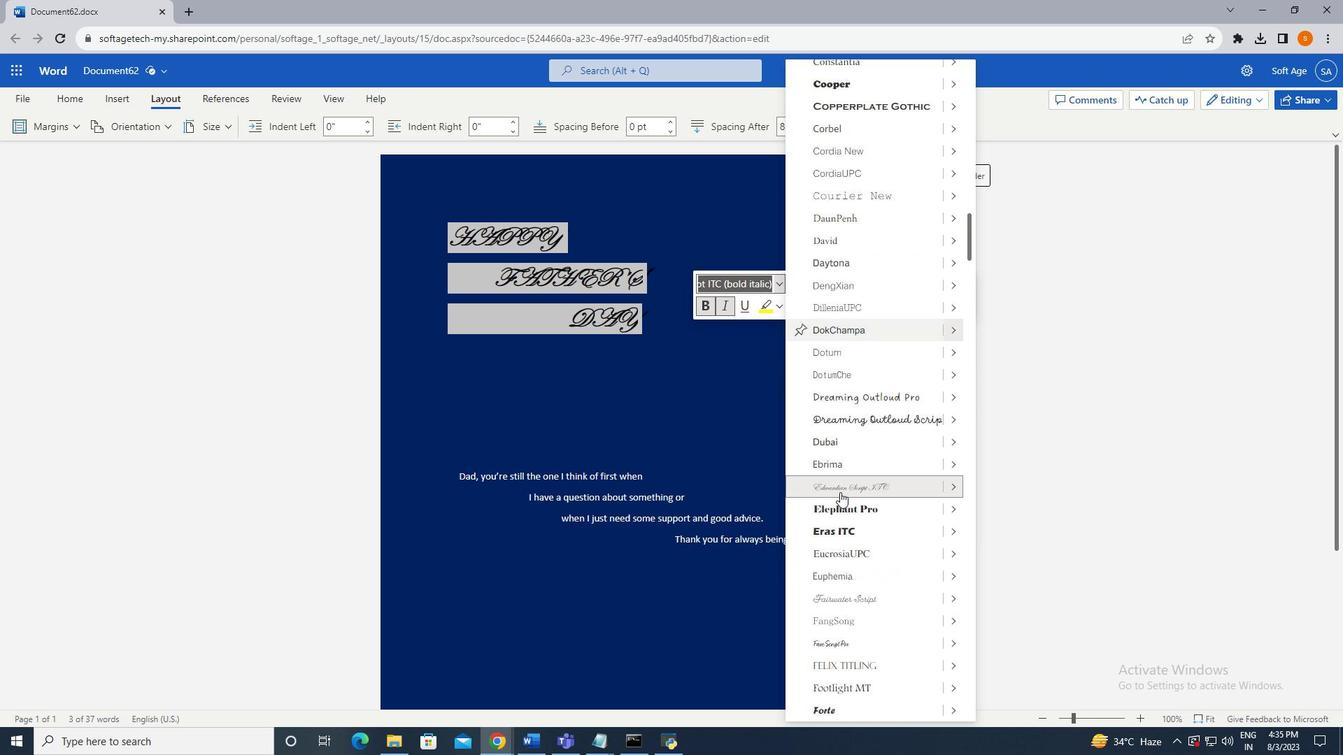 
Action: Mouse scrolled (840, 491) with delta (0, 0)
Screenshot: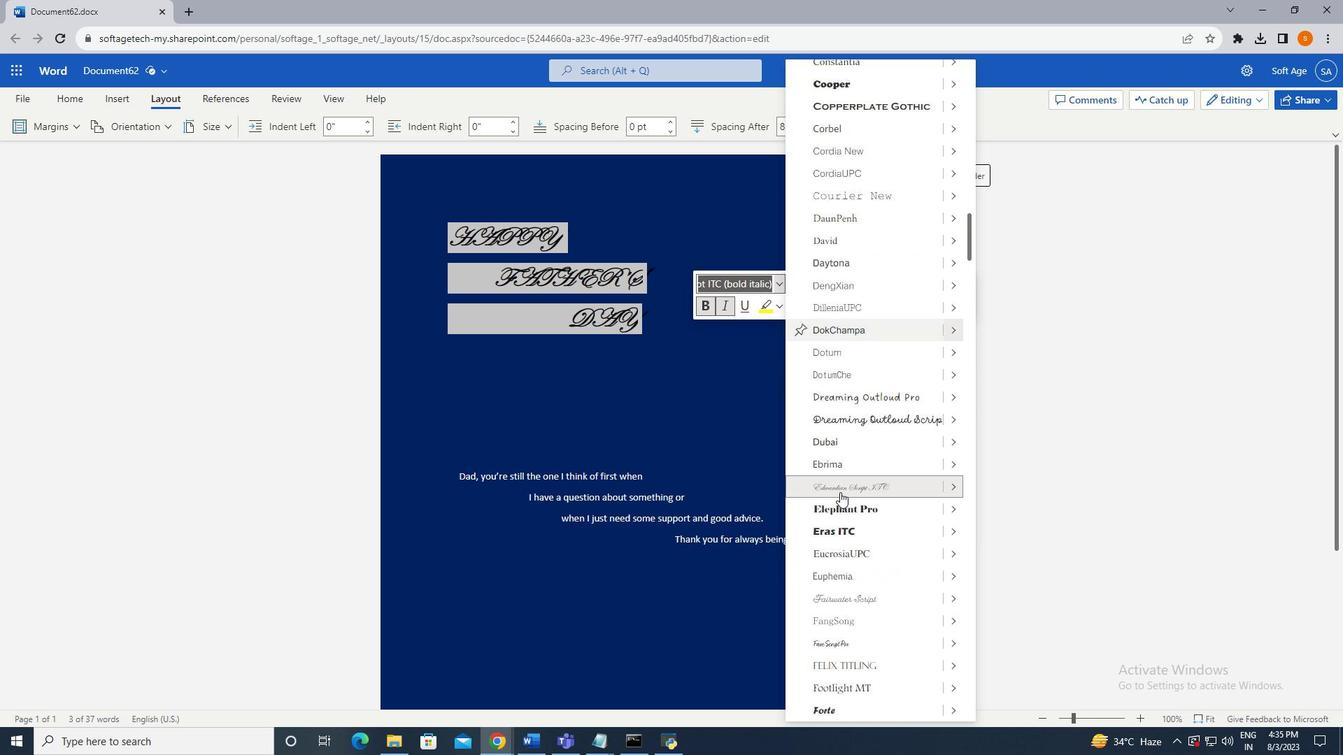 
Action: Mouse scrolled (840, 491) with delta (0, 0)
Screenshot: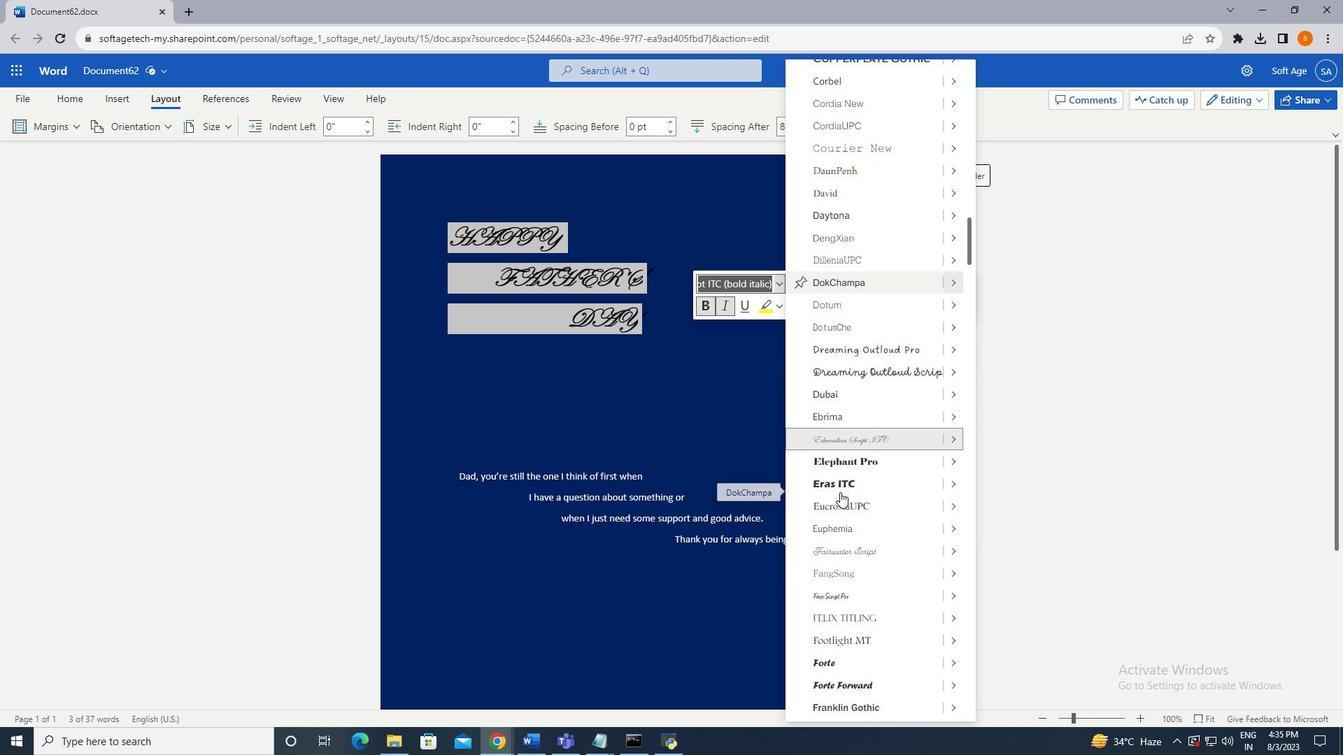 
Action: Mouse scrolled (840, 491) with delta (0, 0)
Screenshot: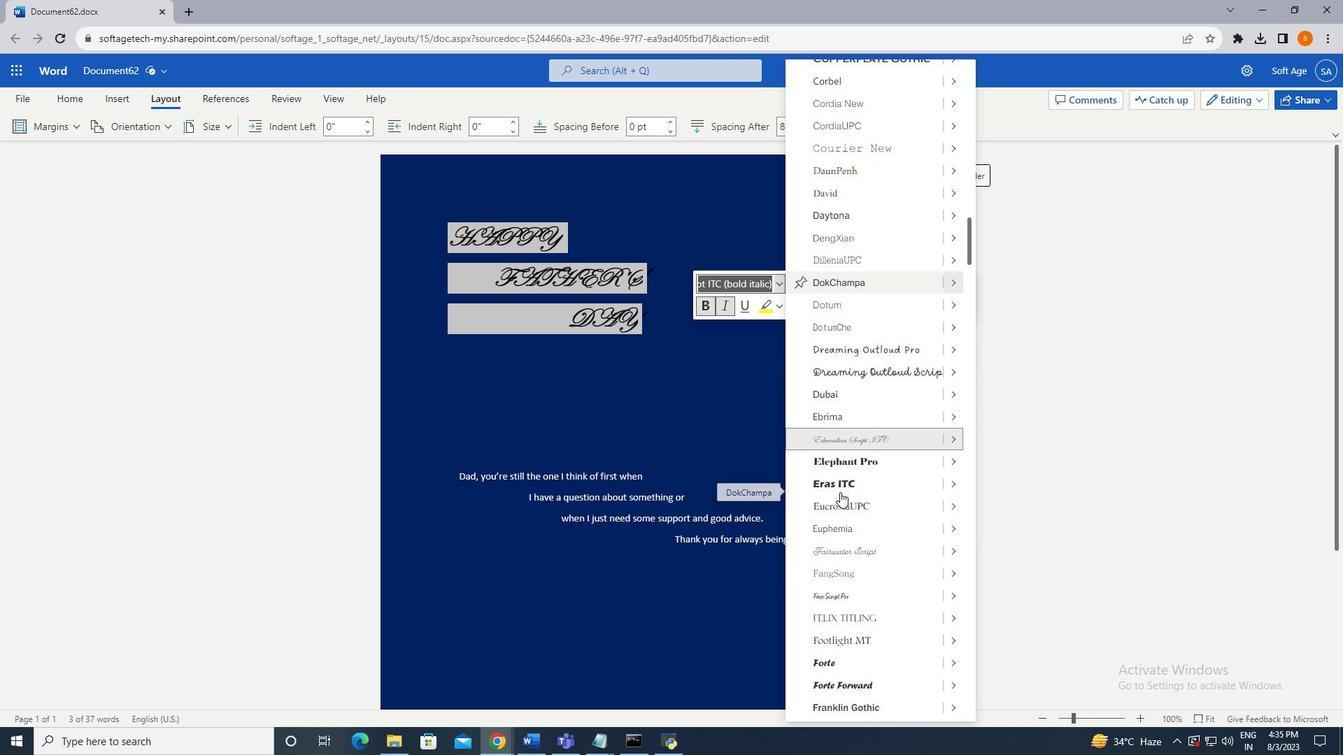 
Action: Mouse scrolled (840, 491) with delta (0, 0)
Screenshot: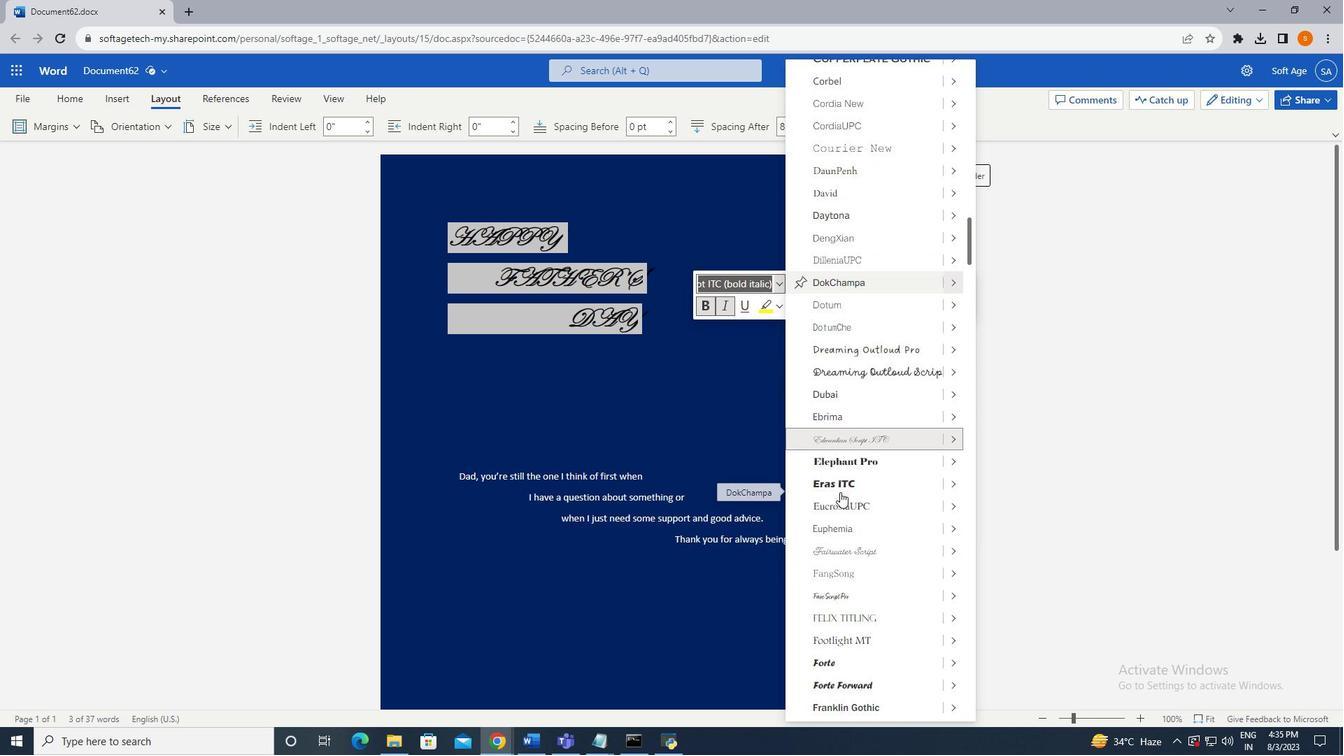 
Action: Mouse scrolled (840, 493) with delta (0, 0)
Screenshot: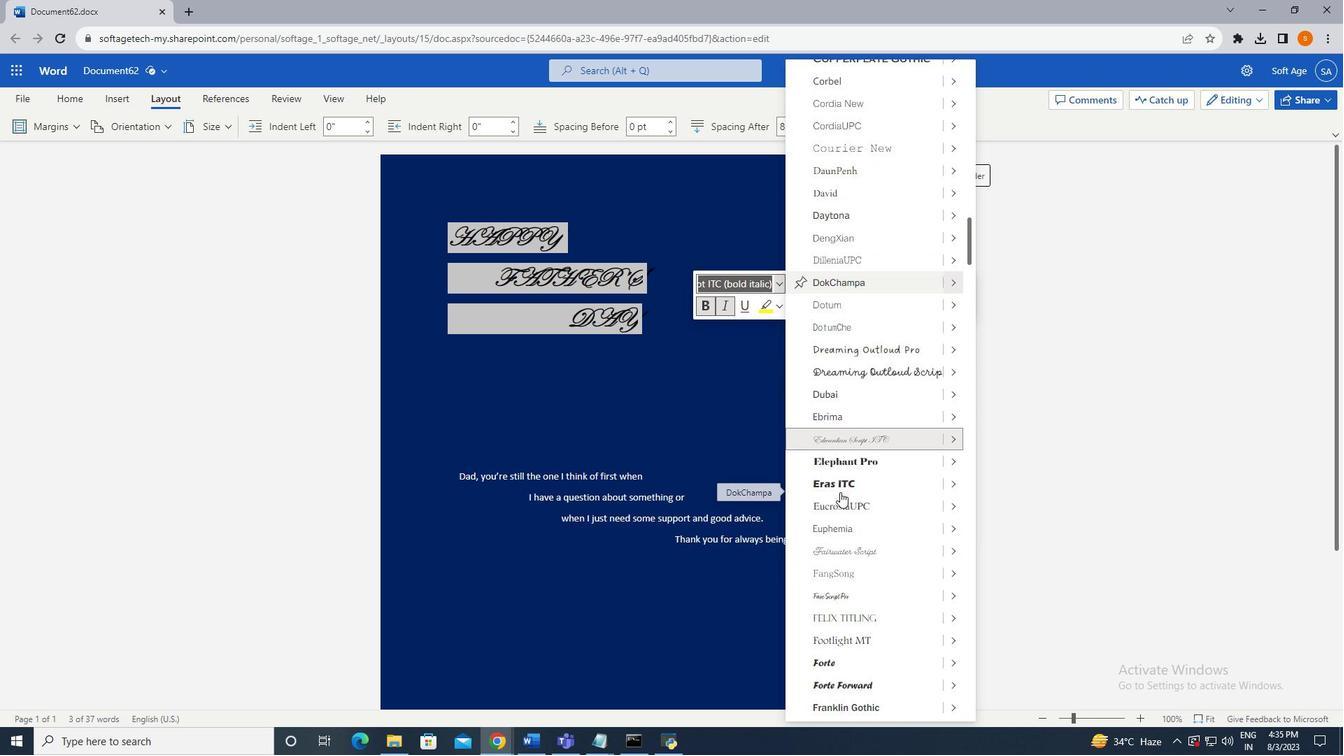 
Action: Mouse scrolled (840, 491) with delta (0, 0)
Screenshot: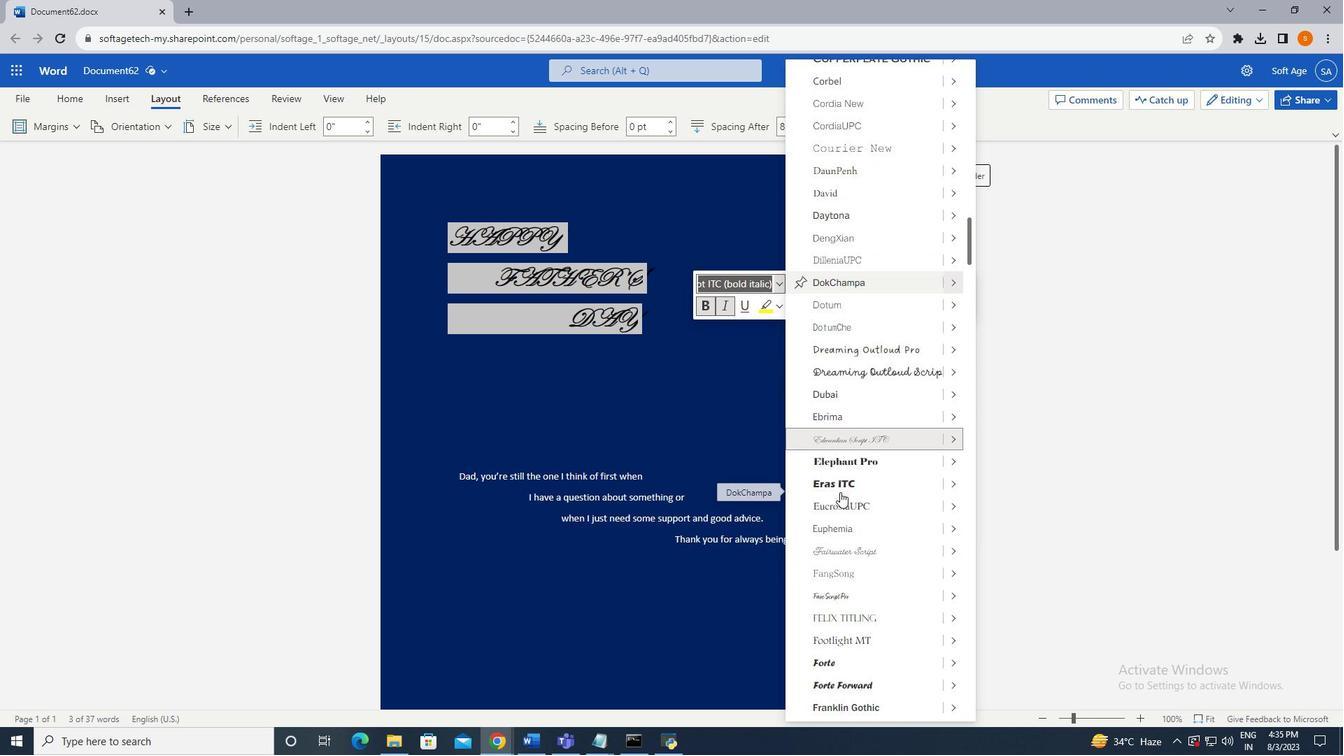 
Action: Mouse scrolled (840, 491) with delta (0, 0)
Screenshot: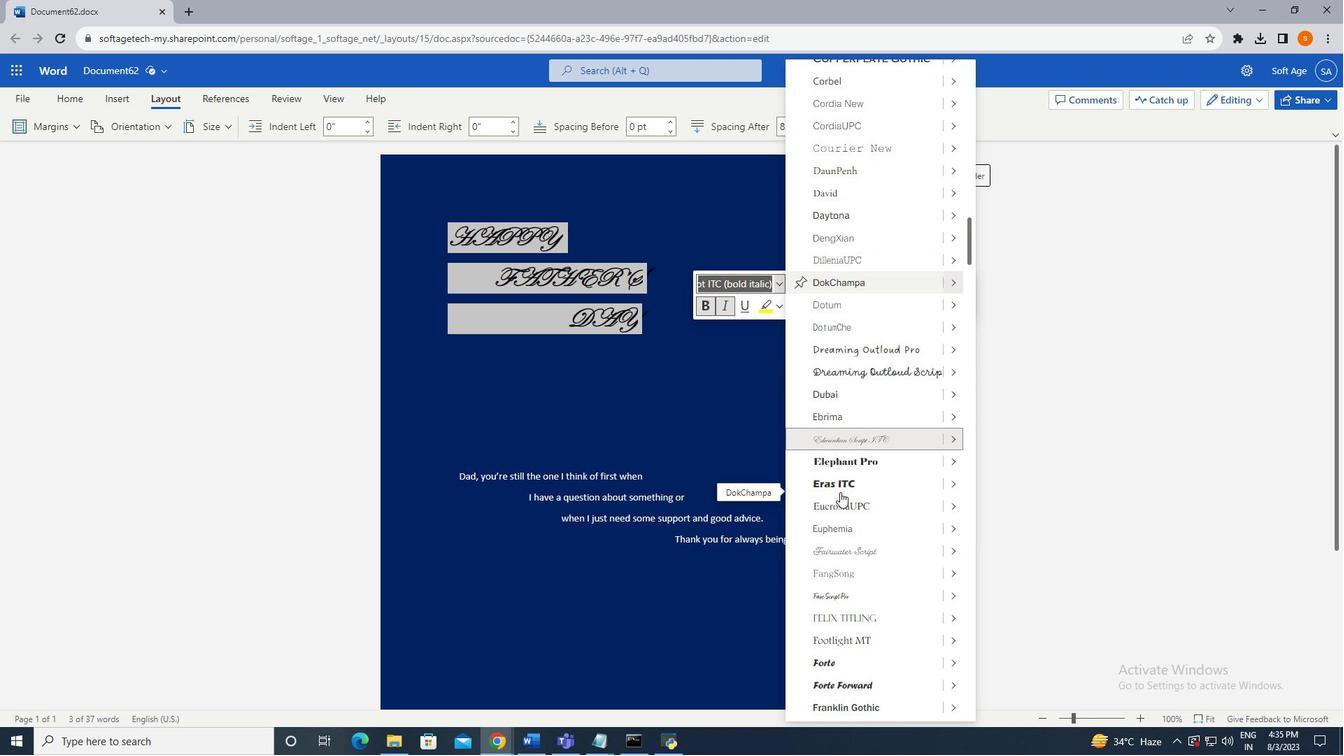 
Action: Mouse scrolled (840, 491) with delta (0, 0)
Screenshot: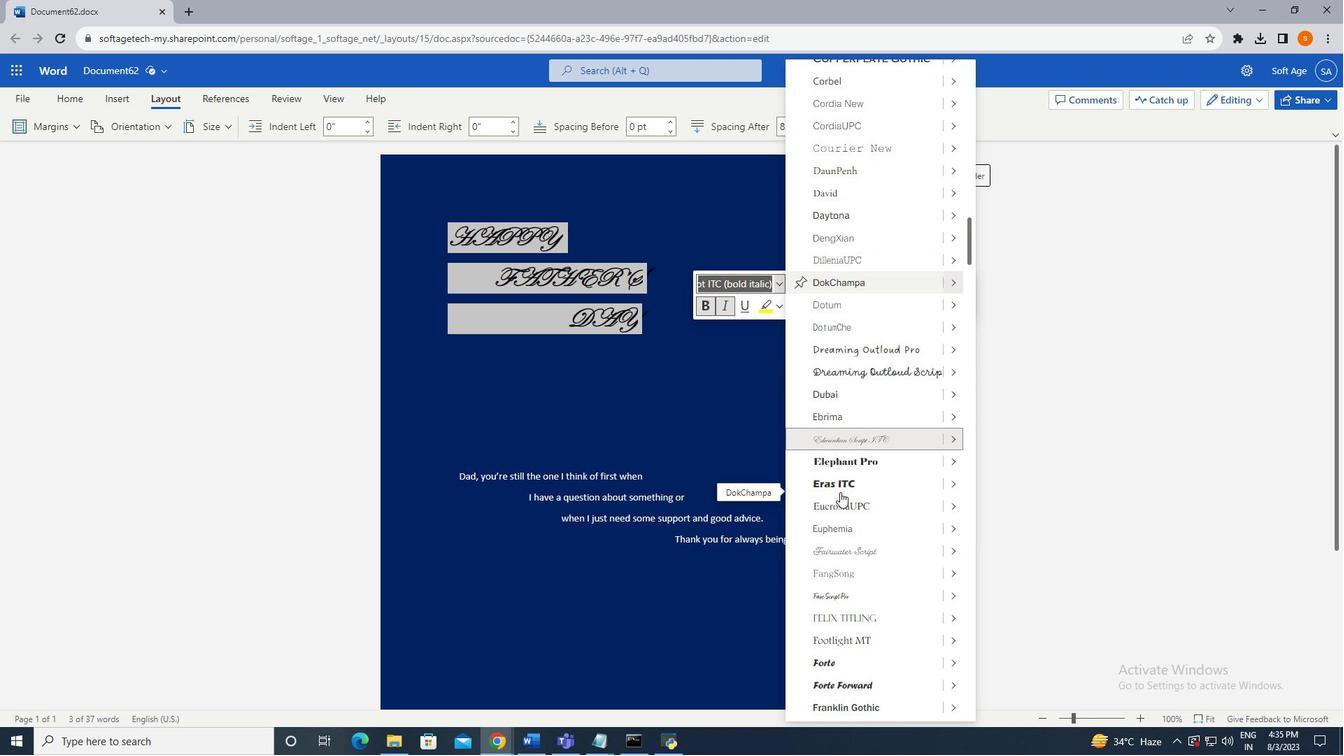 
Action: Mouse scrolled (840, 491) with delta (0, 0)
Screenshot: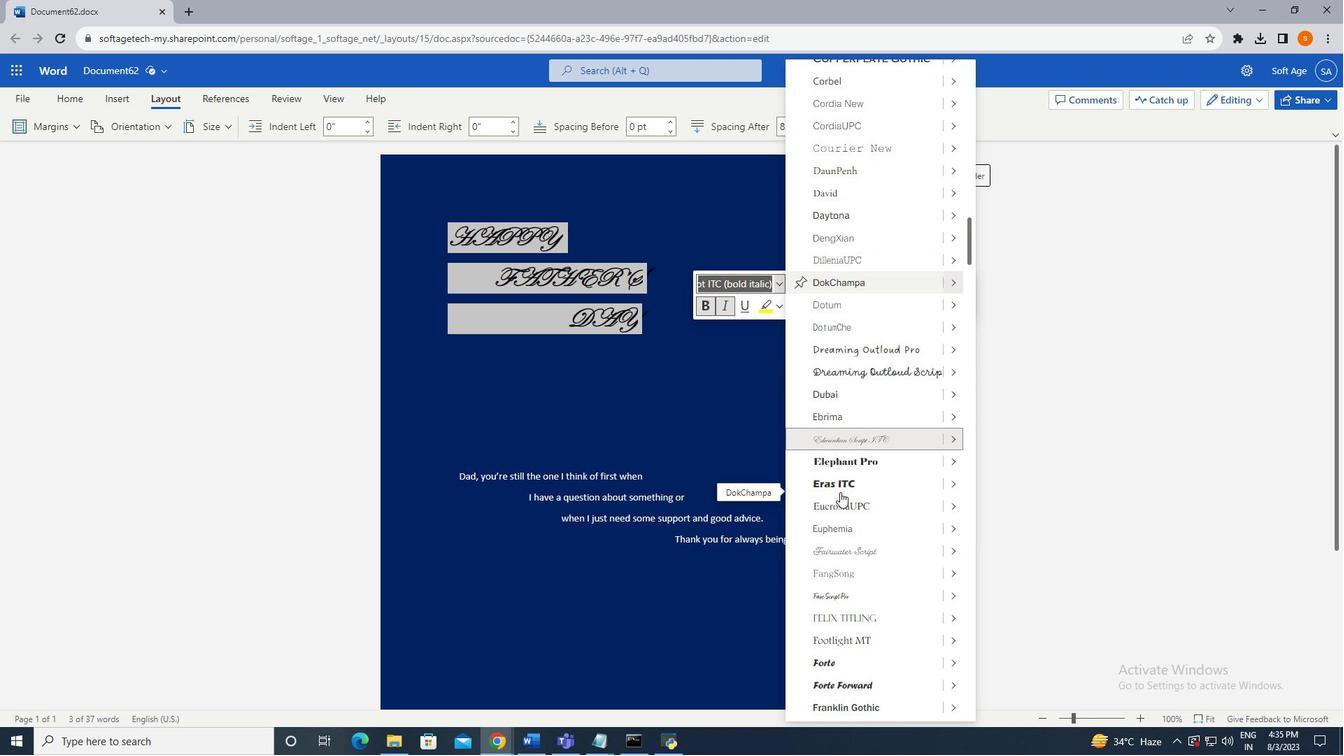 
Action: Mouse scrolled (840, 491) with delta (0, 0)
Screenshot: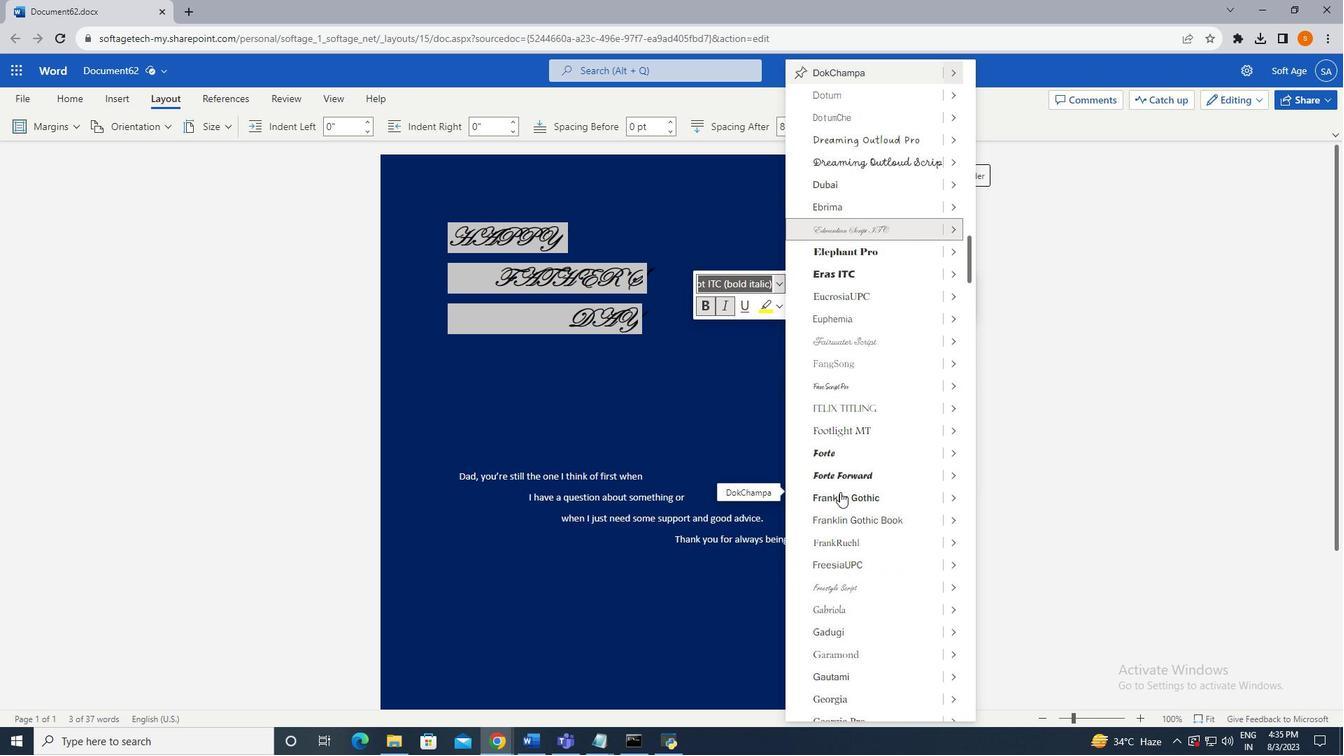 
Action: Mouse scrolled (840, 491) with delta (0, 0)
Screenshot: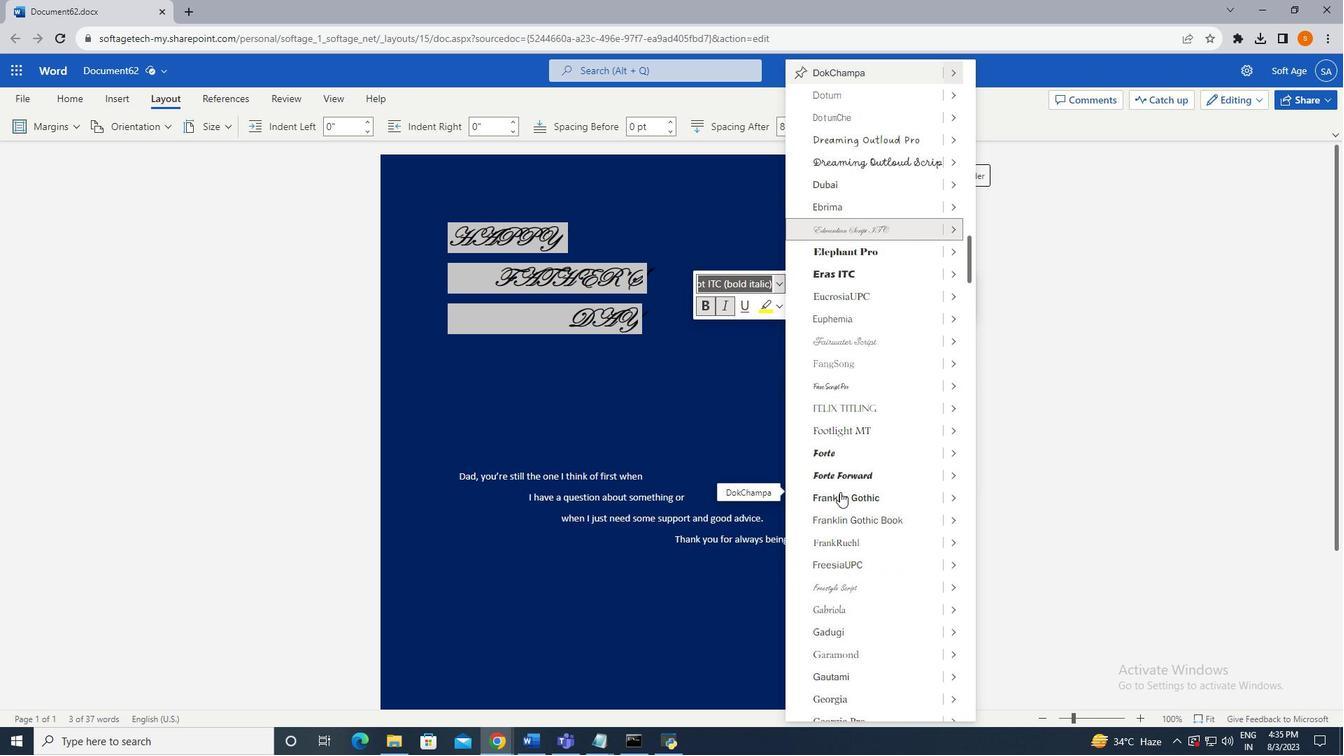 
Action: Mouse scrolled (840, 491) with delta (0, 0)
Screenshot: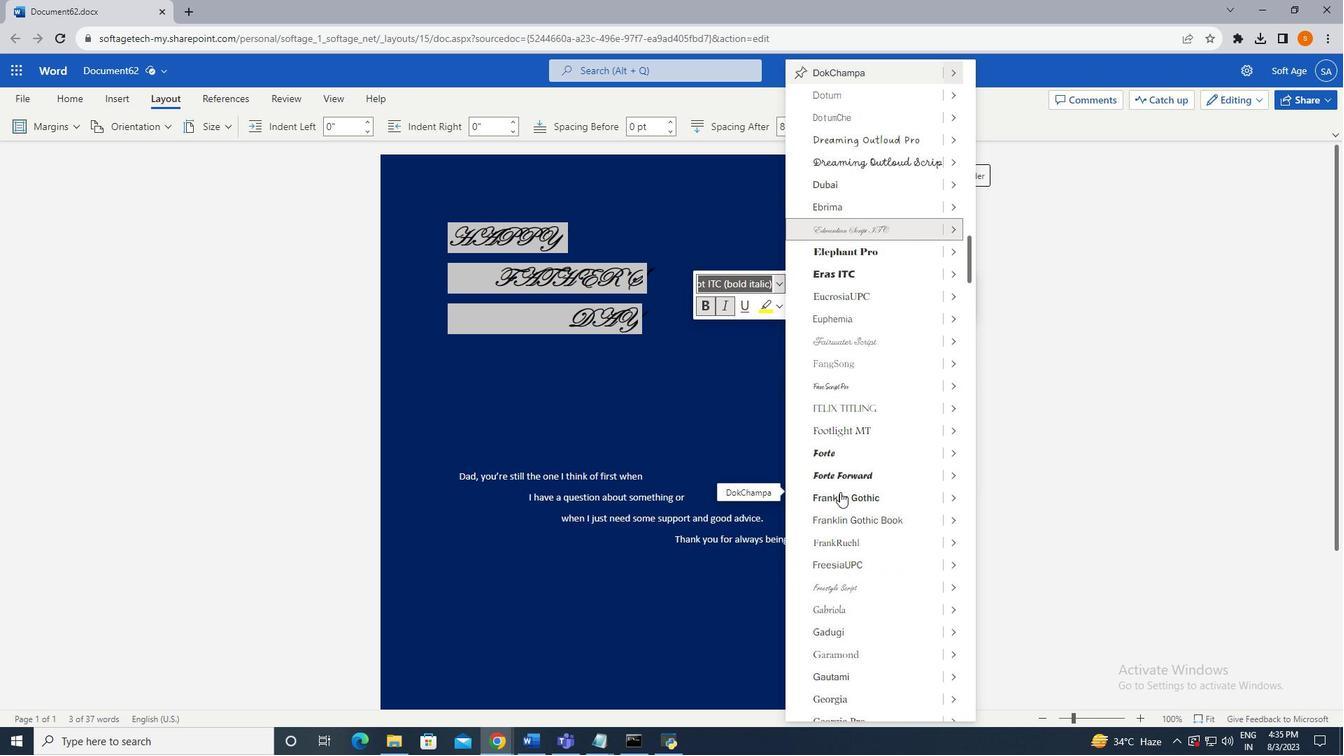 
Action: Mouse scrolled (840, 491) with delta (0, 0)
Screenshot: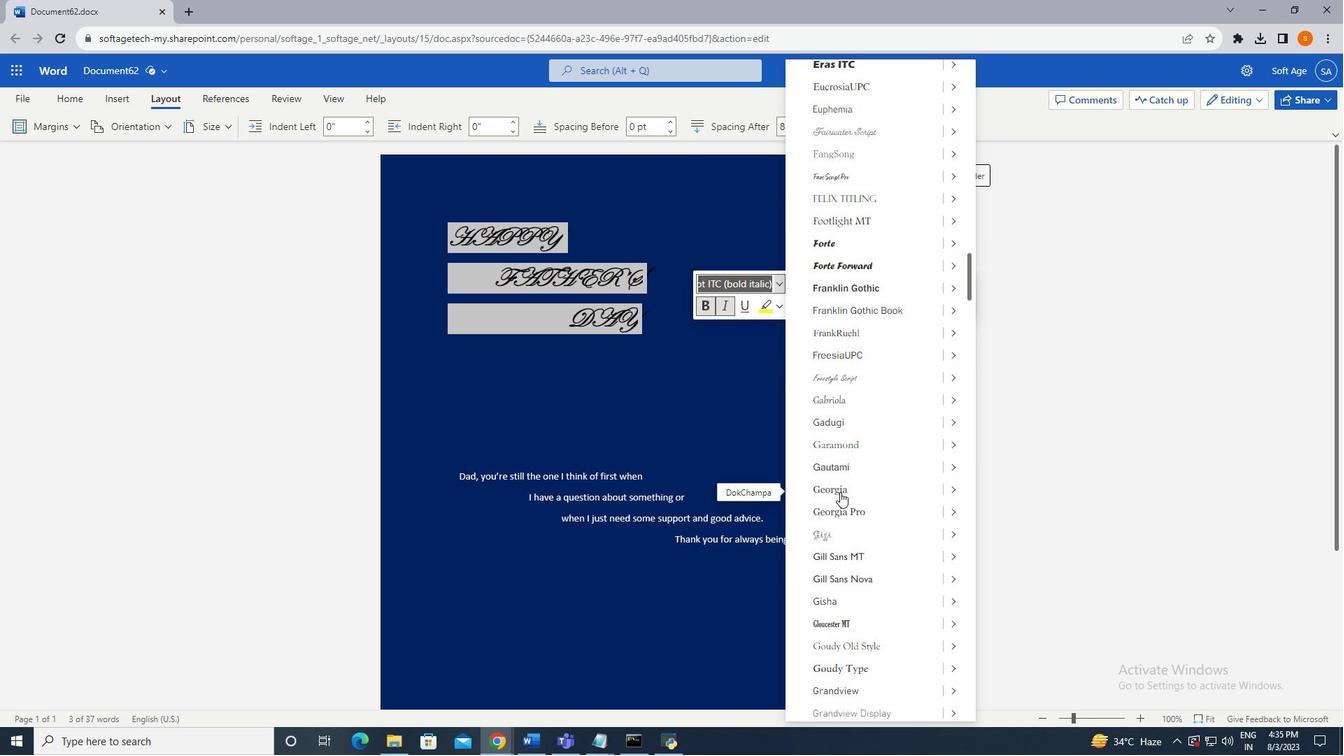 
Action: Mouse scrolled (840, 491) with delta (0, 0)
Screenshot: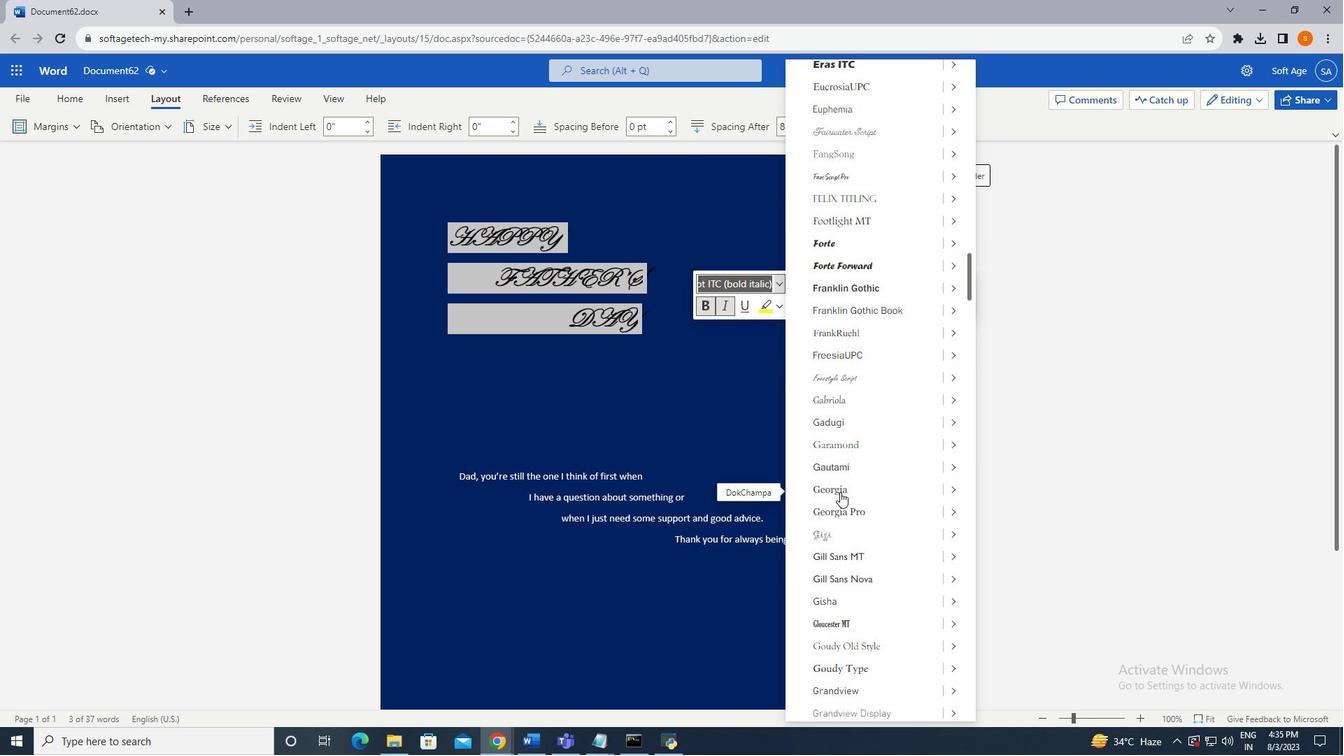 
Action: Mouse scrolled (840, 491) with delta (0, 0)
Screenshot: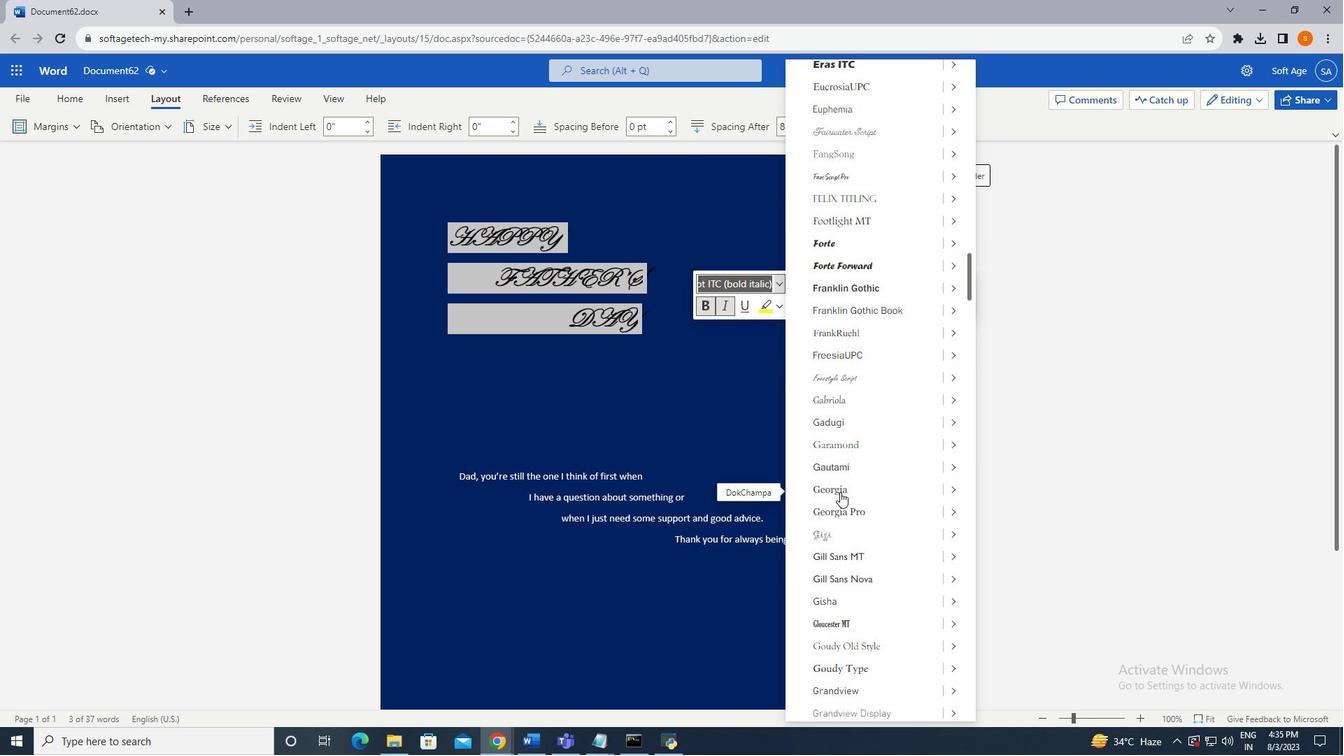
Action: Mouse scrolled (840, 491) with delta (0, 0)
Screenshot: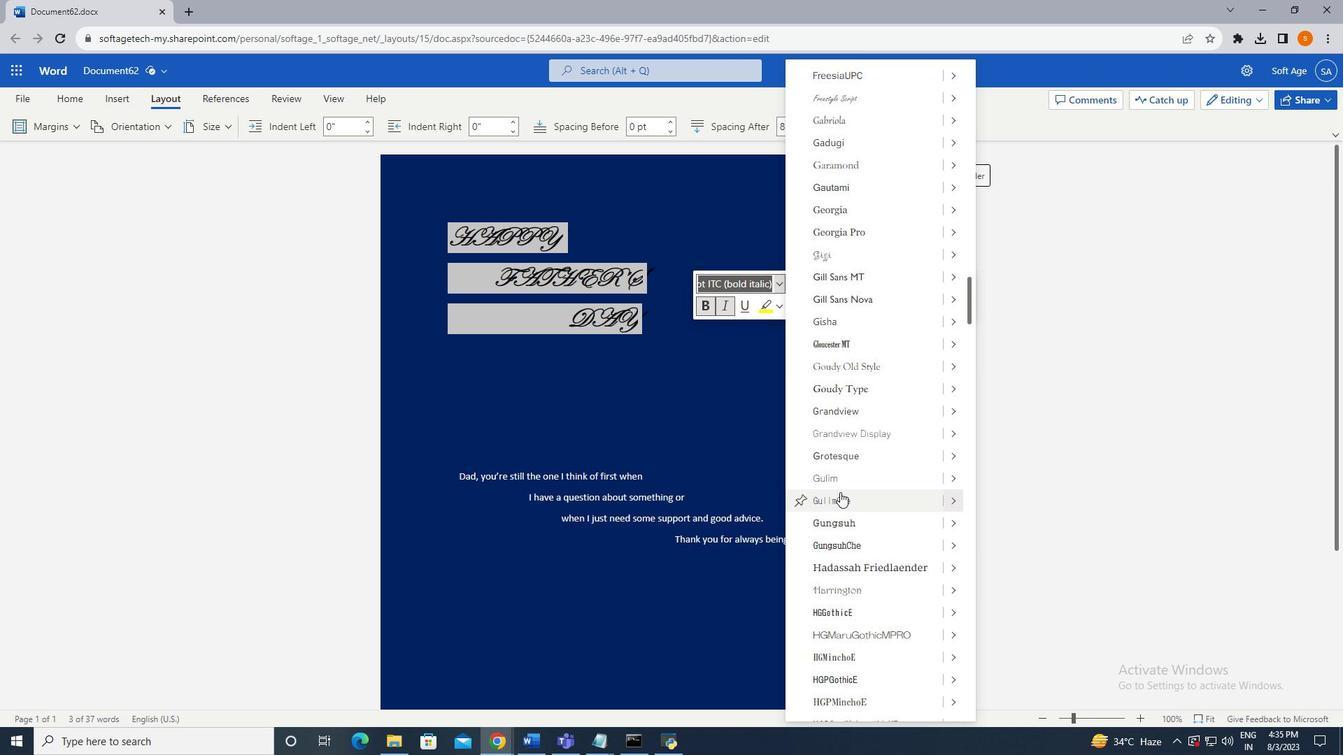 
Action: Mouse scrolled (840, 491) with delta (0, 0)
Screenshot: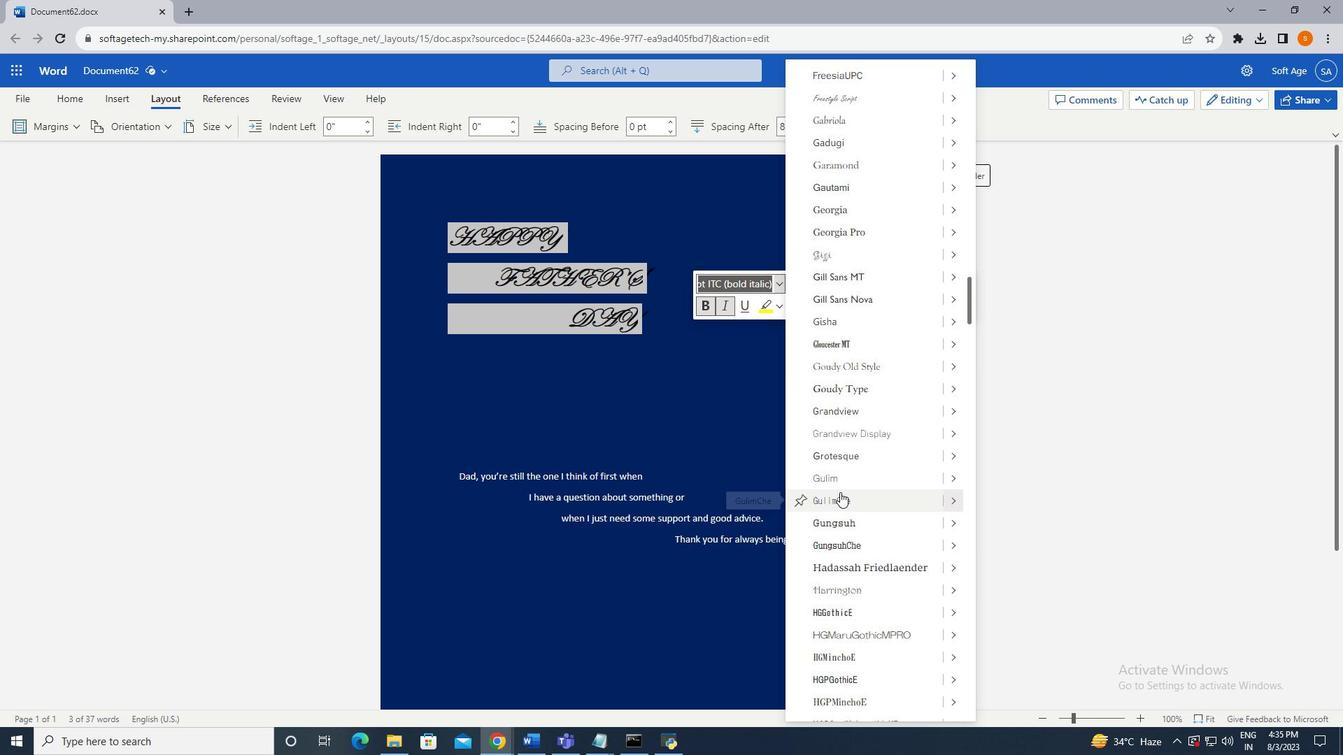 
Action: Mouse scrolled (840, 491) with delta (0, 0)
Screenshot: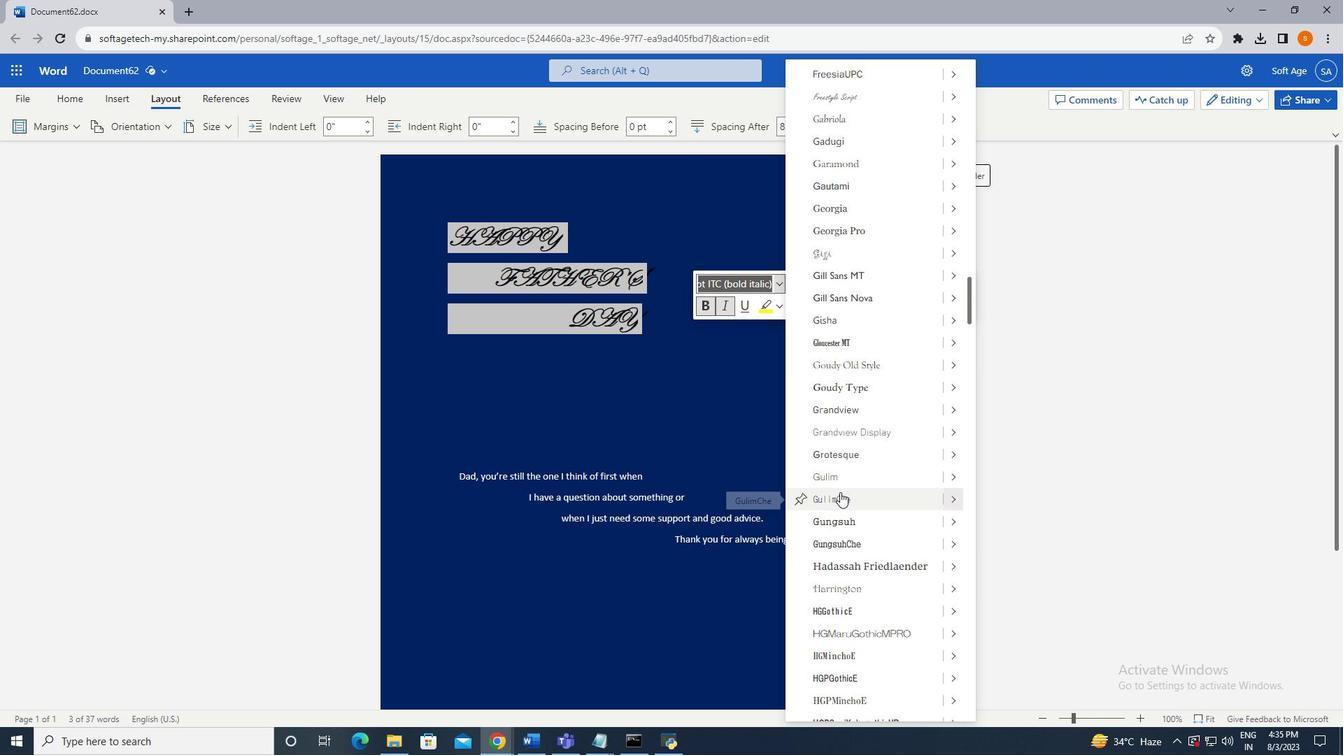 
Action: Mouse scrolled (840, 491) with delta (0, 0)
Screenshot: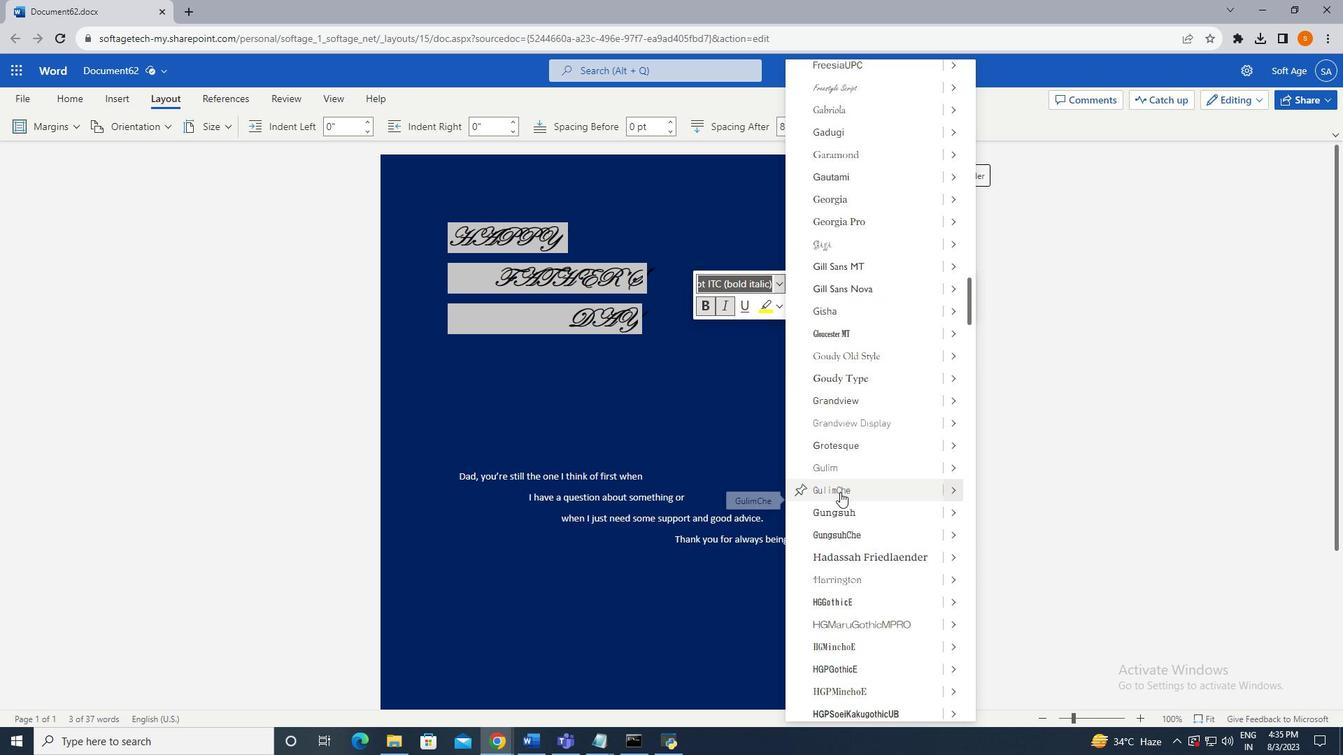 
Action: Mouse scrolled (840, 491) with delta (0, 0)
Screenshot: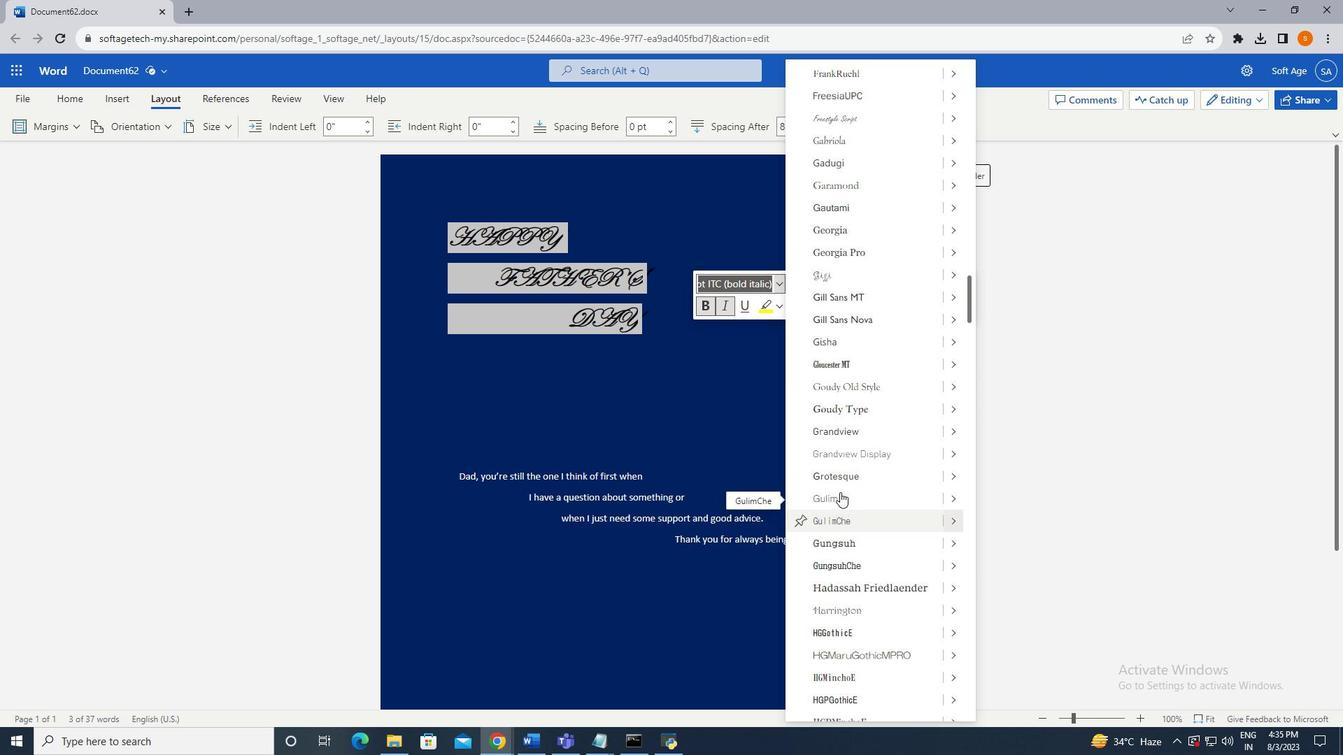 
Action: Mouse scrolled (840, 491) with delta (0, 0)
Screenshot: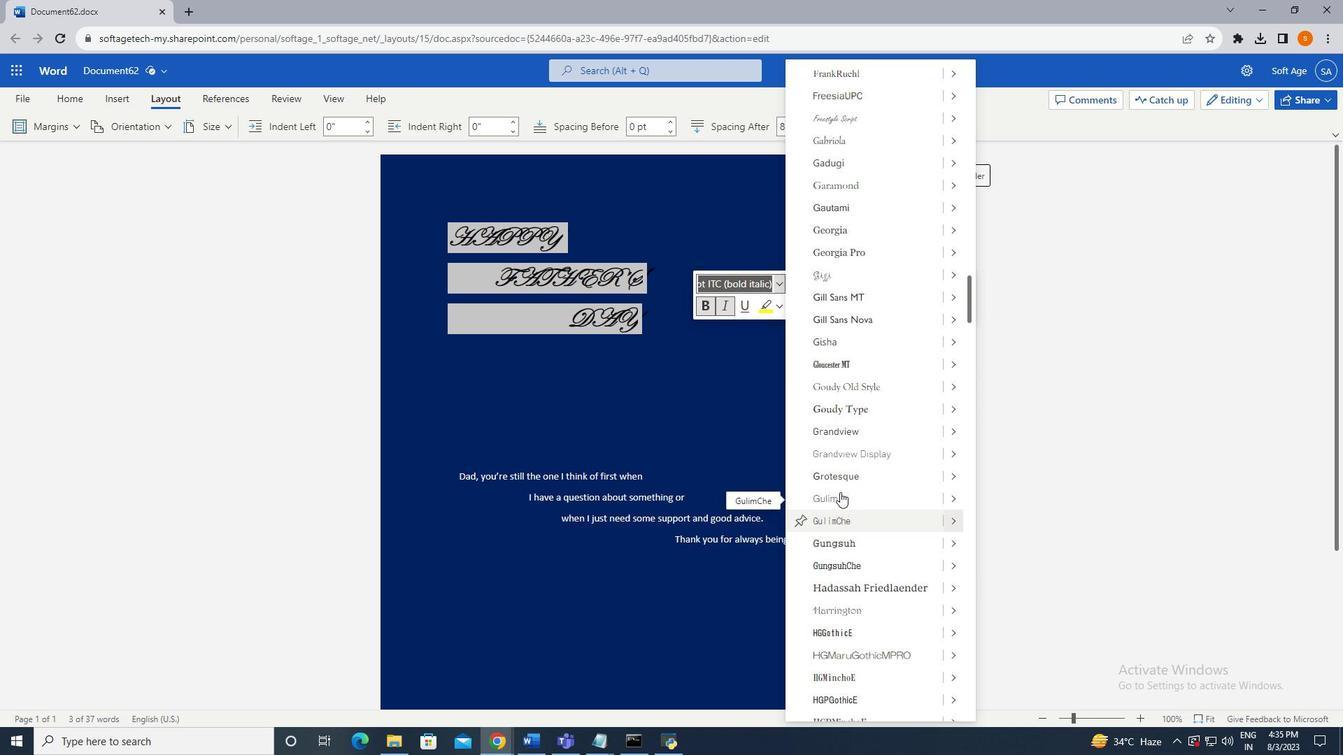 
Action: Mouse scrolled (840, 493) with delta (0, 0)
Screenshot: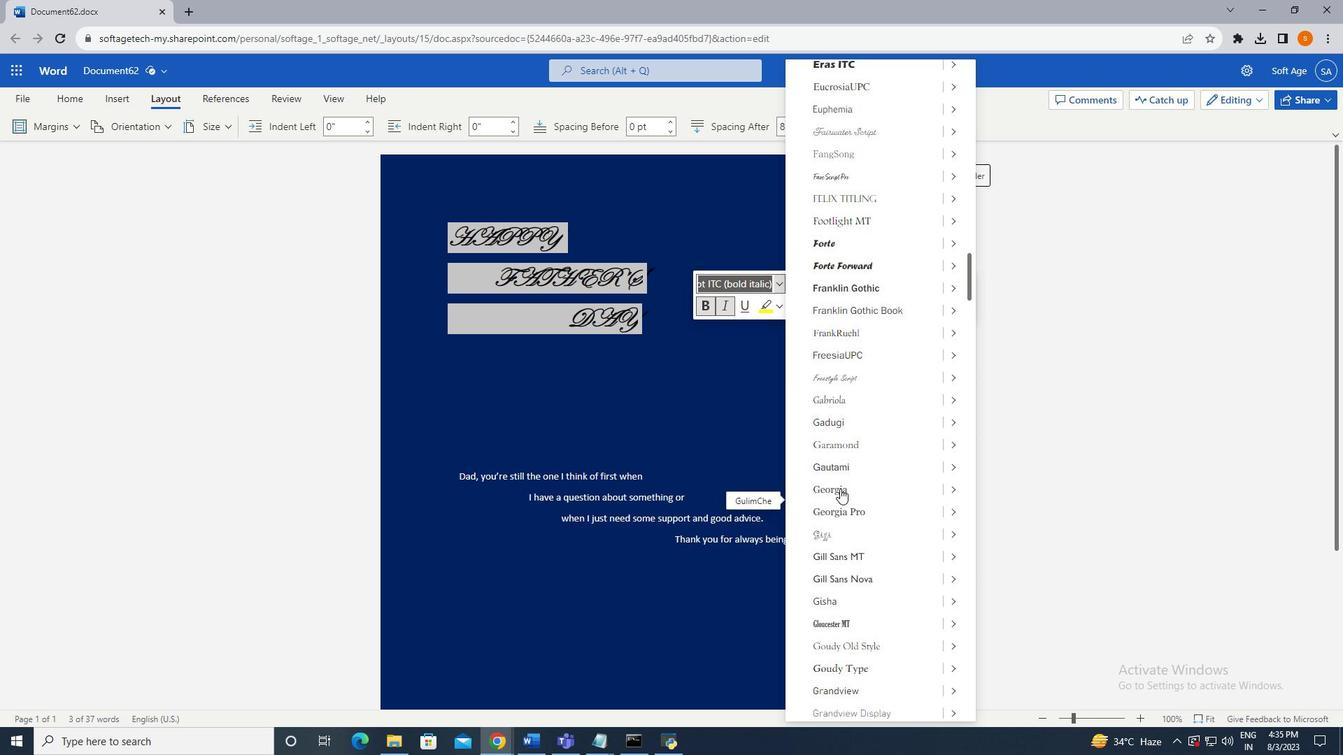 
Action: Mouse scrolled (840, 493) with delta (0, 0)
Screenshot: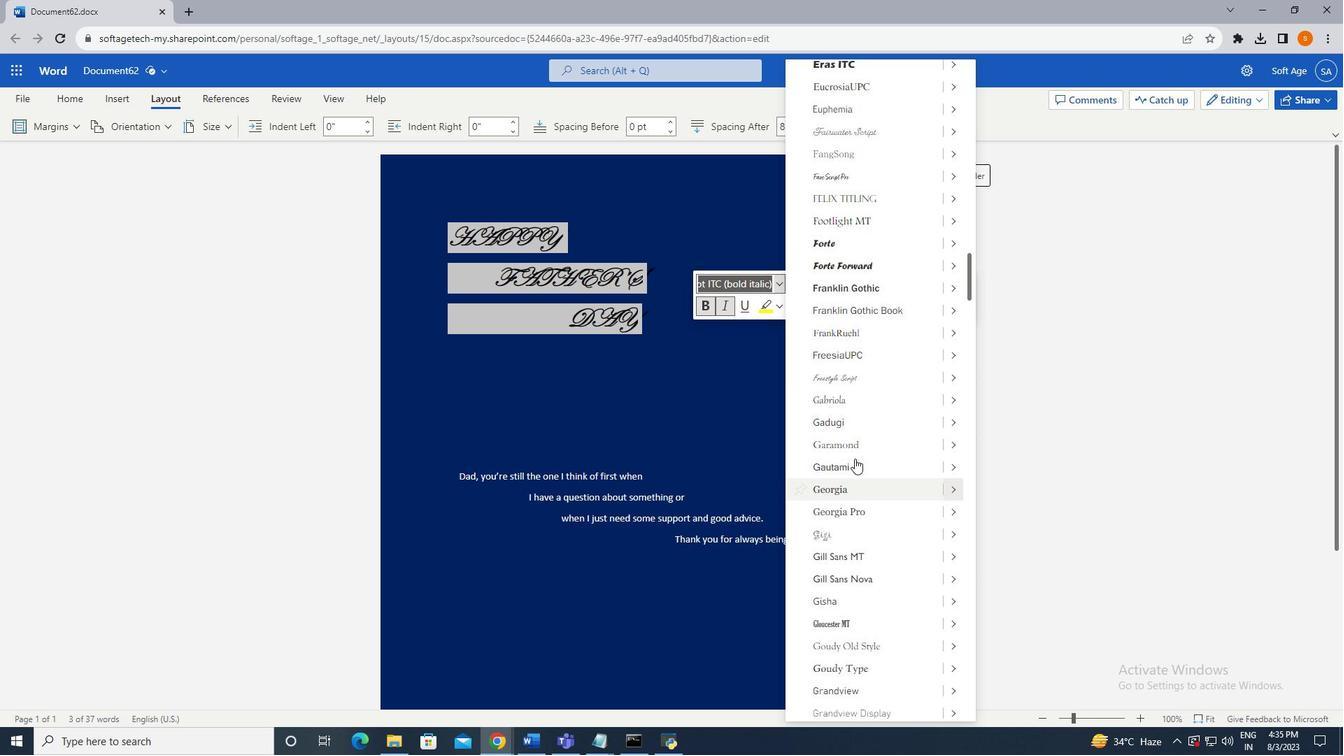 
Action: Mouse scrolled (840, 493) with delta (0, 0)
Screenshot: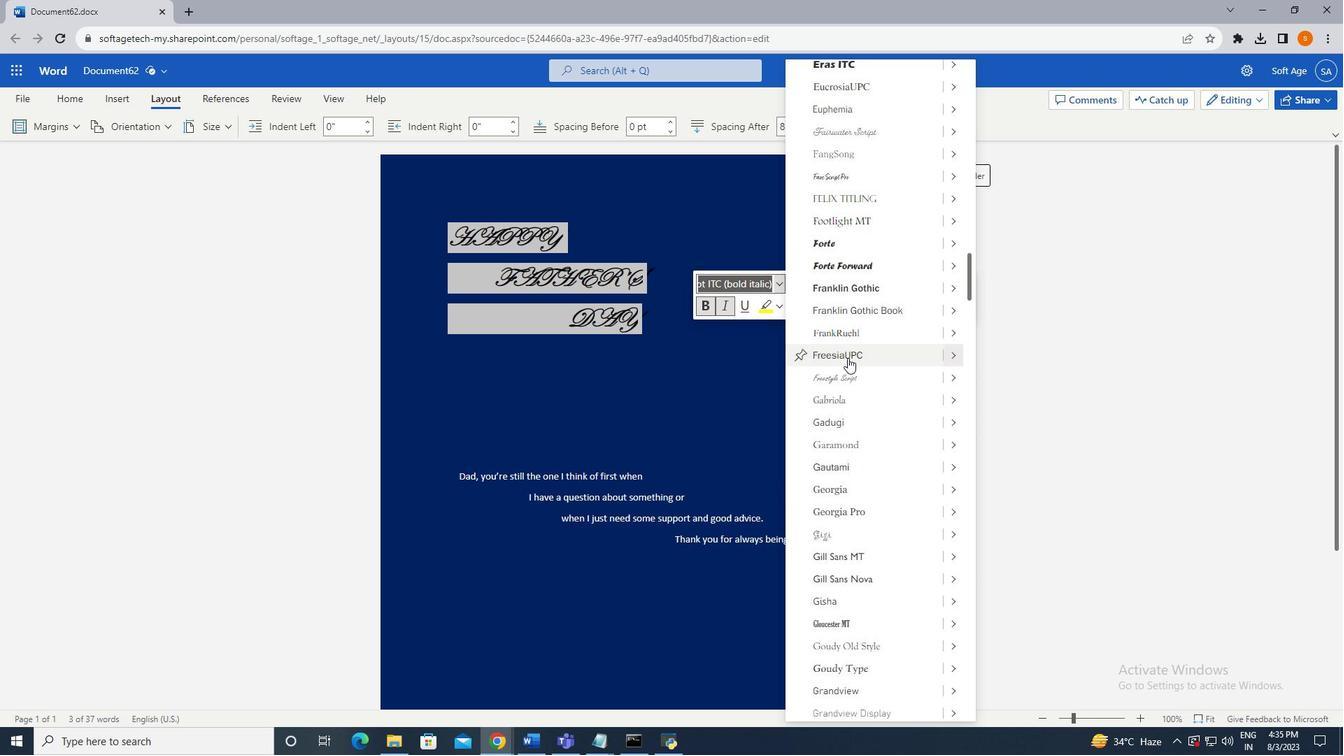 
Action: Mouse scrolled (840, 493) with delta (0, 0)
Screenshot: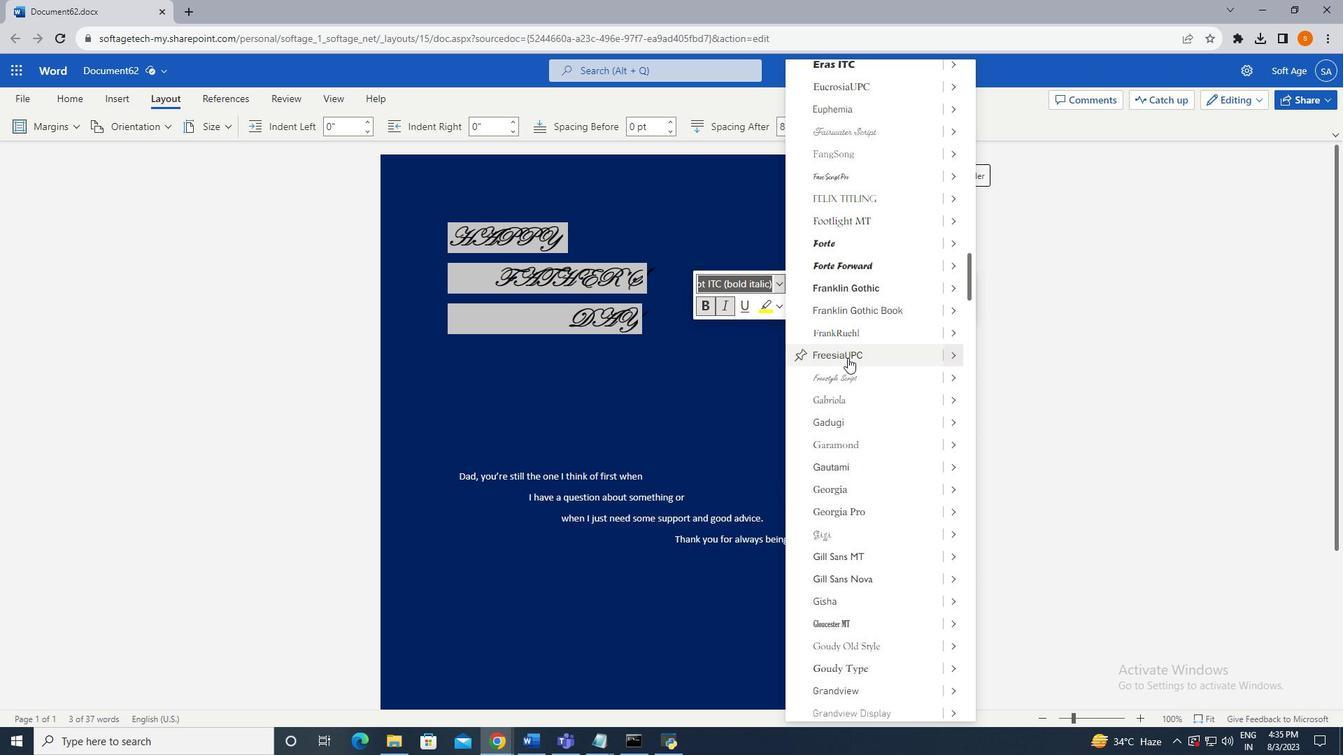 
Action: Mouse scrolled (840, 493) with delta (0, 0)
Screenshot: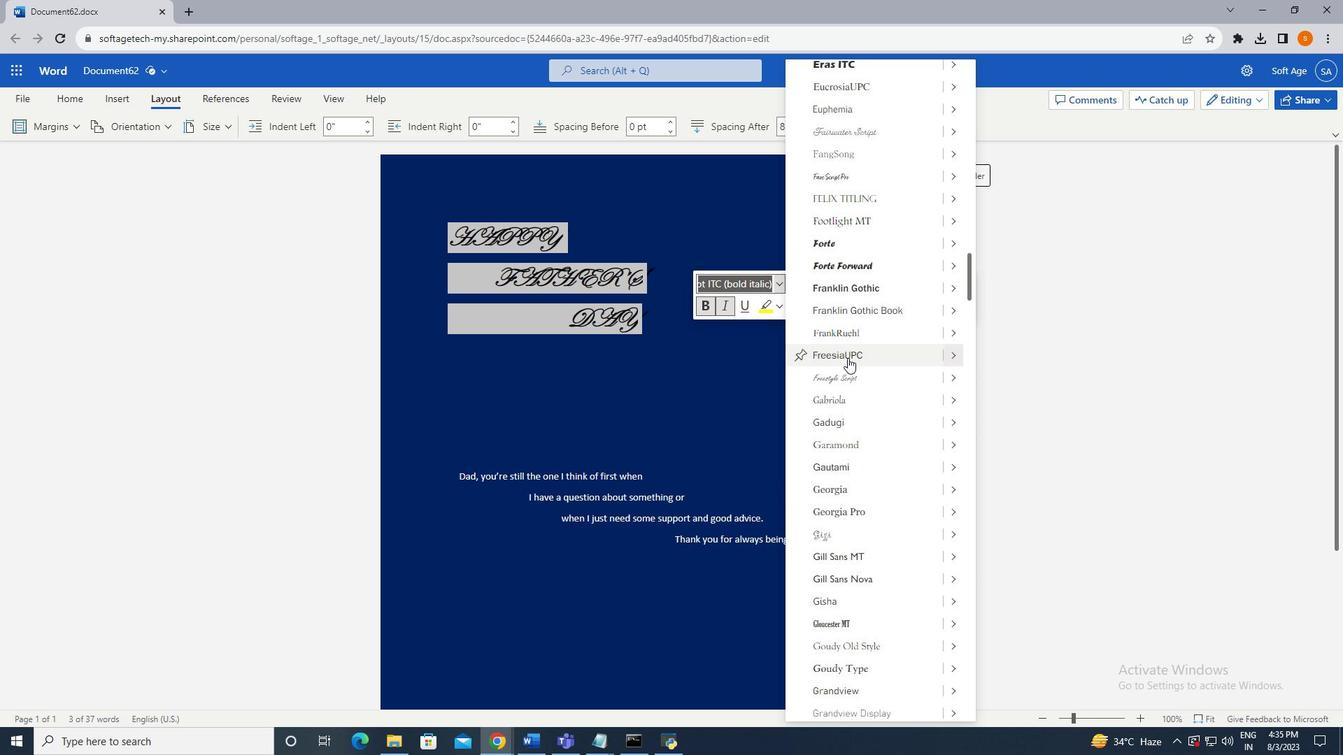 
Action: Mouse scrolled (840, 493) with delta (0, 0)
Screenshot: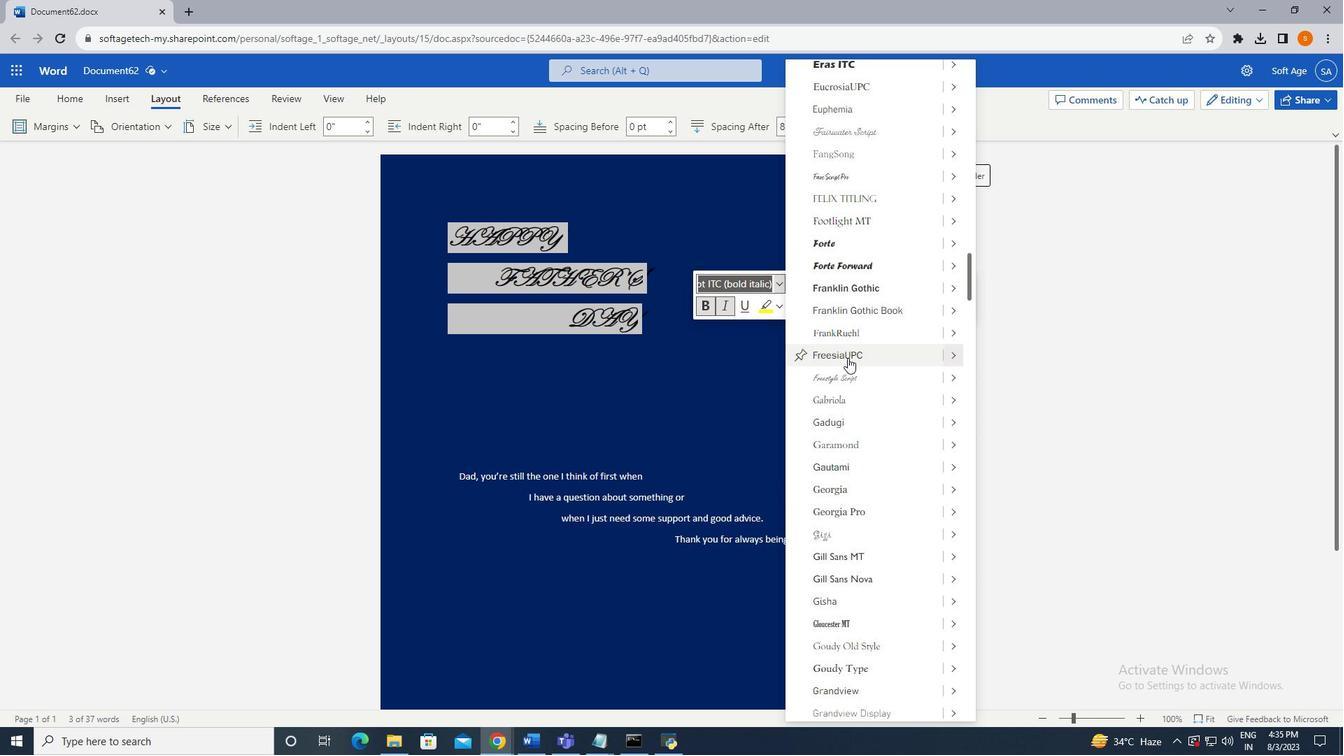 
Action: Mouse moved to (848, 373)
Screenshot: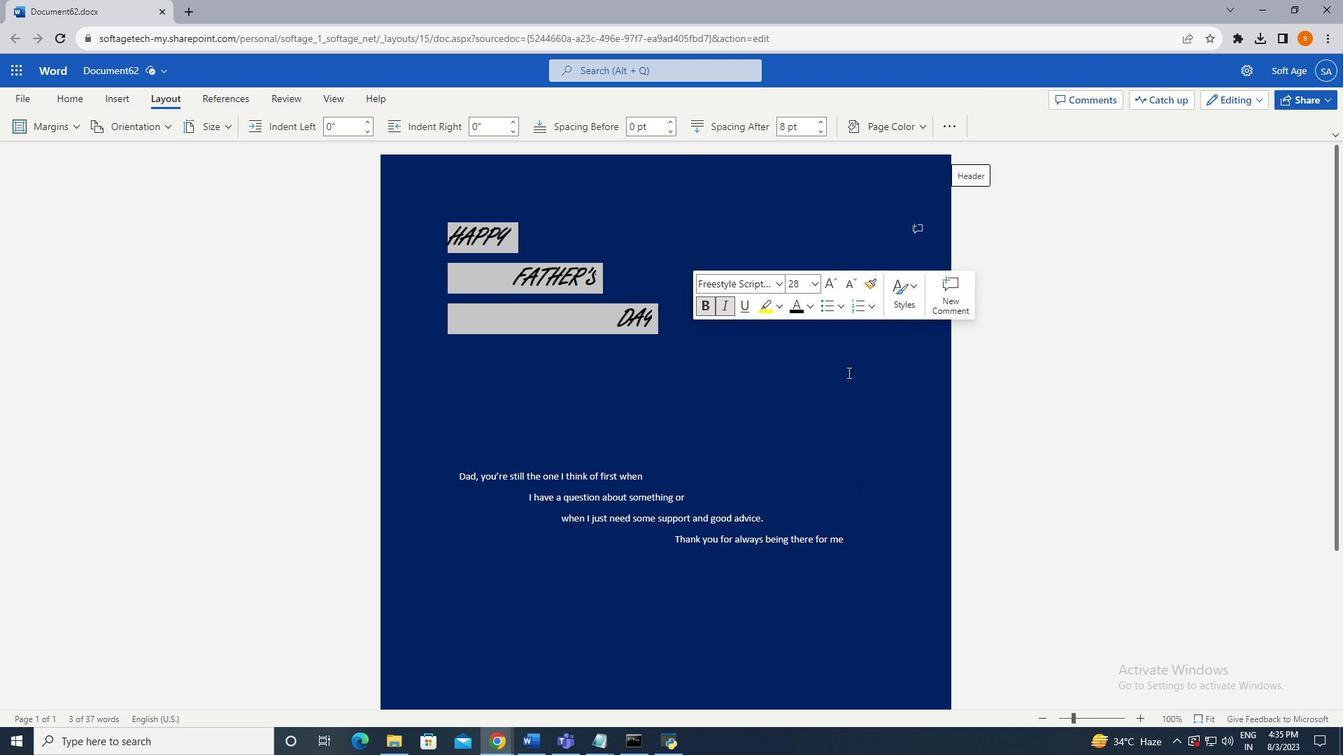 
Action: Mouse pressed left at (848, 373)
Screenshot: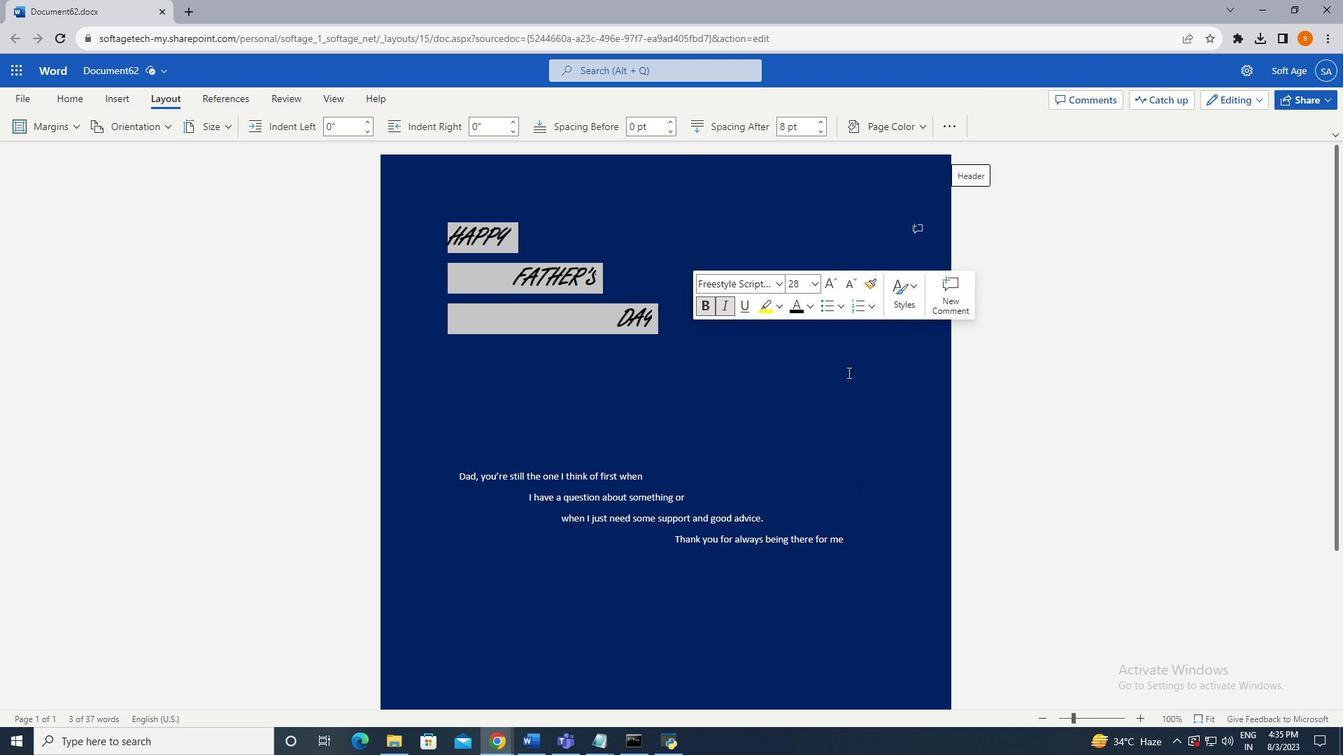 
Action: Mouse moved to (777, 286)
Screenshot: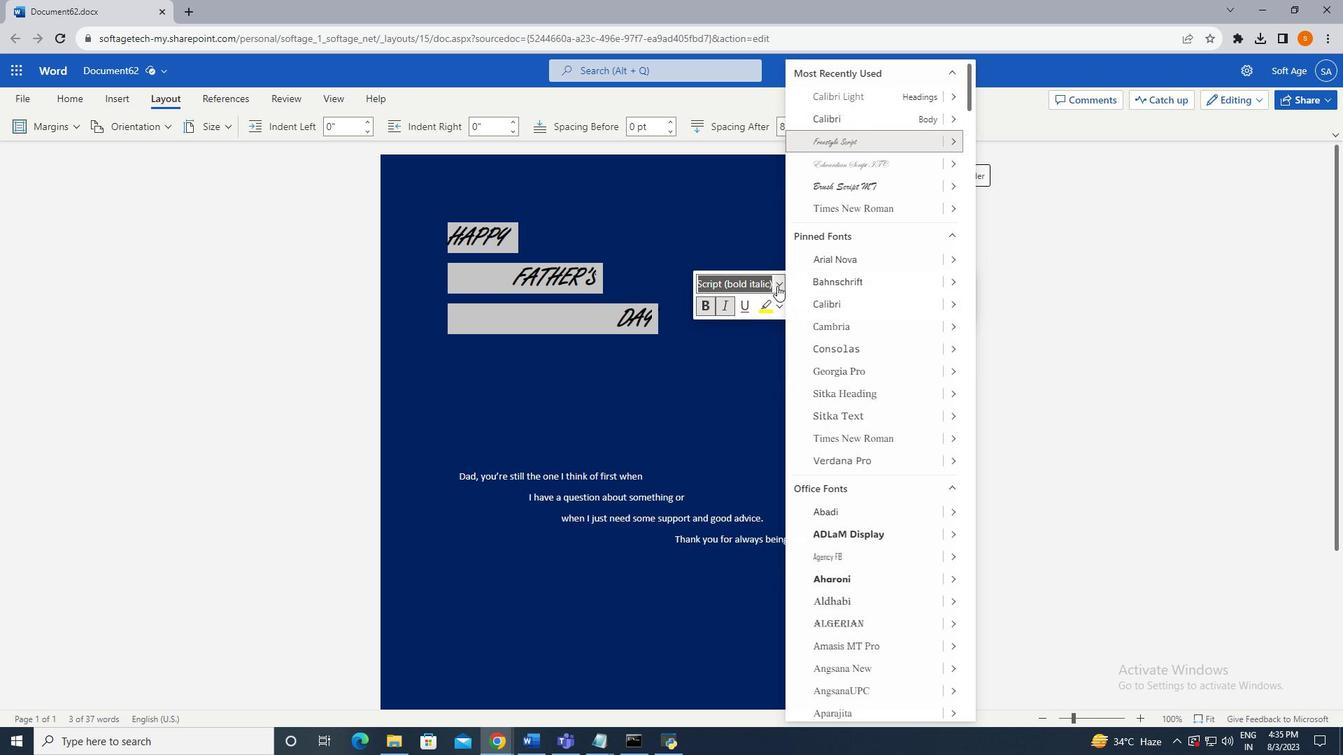 
Action: Mouse pressed left at (777, 286)
Screenshot: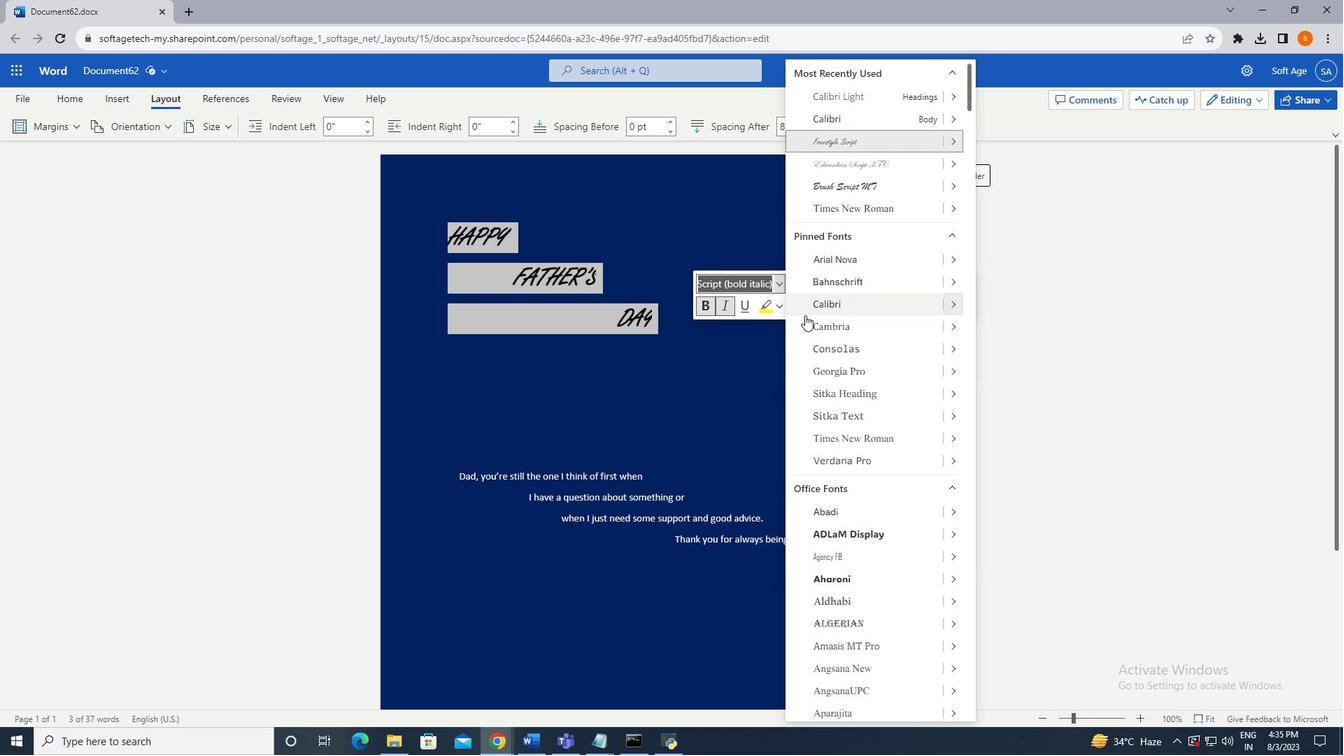 
Action: Mouse moved to (853, 357)
Screenshot: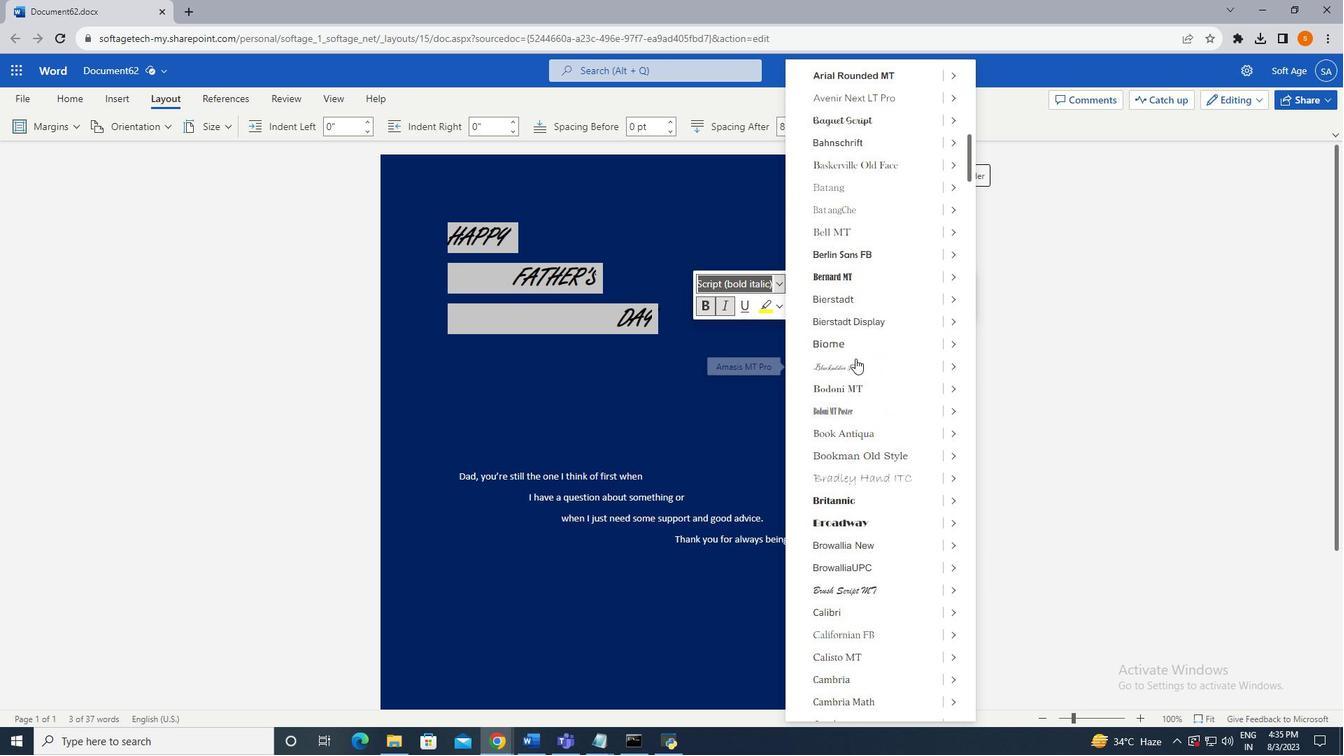 
Action: Mouse scrolled (853, 356) with delta (0, 0)
Screenshot: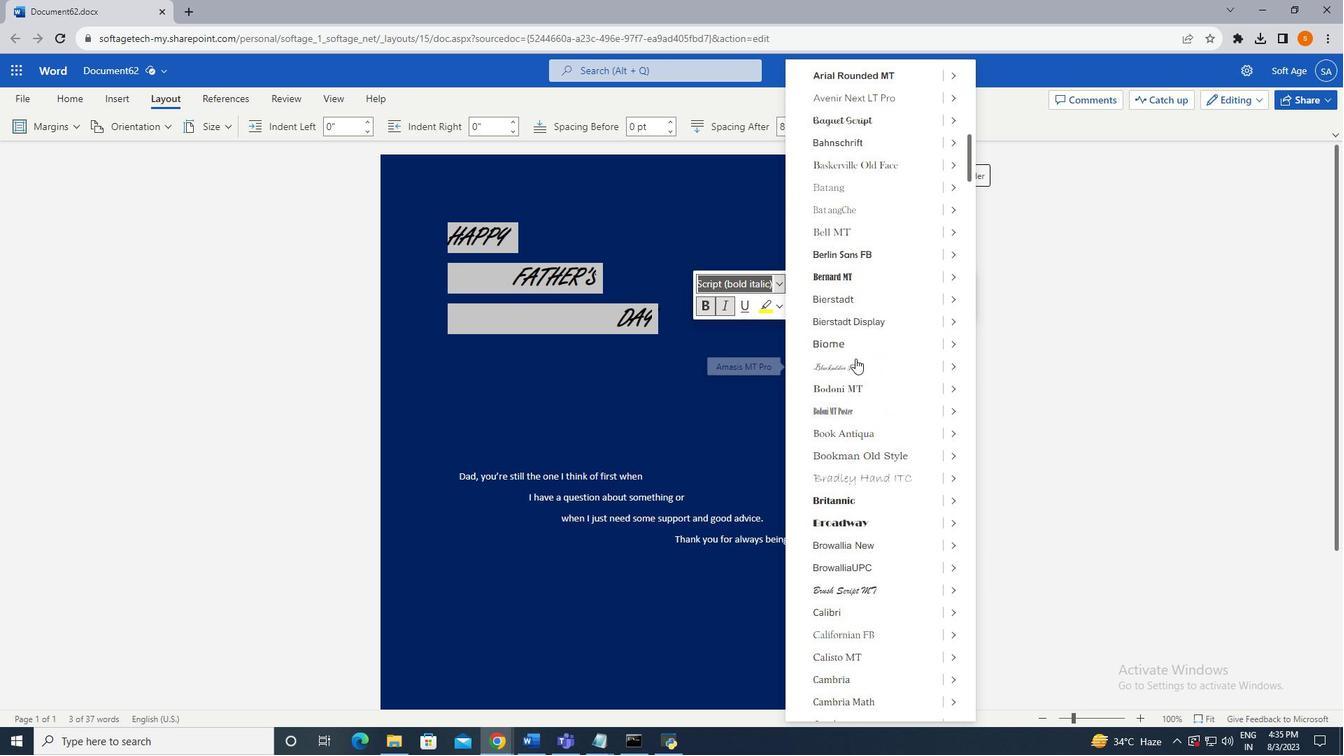 
Action: Mouse scrolled (853, 356) with delta (0, 0)
Screenshot: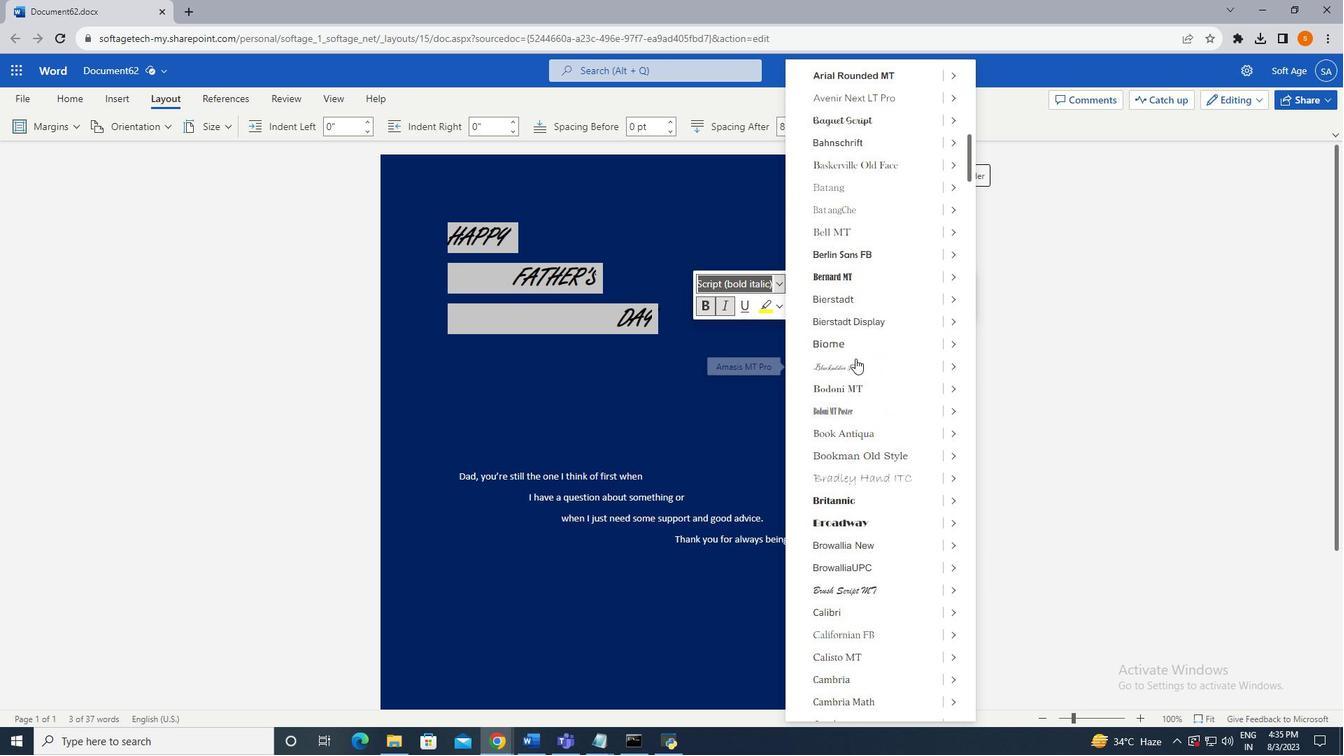 
Action: Mouse moved to (855, 358)
Screenshot: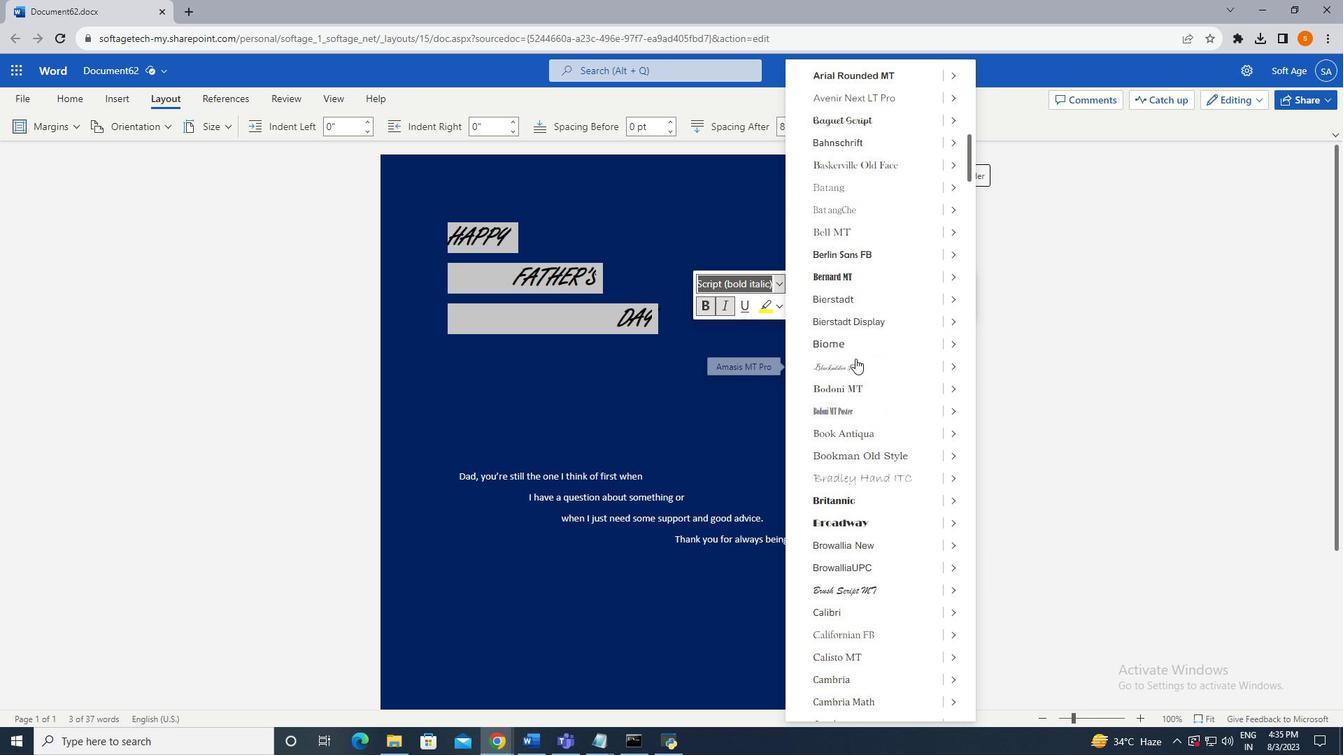 
Action: Mouse scrolled (855, 357) with delta (0, 0)
Screenshot: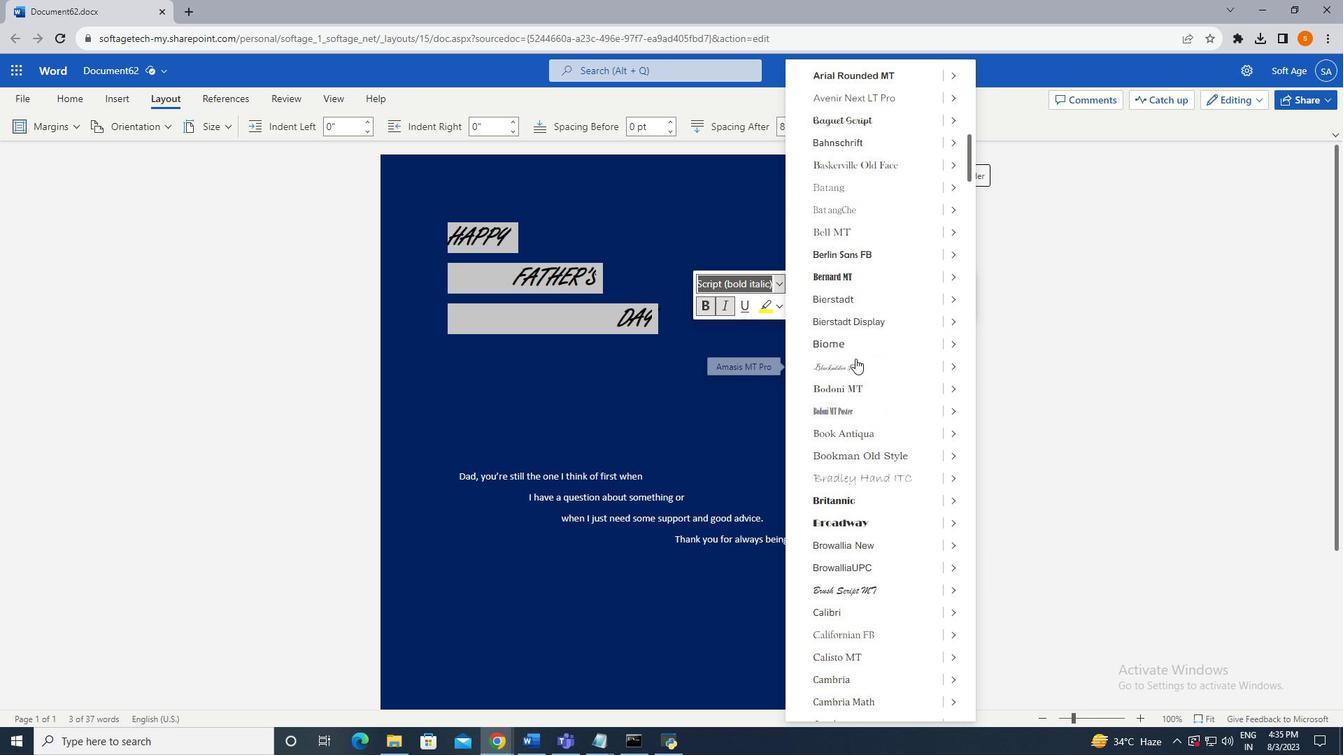 
Action: Mouse moved to (855, 358)
Screenshot: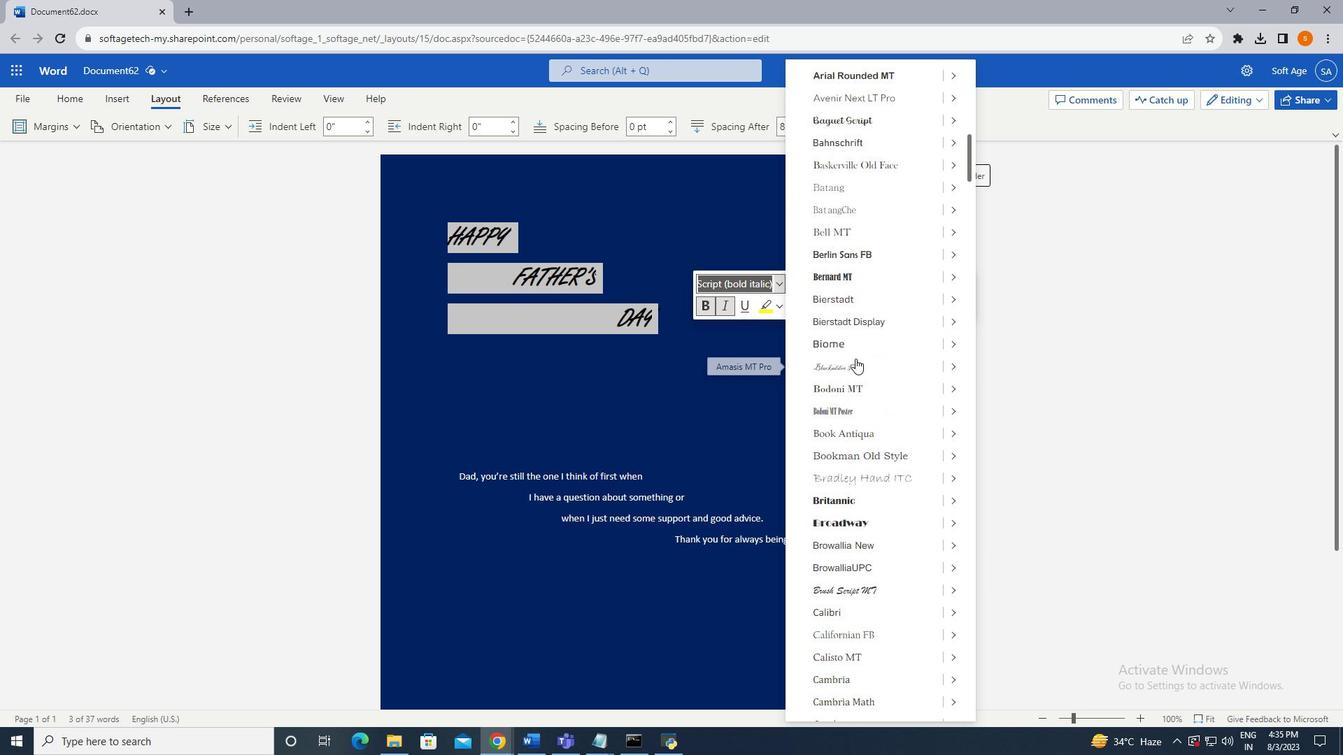 
Action: Mouse scrolled (855, 357) with delta (0, 0)
Screenshot: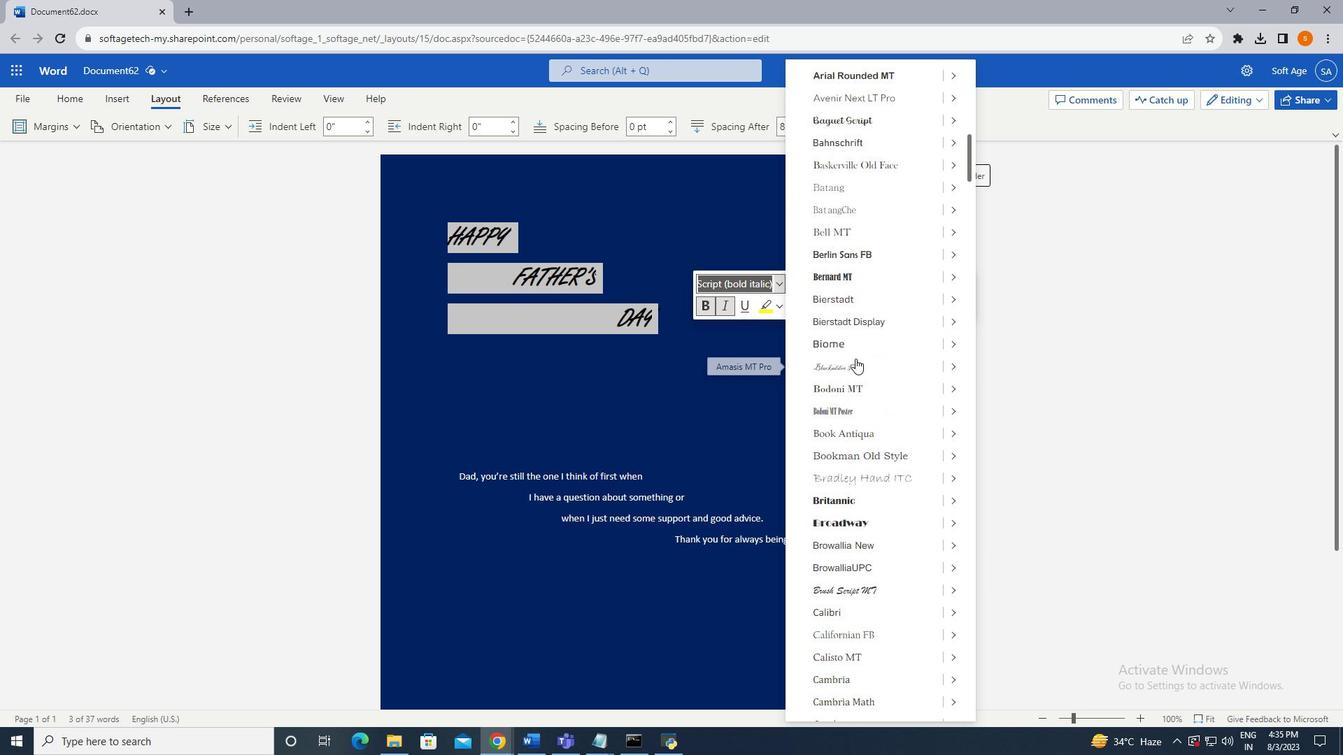 
Action: Mouse moved to (855, 359)
Screenshot: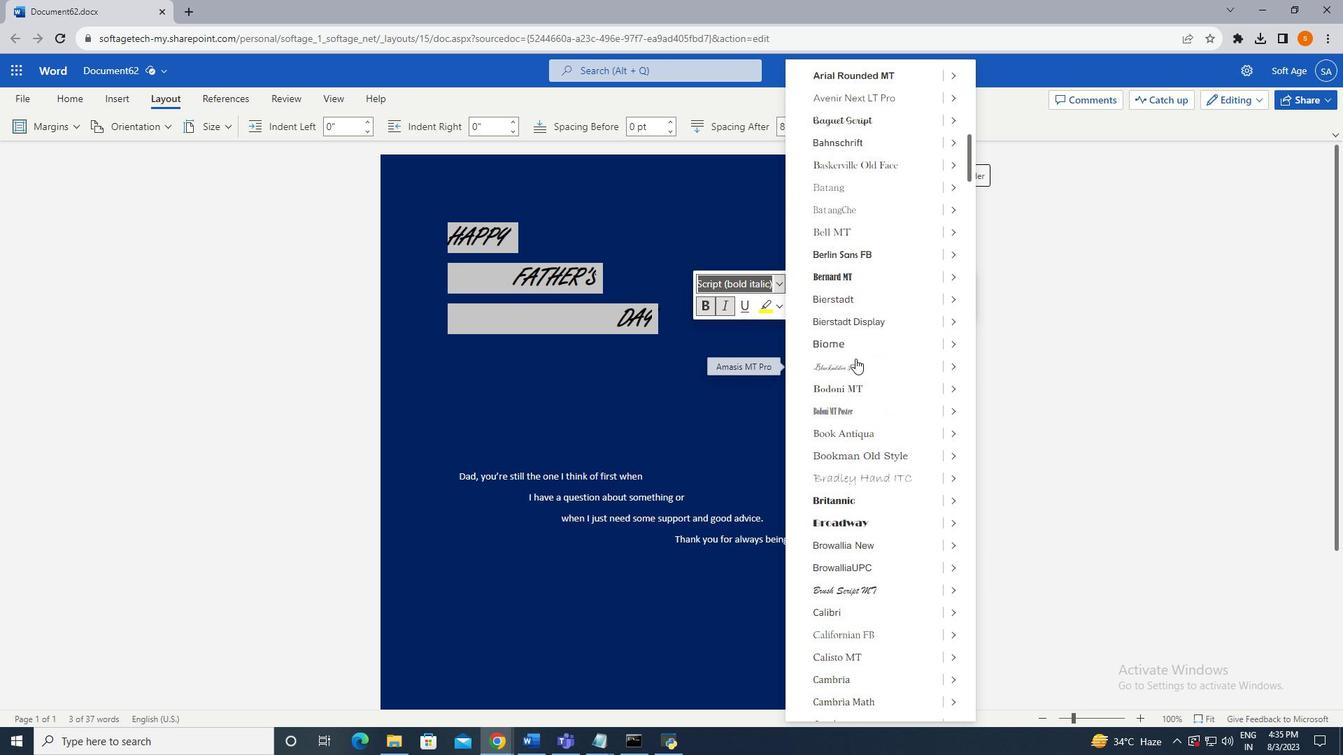 
Action: Mouse scrolled (855, 358) with delta (0, 0)
Screenshot: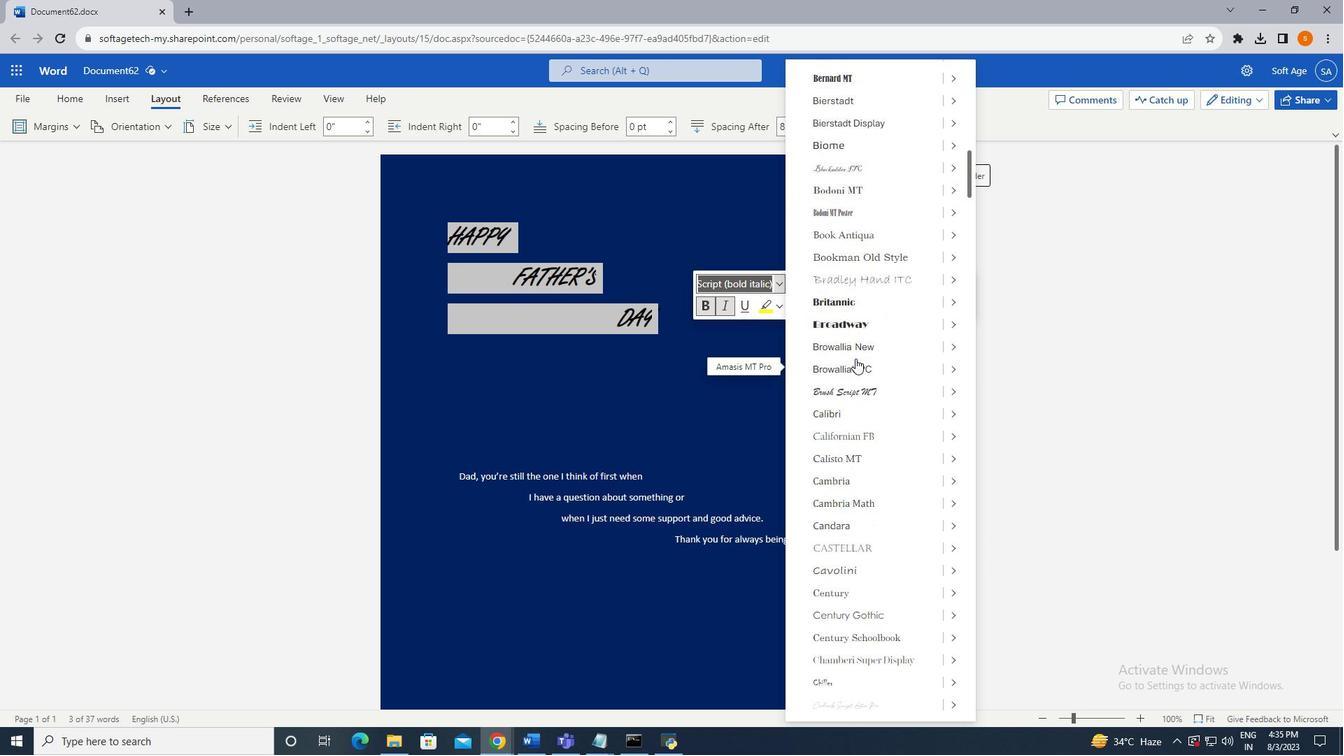 
Action: Mouse scrolled (855, 358) with delta (0, 0)
Screenshot: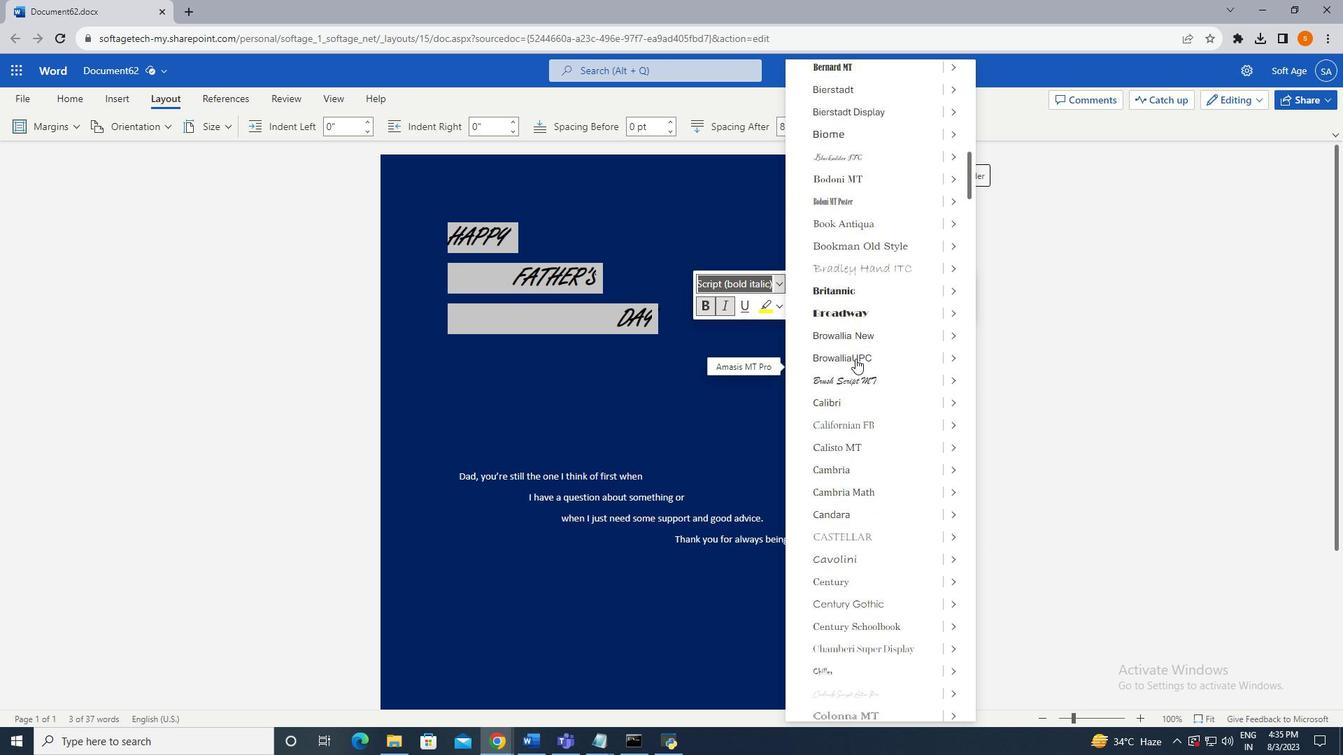
Action: Mouse scrolled (855, 358) with delta (0, 0)
Screenshot: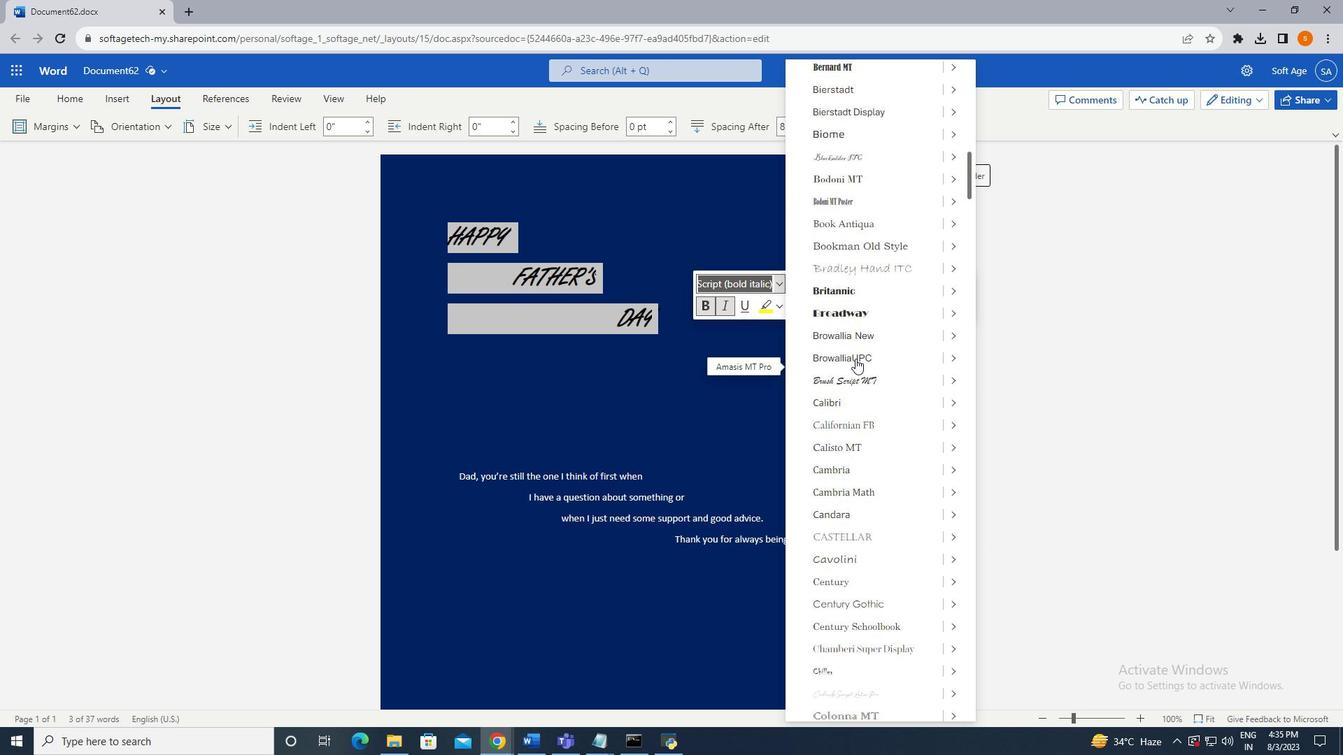 
Action: Mouse scrolled (855, 358) with delta (0, 0)
Screenshot: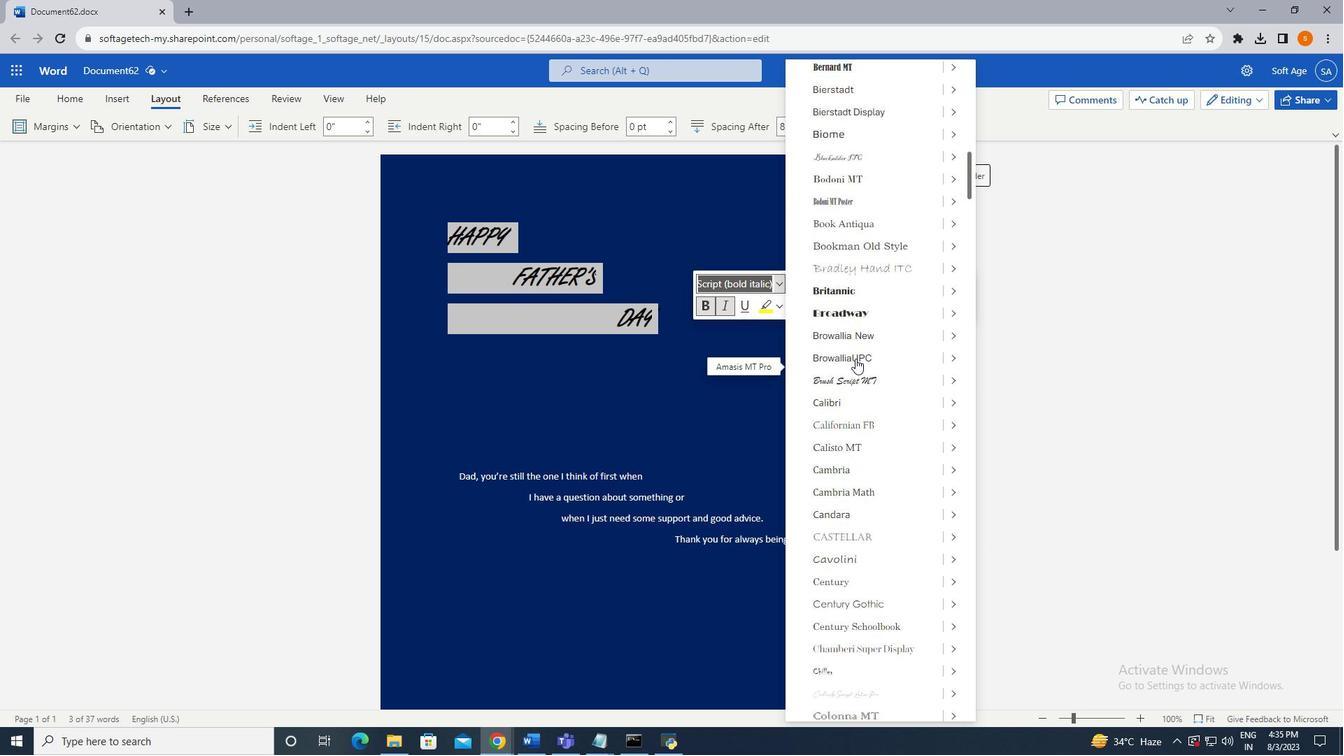 
Action: Mouse scrolled (855, 358) with delta (0, 0)
Screenshot: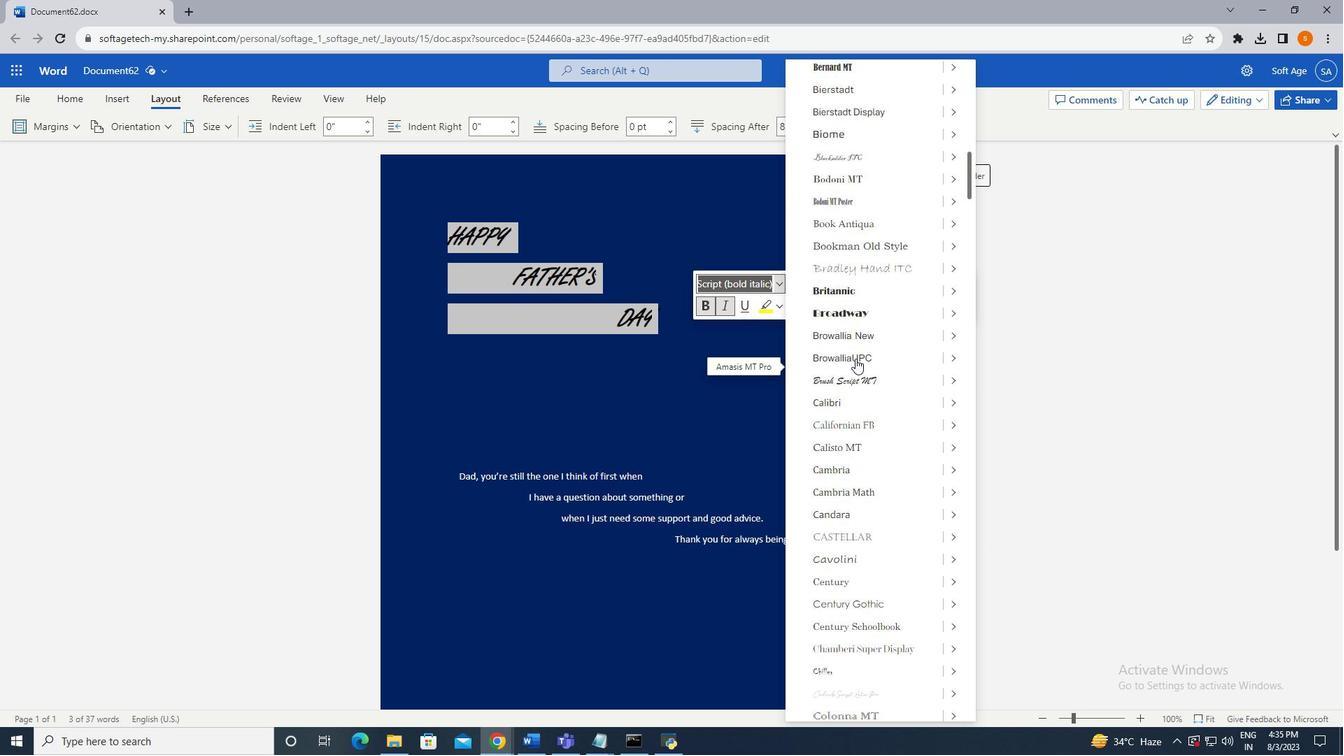 
Action: Mouse scrolled (855, 358) with delta (0, 0)
Screenshot: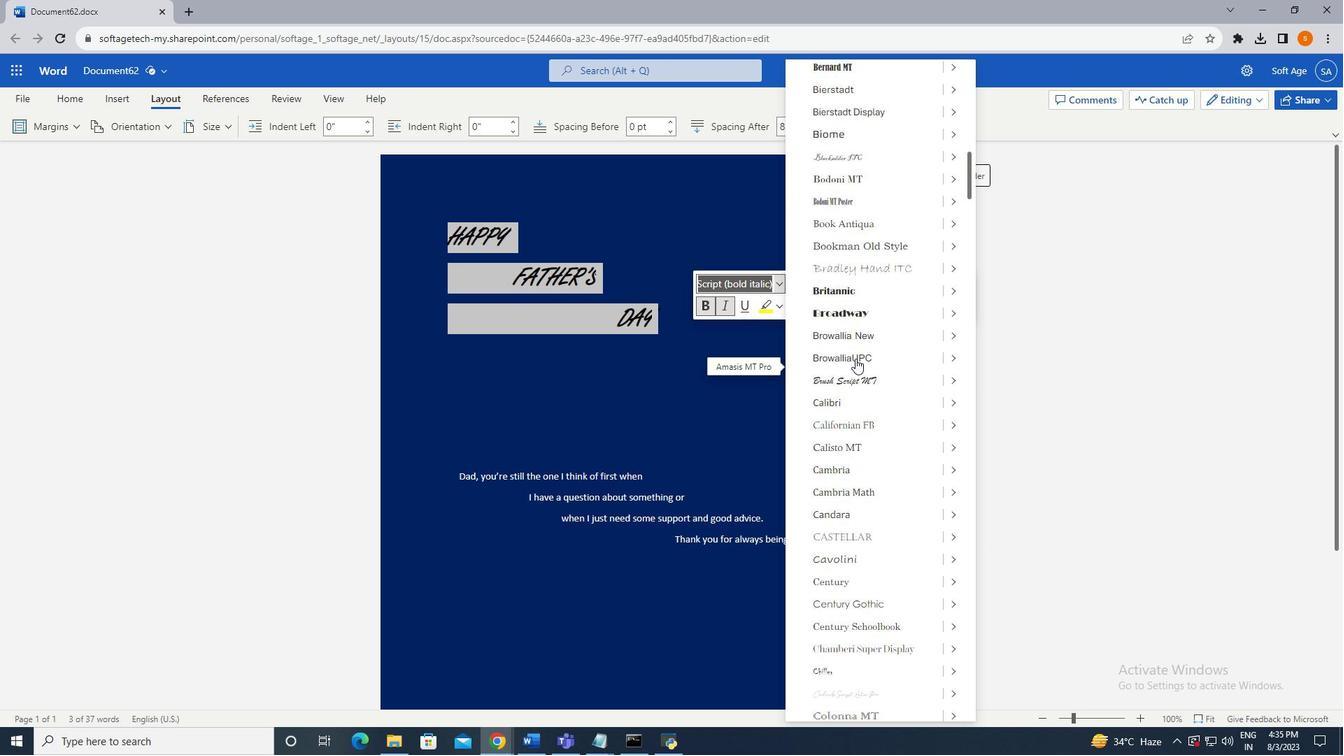 
Action: Mouse scrolled (855, 358) with delta (0, 0)
Screenshot: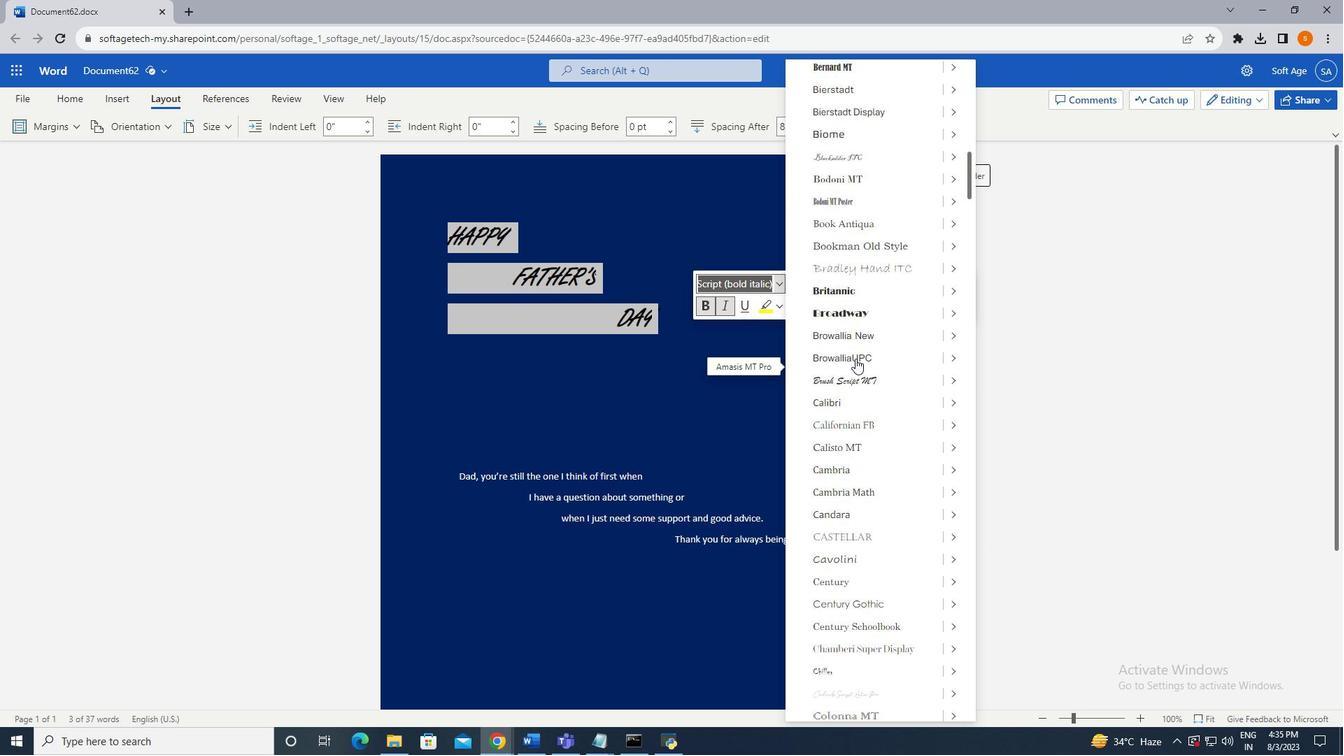 
Action: Mouse scrolled (855, 358) with delta (0, 0)
Screenshot: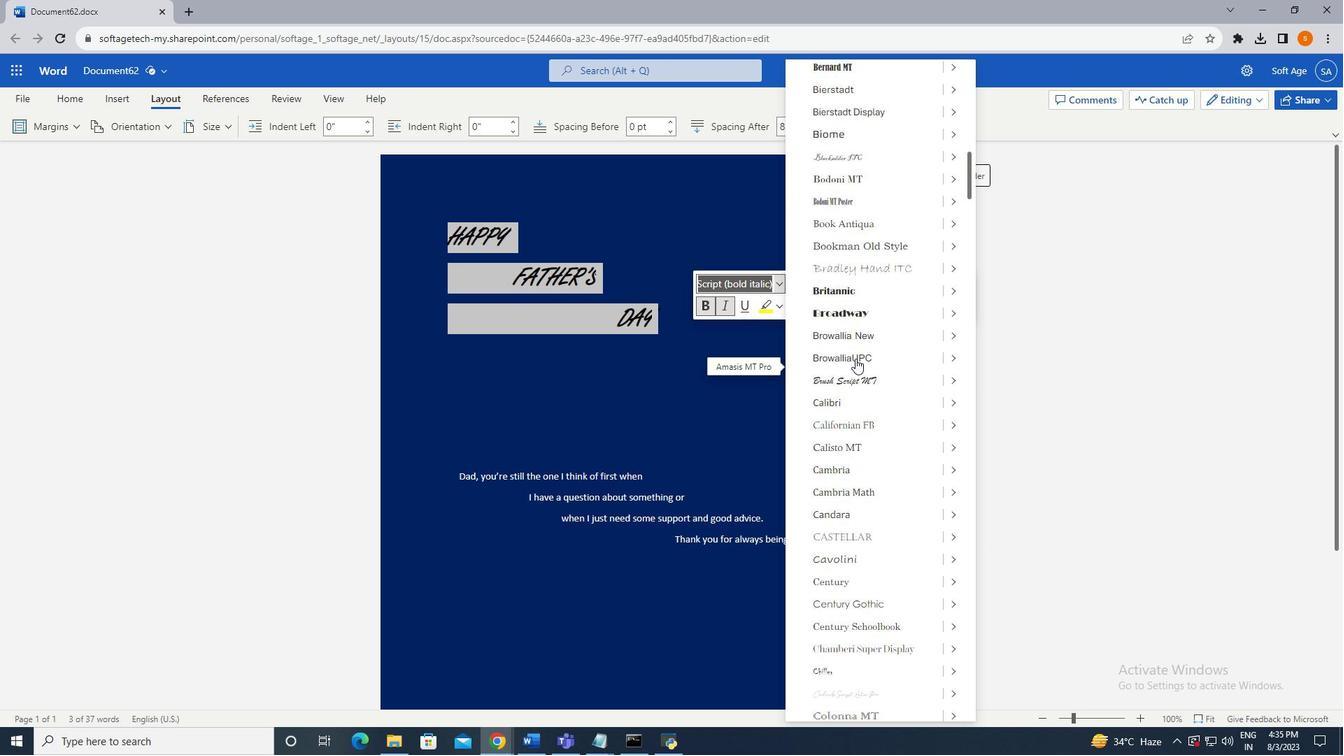 
Action: Mouse scrolled (855, 358) with delta (0, 0)
Screenshot: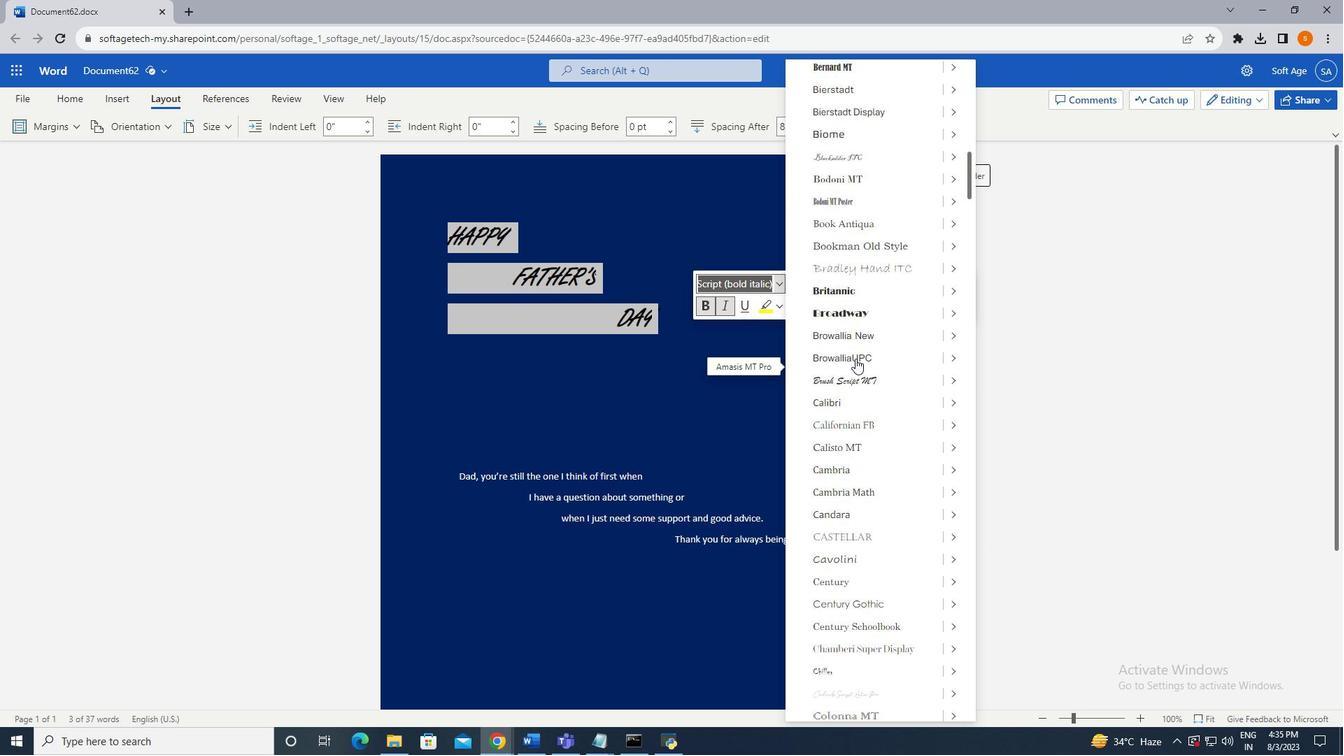 
Action: Mouse scrolled (855, 358) with delta (0, 0)
Screenshot: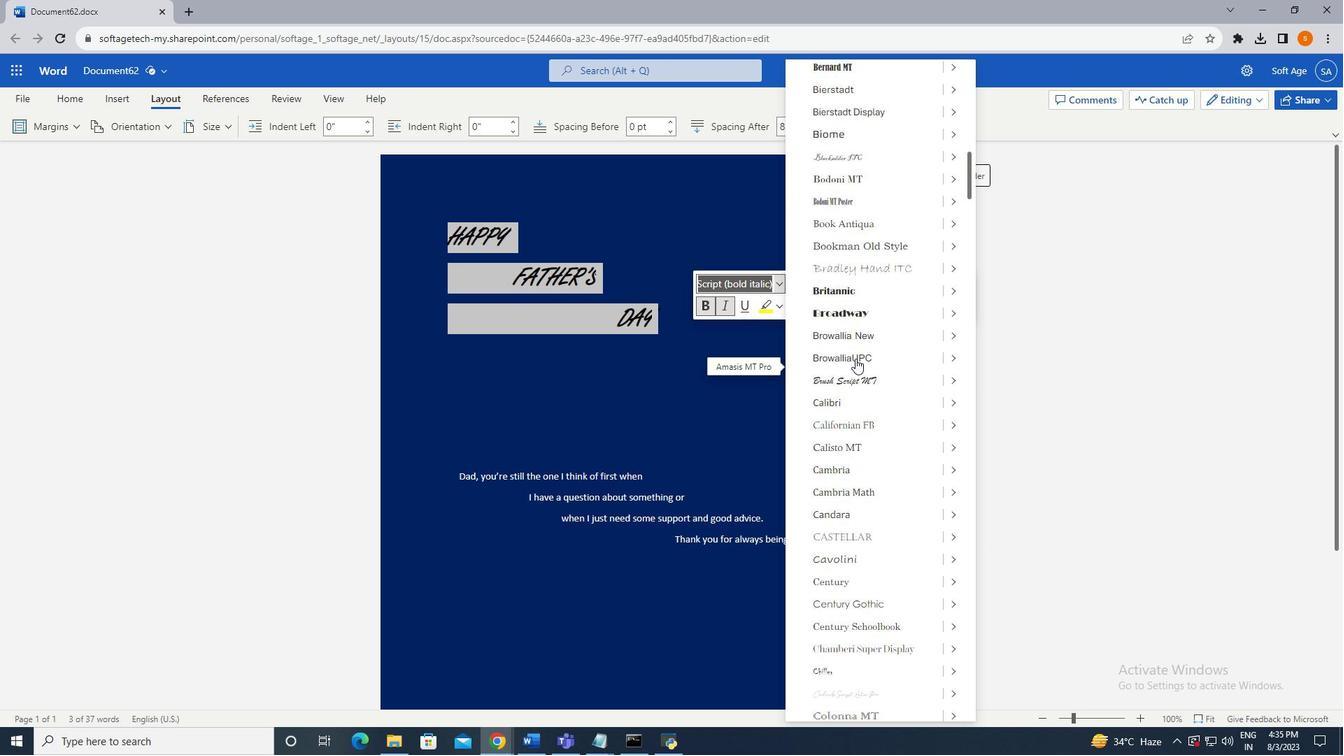 
Action: Mouse scrolled (855, 358) with delta (0, 0)
Screenshot: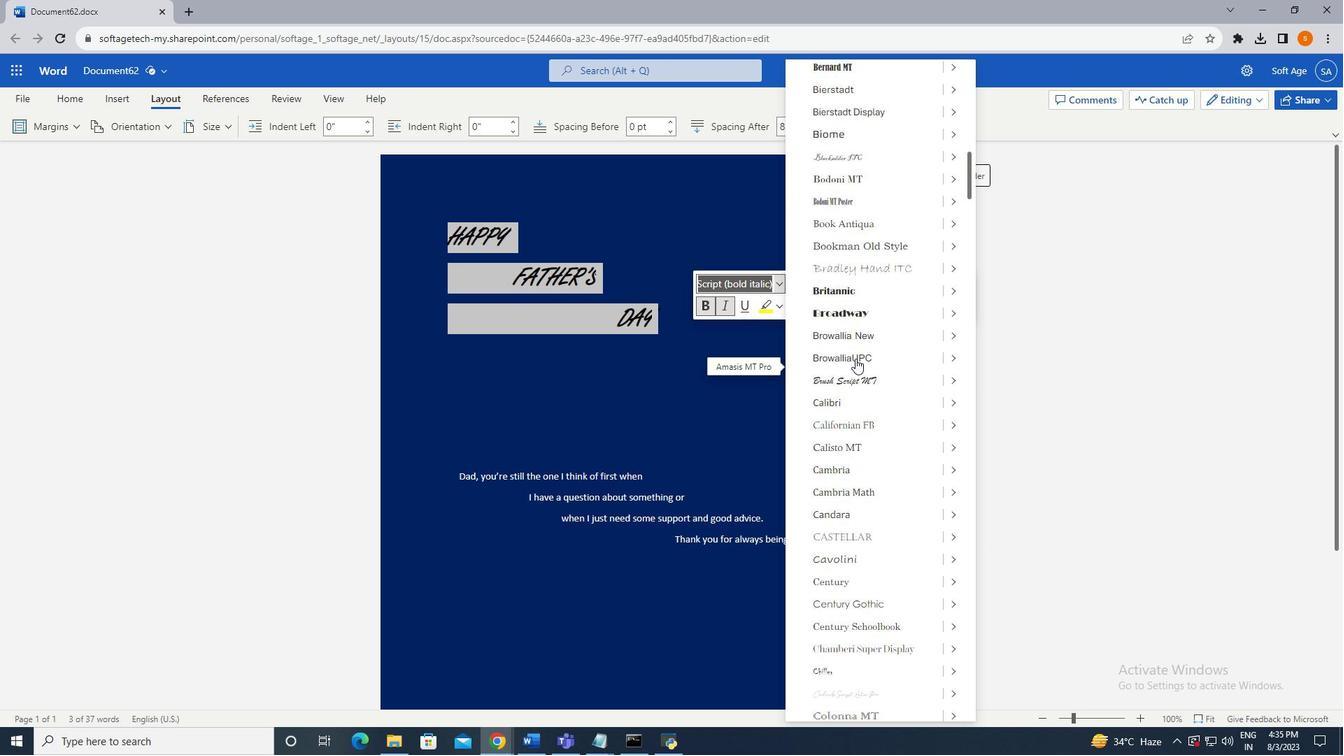 
Action: Mouse moved to (850, 374)
Screenshot: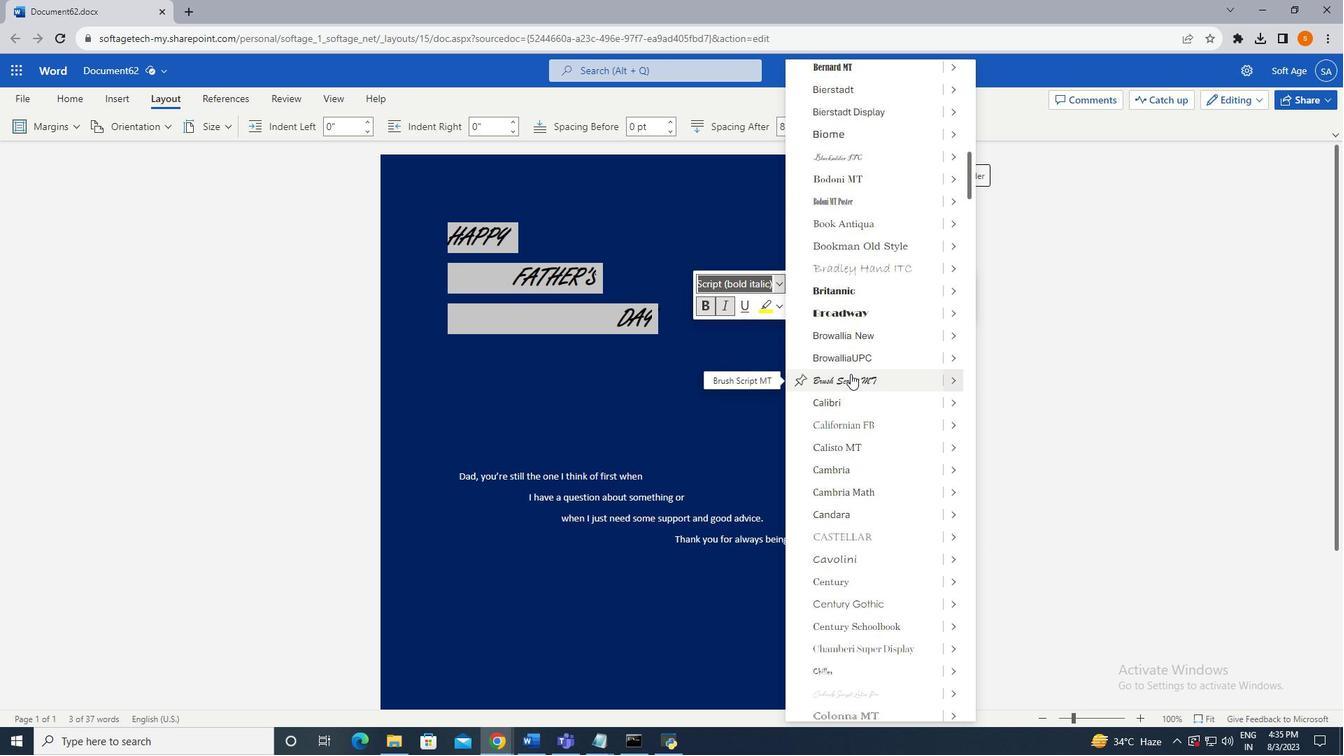 
Action: Mouse scrolled (850, 373) with delta (0, 0)
Screenshot: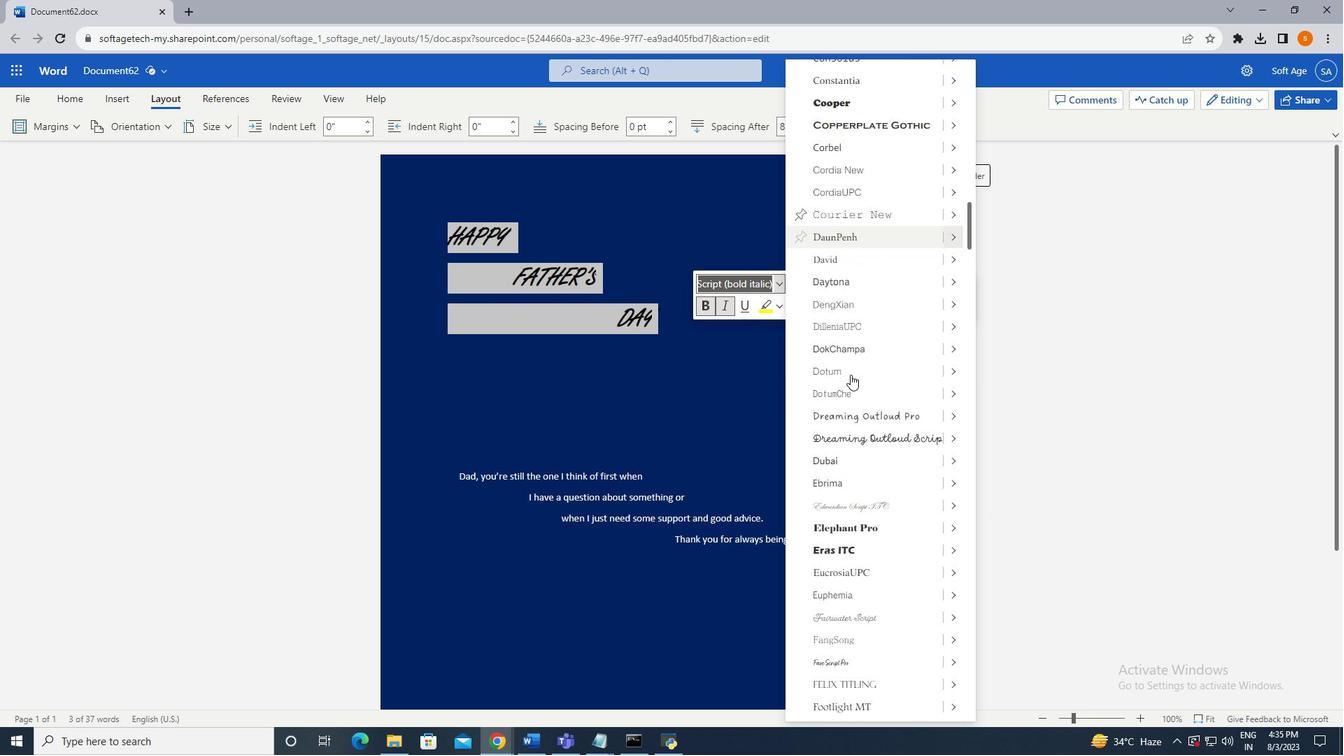 
Action: Mouse scrolled (850, 373) with delta (0, 0)
Screenshot: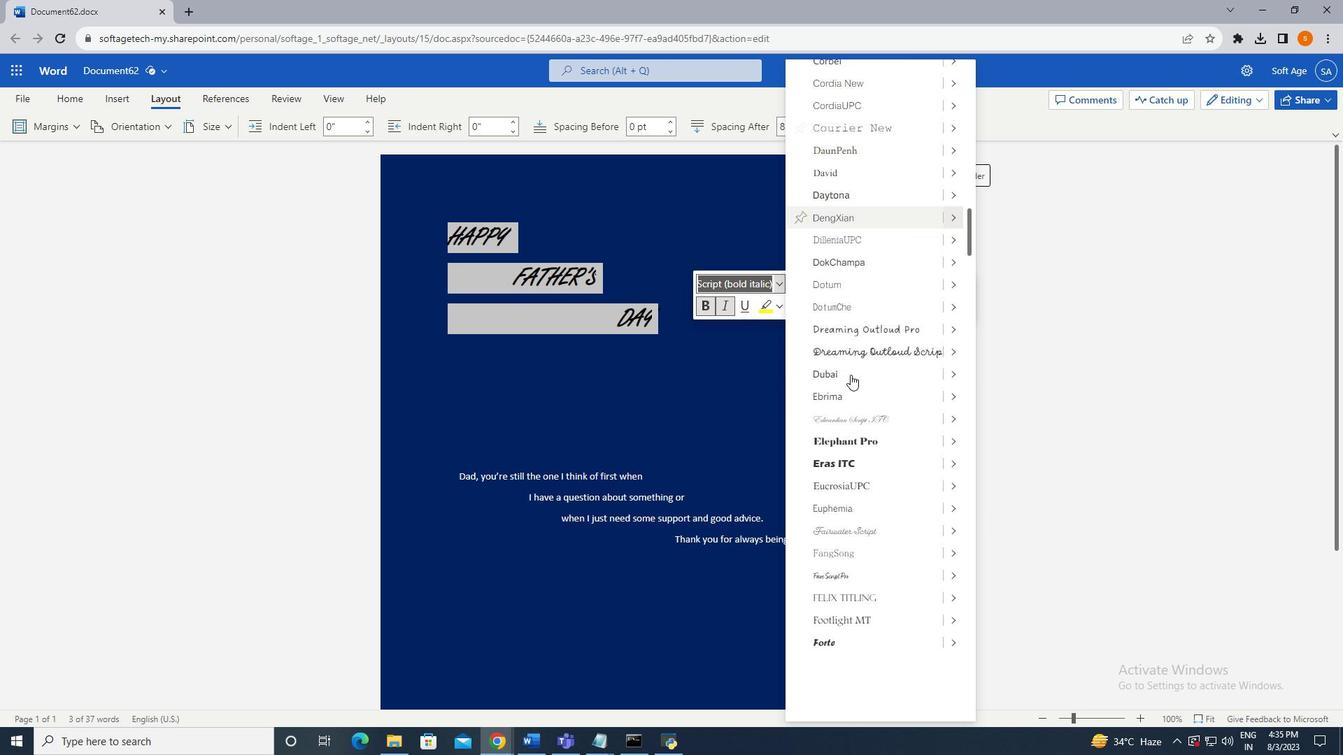 
Action: Mouse scrolled (850, 373) with delta (0, 0)
Screenshot: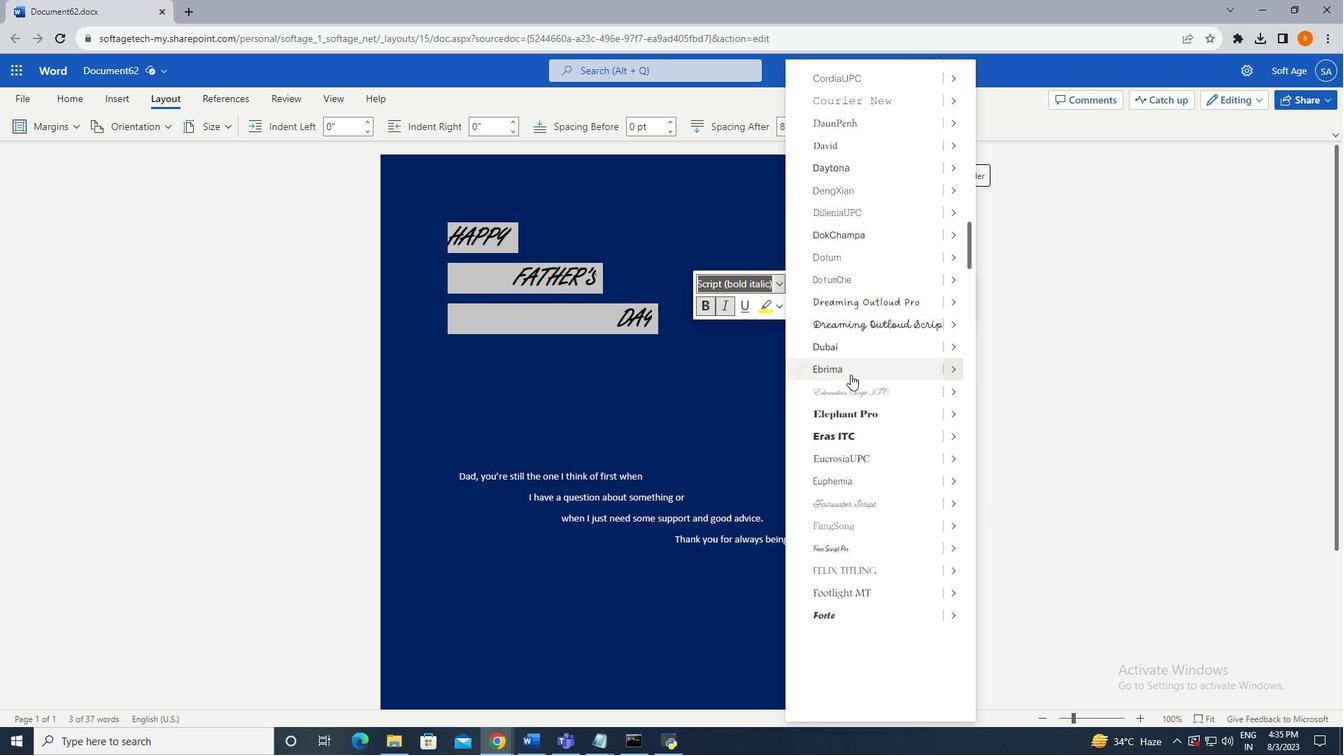 
Action: Mouse scrolled (850, 373) with delta (0, 0)
Screenshot: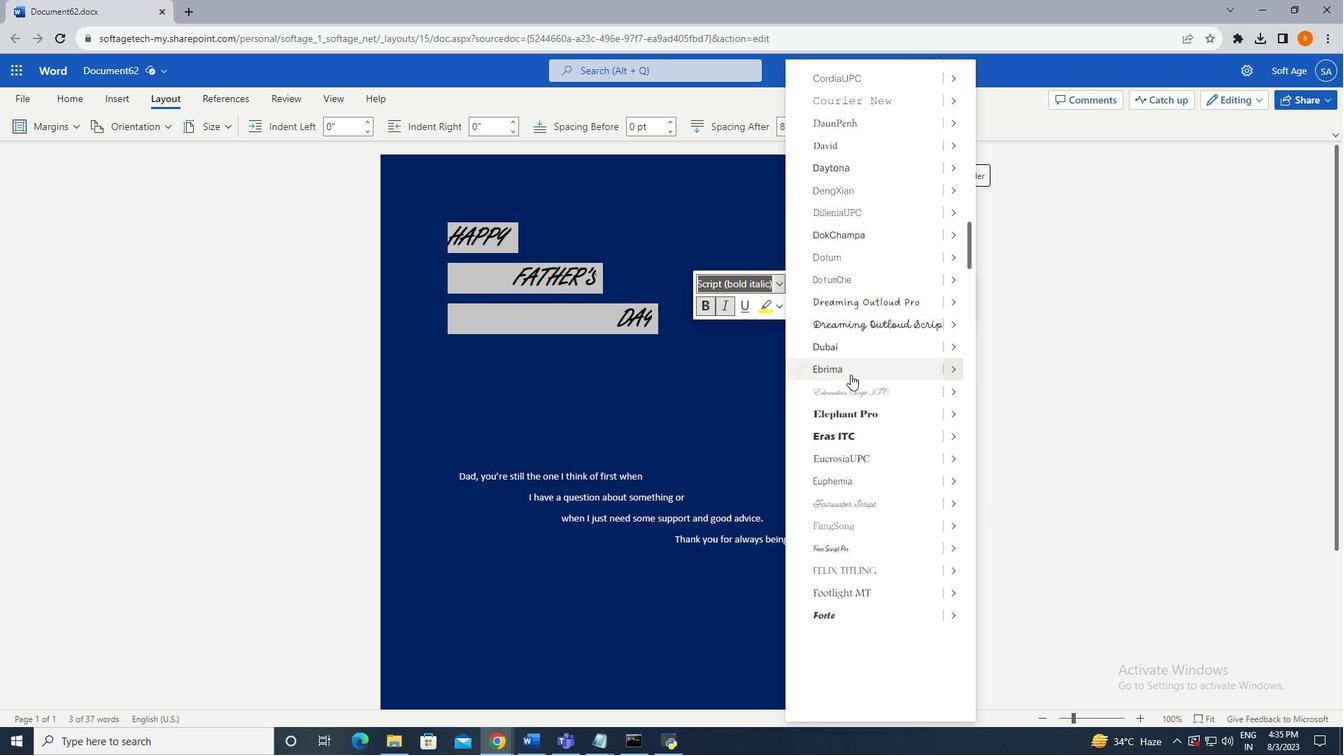 
Action: Mouse scrolled (850, 373) with delta (0, 0)
Screenshot: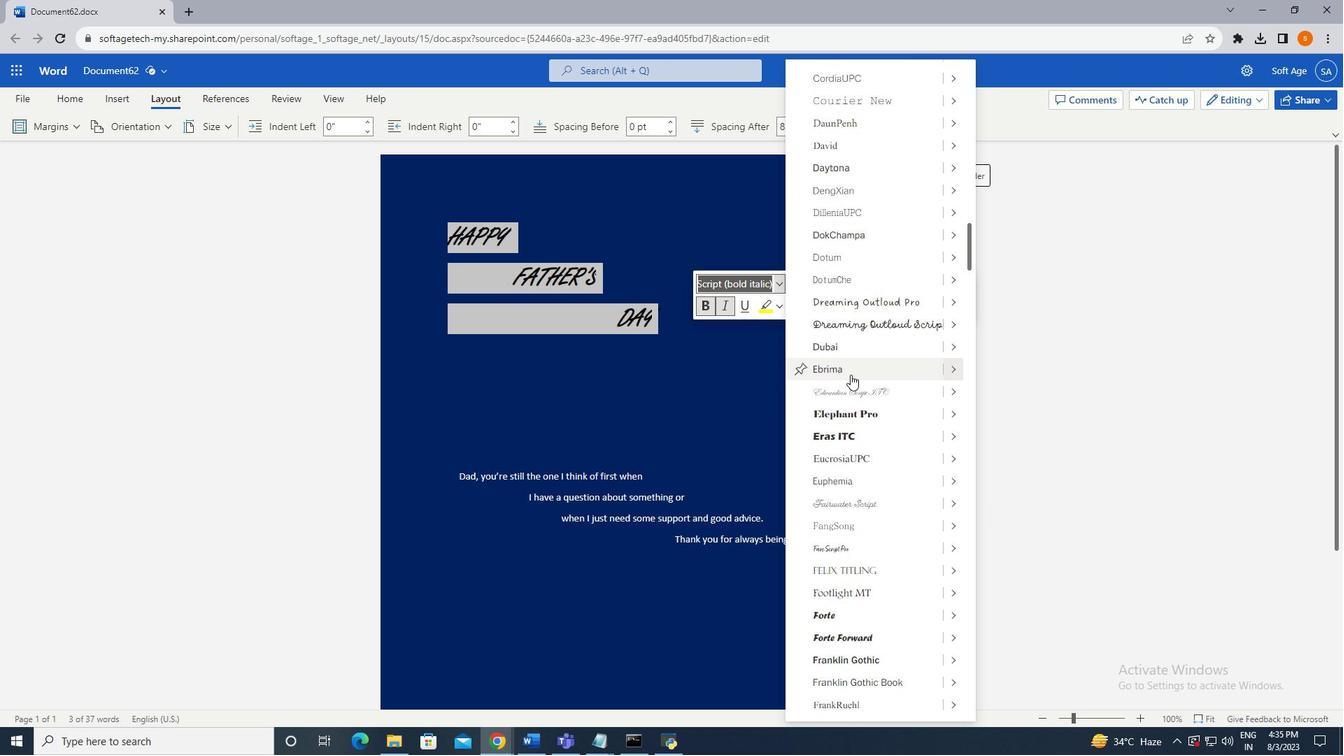 
Action: Mouse scrolled (850, 373) with delta (0, 0)
Screenshot: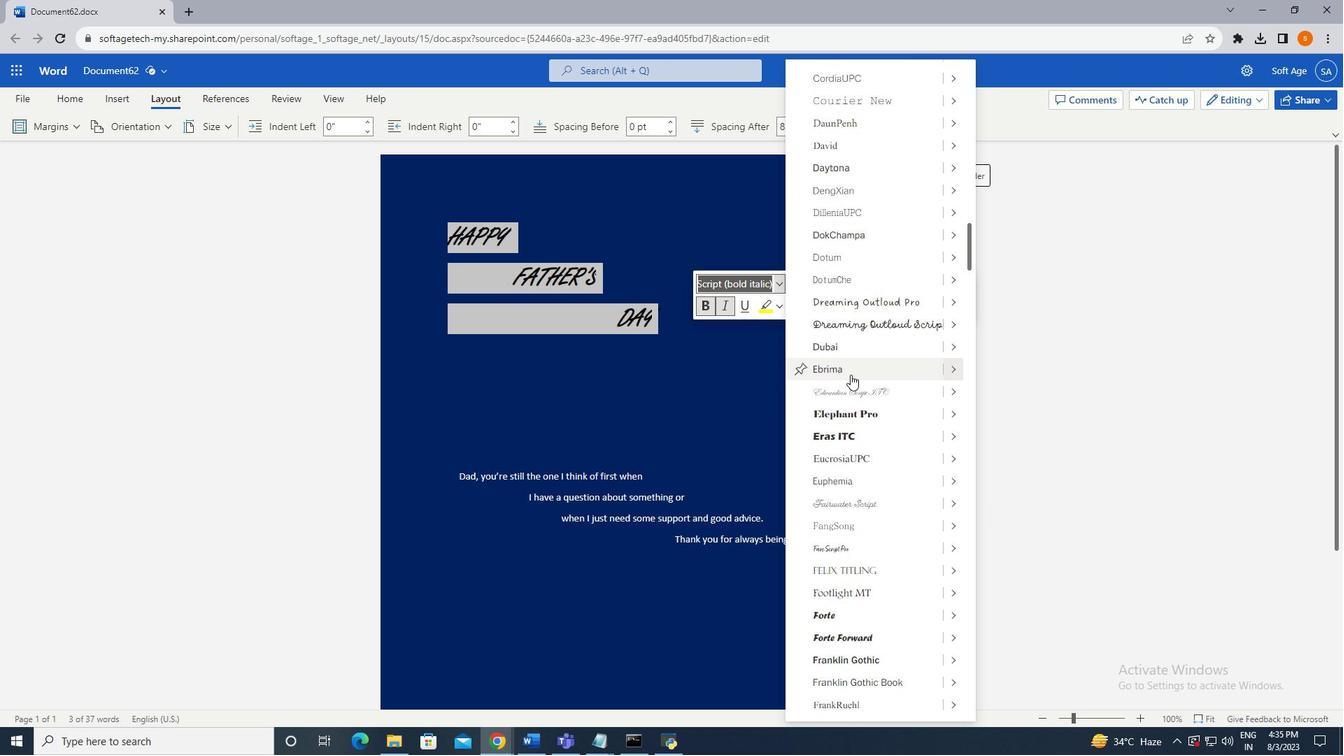 
Action: Mouse scrolled (850, 373) with delta (0, 0)
Screenshot: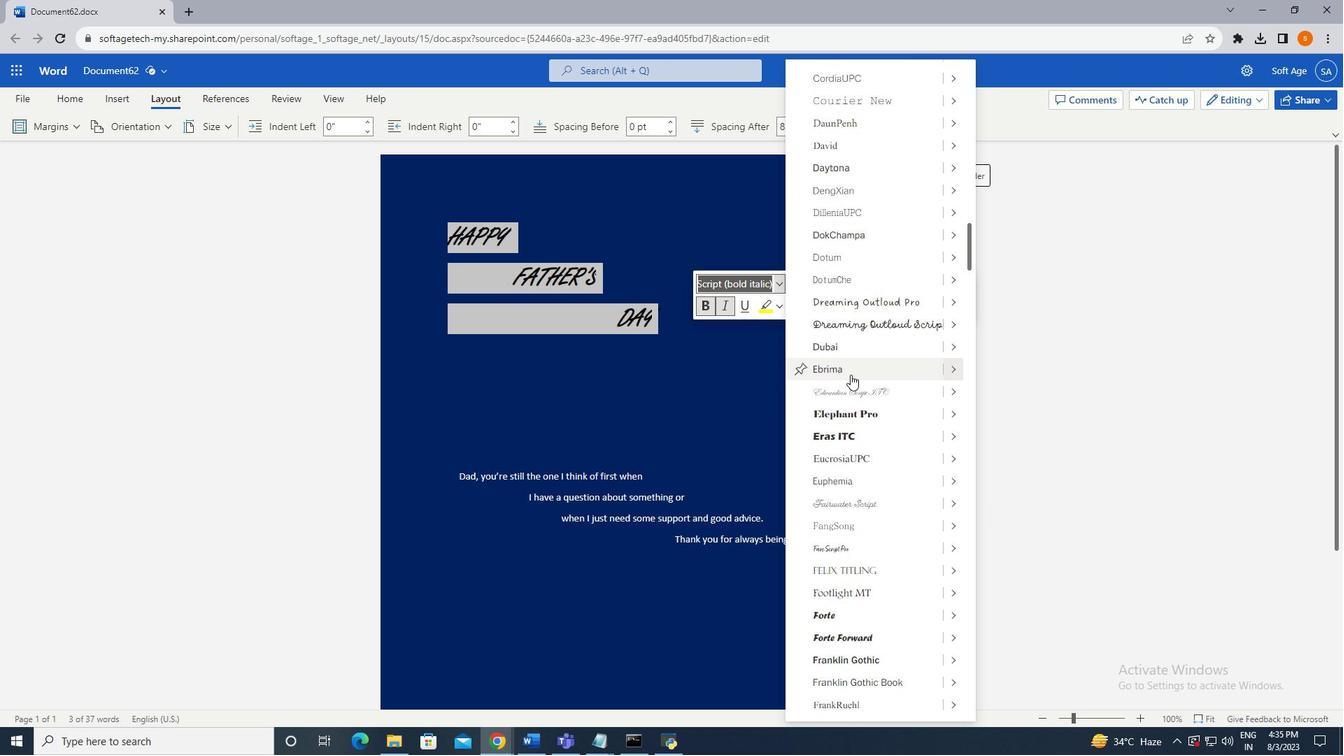 
Action: Mouse scrolled (850, 373) with delta (0, 0)
Screenshot: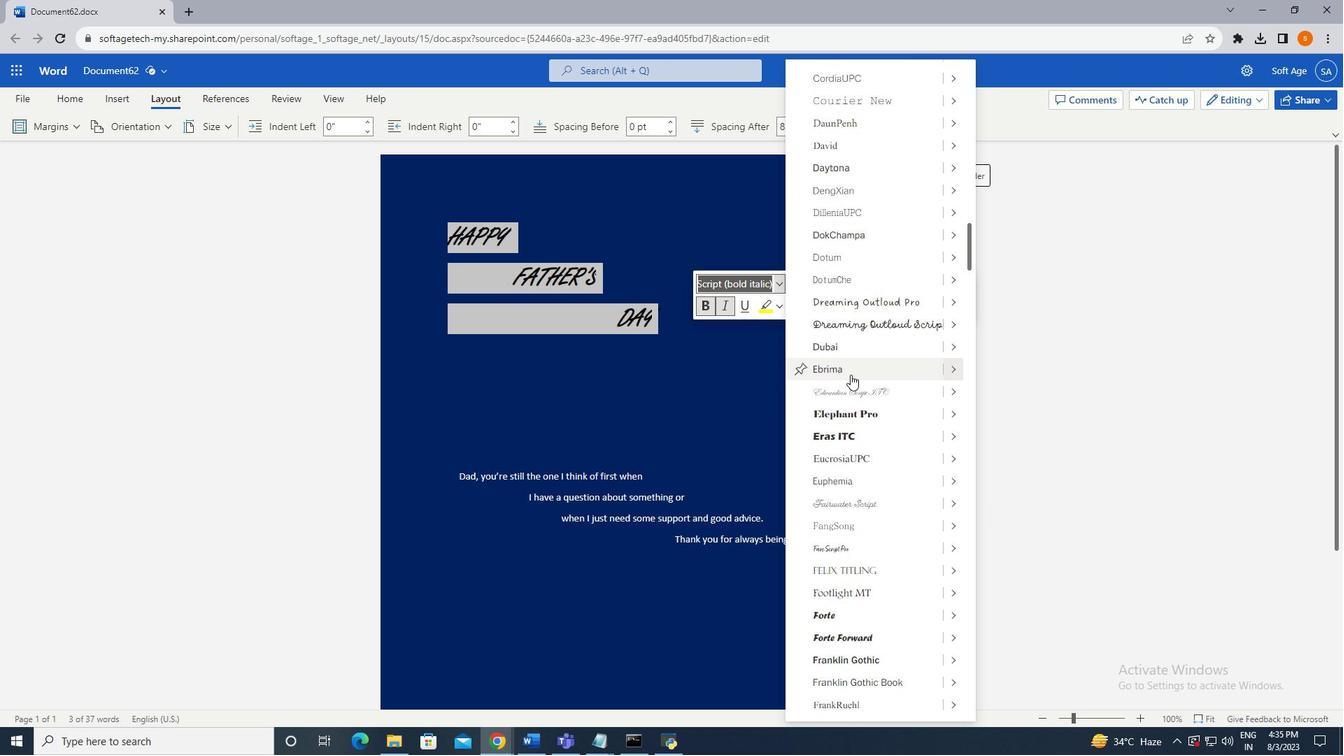 
Action: Mouse moved to (850, 375)
Screenshot: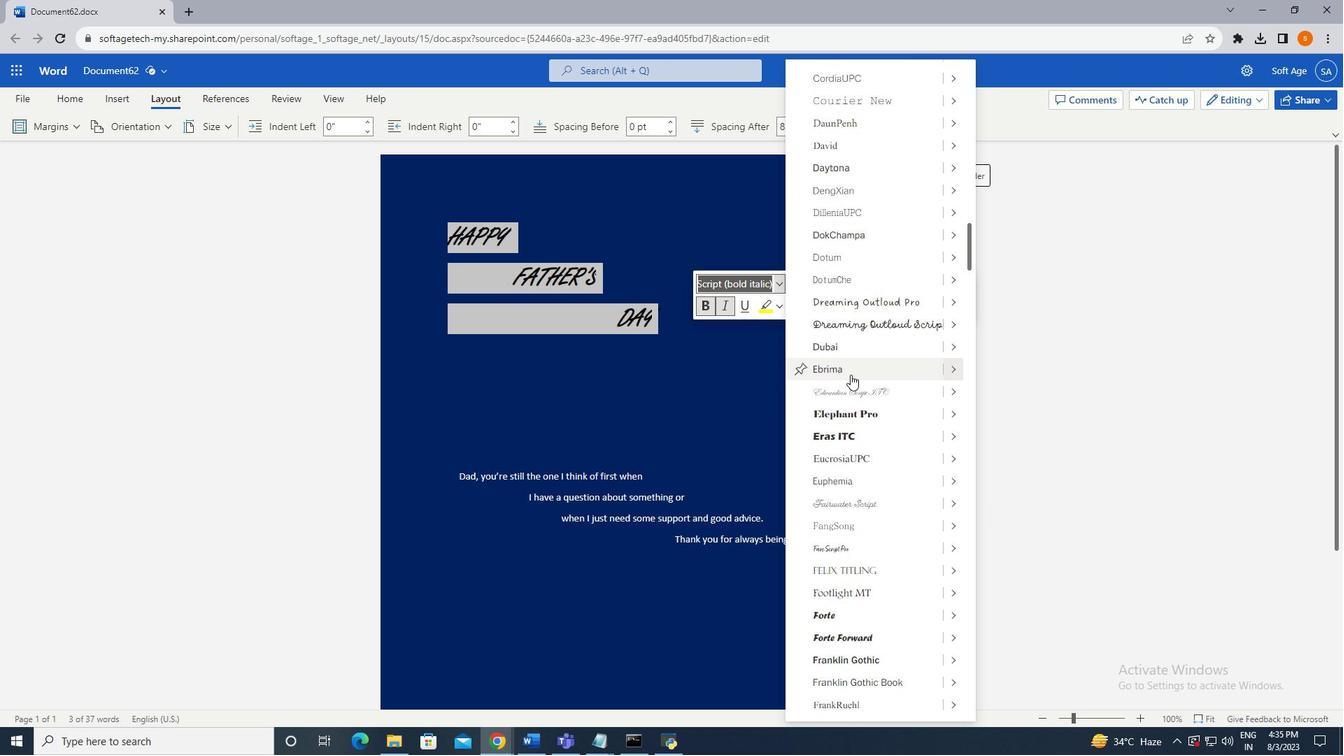 
Action: Mouse scrolled (850, 374) with delta (0, 0)
Screenshot: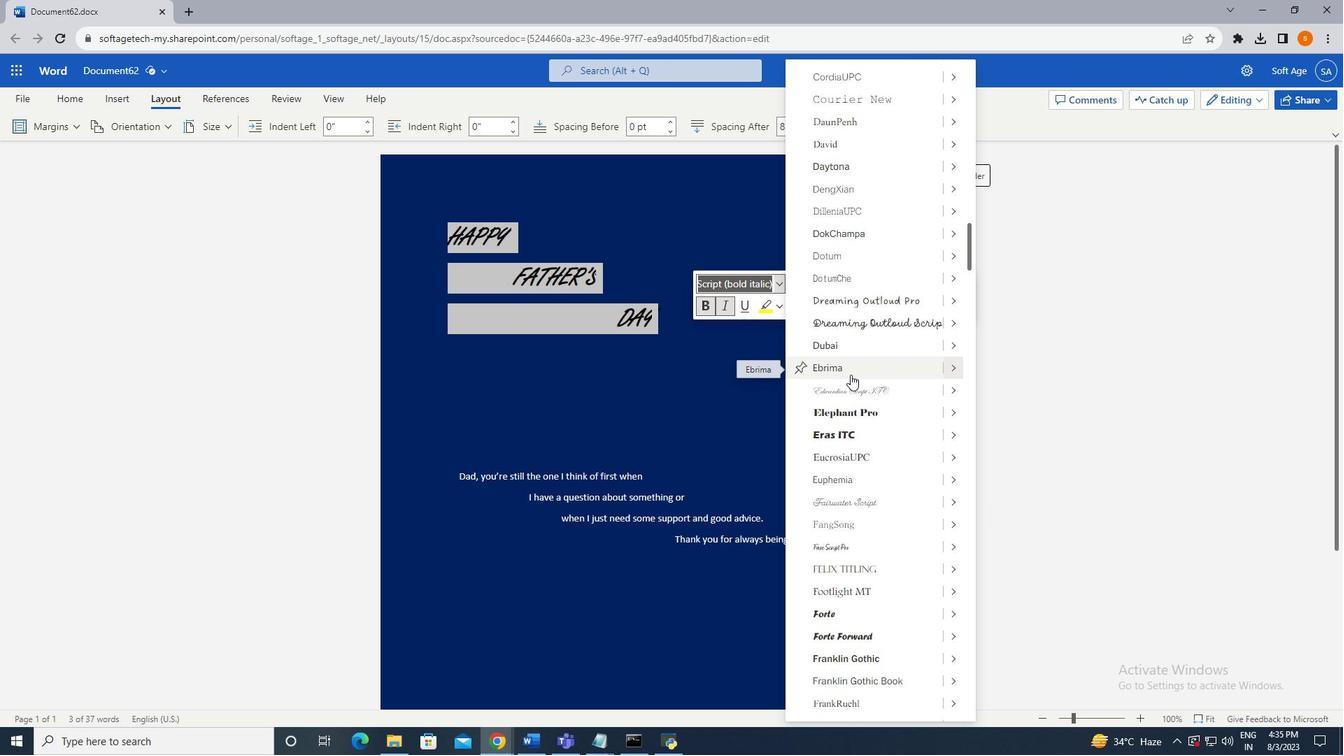 
Action: Mouse scrolled (850, 374) with delta (0, 0)
Screenshot: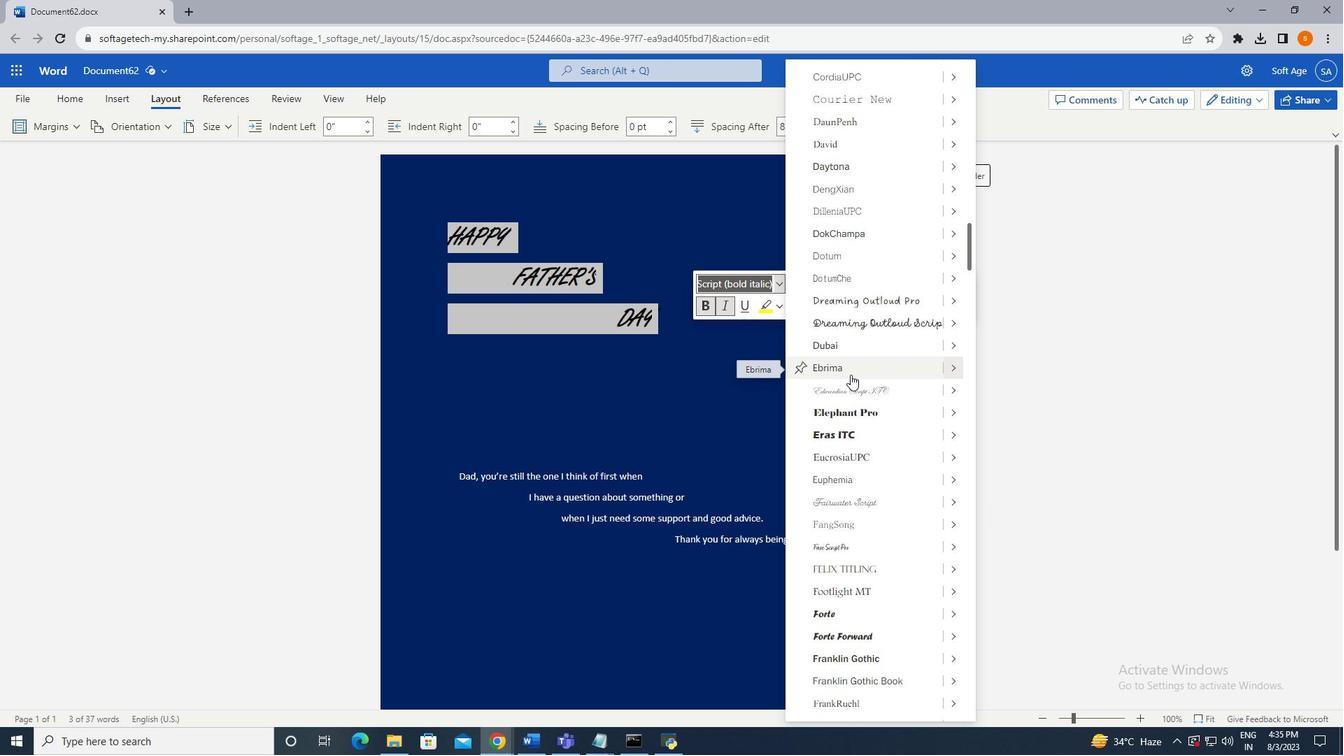 
Action: Mouse scrolled (850, 374) with delta (0, 0)
Screenshot: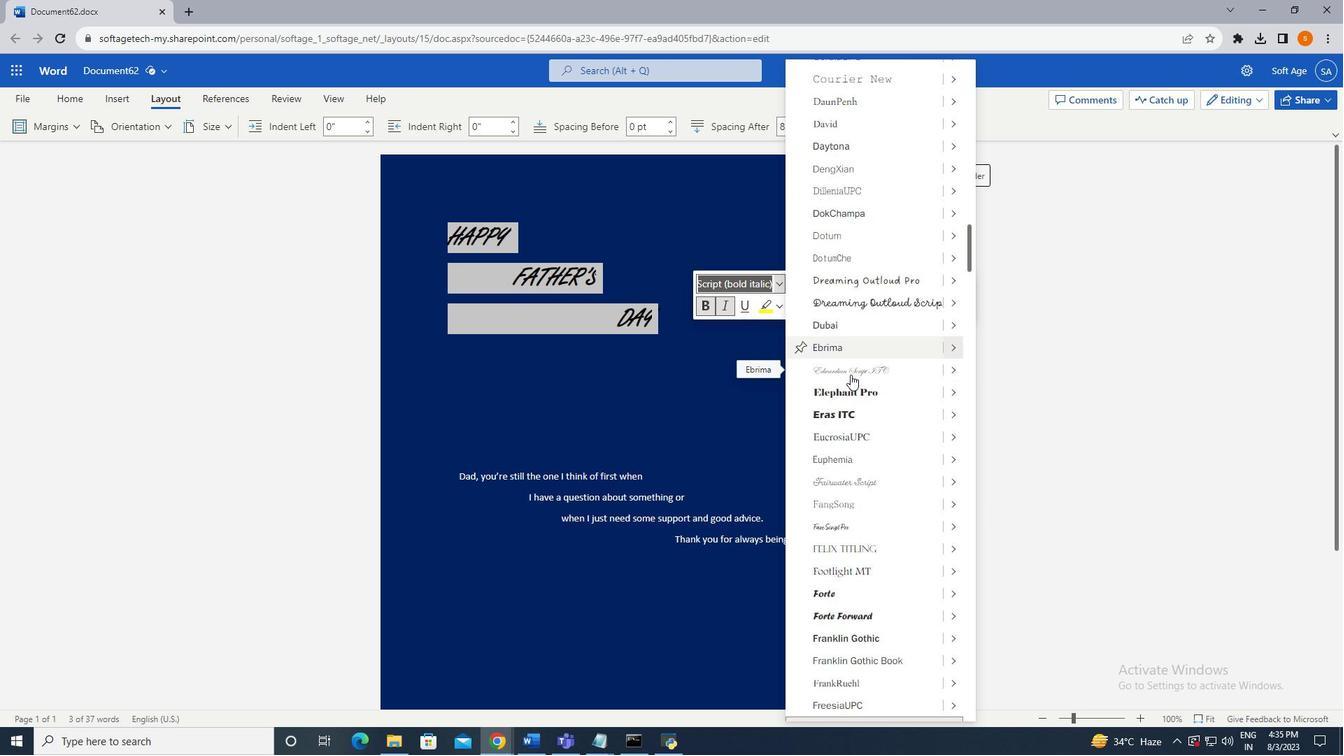 
Action: Mouse scrolled (850, 374) with delta (0, 0)
Screenshot: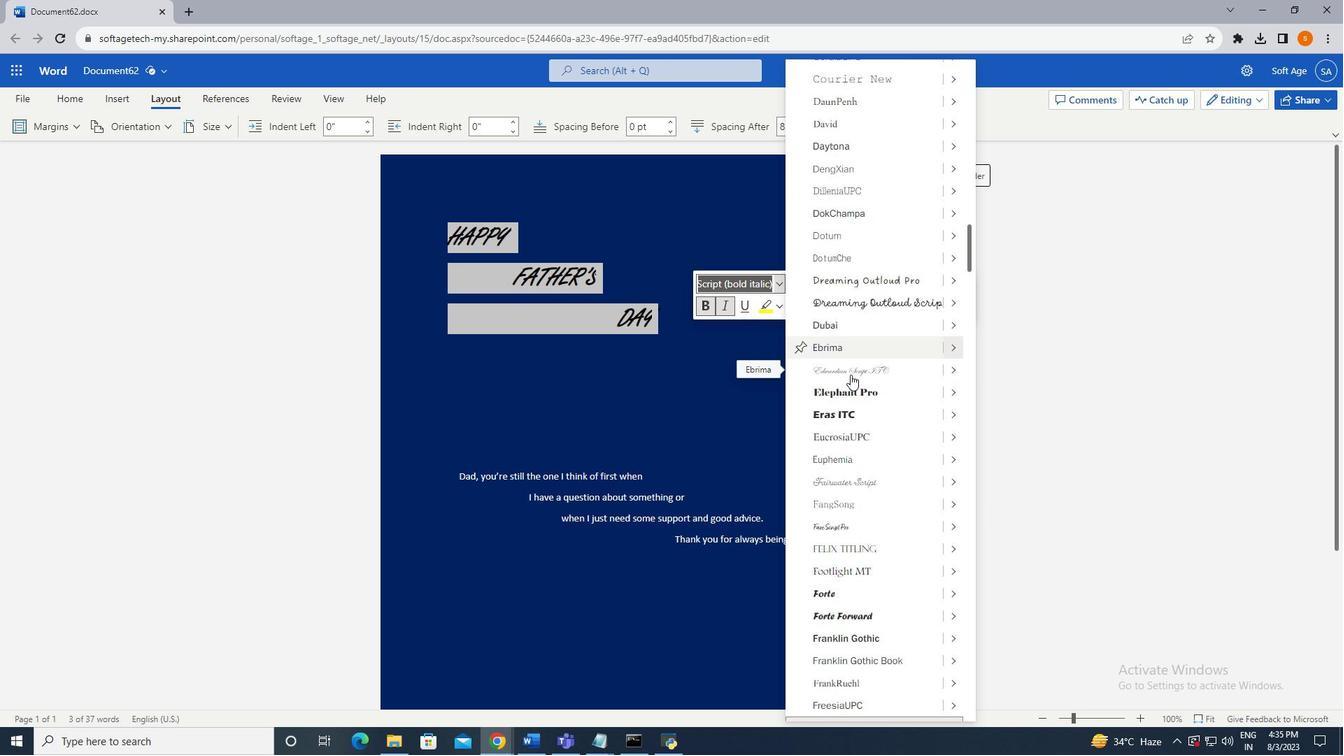 
Action: Mouse scrolled (850, 374) with delta (0, 0)
Screenshot: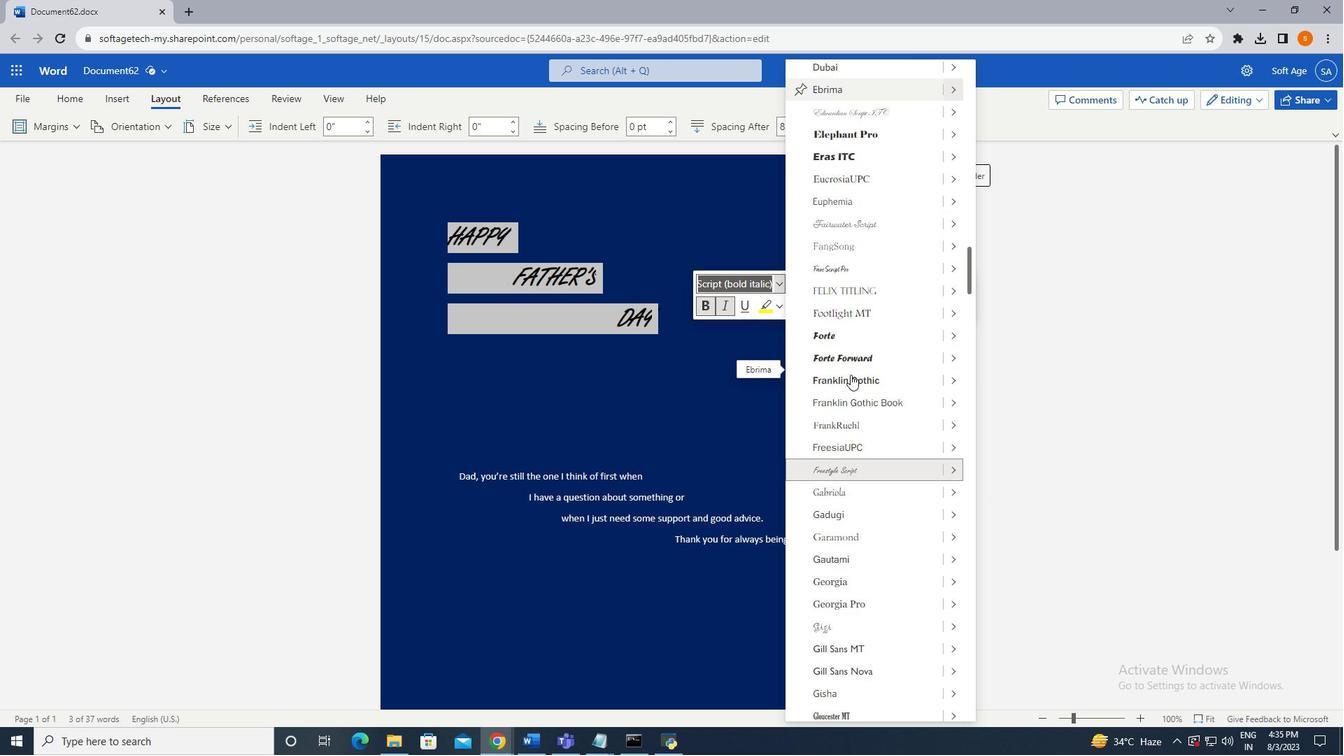 
Action: Mouse scrolled (850, 374) with delta (0, 0)
Screenshot: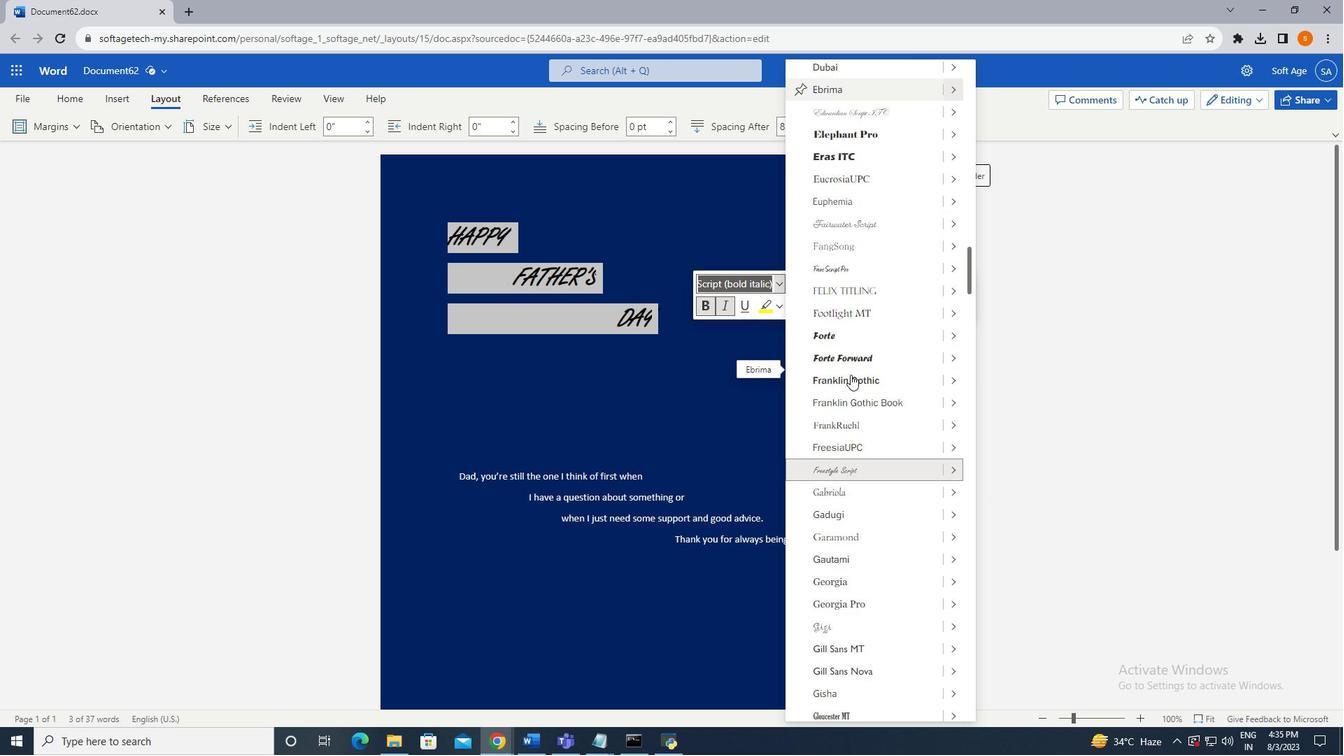 
Action: Mouse scrolled (850, 374) with delta (0, 0)
Screenshot: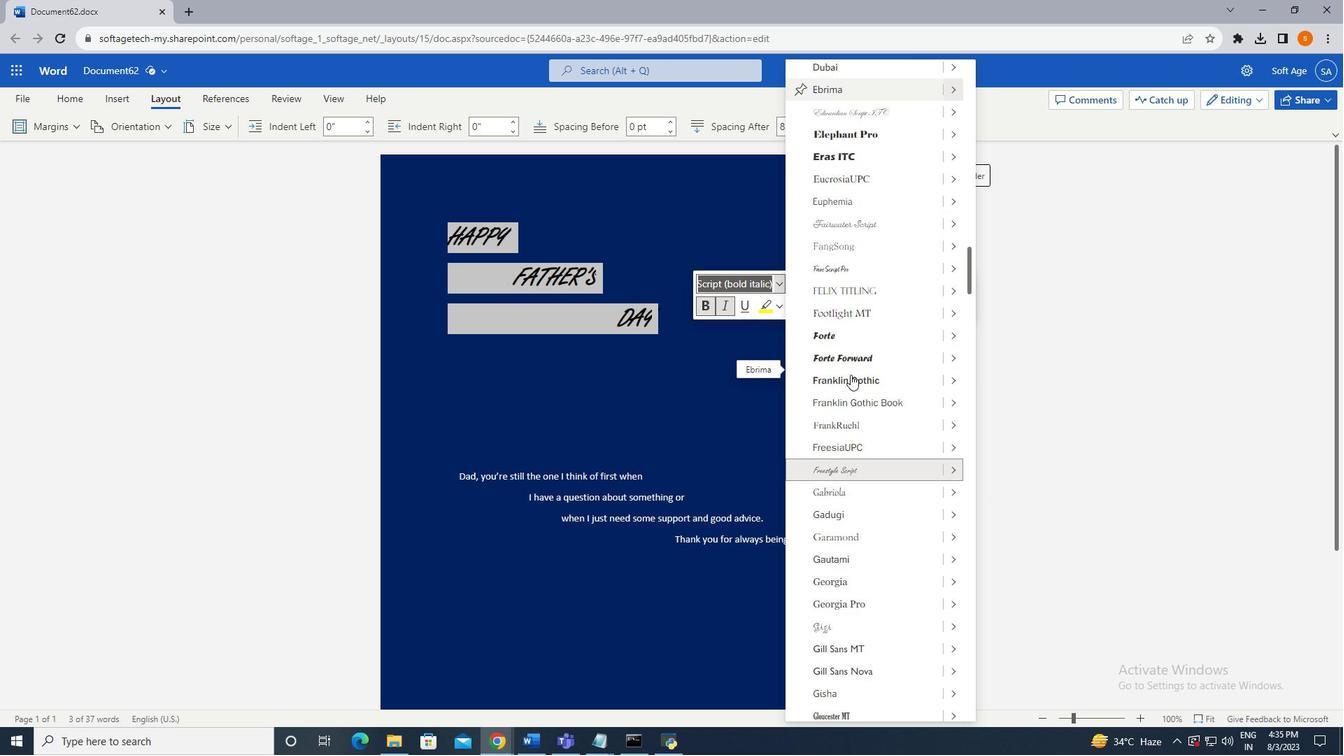 
Action: Mouse scrolled (850, 374) with delta (0, 0)
Screenshot: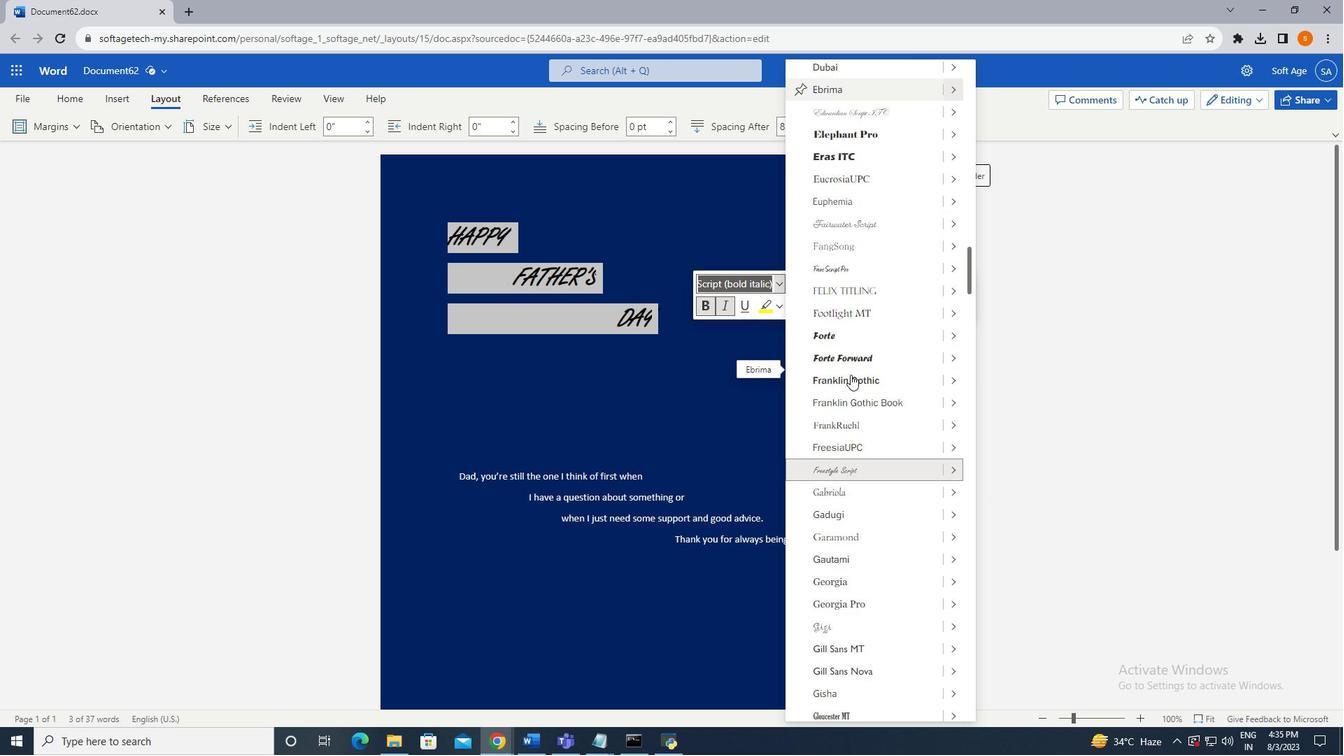 
Action: Mouse scrolled (850, 374) with delta (0, 0)
Screenshot: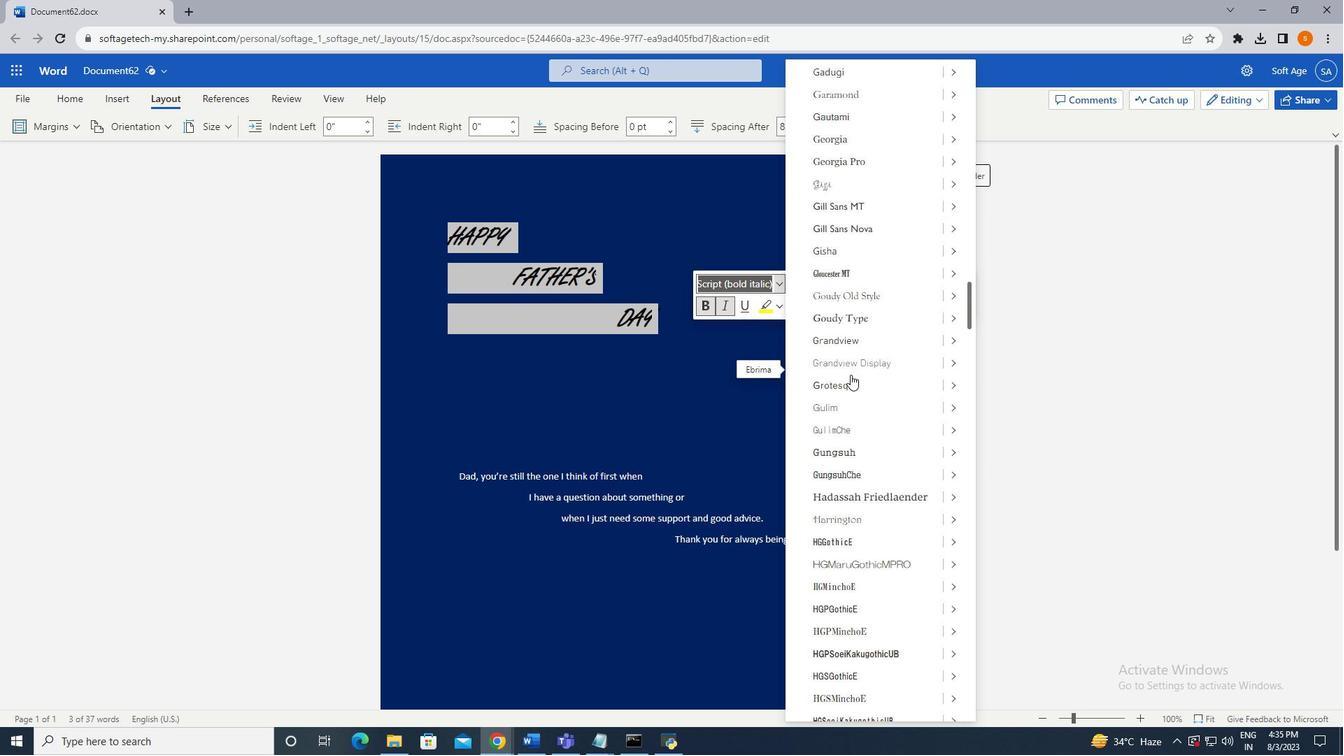 
Action: Mouse scrolled (850, 374) with delta (0, 0)
Screenshot: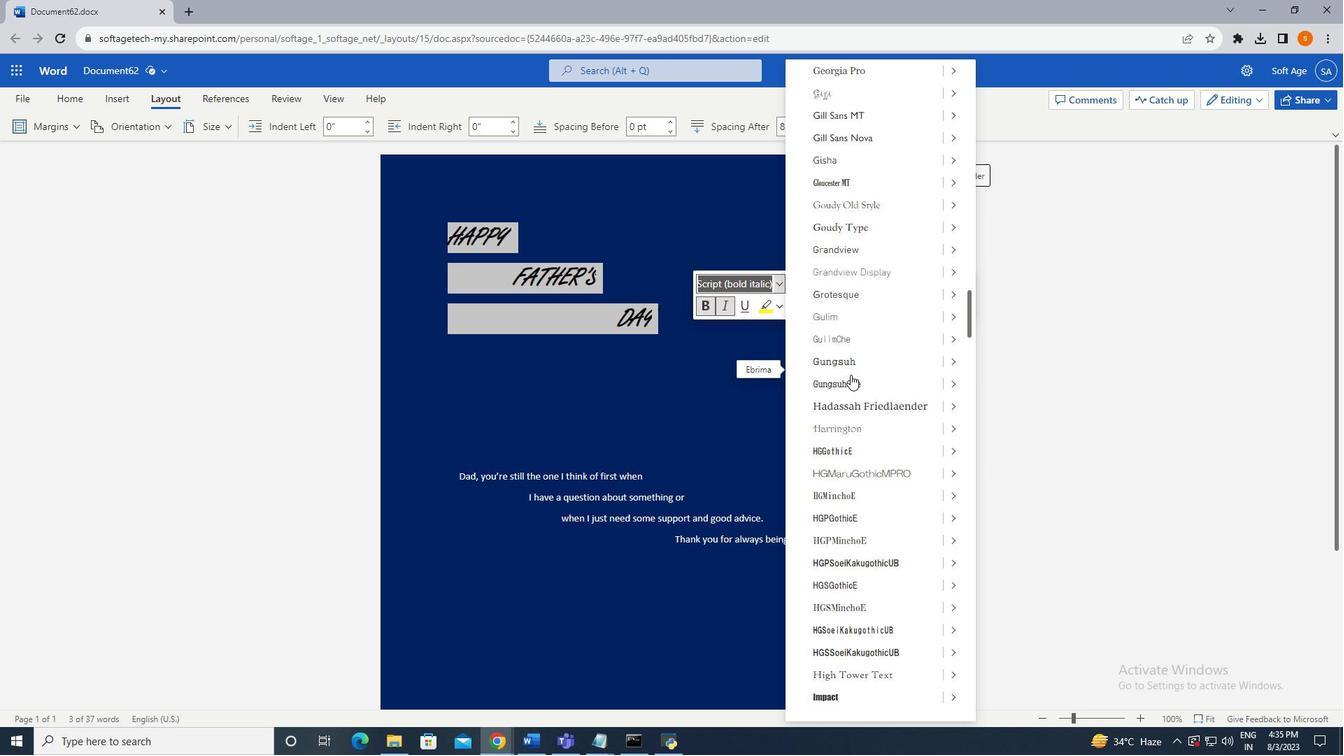 
Action: Mouse scrolled (850, 374) with delta (0, 0)
Screenshot: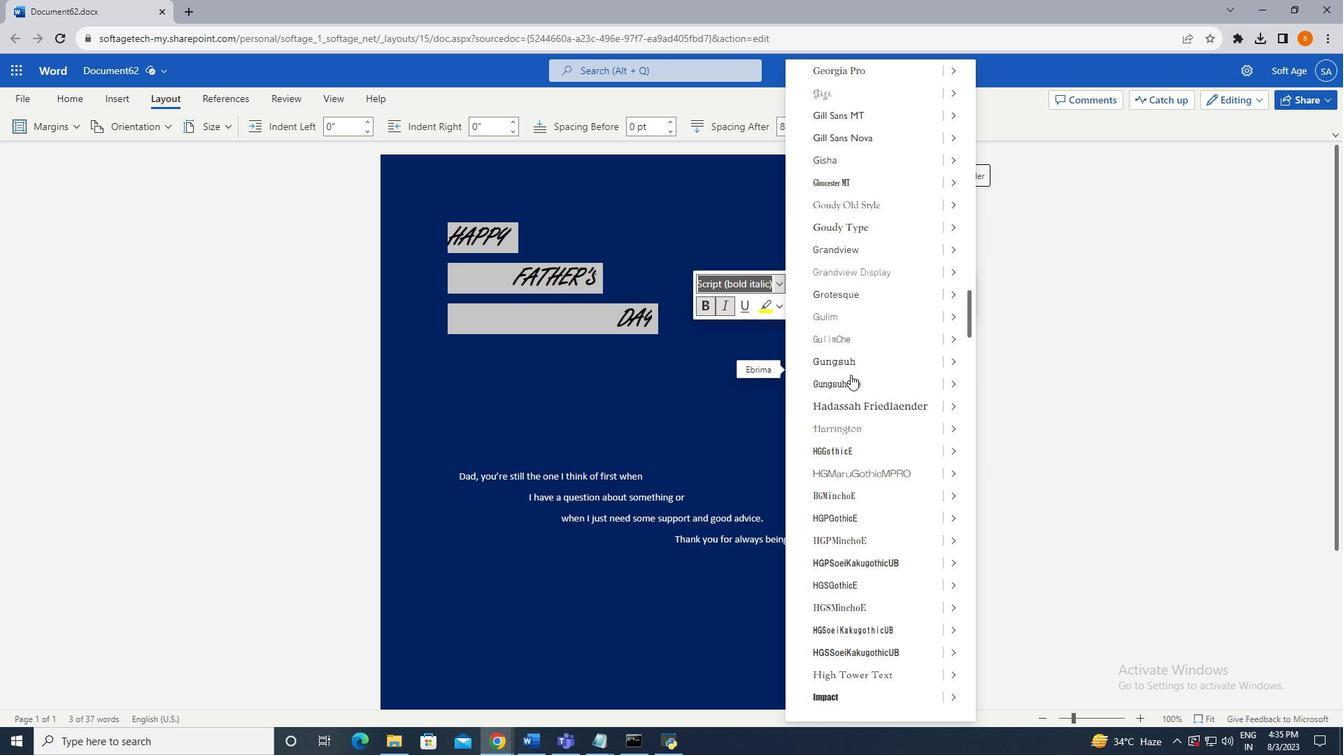 
Action: Mouse scrolled (850, 374) with delta (0, 0)
Screenshot: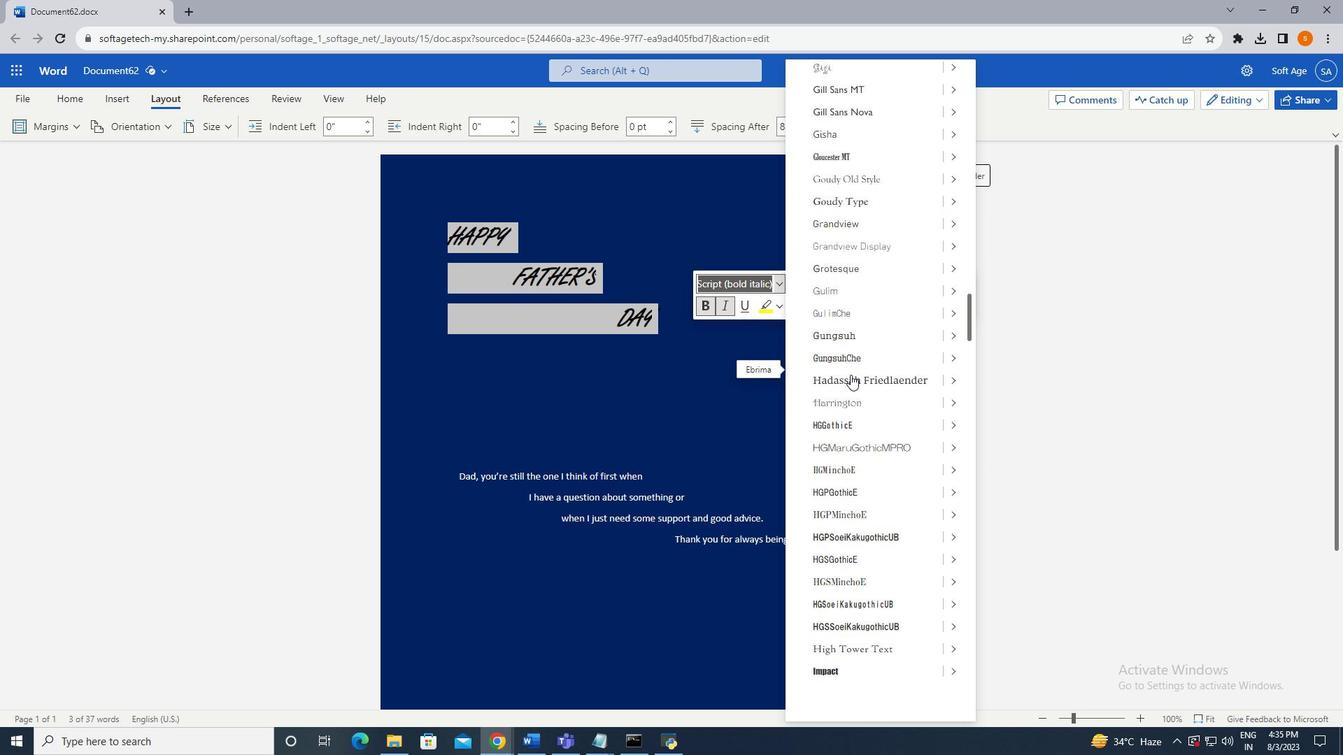 
Action: Mouse scrolled (850, 374) with delta (0, 0)
Screenshot: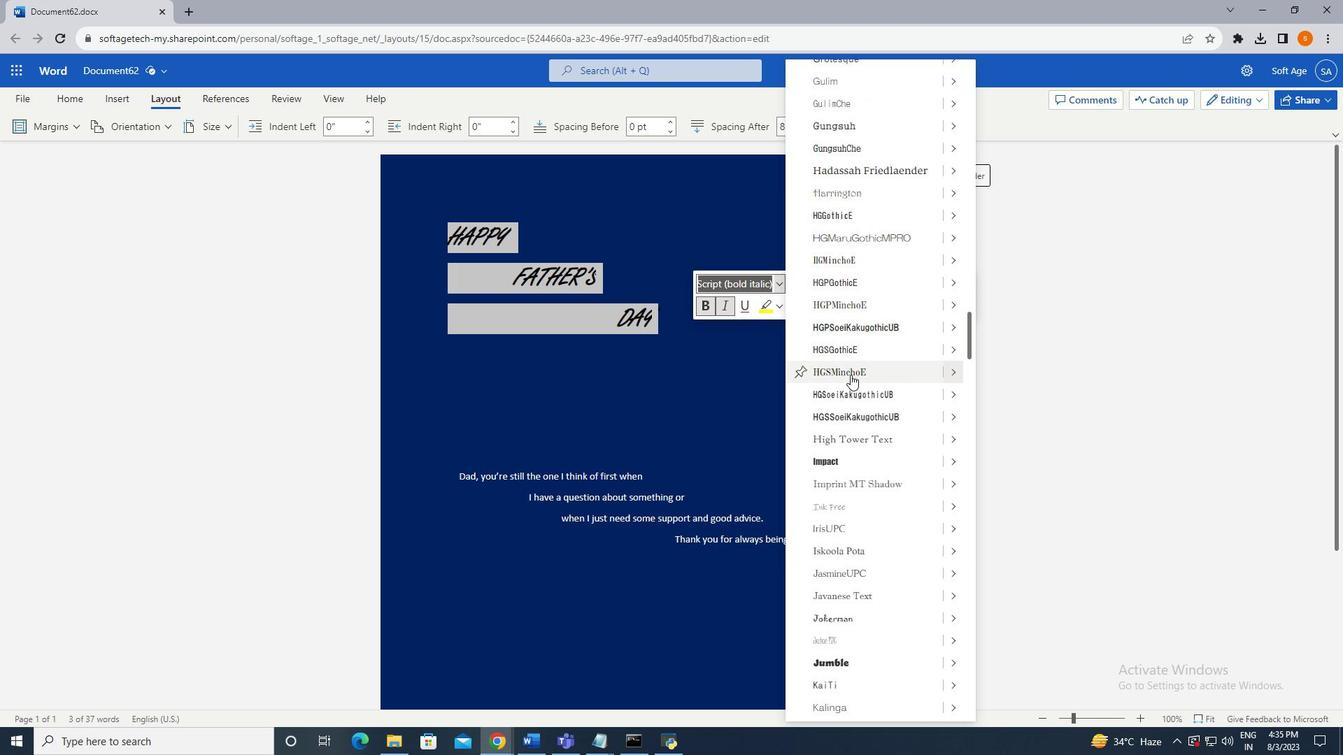 
Action: Mouse scrolled (850, 374) with delta (0, 0)
Screenshot: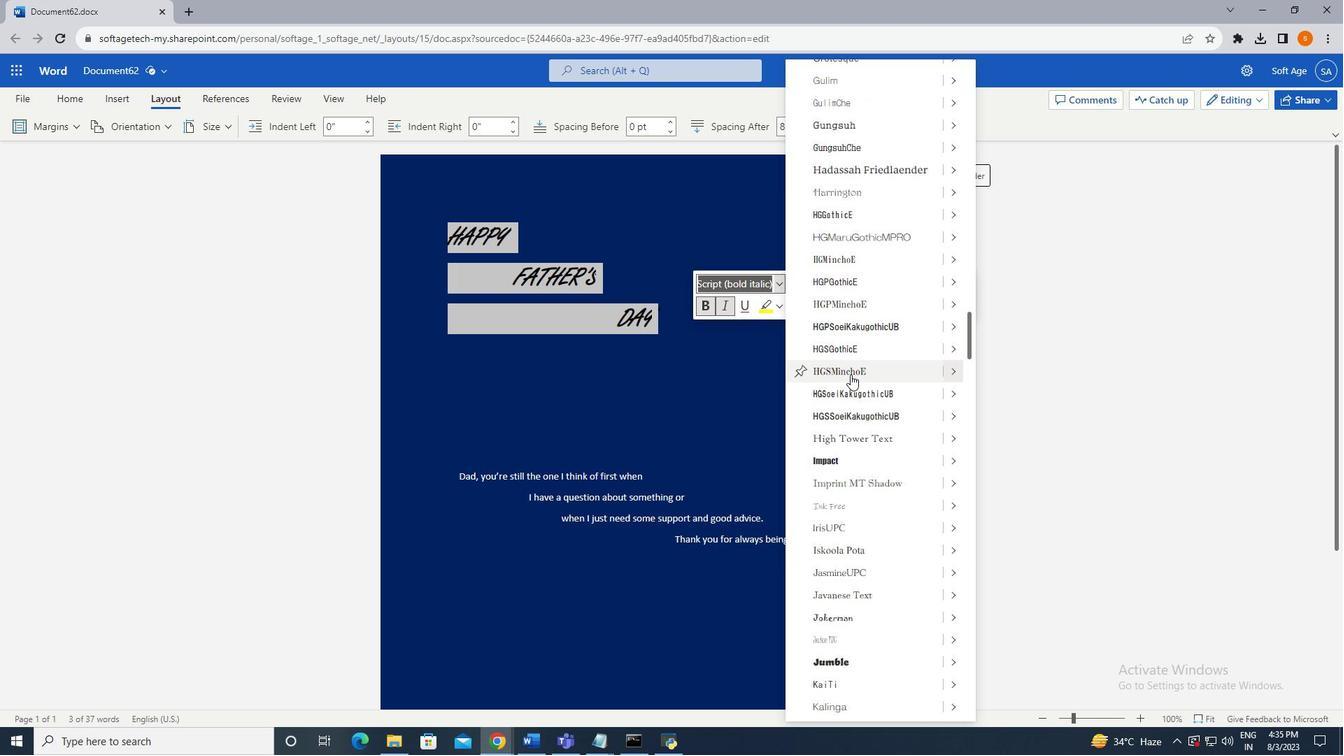 
Action: Mouse scrolled (850, 374) with delta (0, 0)
Screenshot: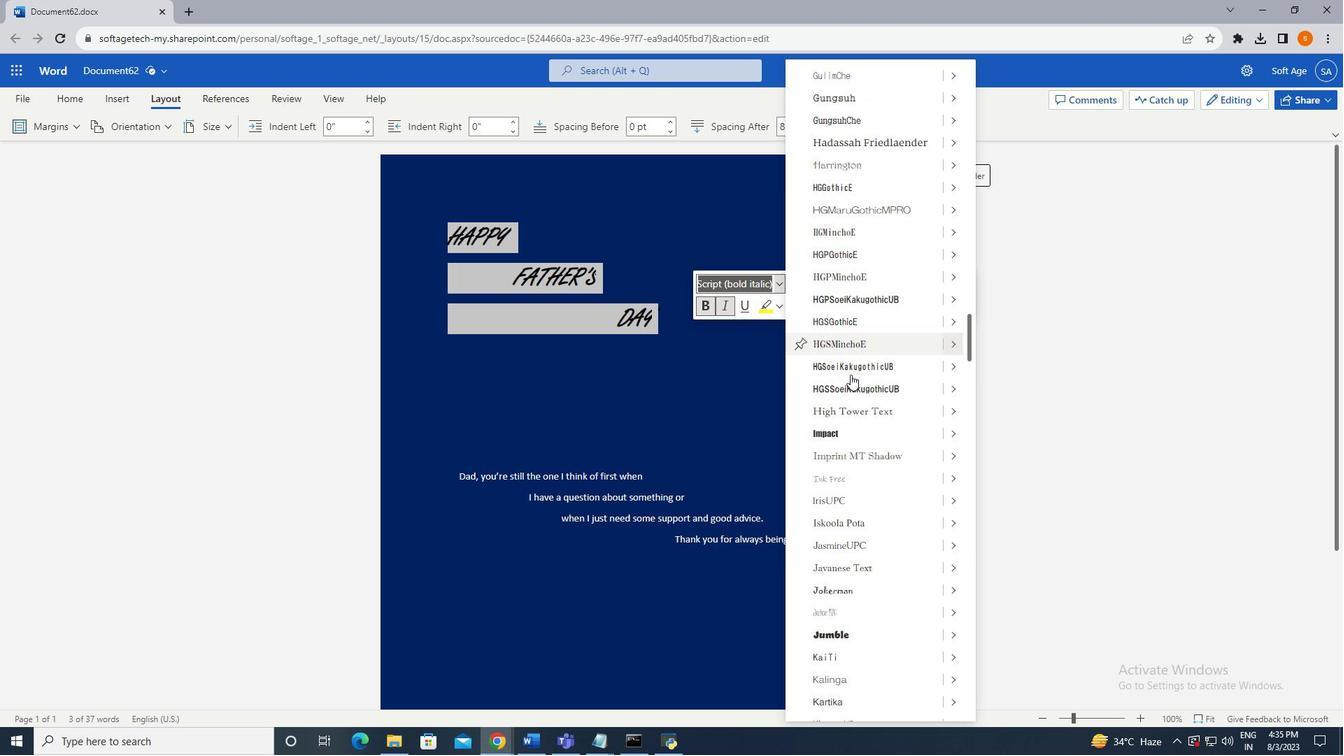 
Action: Mouse scrolled (850, 374) with delta (0, 0)
Screenshot: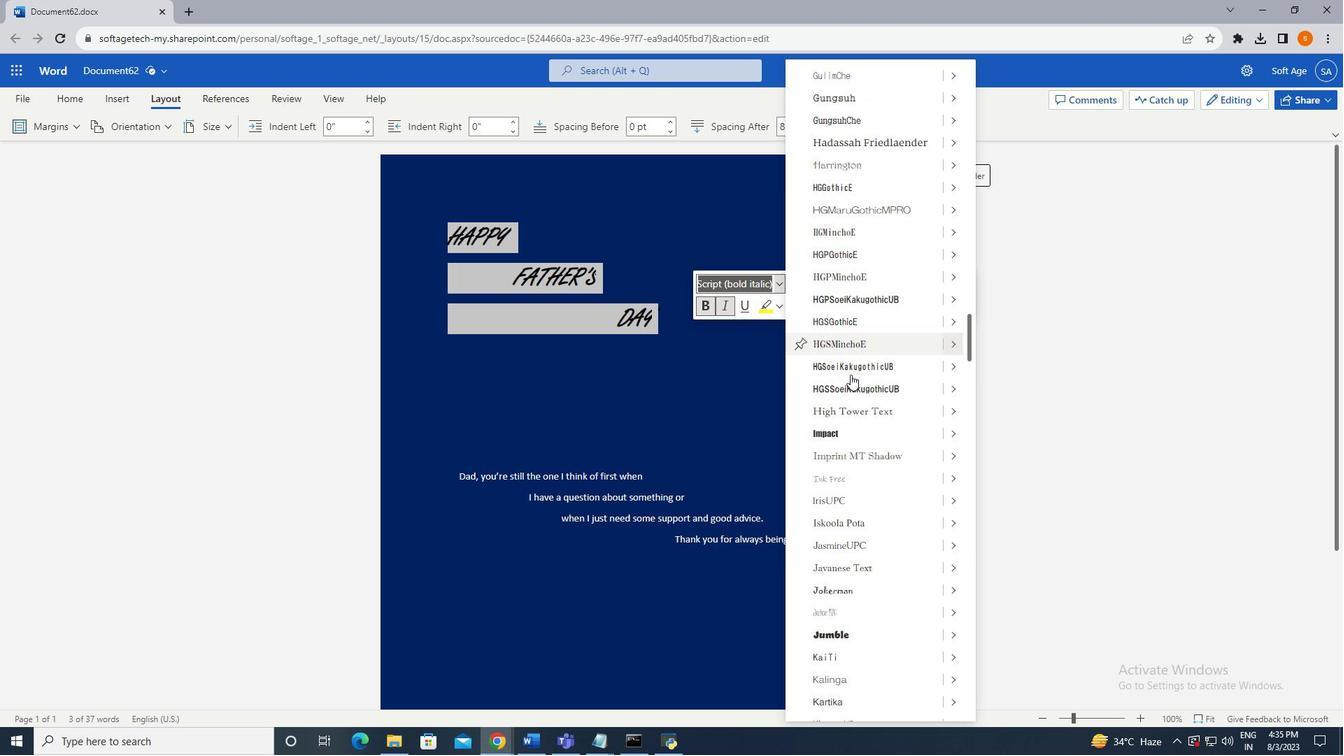 
Action: Mouse scrolled (850, 374) with delta (0, 0)
Screenshot: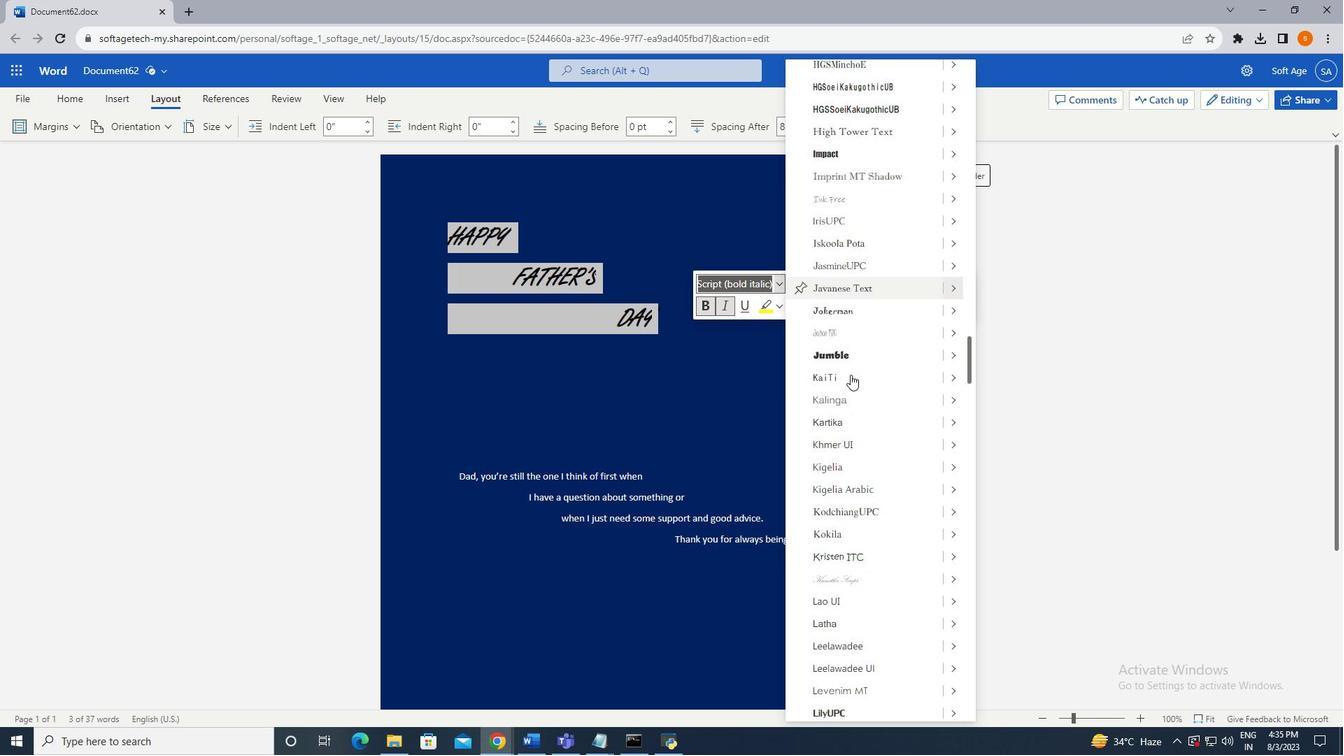 
Action: Mouse scrolled (850, 374) with delta (0, 0)
Screenshot: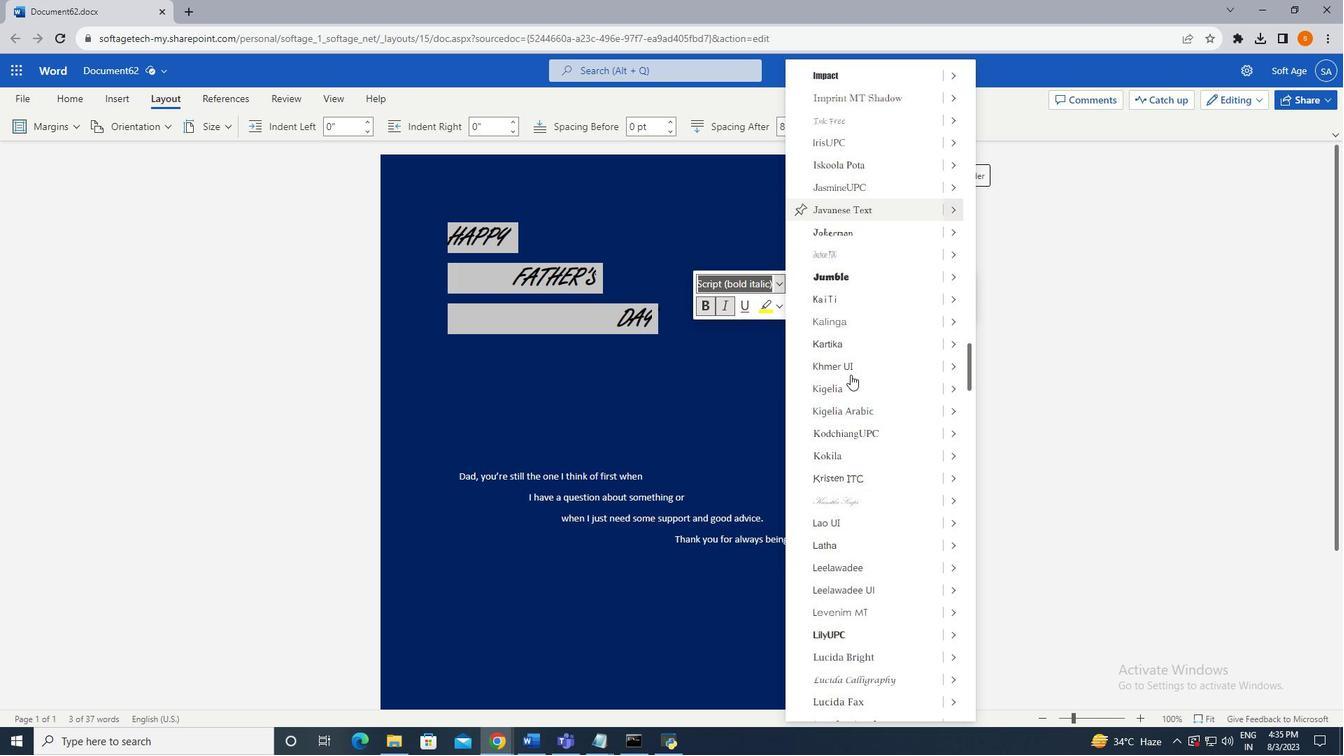 
Action: Mouse scrolled (850, 374) with delta (0, 0)
Screenshot: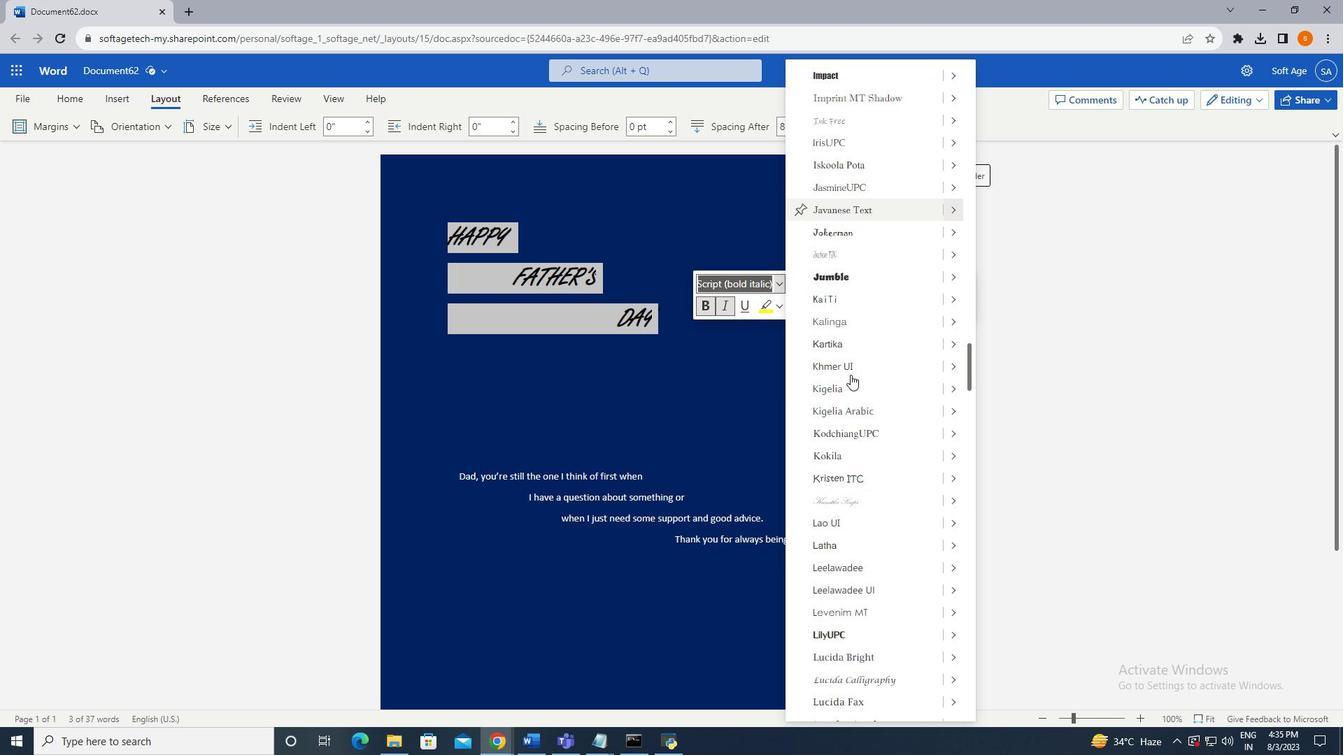 
Action: Mouse scrolled (850, 374) with delta (0, 0)
Screenshot: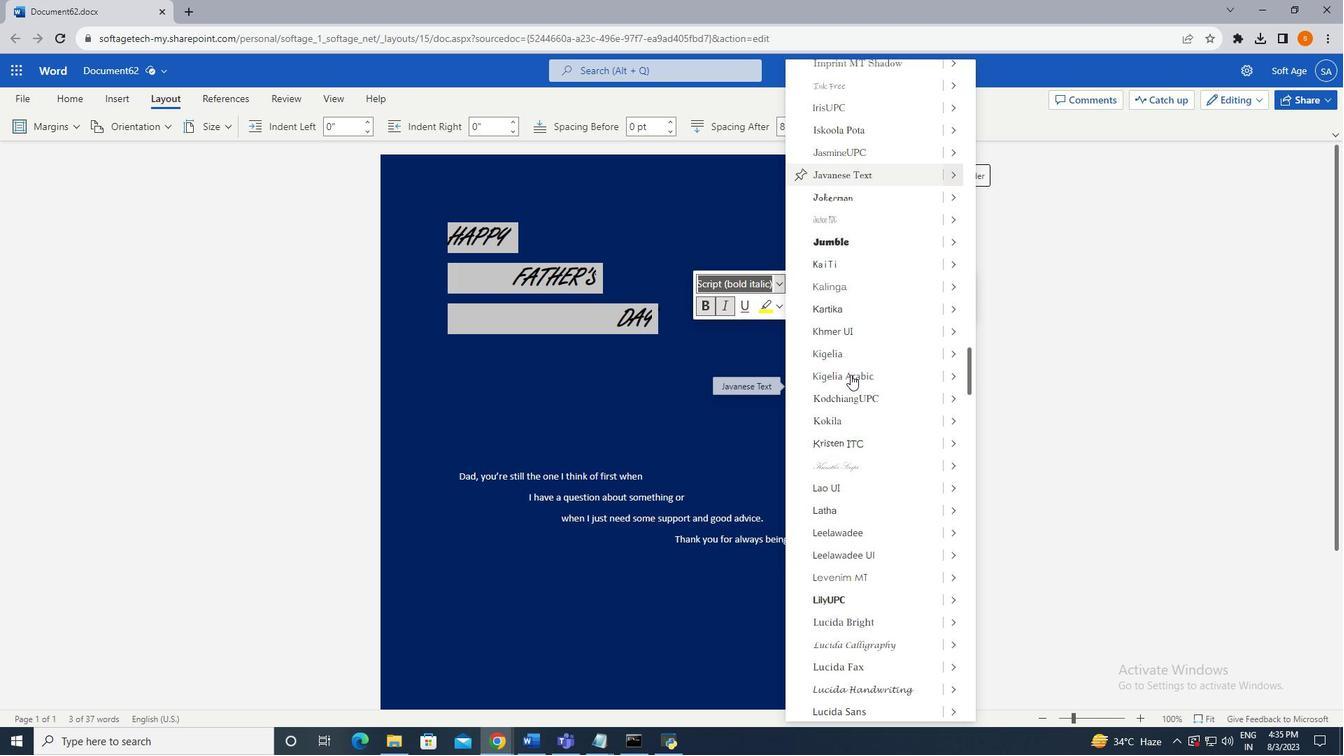 
Action: Mouse scrolled (850, 374) with delta (0, 0)
Screenshot: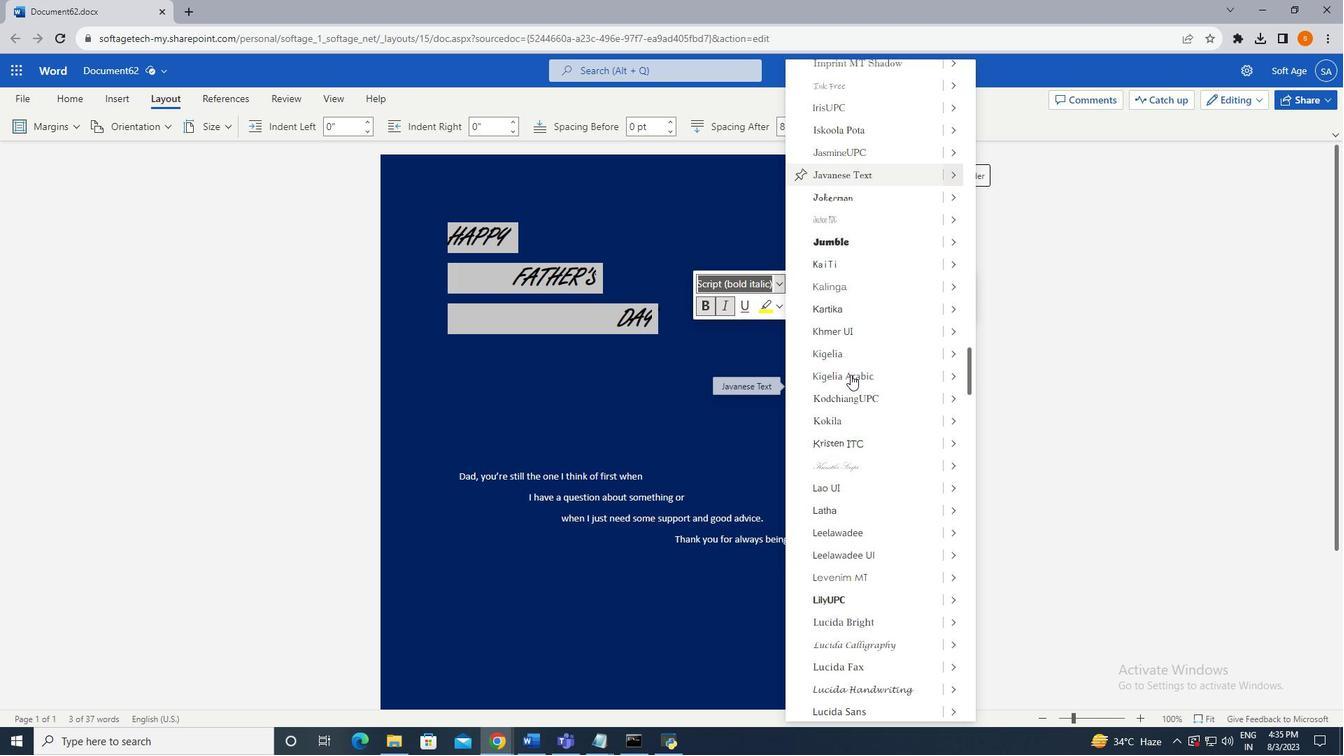 
Action: Mouse scrolled (850, 374) with delta (0, 0)
Screenshot: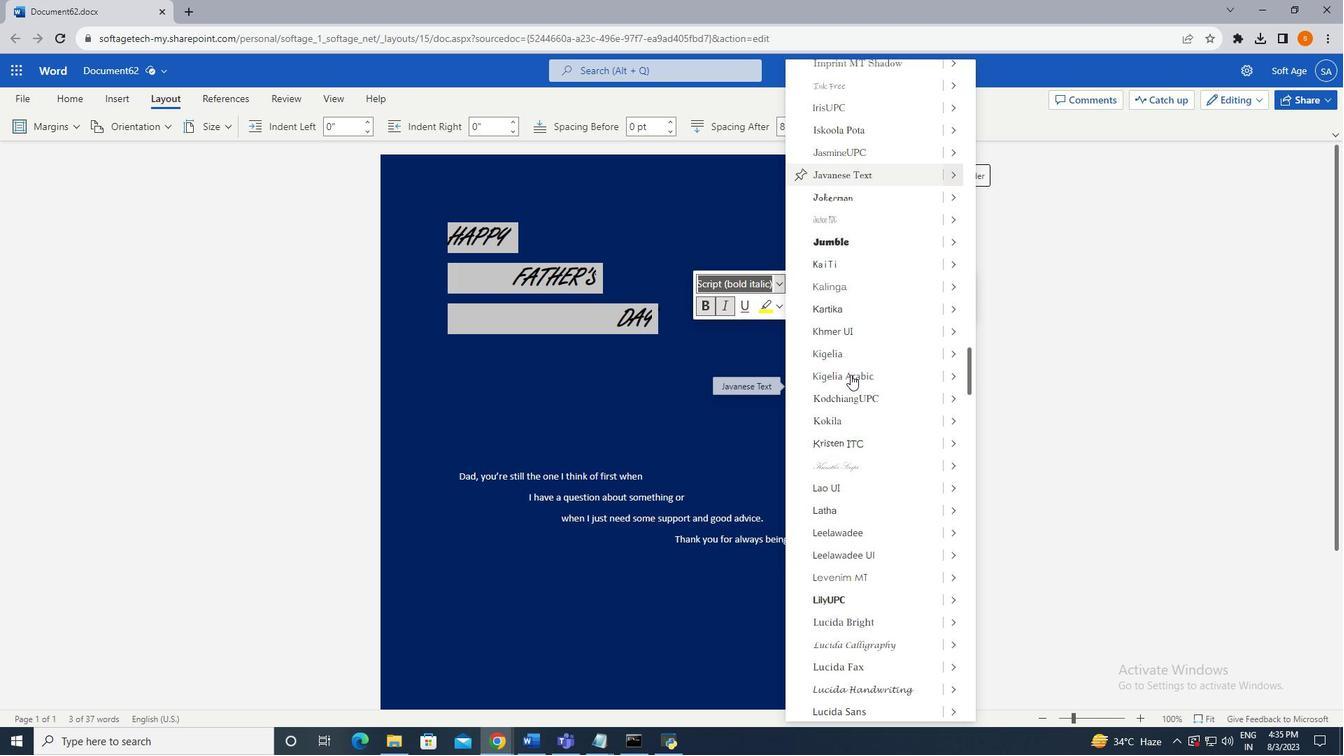 
Action: Mouse scrolled (850, 374) with delta (0, 0)
Screenshot: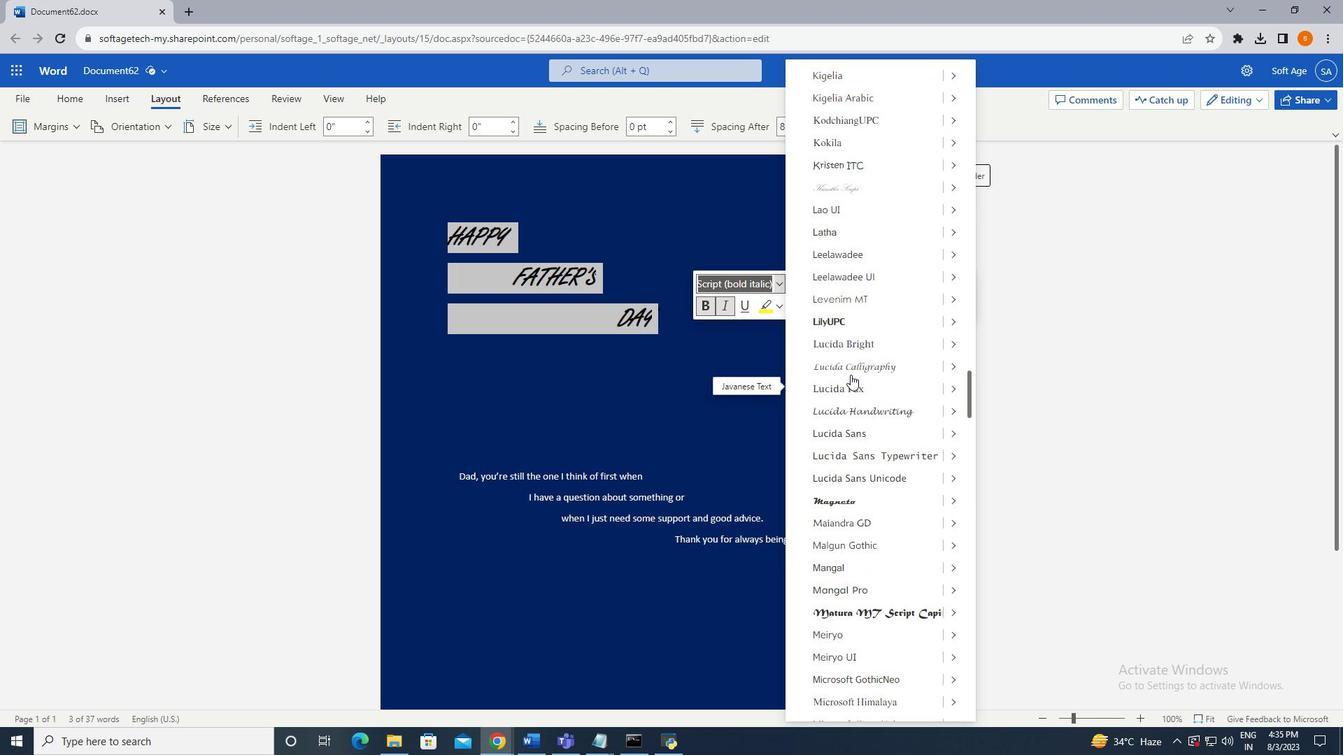 
Action: Mouse scrolled (850, 374) with delta (0, 0)
Screenshot: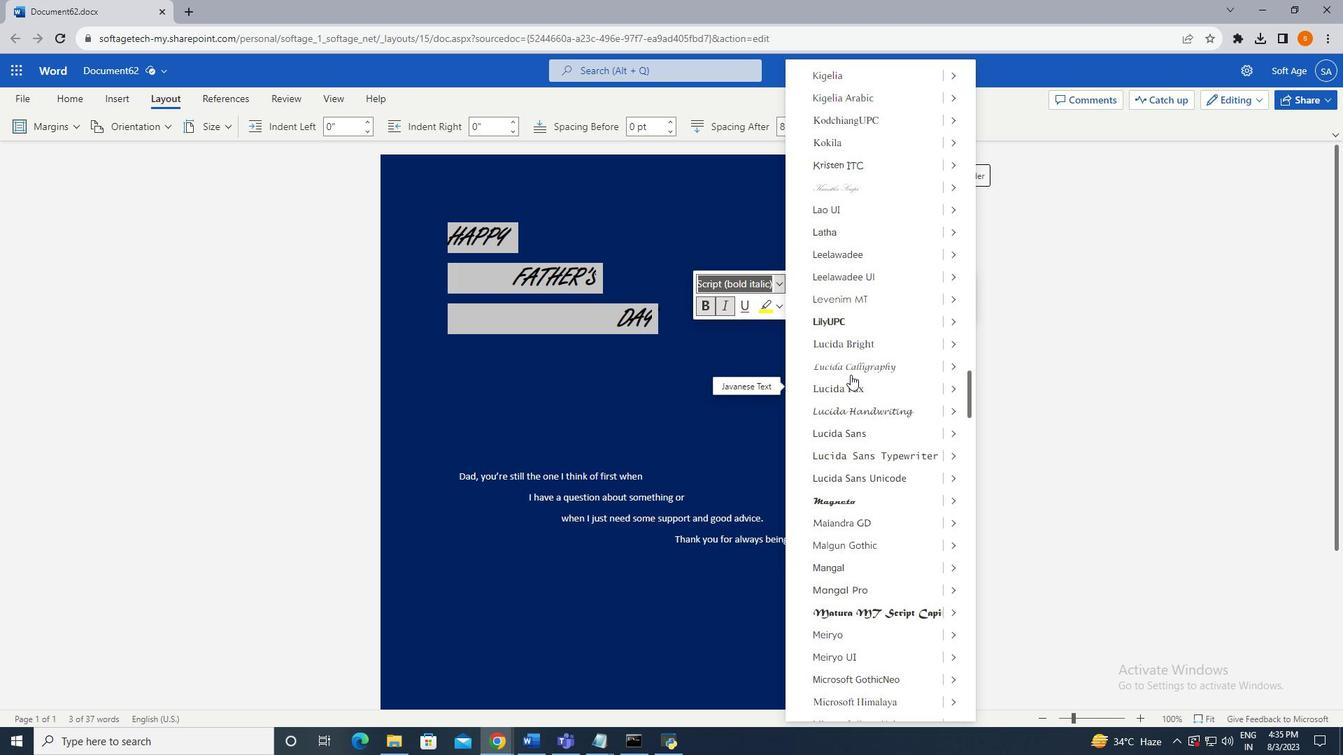 
Action: Mouse scrolled (850, 374) with delta (0, 0)
Screenshot: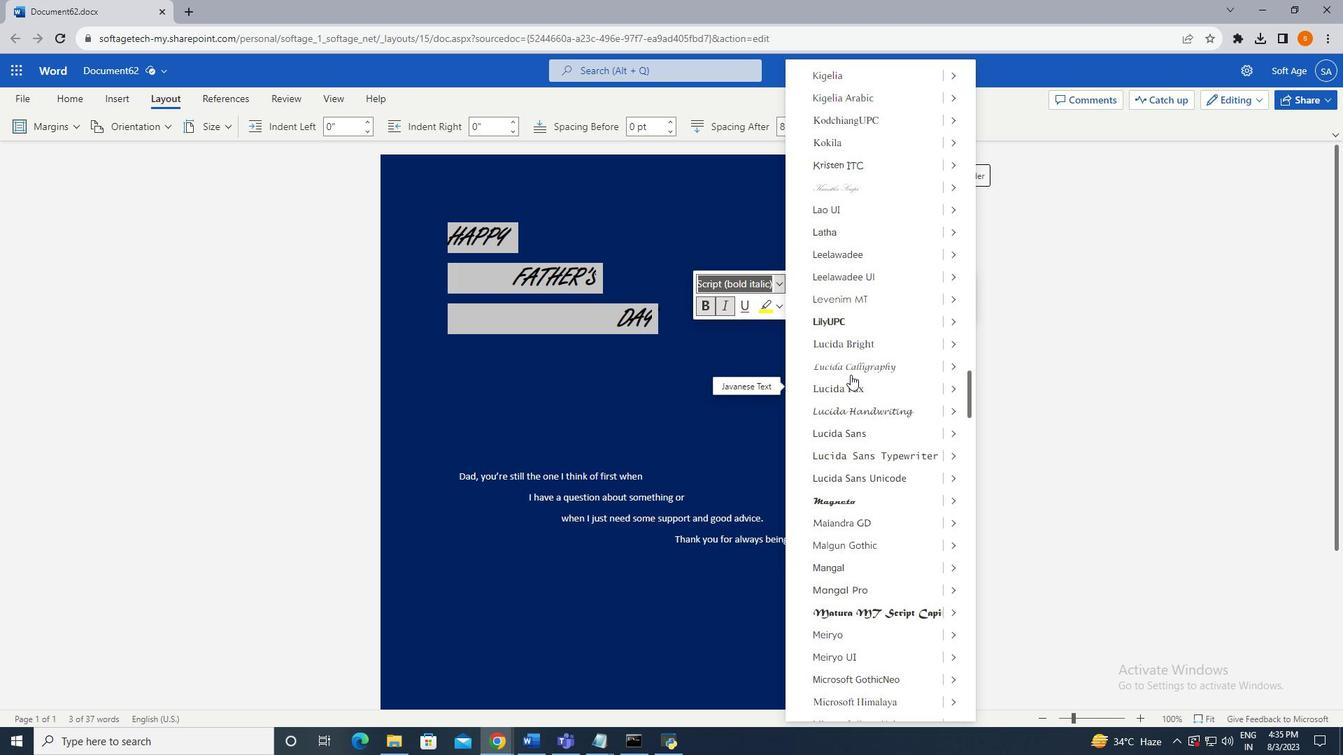 
Action: Mouse scrolled (850, 374) with delta (0, 0)
Screenshot: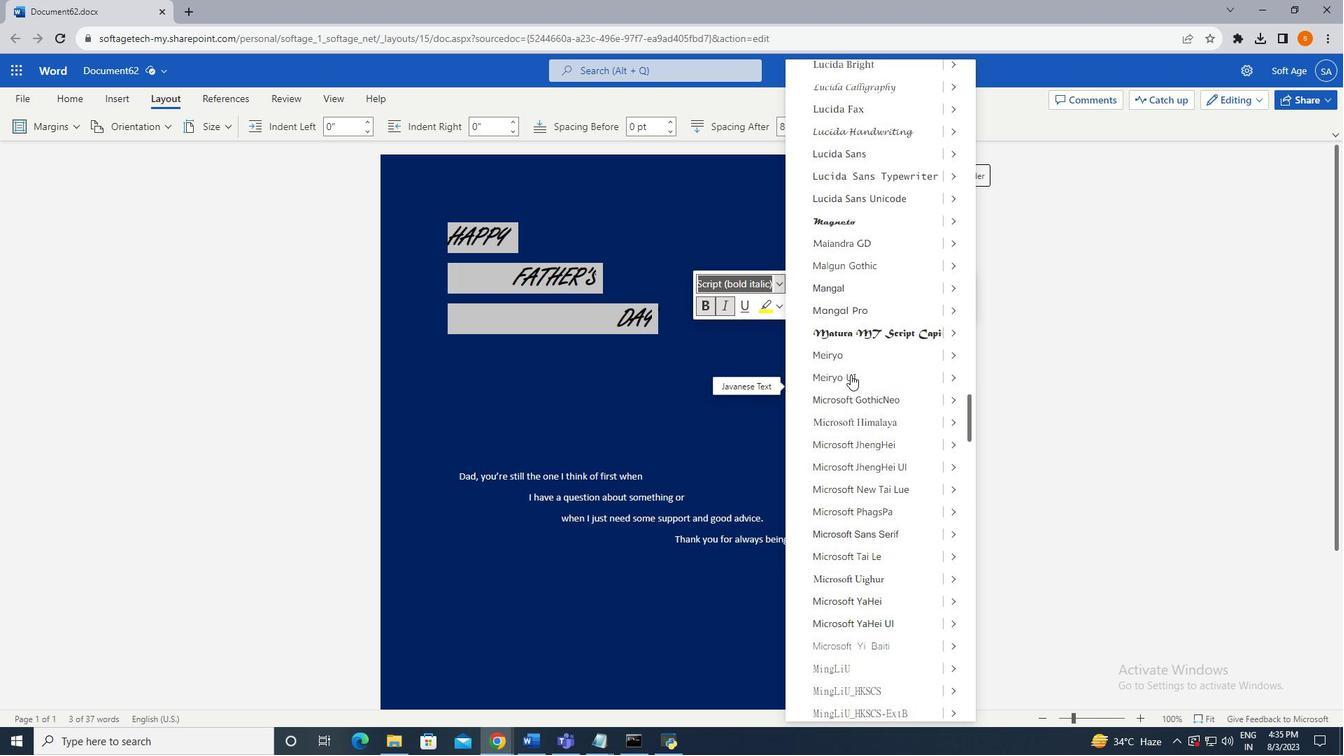 
Action: Mouse scrolled (850, 374) with delta (0, 0)
Screenshot: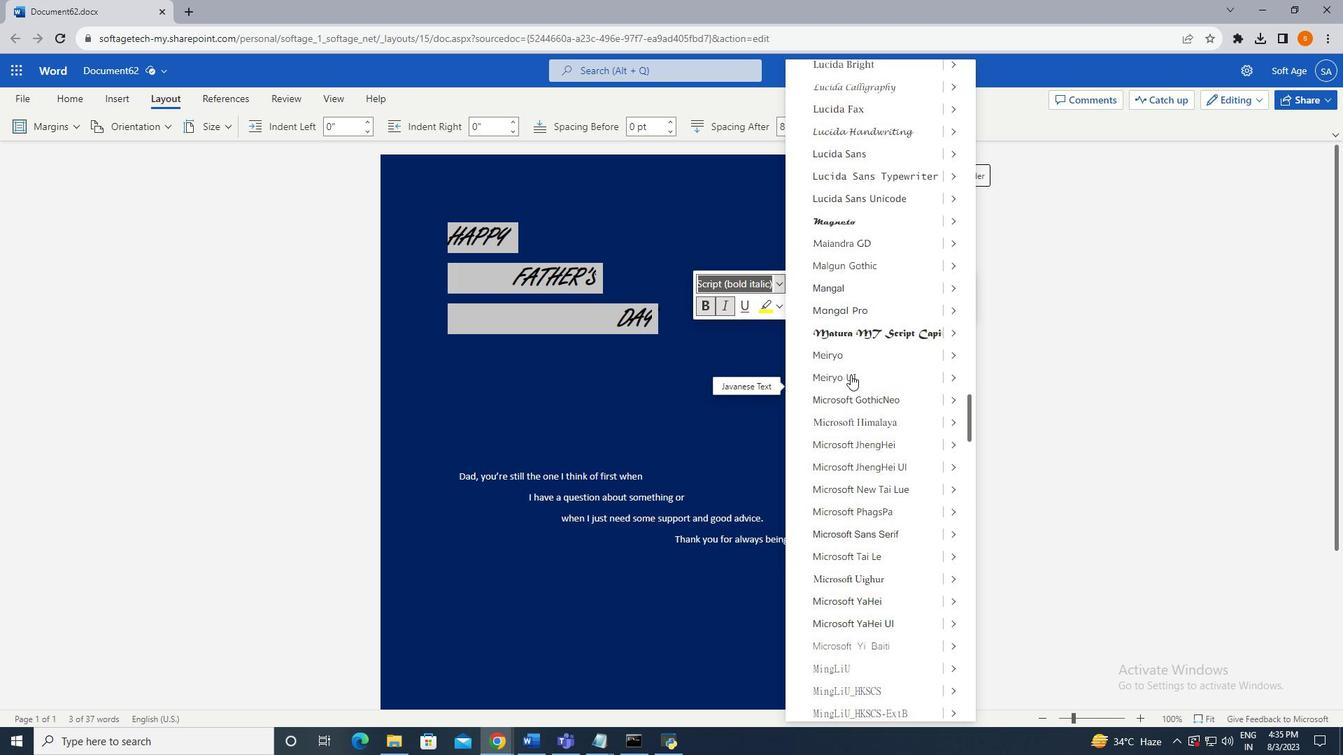 
Action: Mouse scrolled (850, 374) with delta (0, 0)
Screenshot: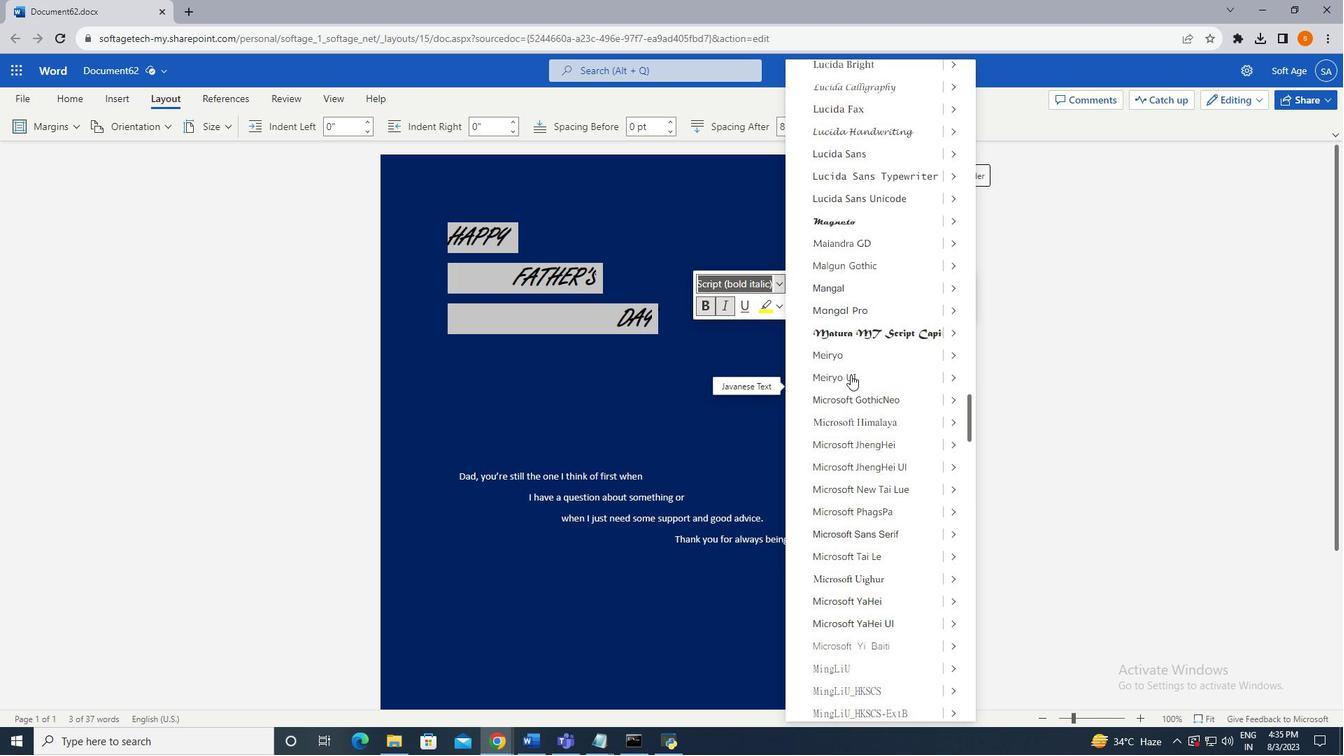 
Action: Mouse scrolled (850, 374) with delta (0, 0)
Screenshot: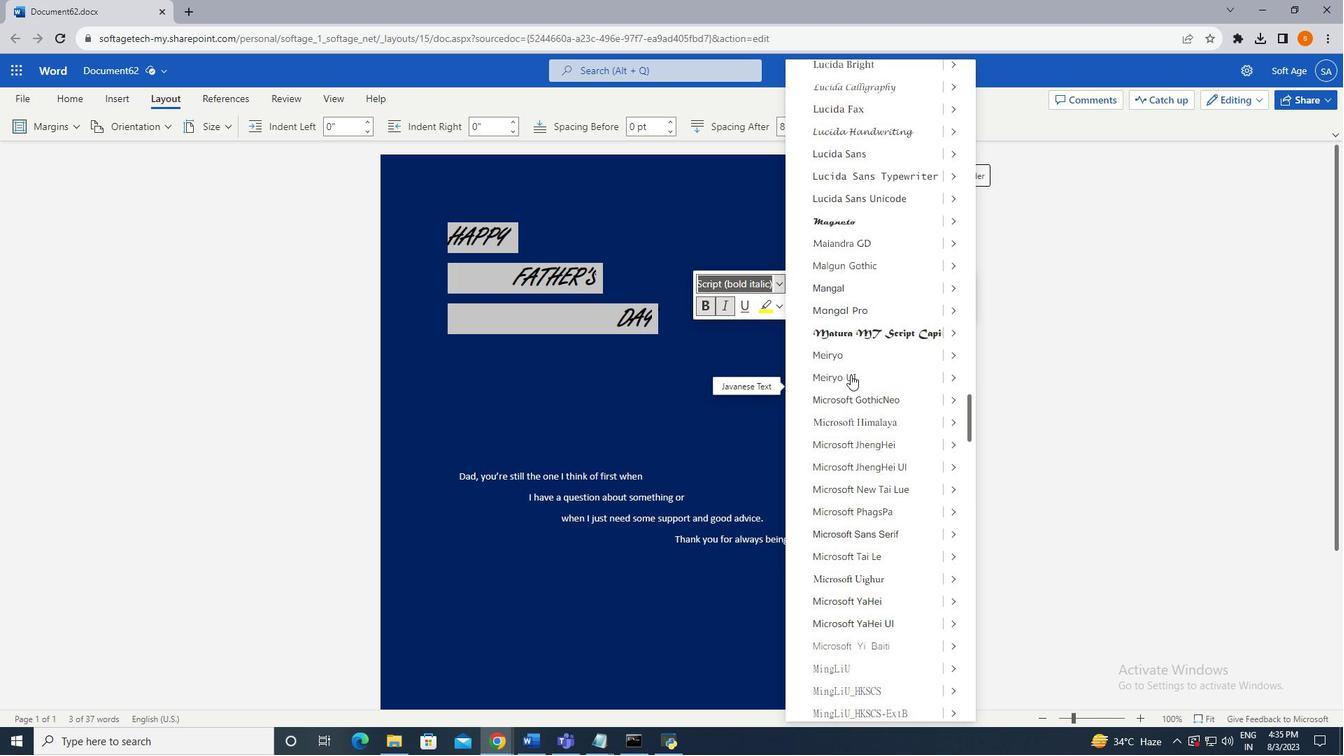 
Action: Mouse scrolled (850, 374) with delta (0, 0)
Screenshot: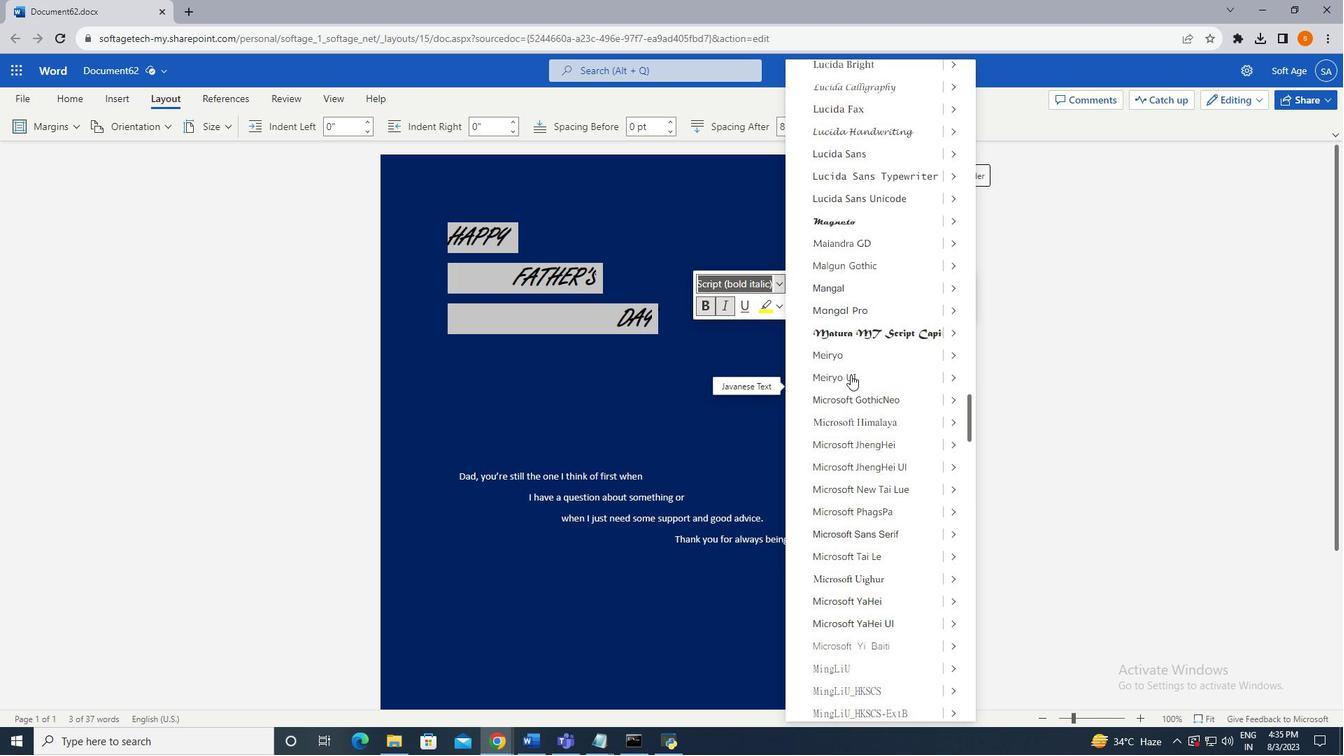 
Action: Mouse scrolled (850, 374) with delta (0, 0)
Screenshot: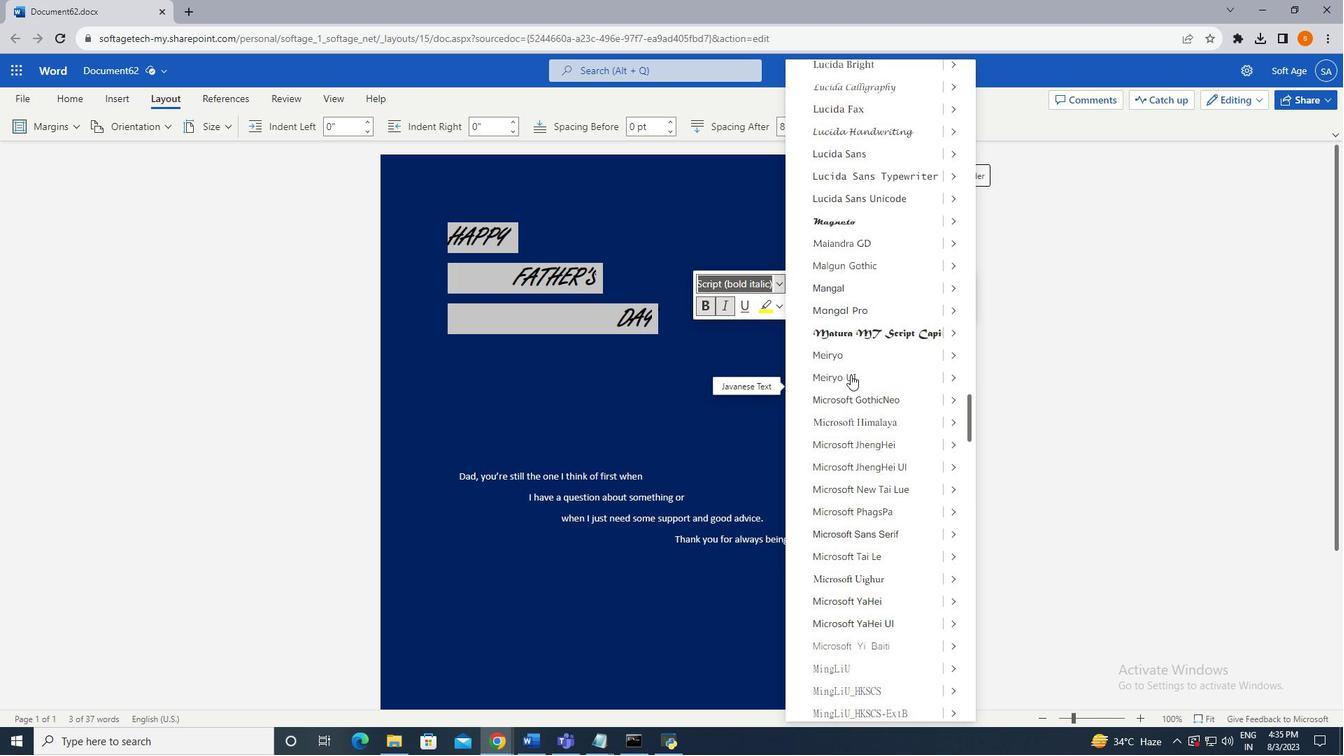 
Action: Mouse scrolled (850, 374) with delta (0, 0)
Screenshot: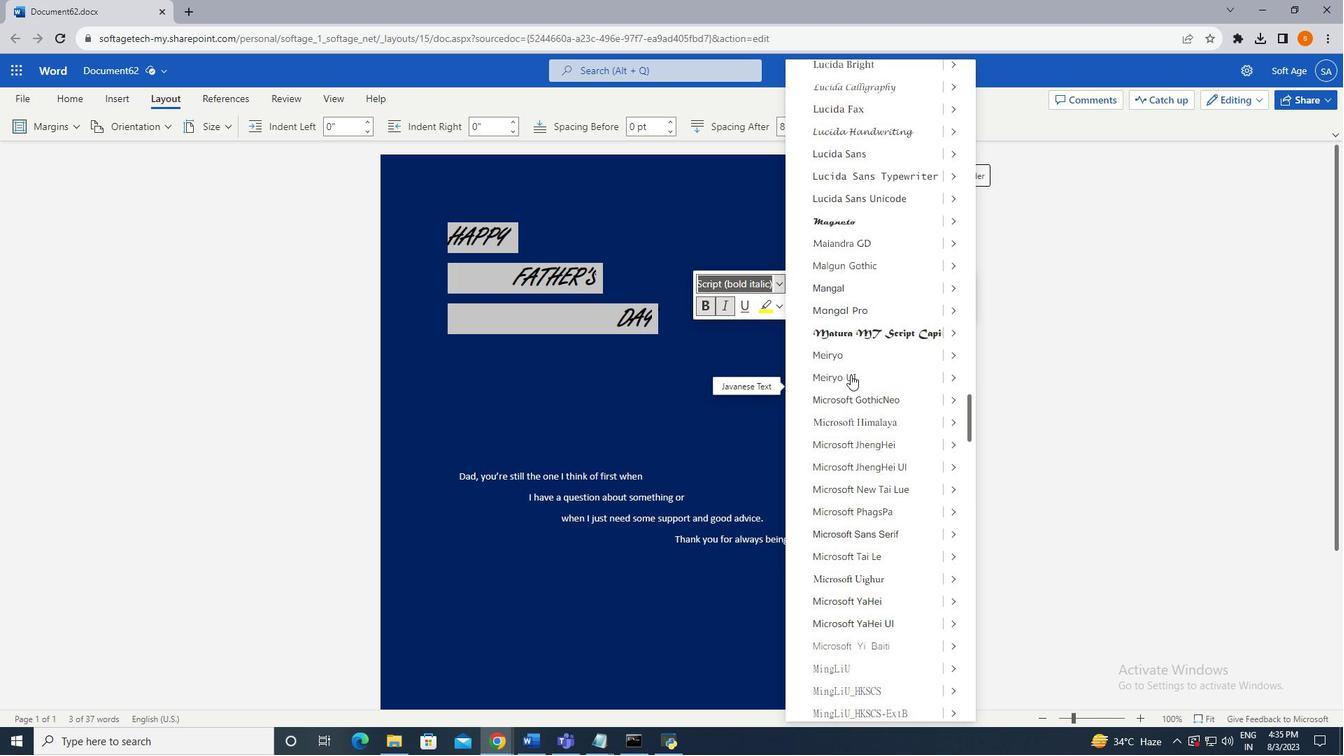 
Action: Mouse scrolled (850, 374) with delta (0, 0)
Screenshot: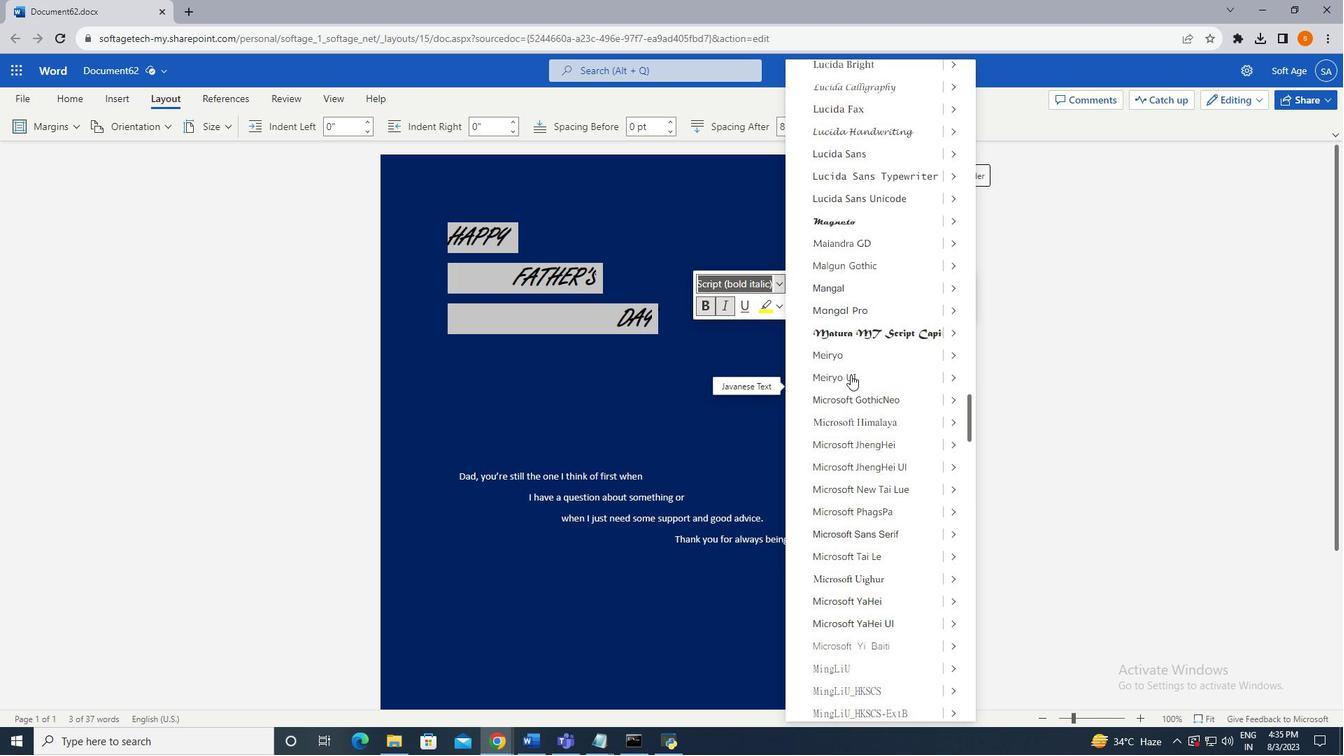 
Action: Mouse scrolled (850, 374) with delta (0, 0)
Screenshot: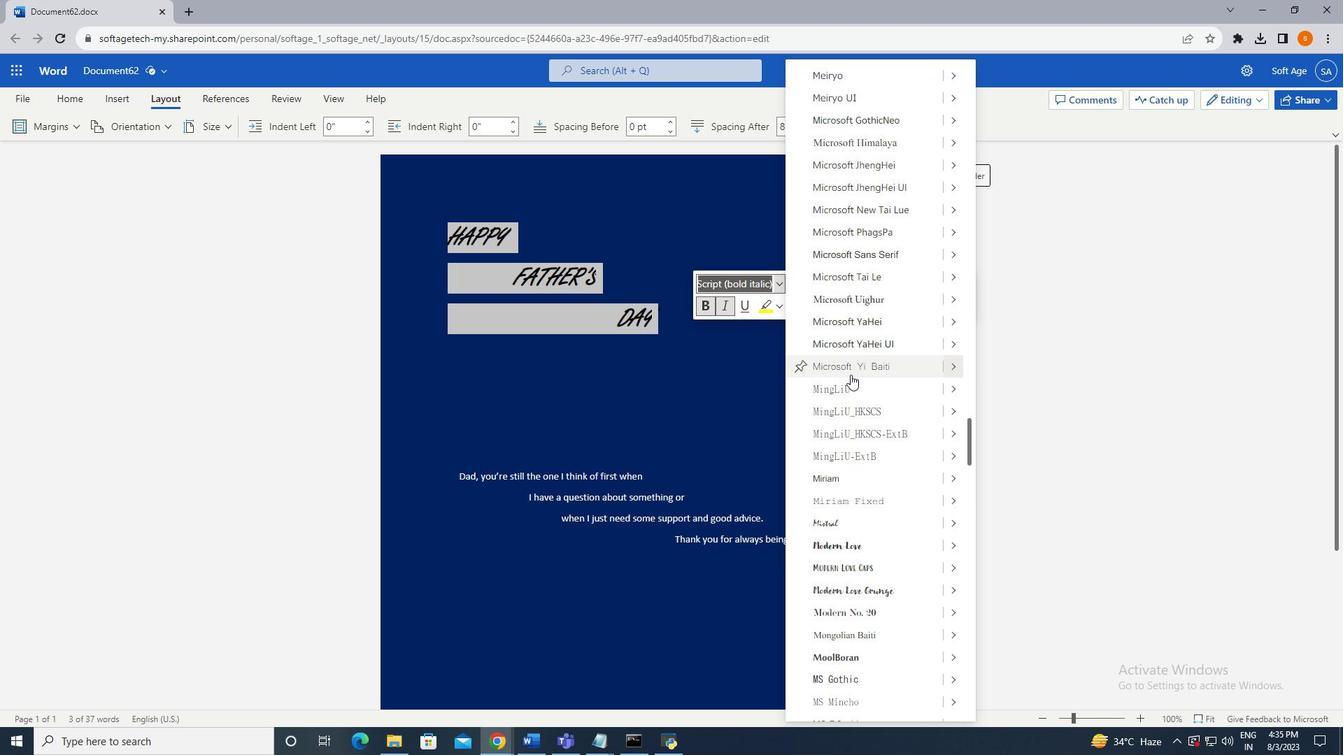 
Action: Mouse scrolled (850, 374) with delta (0, 0)
Screenshot: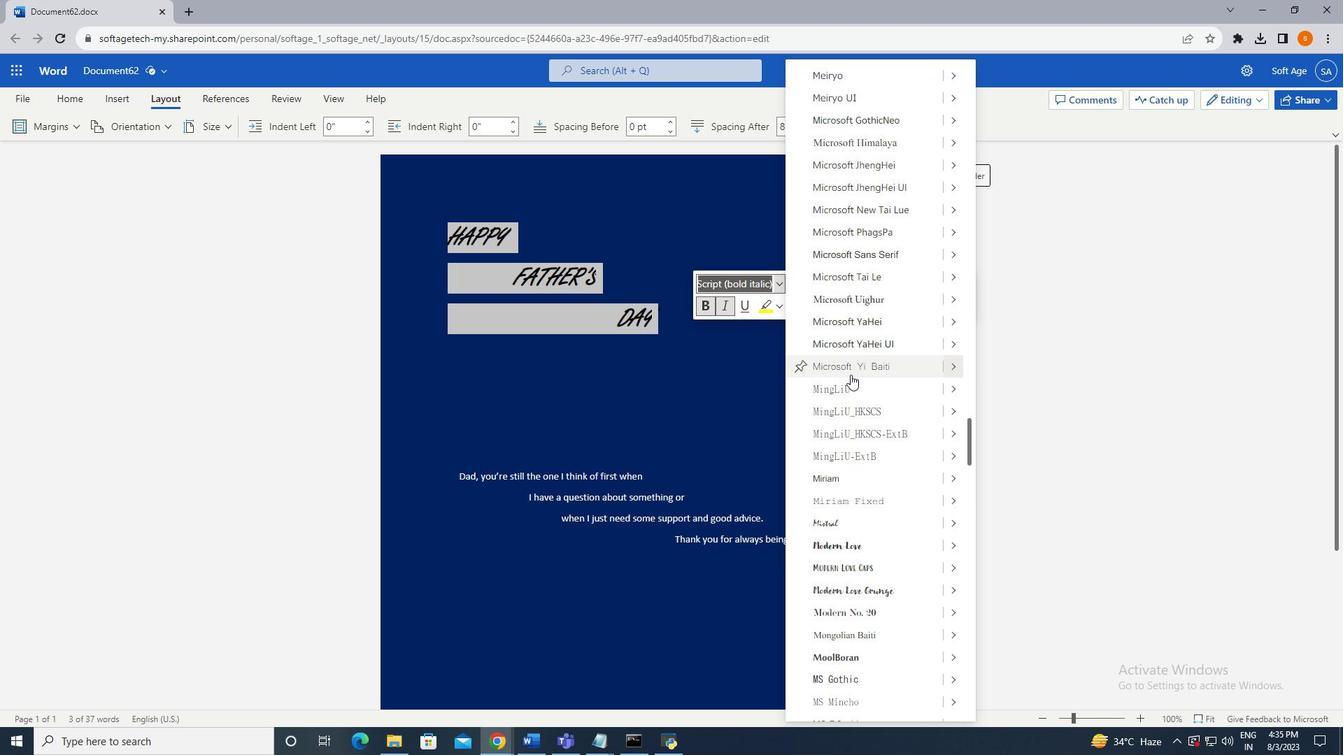 
Action: Mouse scrolled (850, 374) with delta (0, 0)
Screenshot: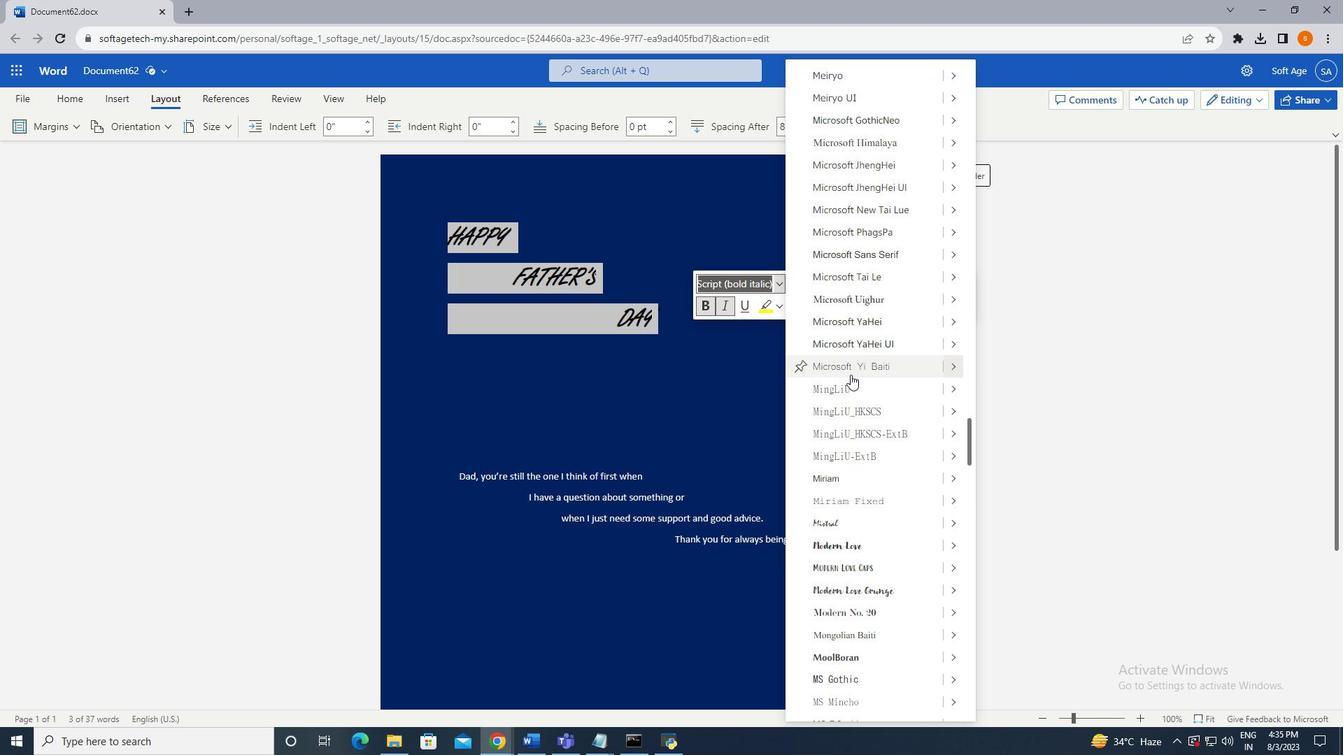 
Action: Mouse scrolled (850, 374) with delta (0, 0)
Screenshot: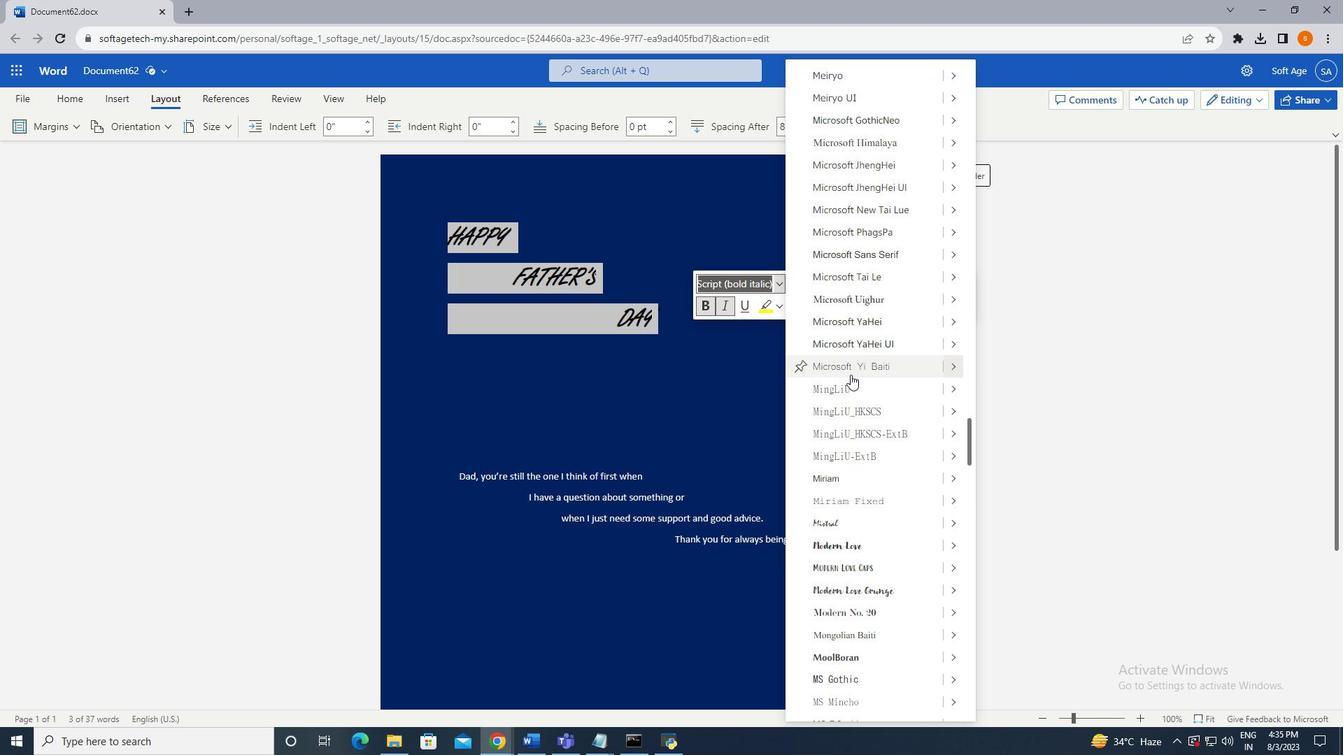 
Action: Mouse scrolled (850, 374) with delta (0, 0)
Screenshot: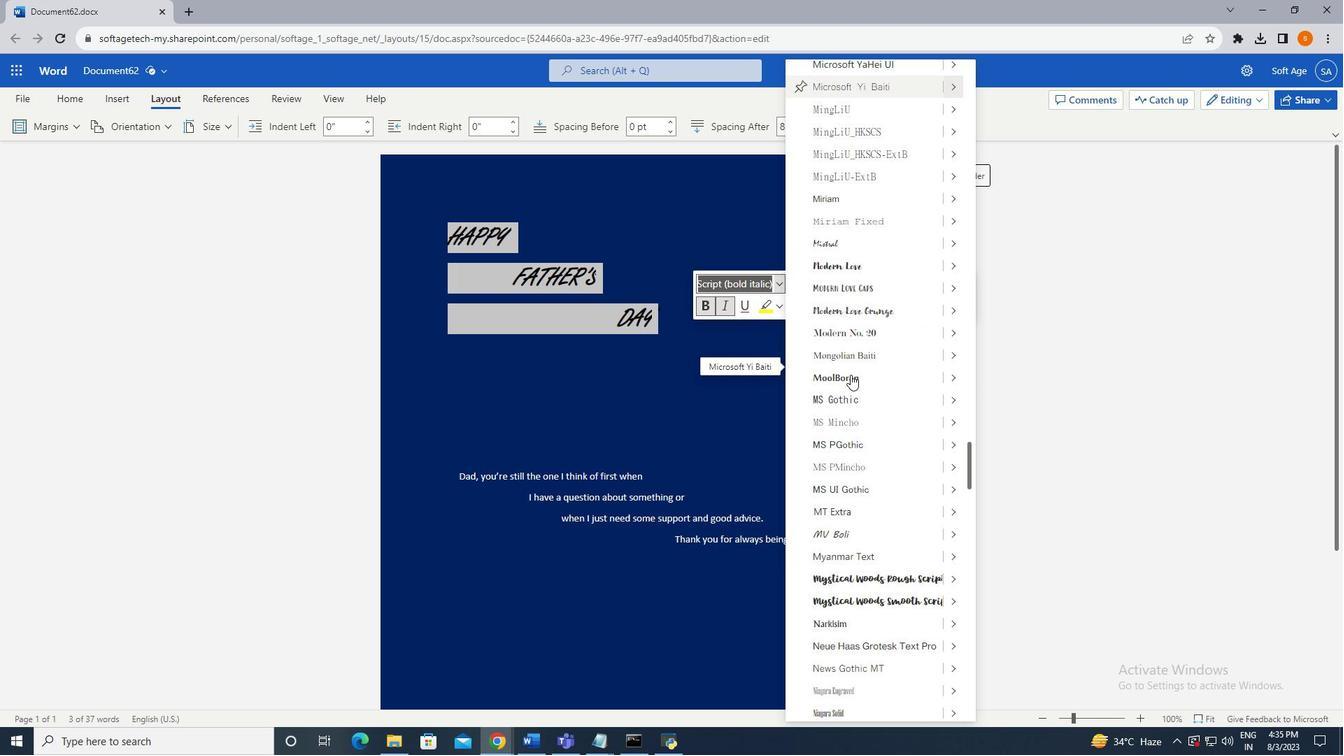 
Action: Mouse scrolled (850, 374) with delta (0, 0)
Screenshot: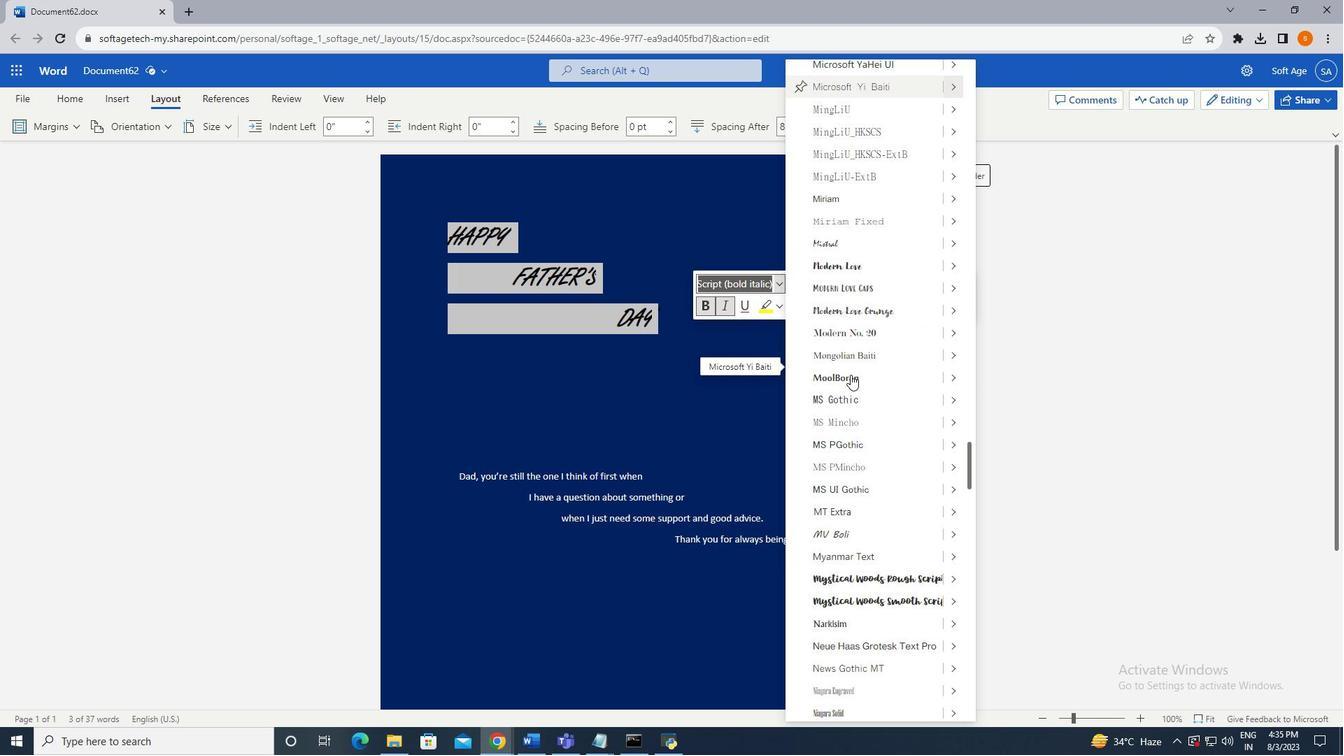
Action: Mouse scrolled (850, 374) with delta (0, 0)
Screenshot: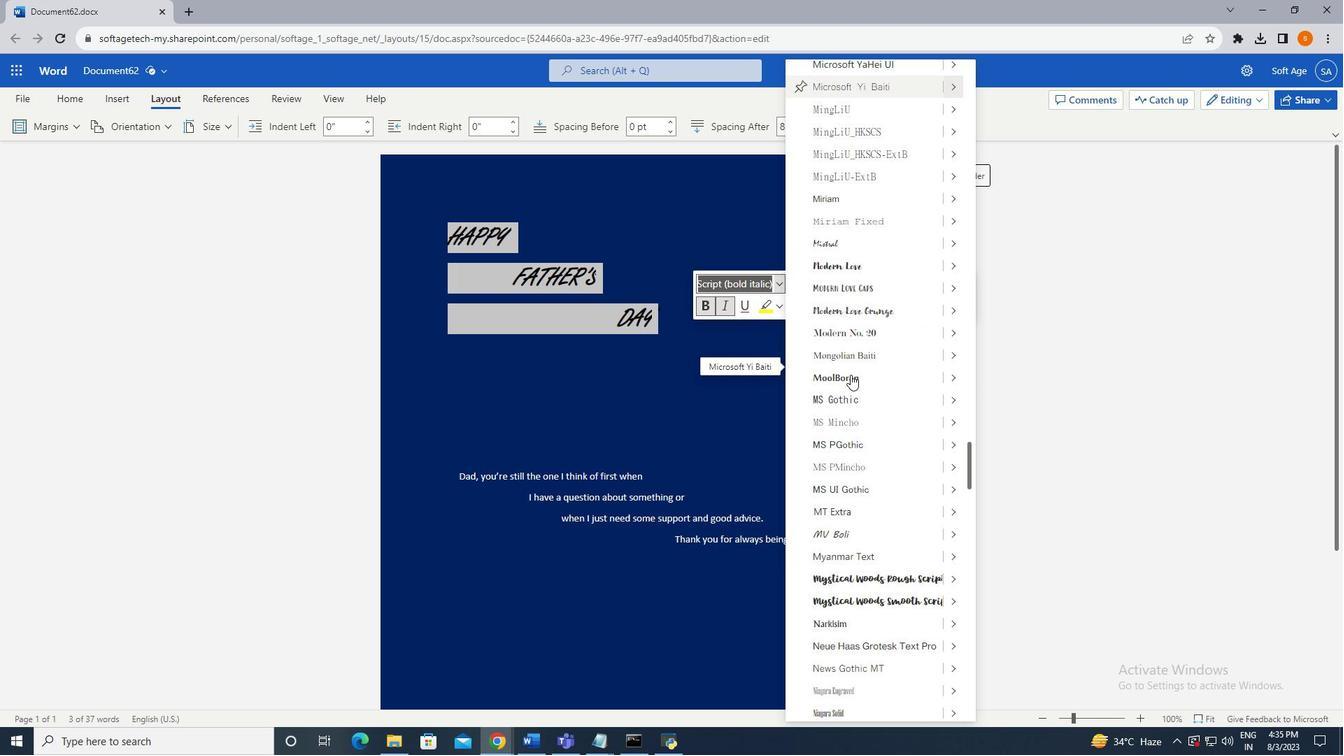
Action: Mouse scrolled (850, 374) with delta (0, 0)
Screenshot: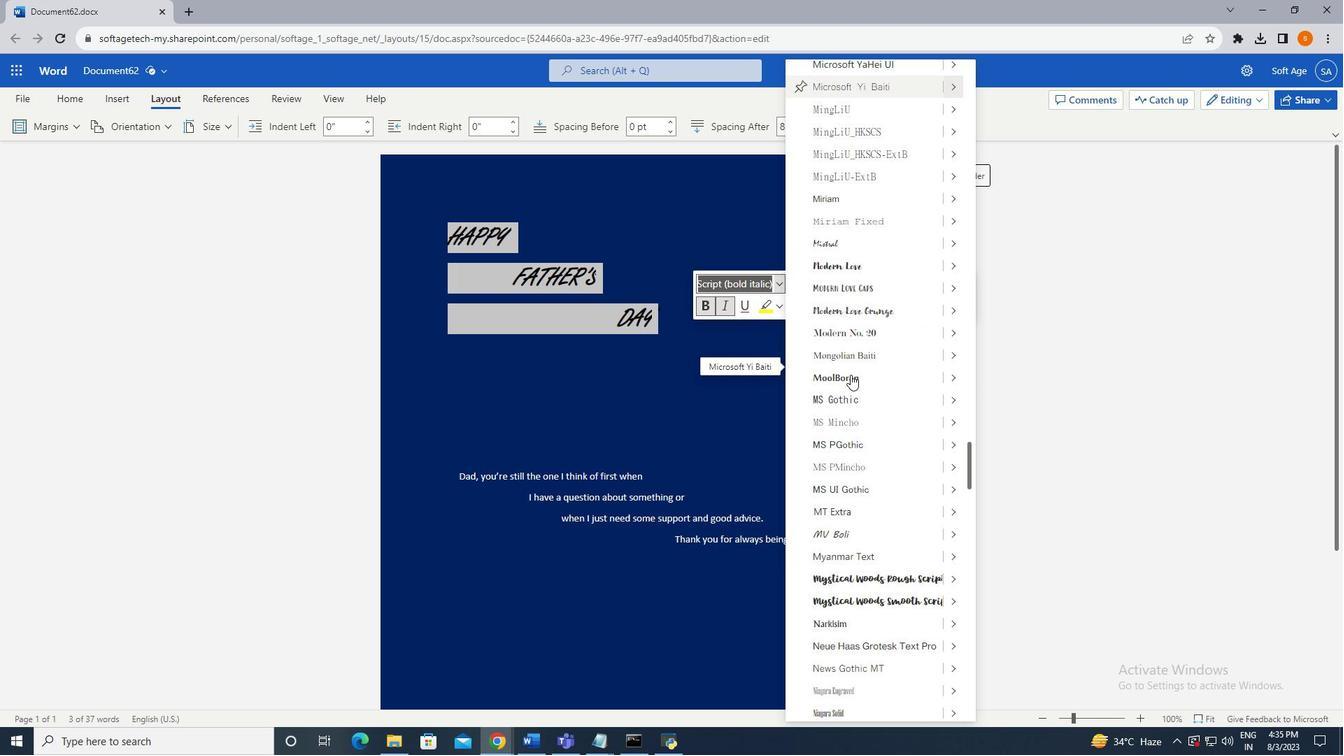 
Action: Mouse moved to (855, 374)
Screenshot: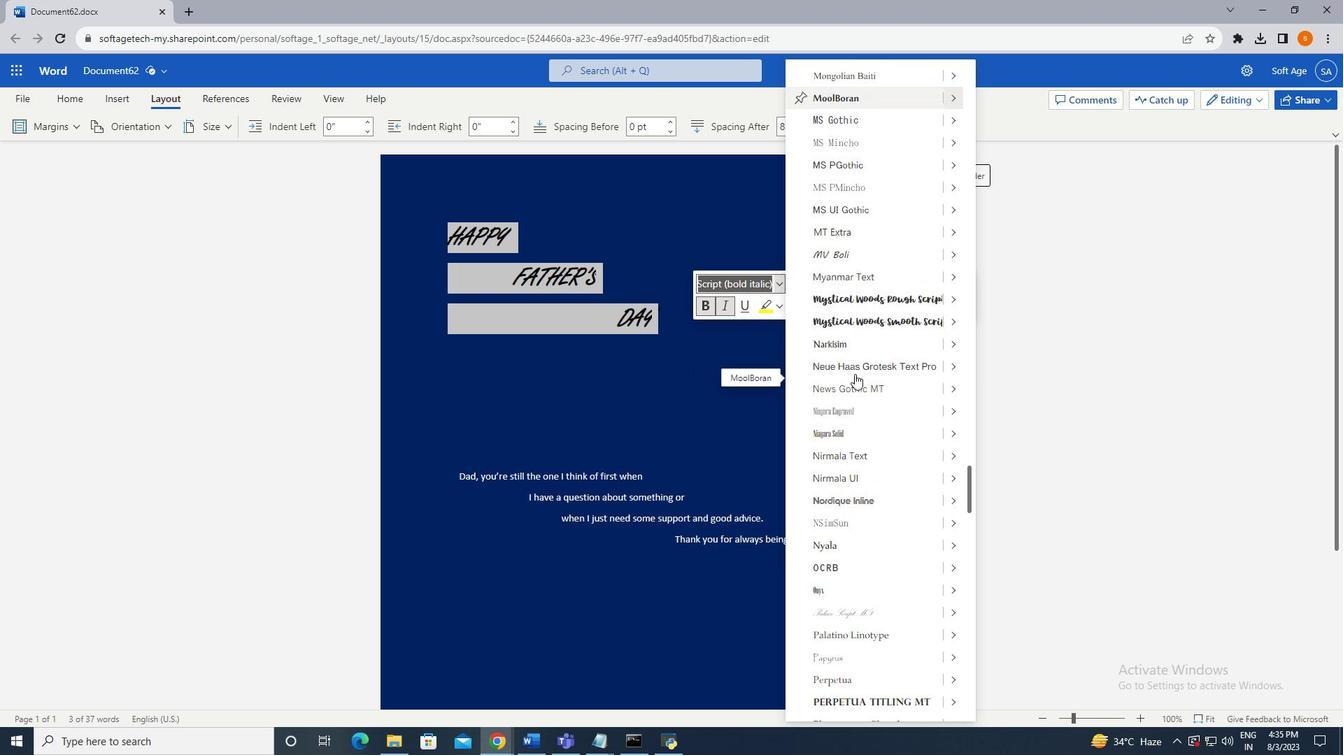 
Action: Mouse scrolled (855, 373) with delta (0, 0)
Screenshot: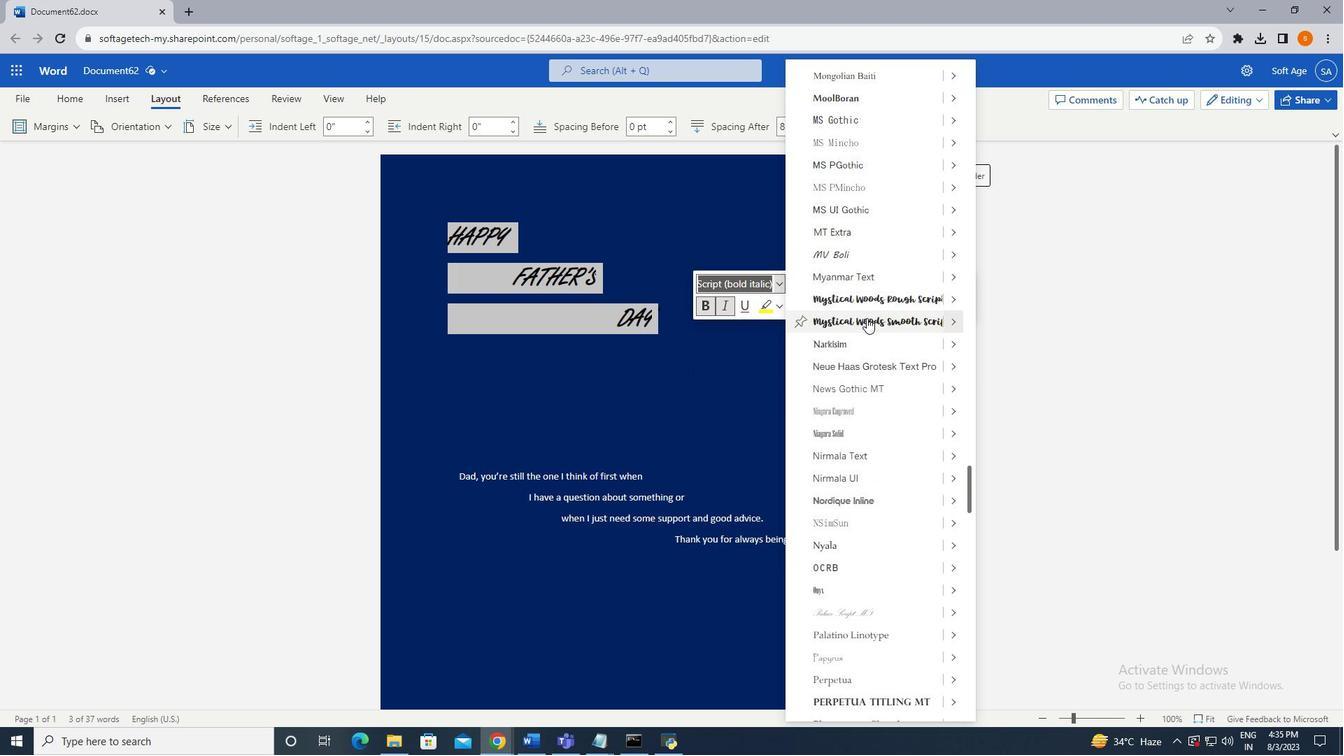 
Action: Mouse scrolled (855, 373) with delta (0, 0)
Screenshot: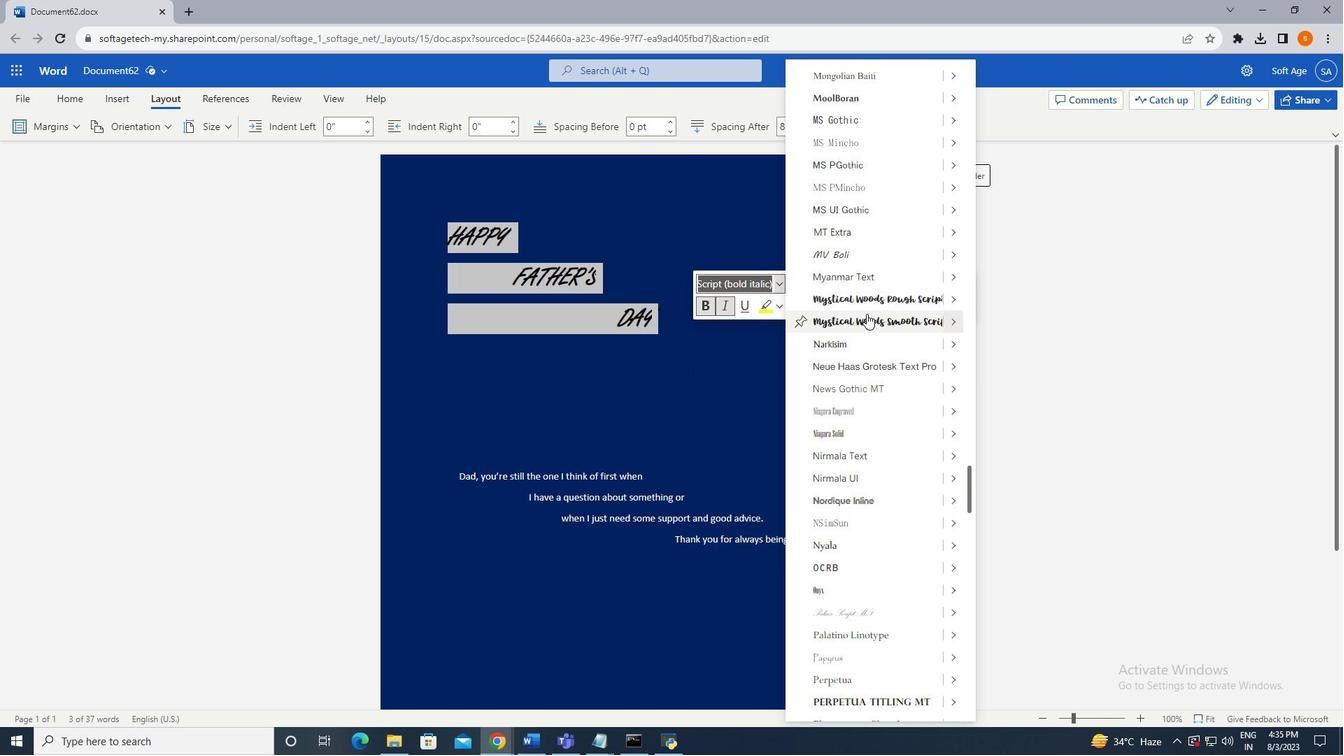 
Action: Mouse scrolled (855, 373) with delta (0, 0)
Screenshot: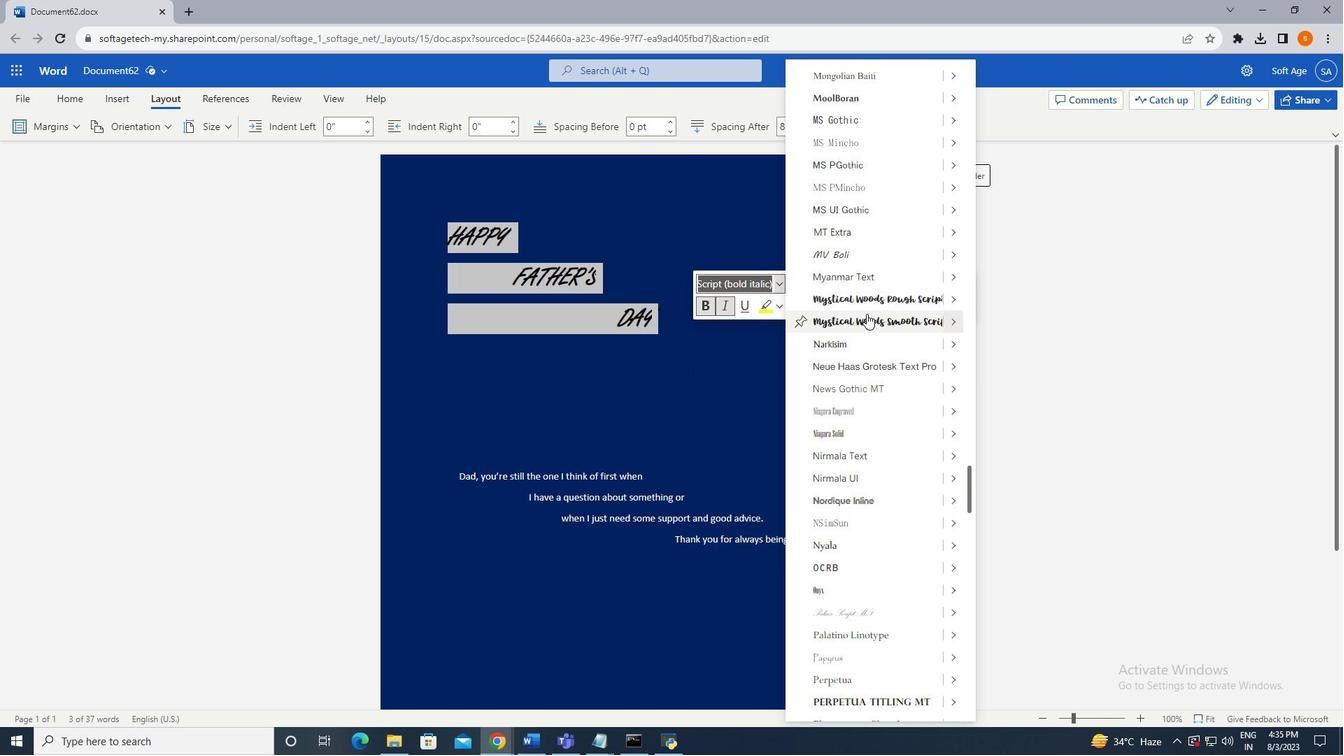 
Action: Mouse scrolled (855, 373) with delta (0, 0)
Screenshot: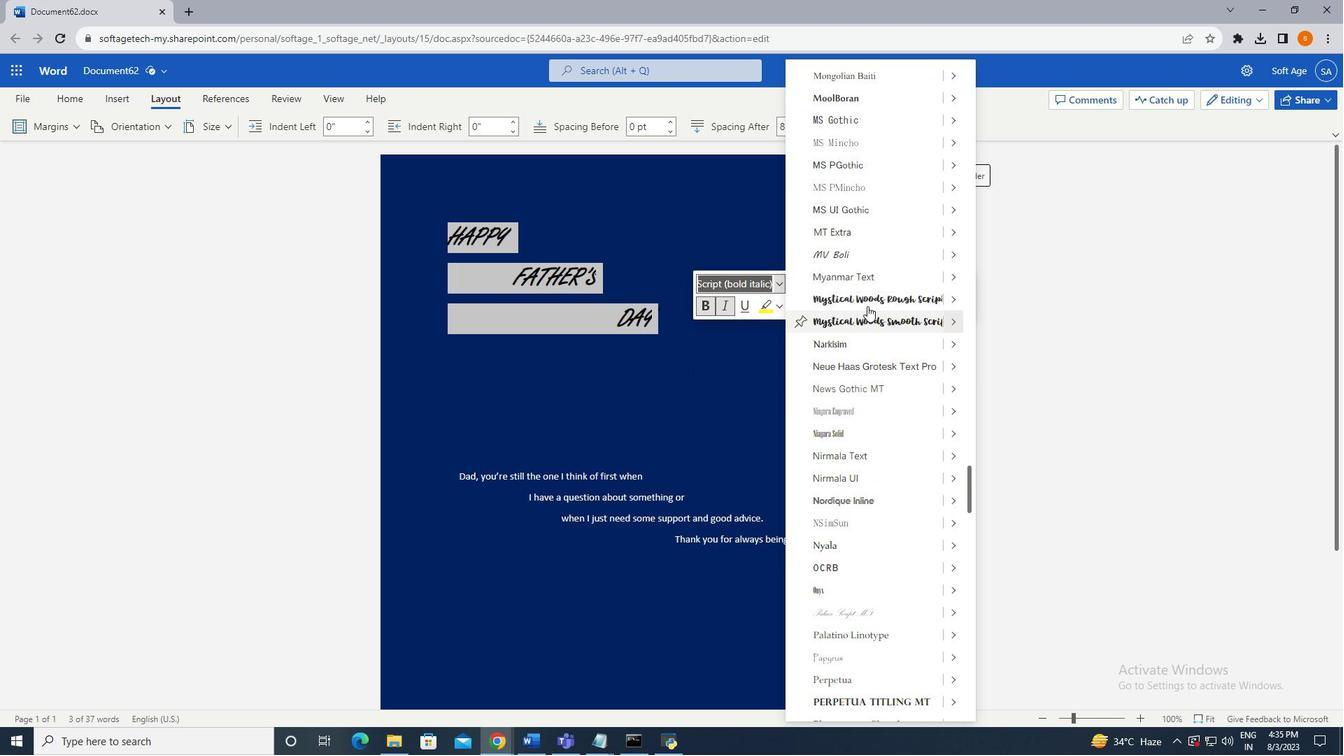 
Action: Mouse moved to (867, 300)
Screenshot: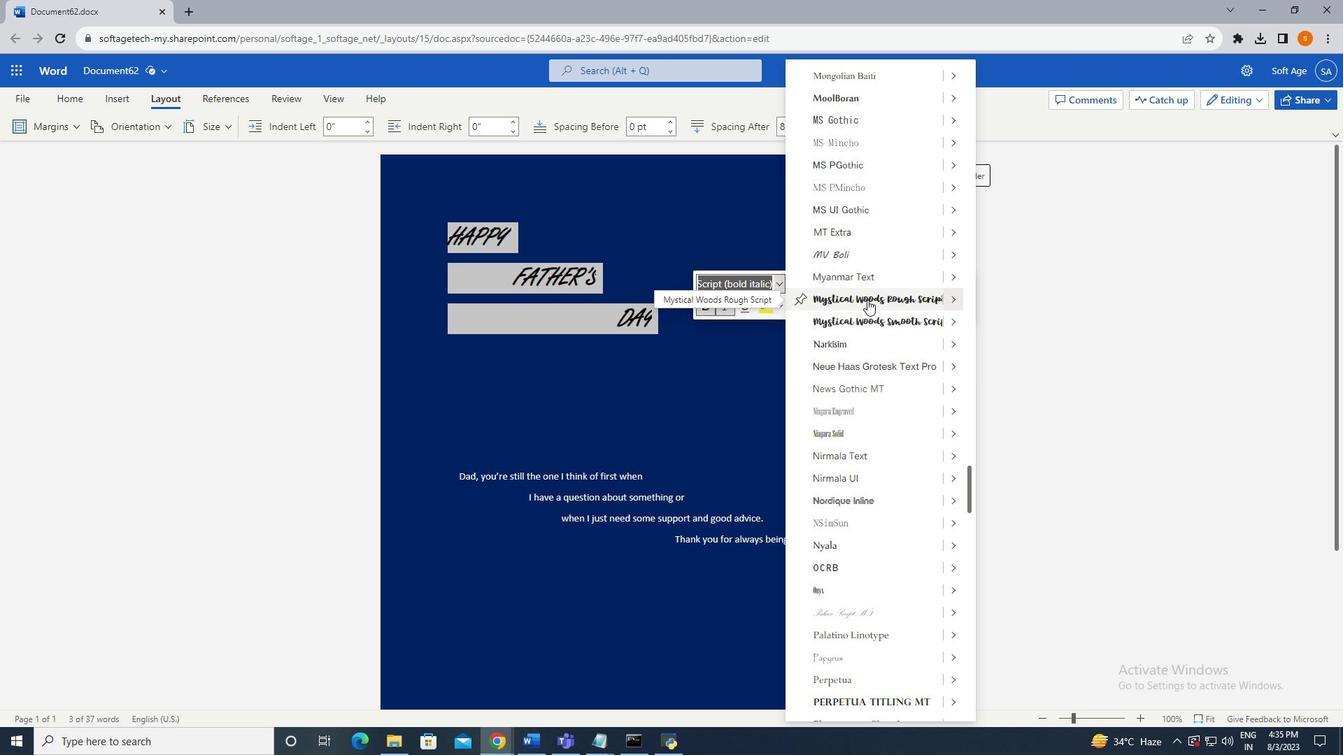 
Action: Mouse pressed left at (867, 300)
Screenshot: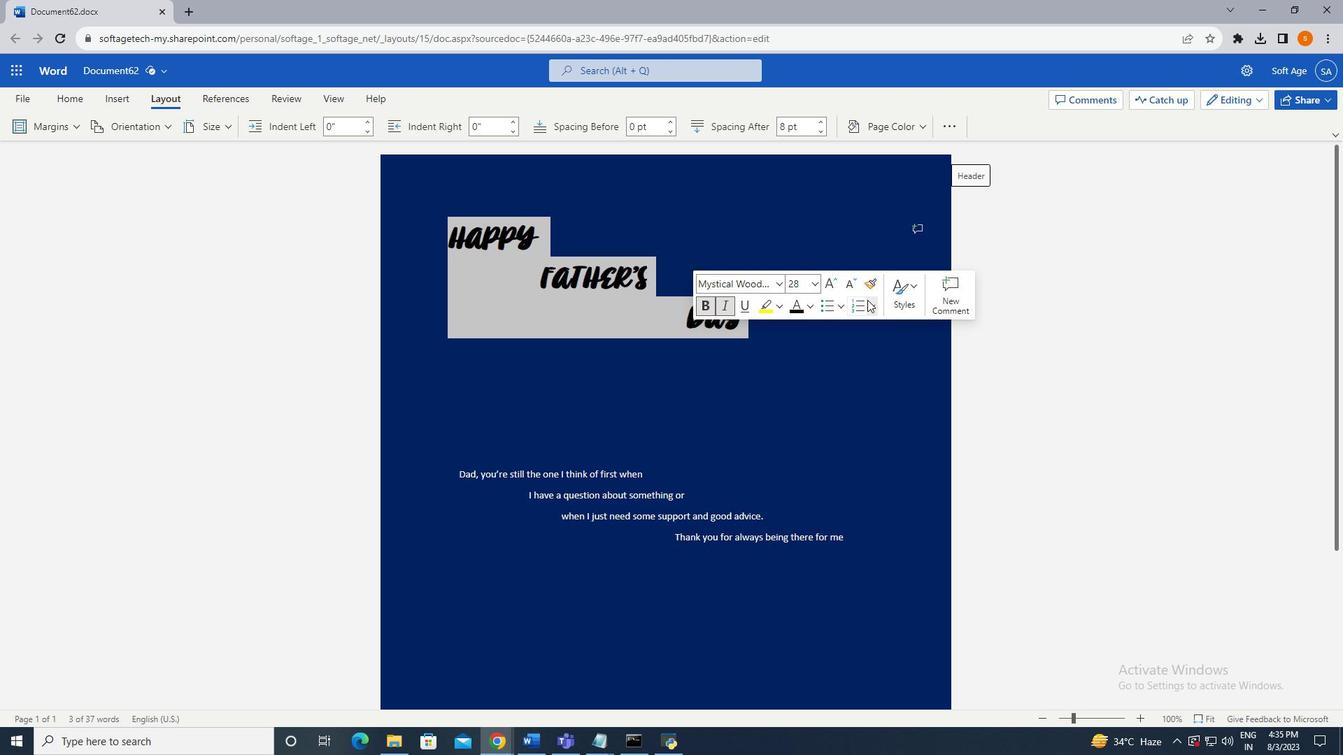 
Action: Mouse moved to (720, 395)
Screenshot: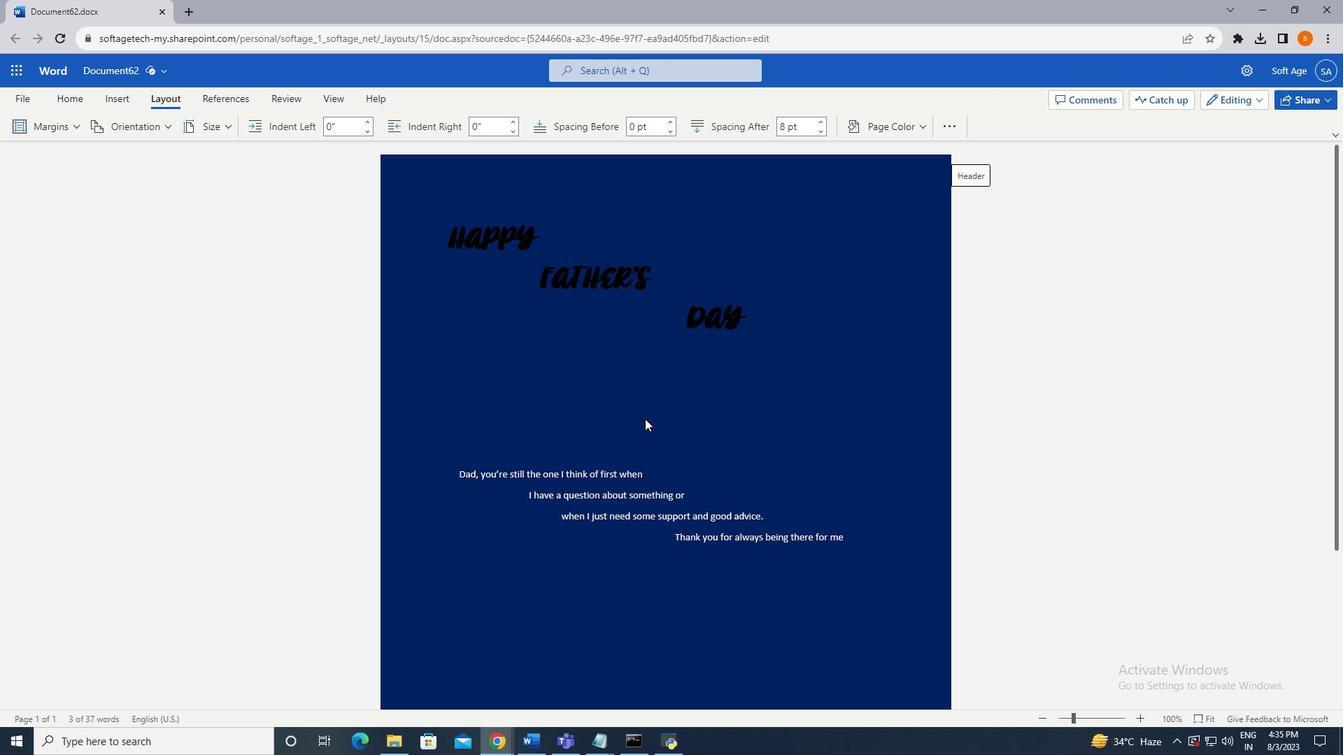
Action: Mouse pressed left at (720, 395)
